 Task: Research Airbnb properties in ElefsÃÂ­na, Greece from 9th December, 2023 to 17th December, 2023 for 2 adults.1  bedroom having 2 beds and 1 bathroom. Property type can be flat. Amenities needed are: wifi, washing machine. Look for 5 properties as per requirement.
Action: Mouse moved to (577, 123)
Screenshot: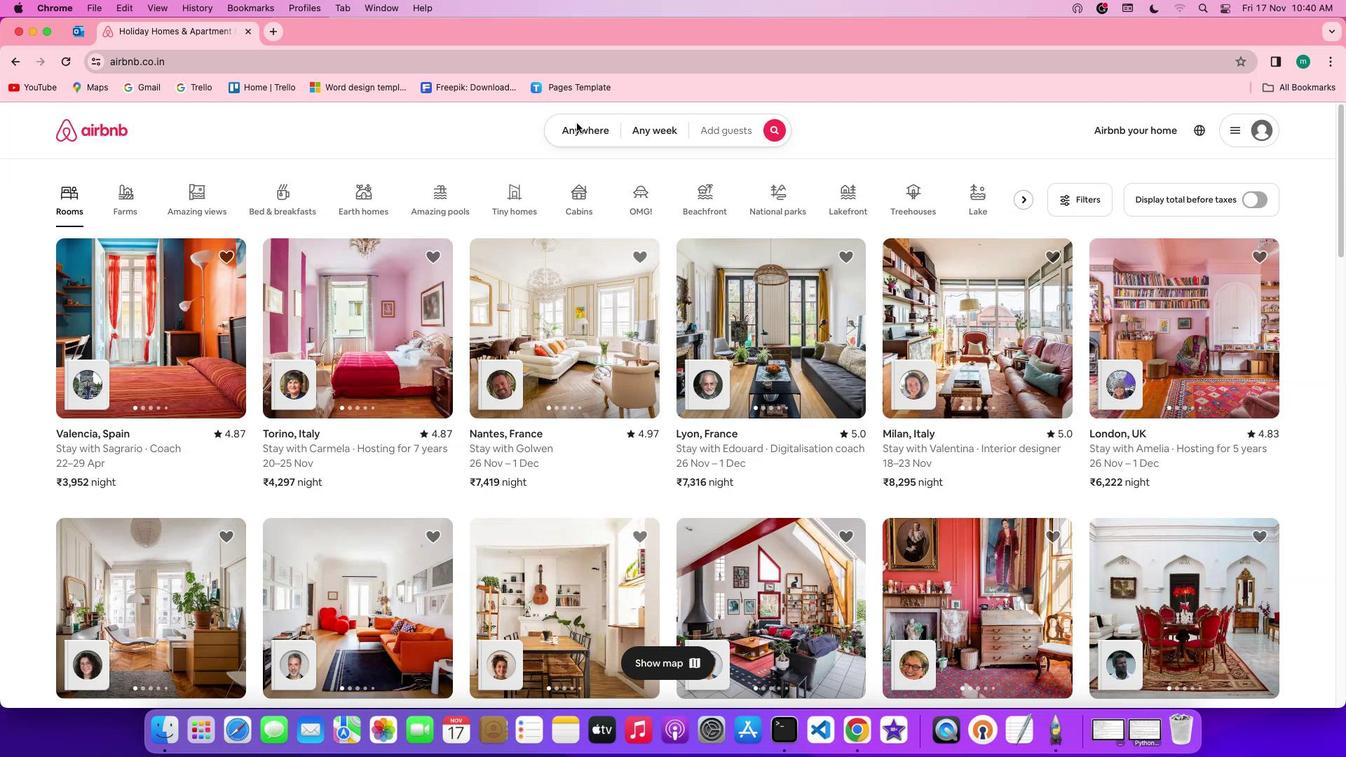 
Action: Mouse pressed left at (577, 123)
Screenshot: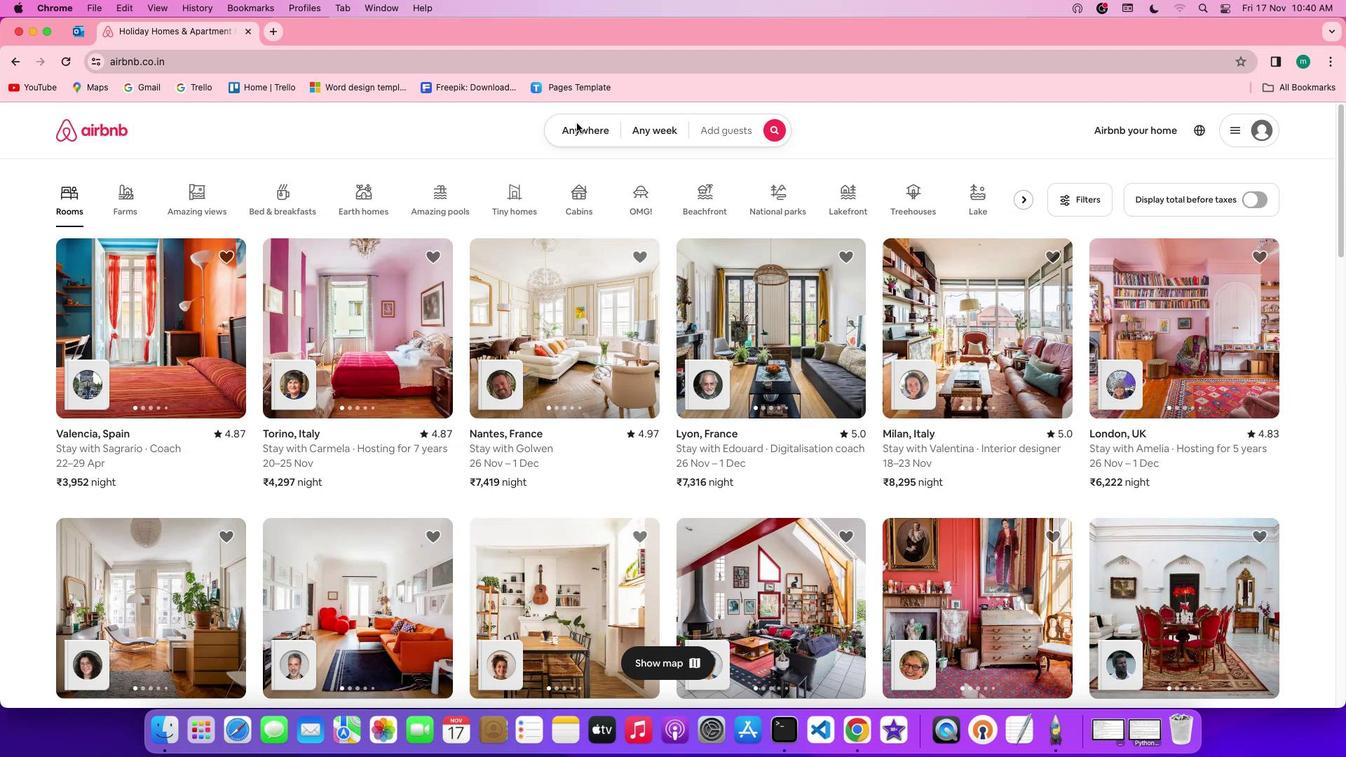
Action: Mouse pressed left at (577, 123)
Screenshot: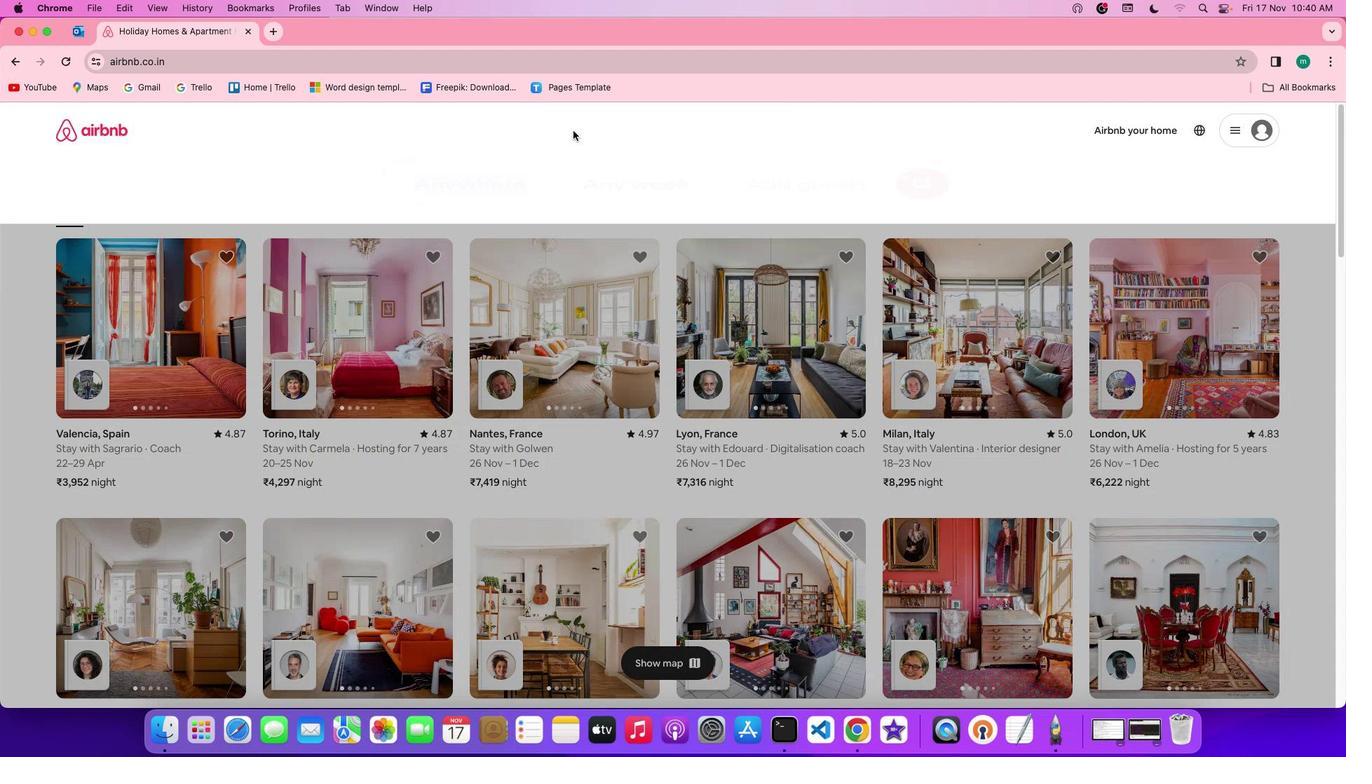 
Action: Mouse moved to (495, 187)
Screenshot: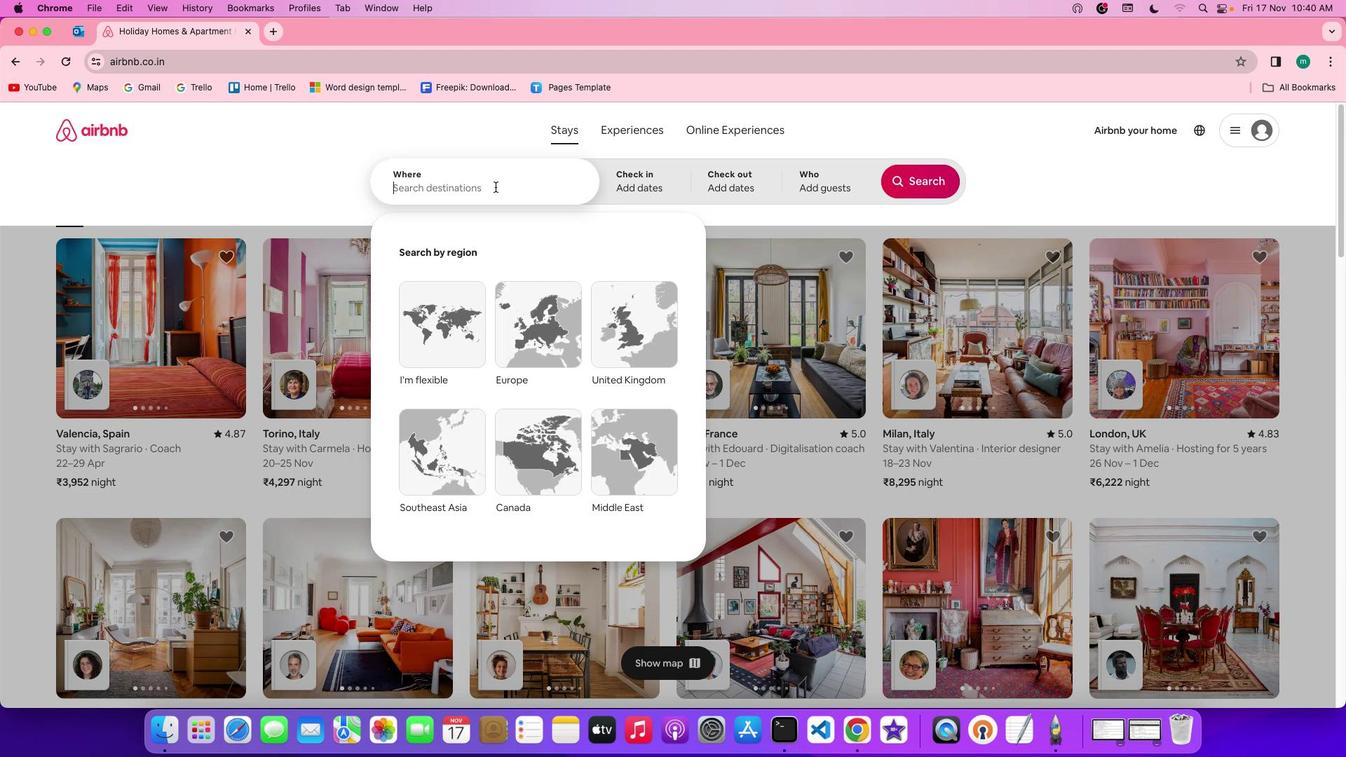 
Action: Mouse pressed left at (495, 187)
Screenshot: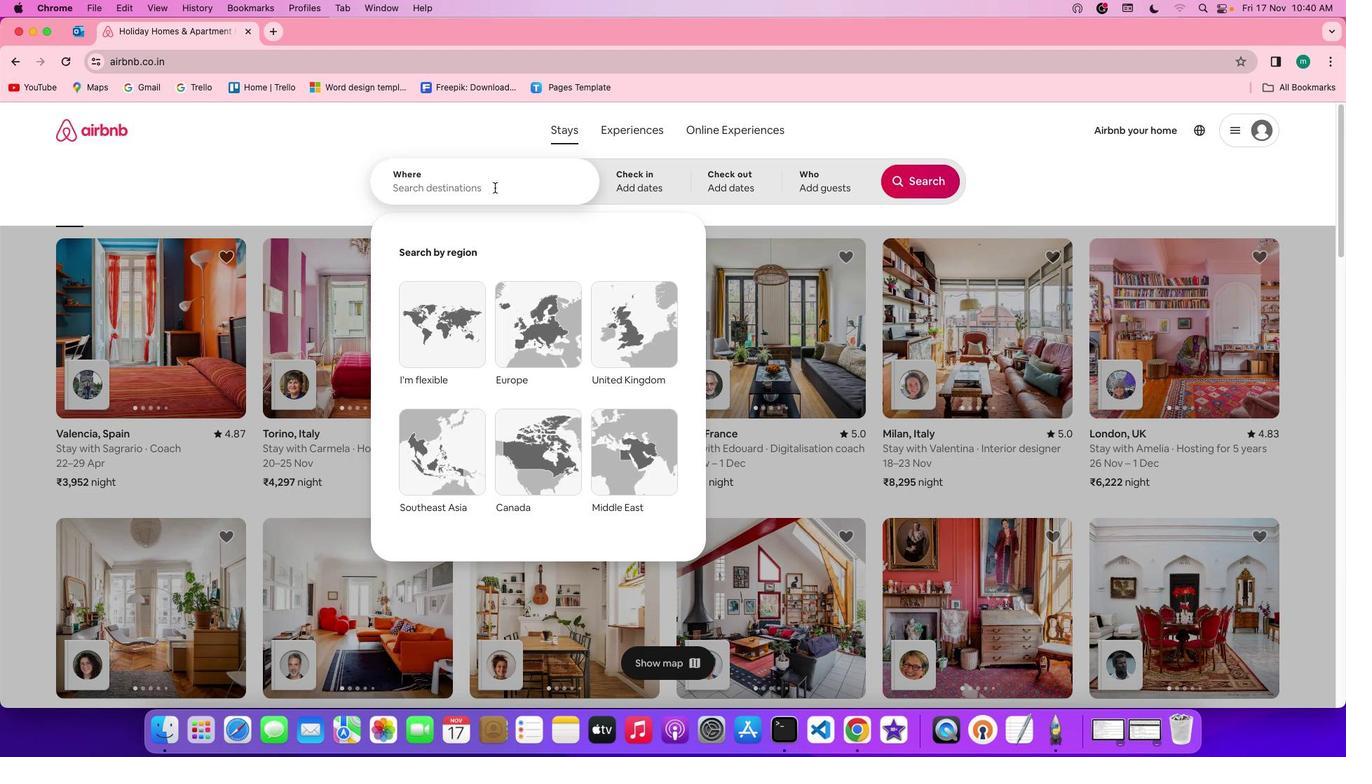 
Action: Mouse moved to (428, 189)
Screenshot: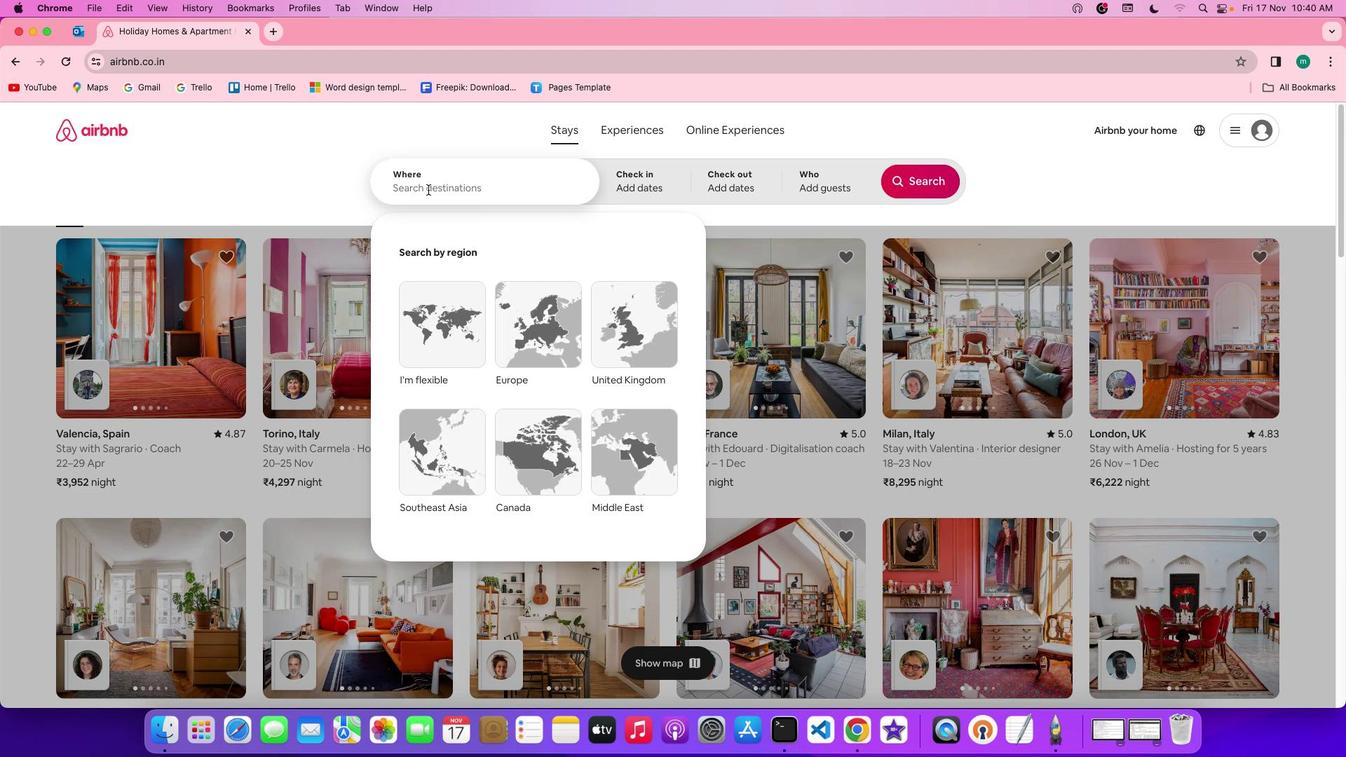 
Action: Mouse pressed left at (428, 189)
Screenshot: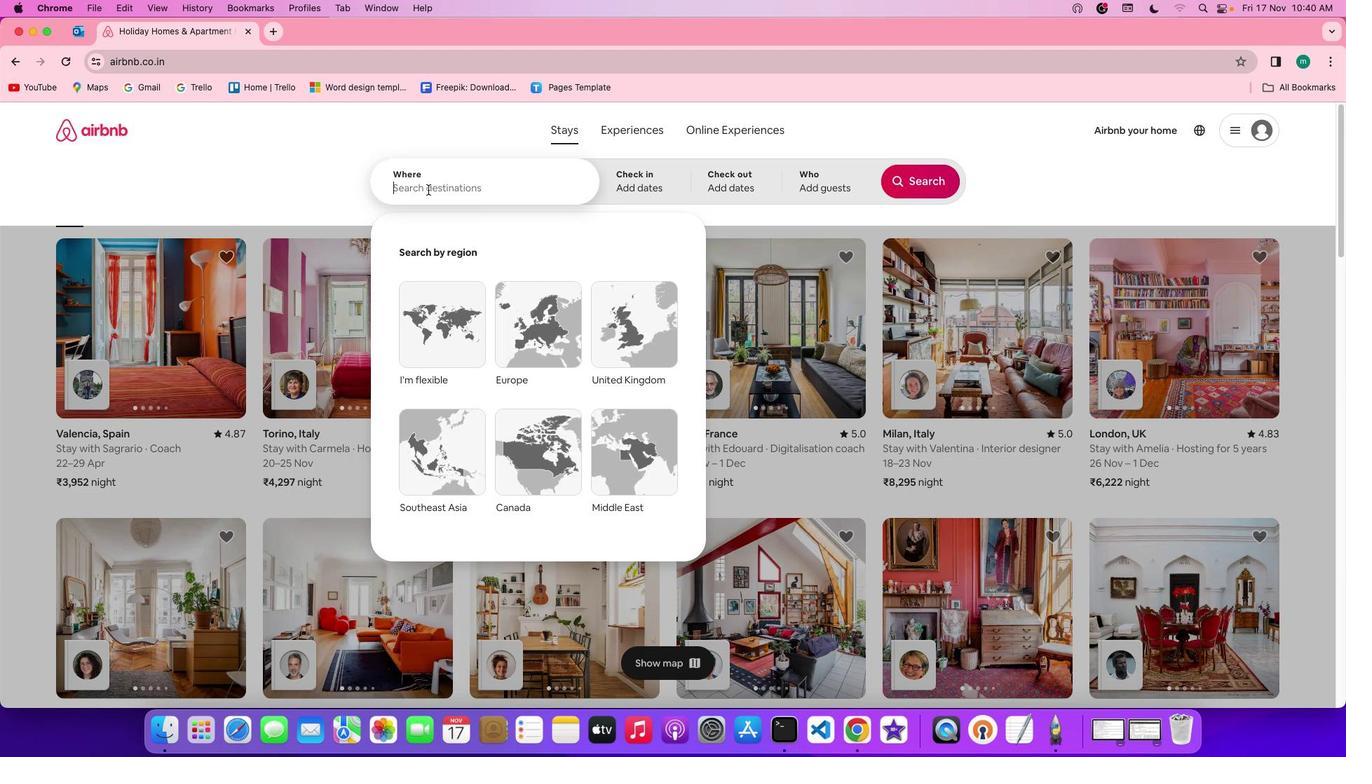 
Action: Key pressed Key.spaceKey.shift'E''l''e''f''s''a''n''a'','Key.spaceKey.shift'G''r''e''e''c''e'
Screenshot: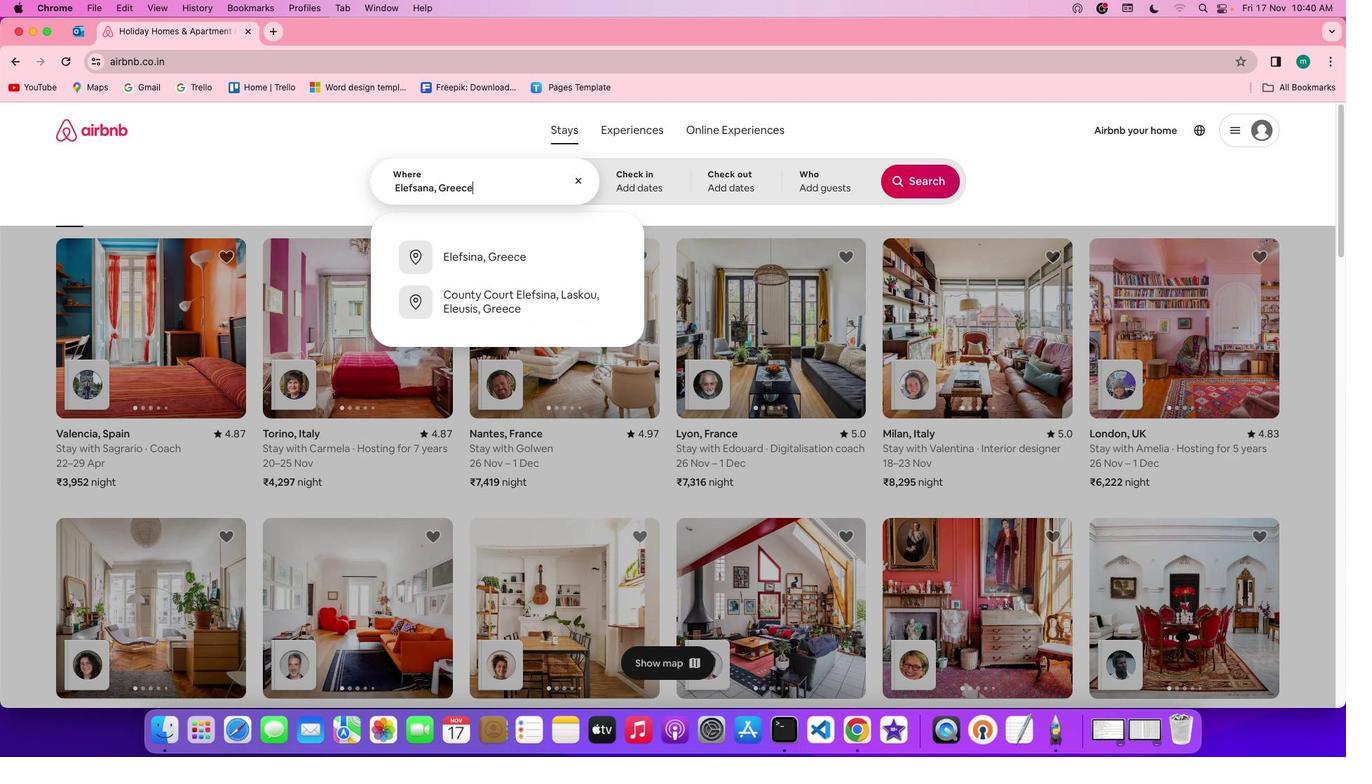
Action: Mouse moved to (648, 183)
Screenshot: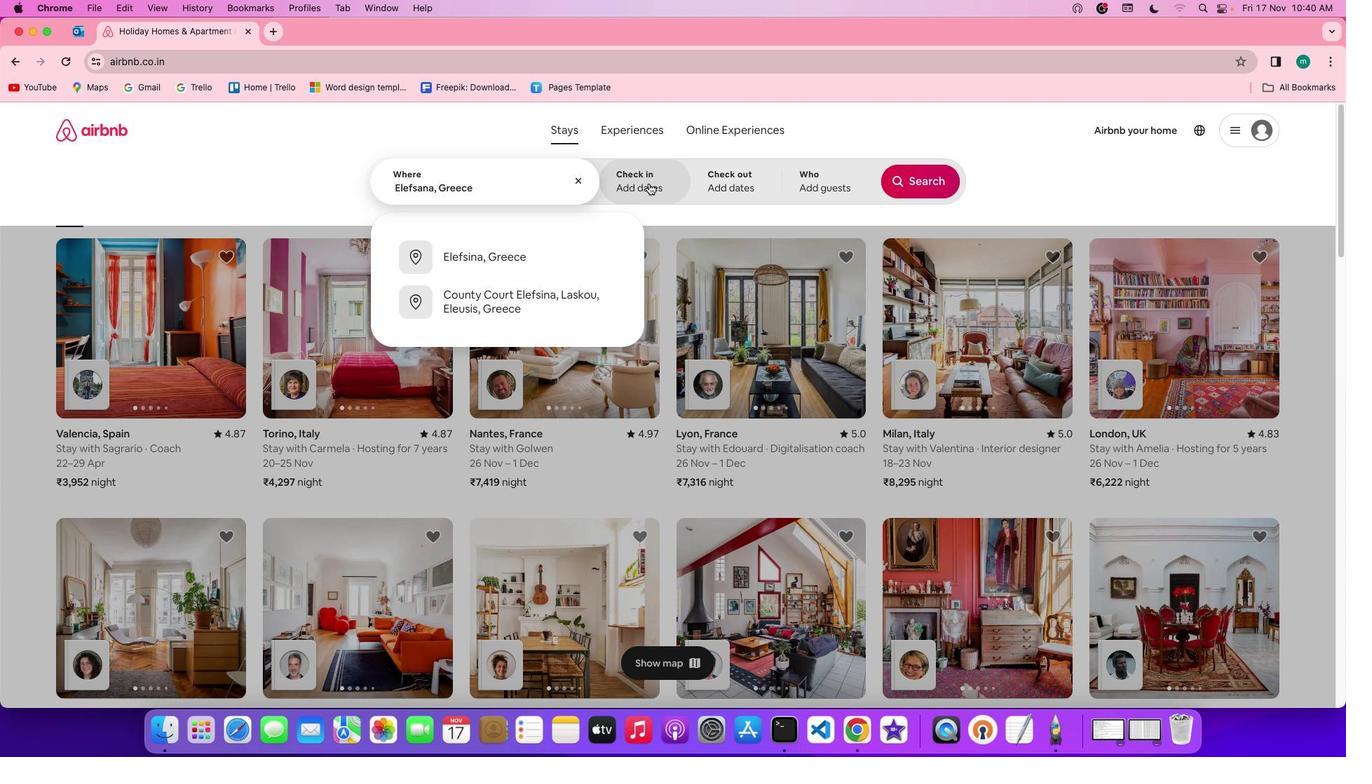
Action: Mouse pressed left at (648, 183)
Screenshot: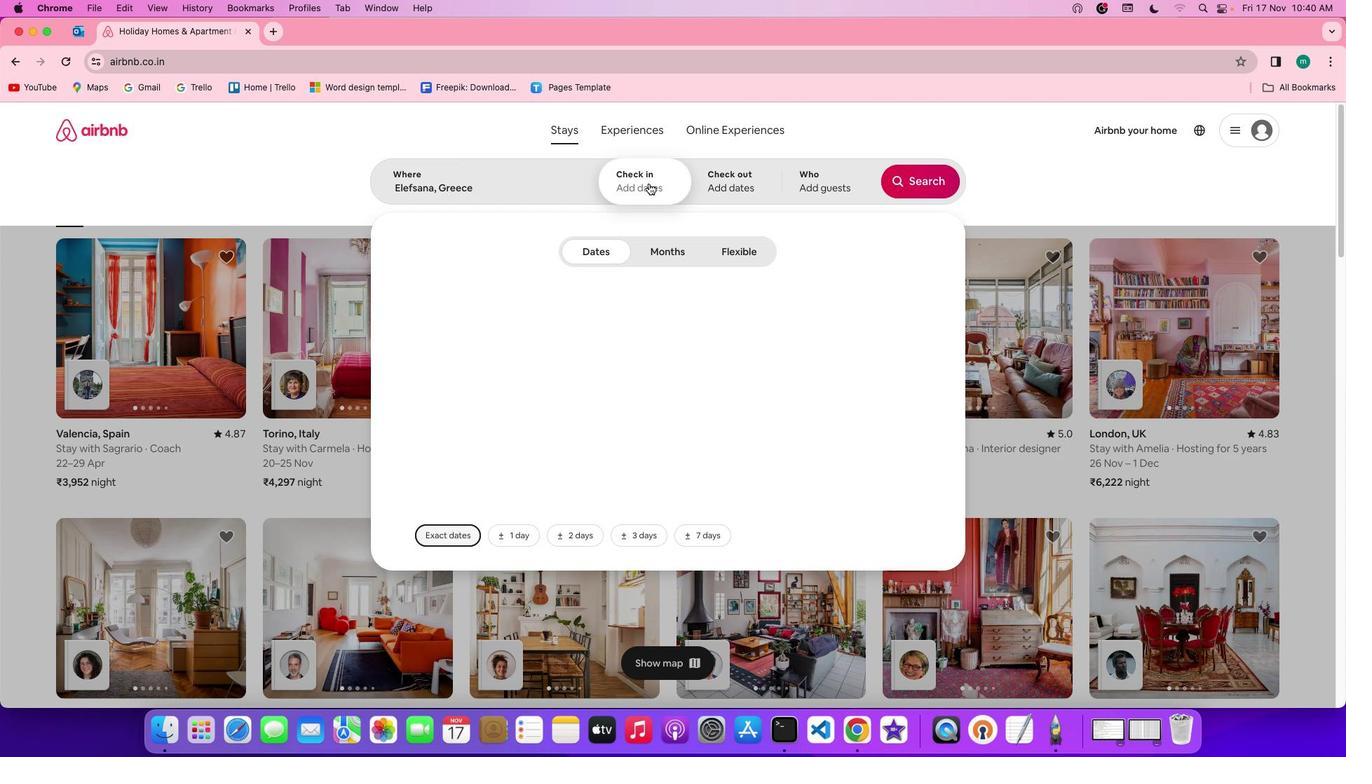 
Action: Mouse moved to (900, 386)
Screenshot: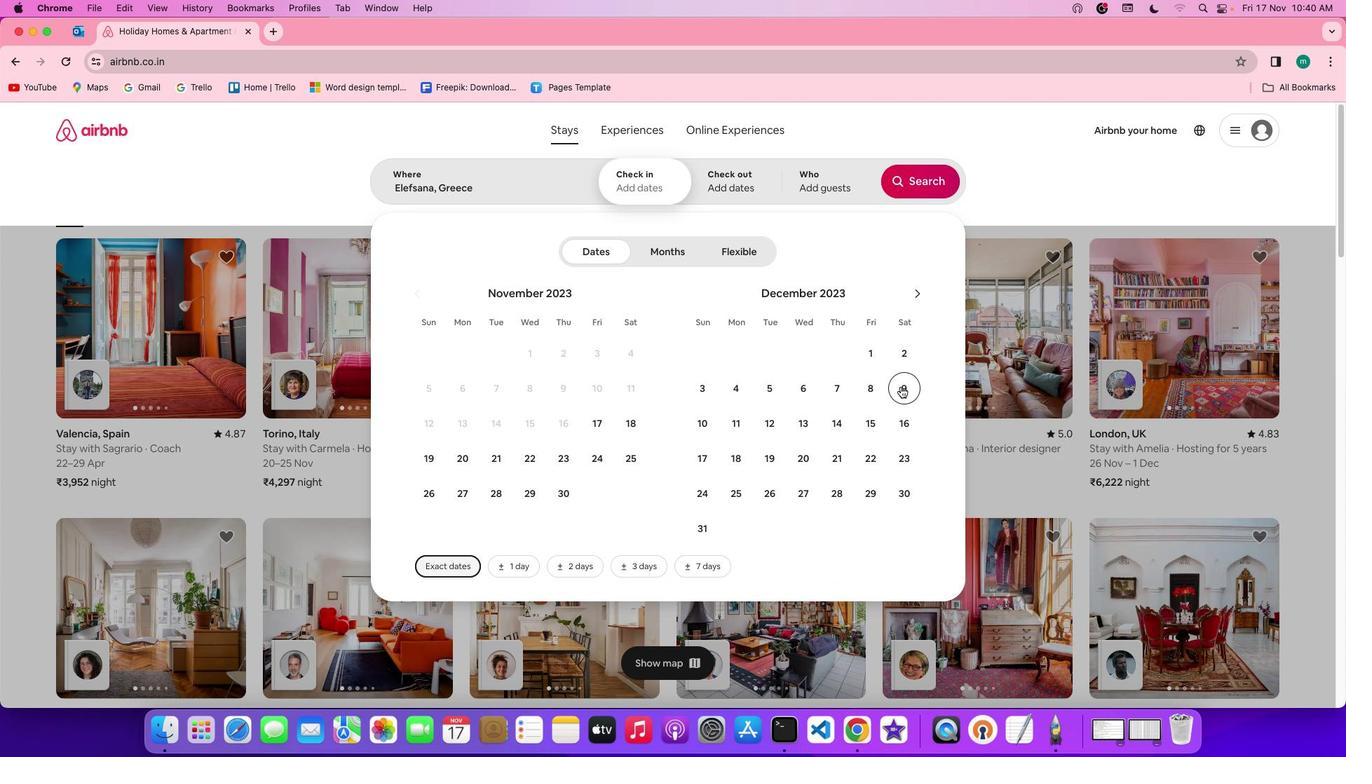 
Action: Mouse pressed left at (900, 386)
Screenshot: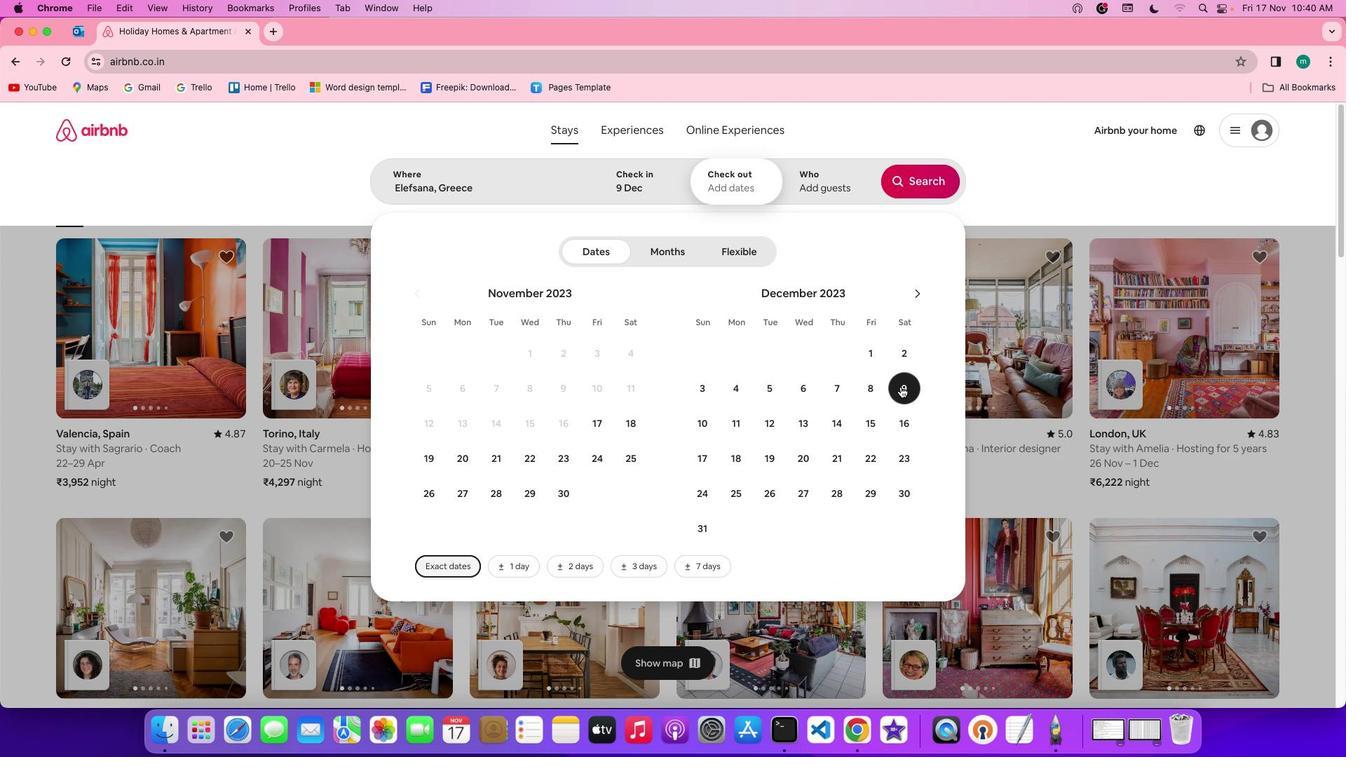 
Action: Mouse moved to (697, 468)
Screenshot: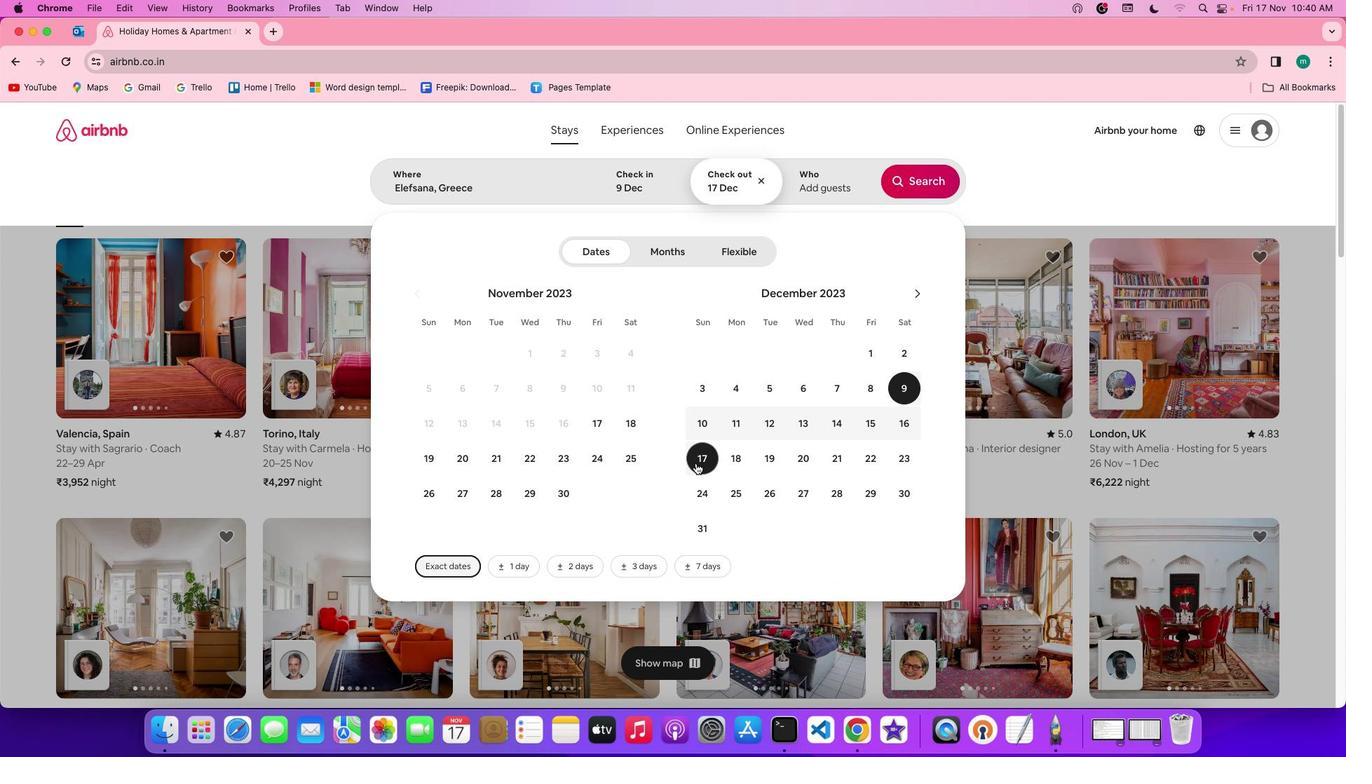 
Action: Mouse pressed left at (697, 468)
Screenshot: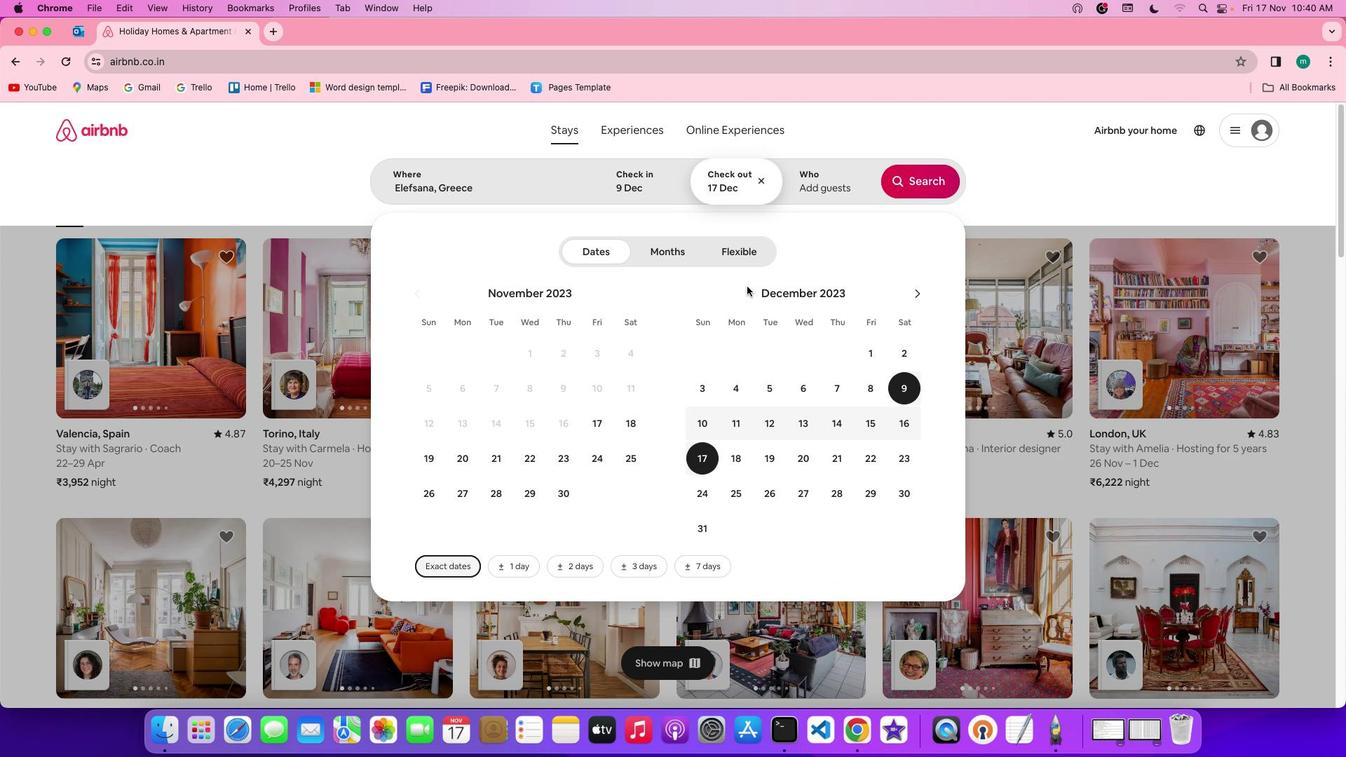 
Action: Mouse moved to (842, 178)
Screenshot: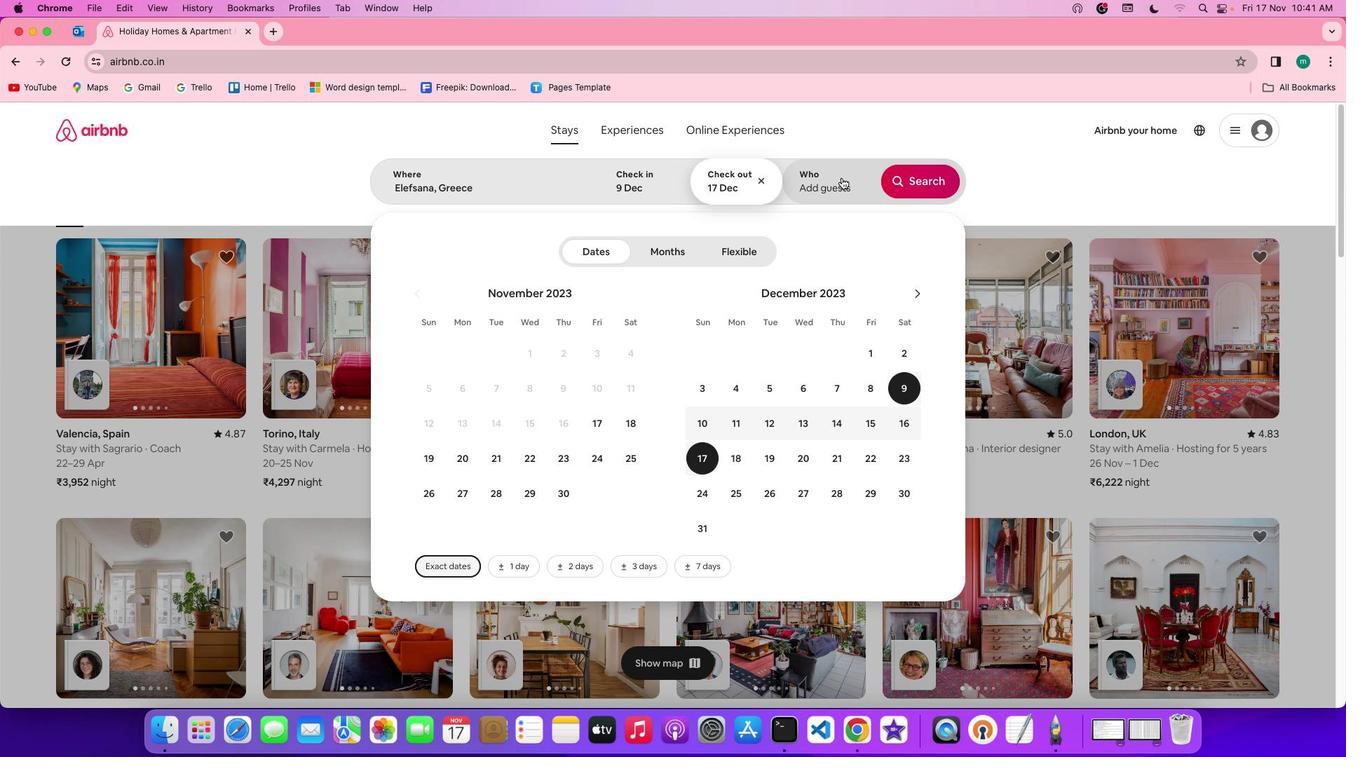 
Action: Mouse pressed left at (842, 178)
Screenshot: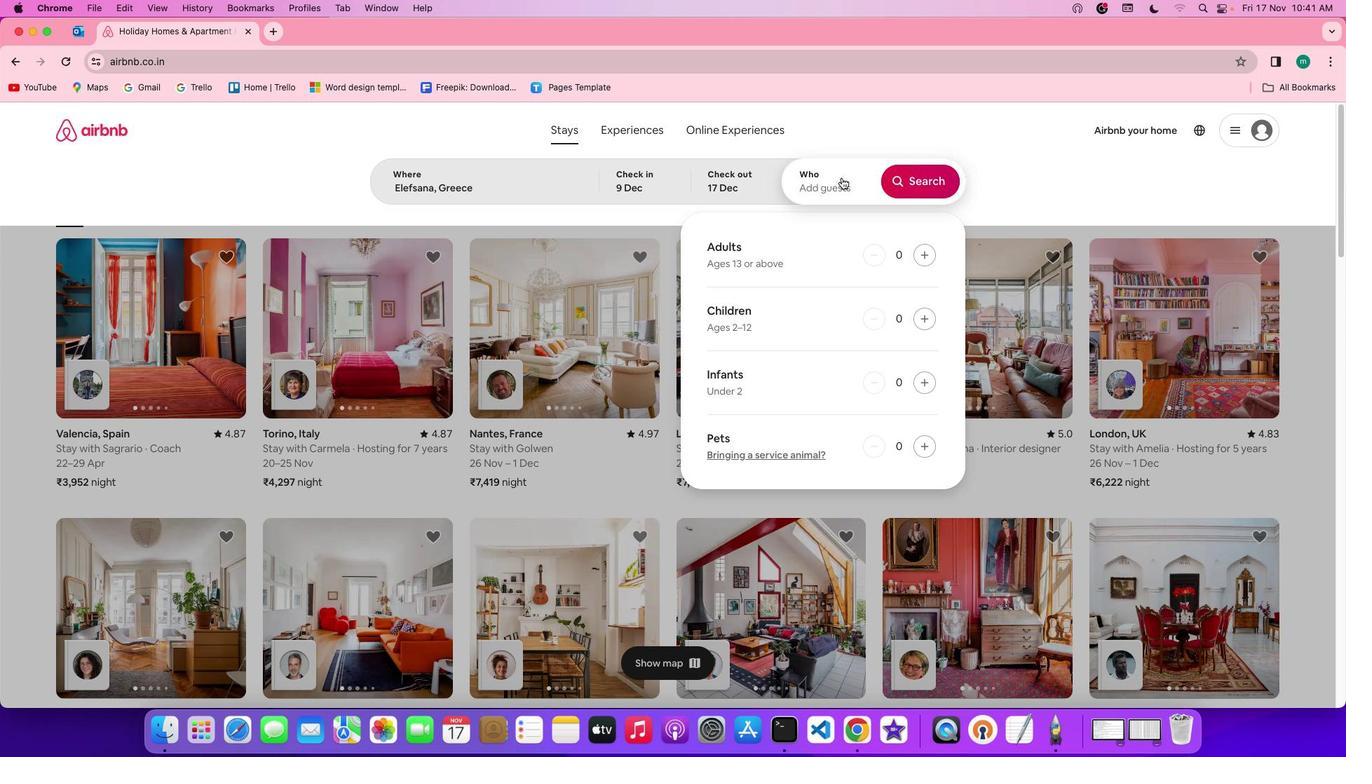 
Action: Mouse moved to (930, 256)
Screenshot: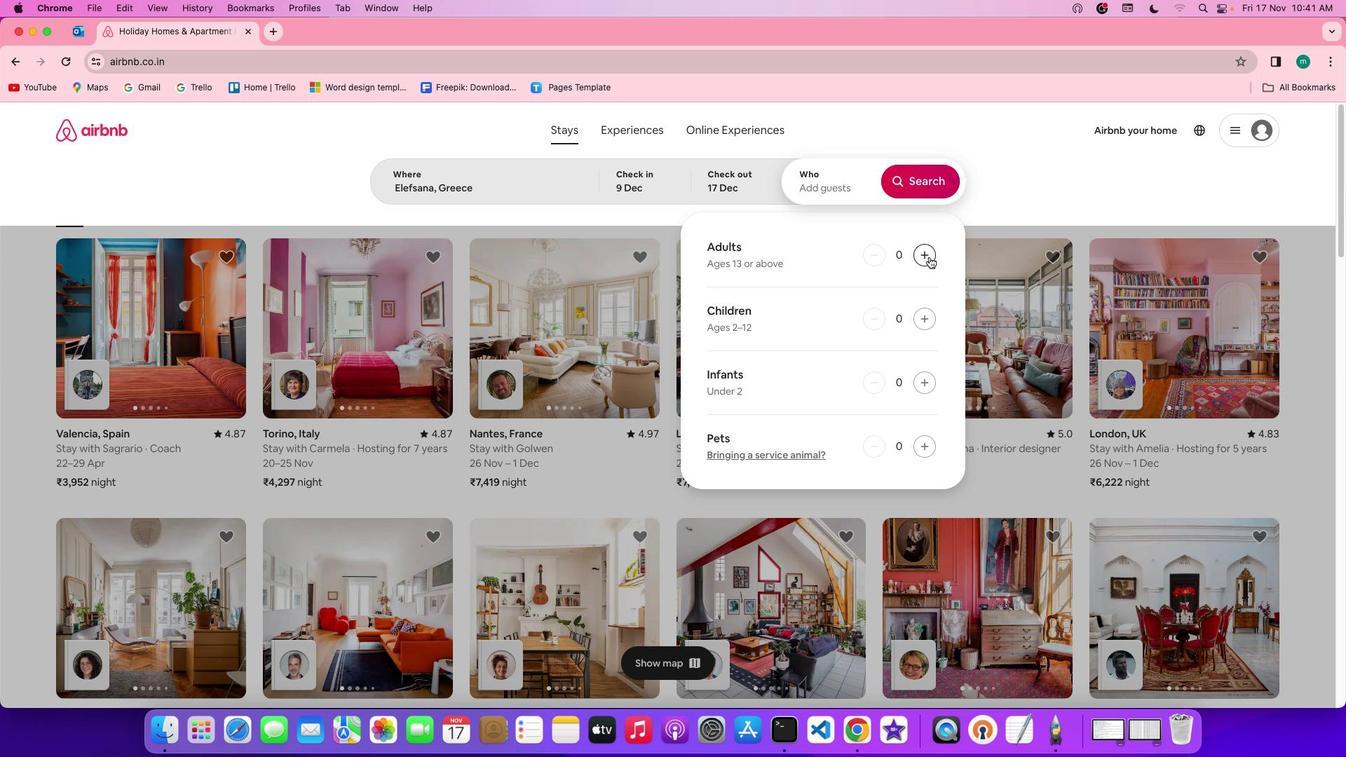 
Action: Mouse pressed left at (930, 256)
Screenshot: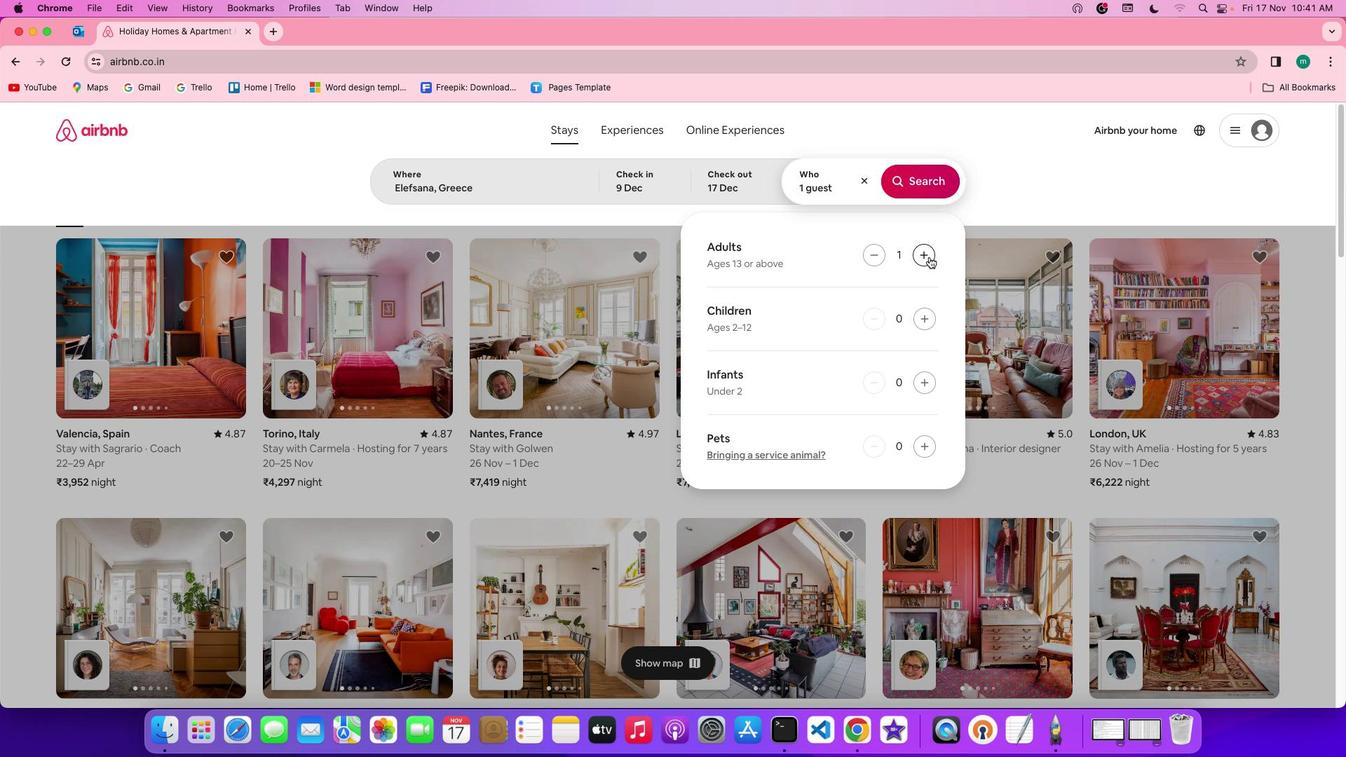 
Action: Mouse pressed left at (930, 256)
Screenshot: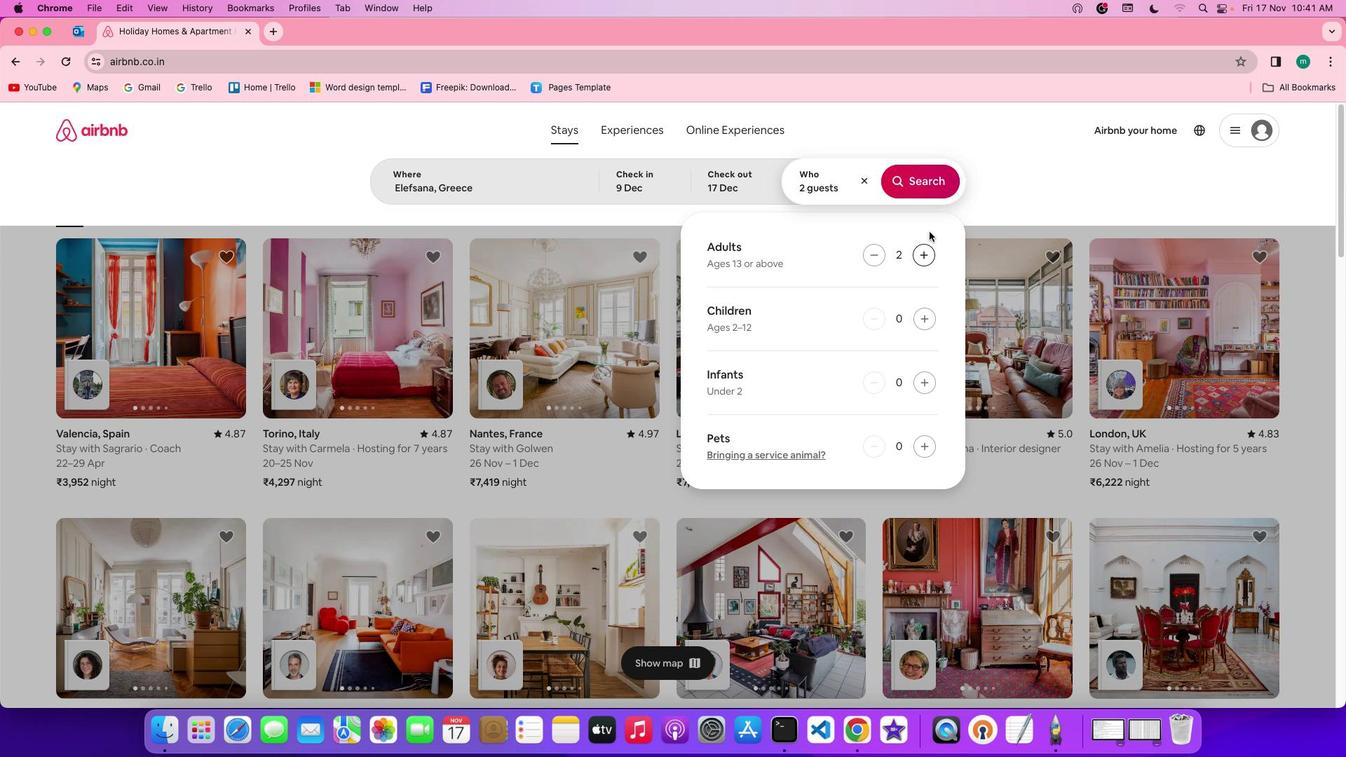 
Action: Mouse moved to (916, 178)
Screenshot: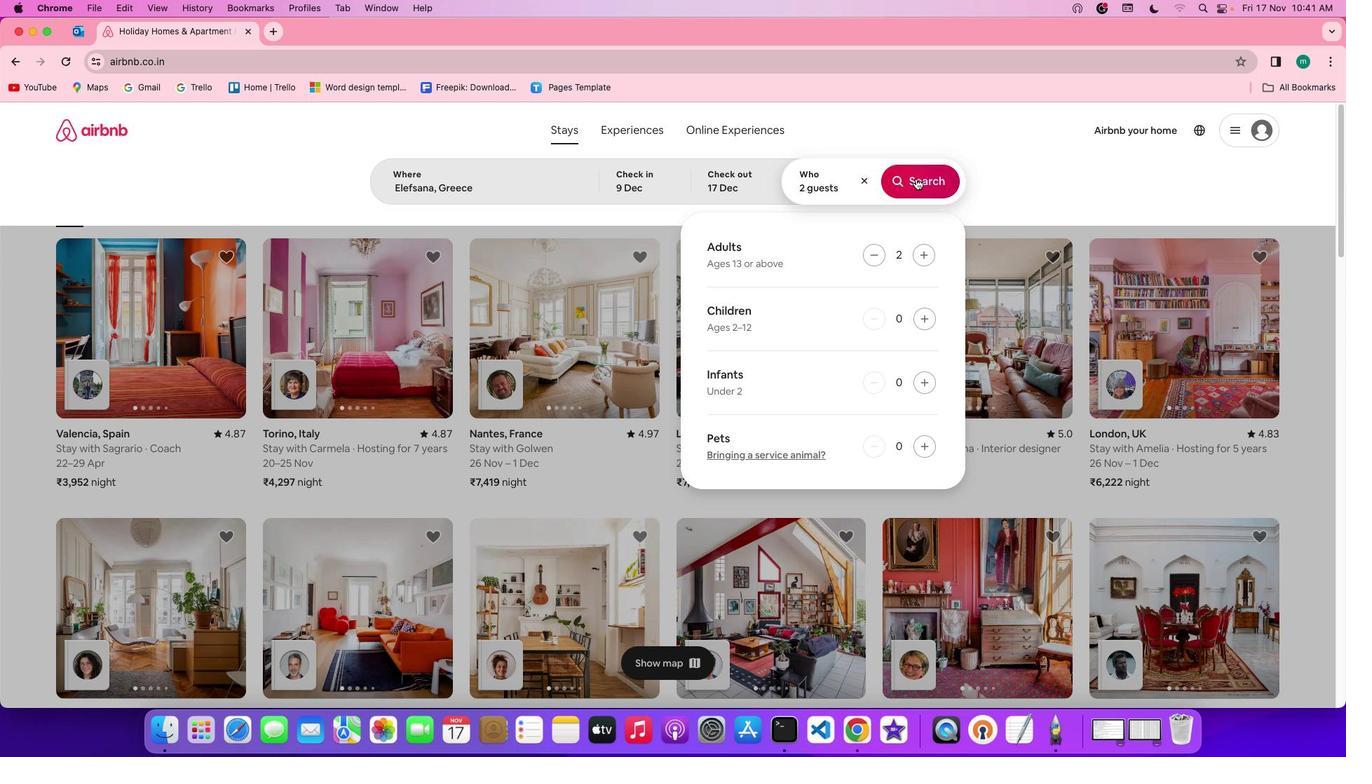 
Action: Mouse pressed left at (916, 178)
Screenshot: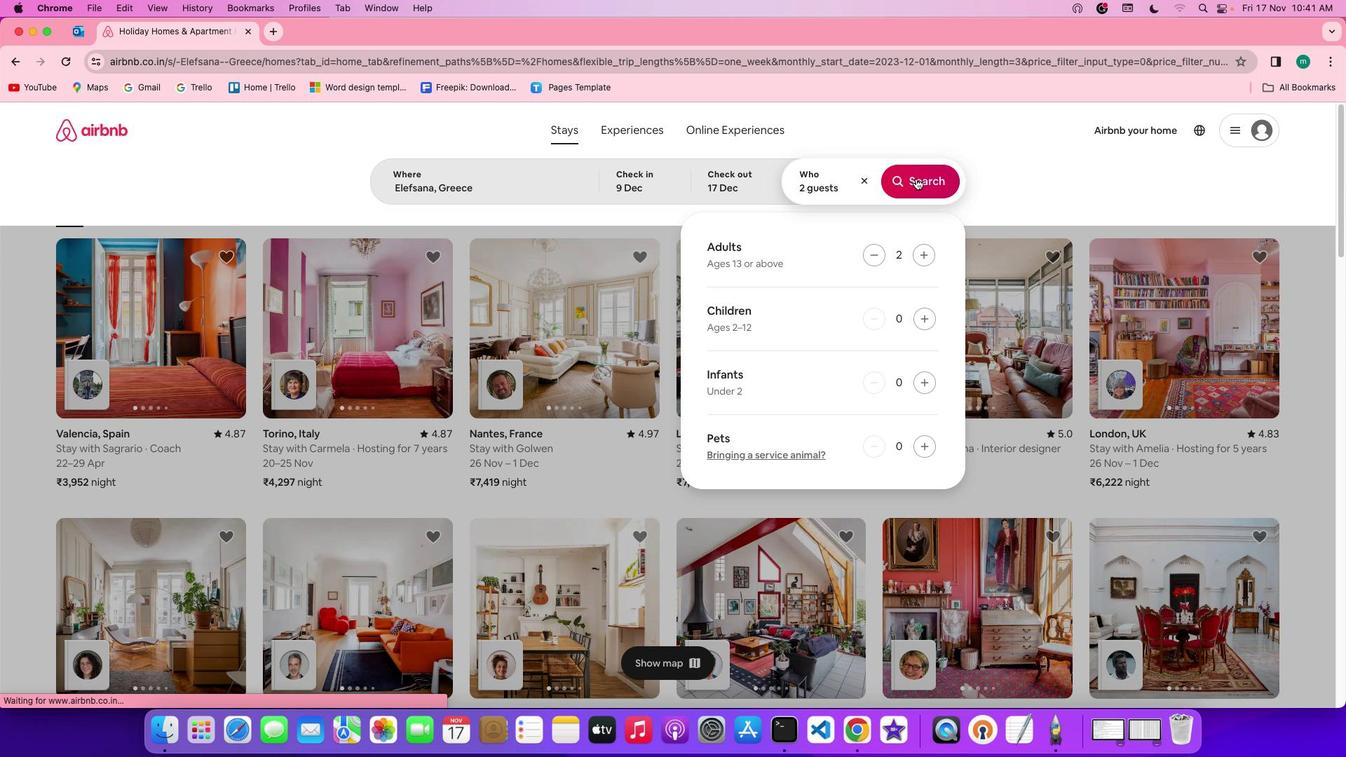 
Action: Mouse moved to (1111, 183)
Screenshot: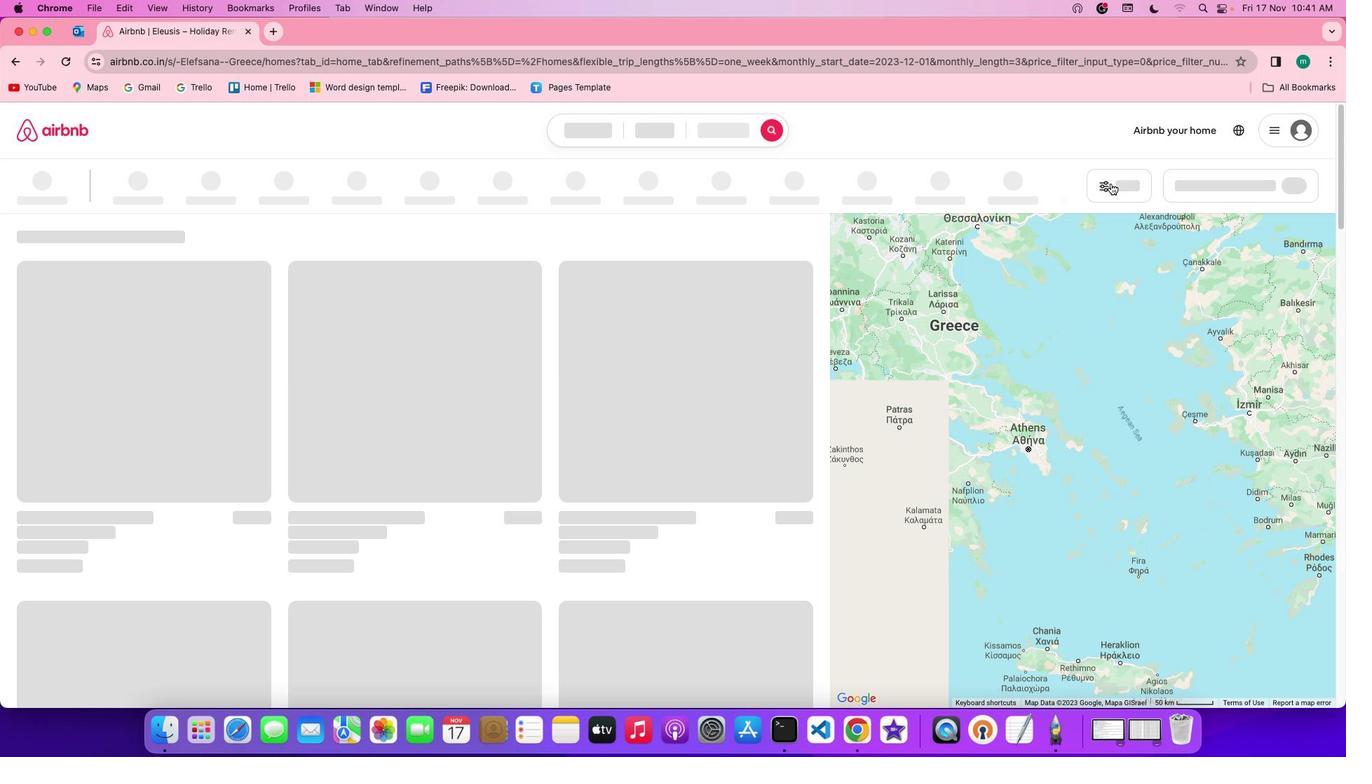 
Action: Mouse pressed left at (1111, 183)
Screenshot: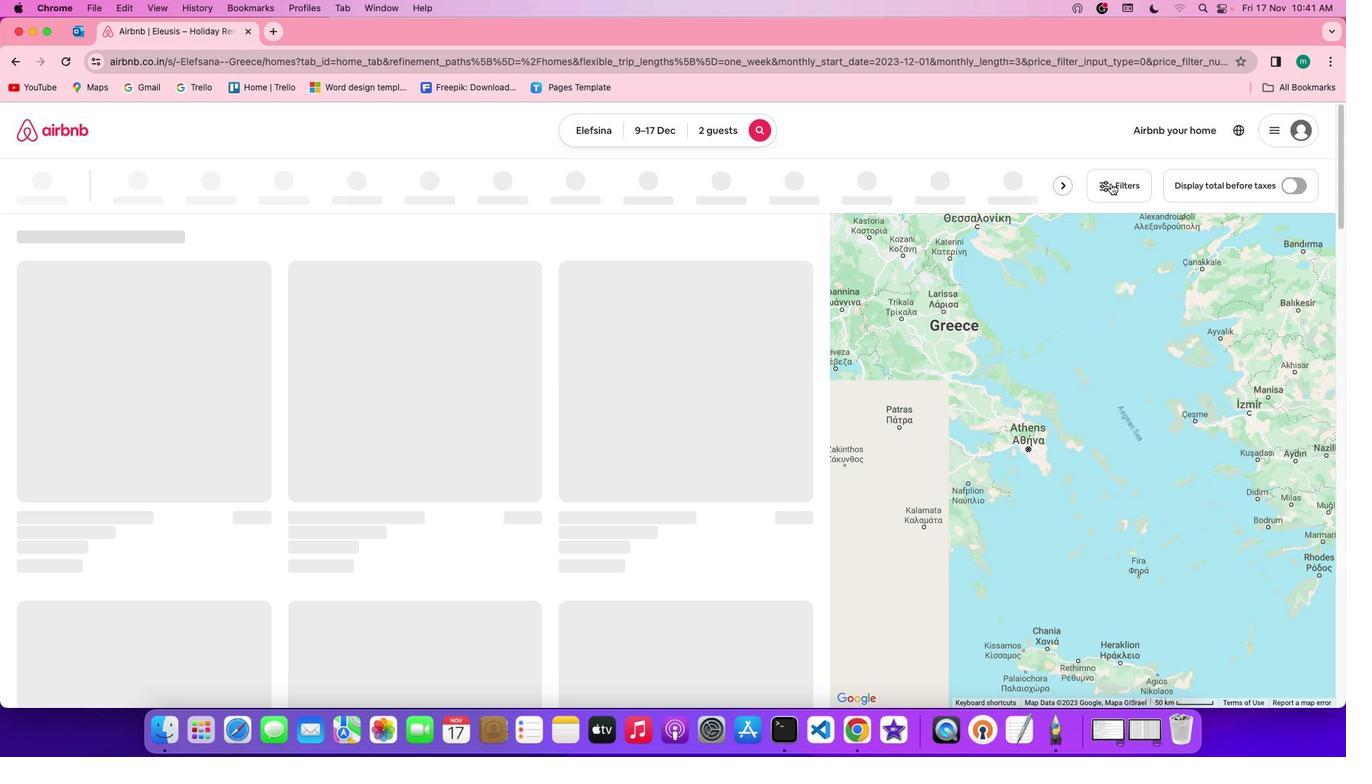 
Action: Mouse moved to (763, 338)
Screenshot: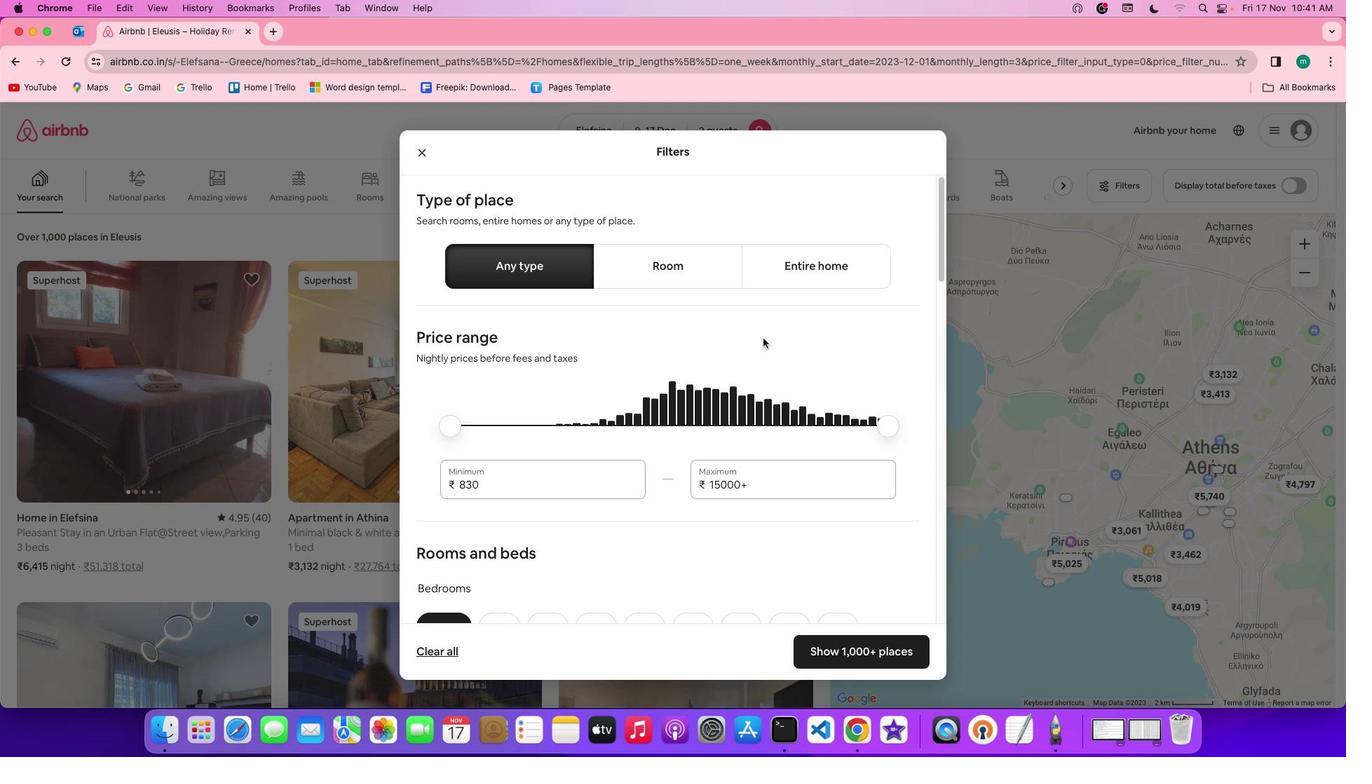 
Action: Mouse scrolled (763, 338) with delta (0, 0)
Screenshot: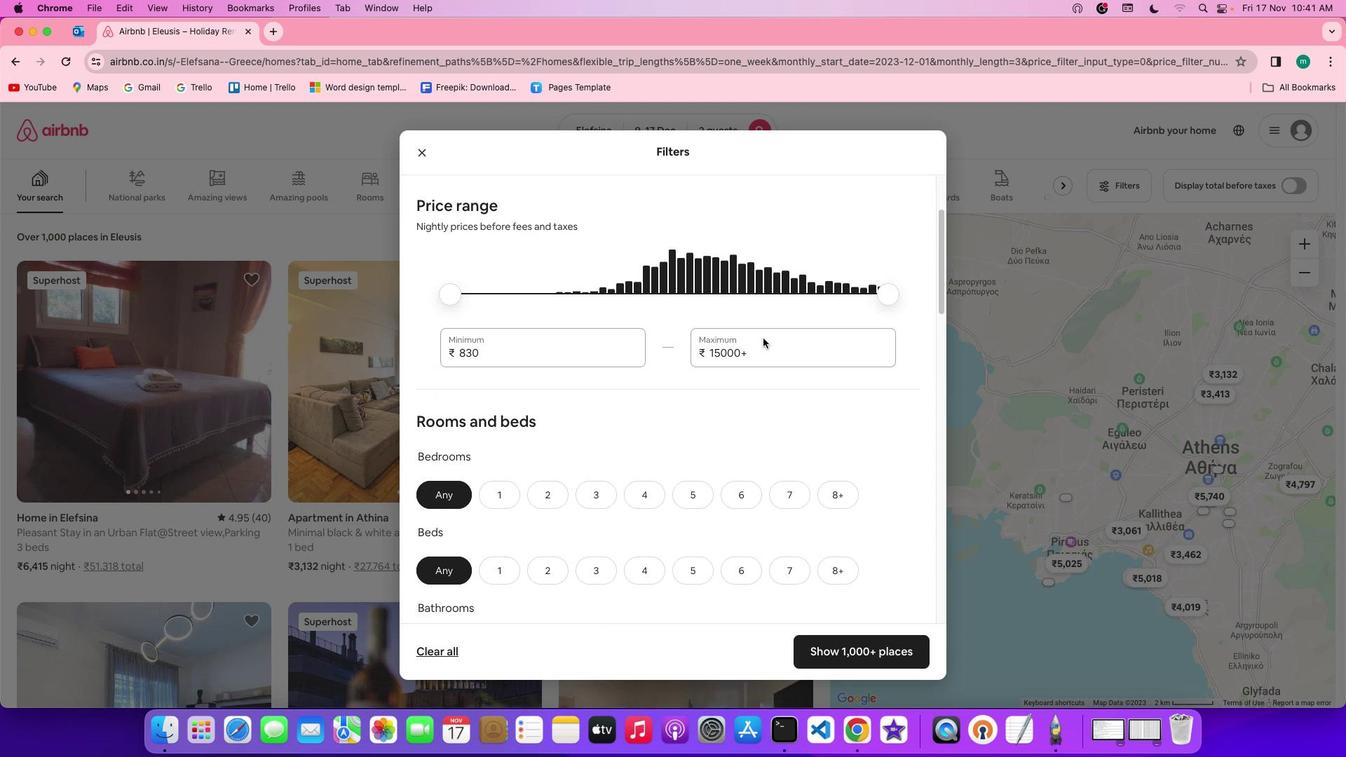 
Action: Mouse scrolled (763, 338) with delta (0, 0)
Screenshot: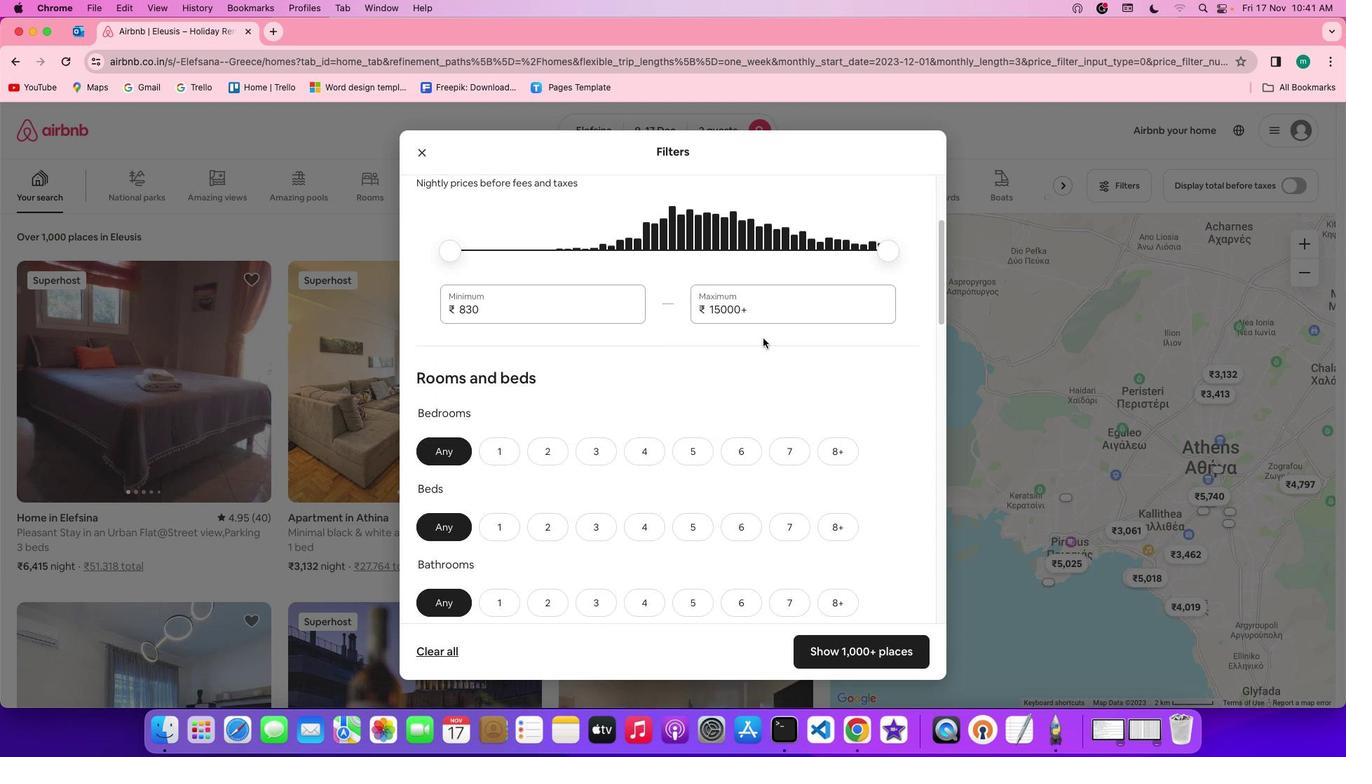 
Action: Mouse scrolled (763, 338) with delta (0, -2)
Screenshot: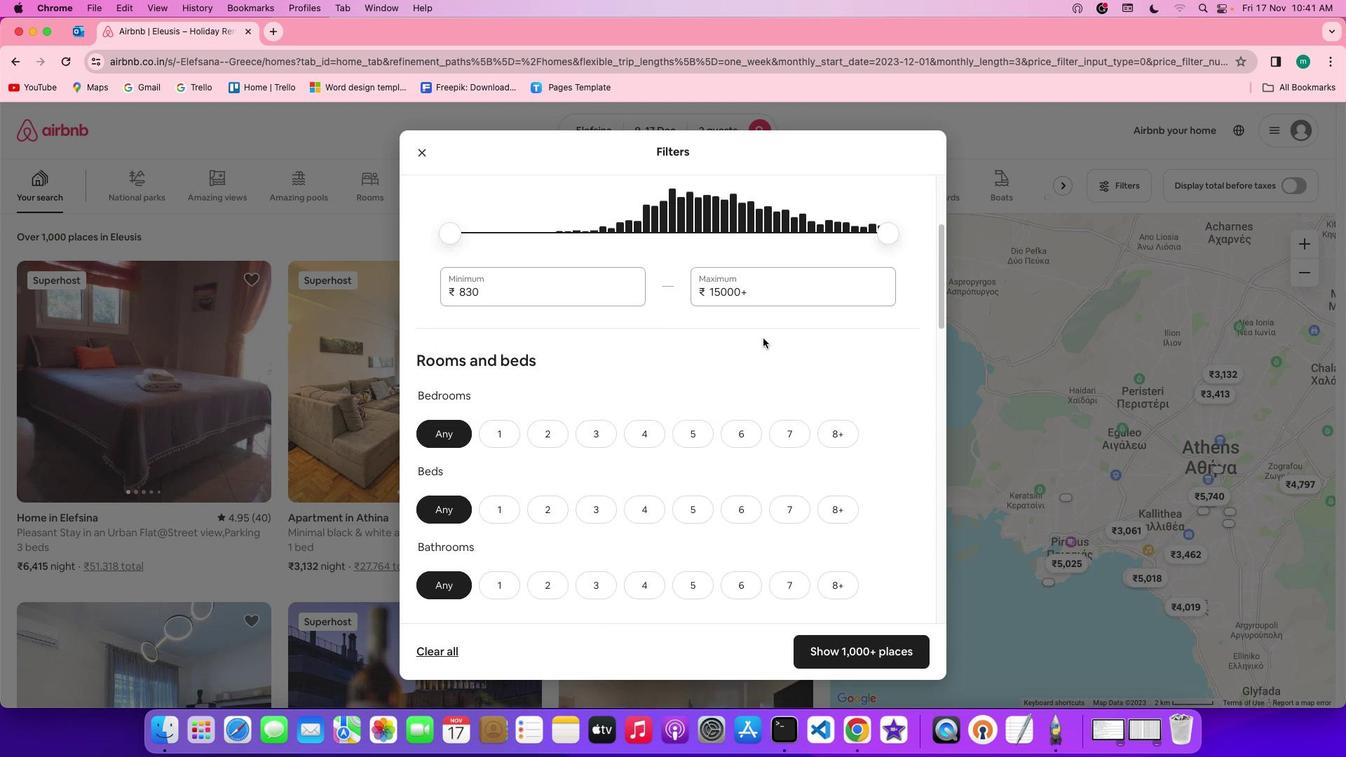 
Action: Mouse moved to (763, 338)
Screenshot: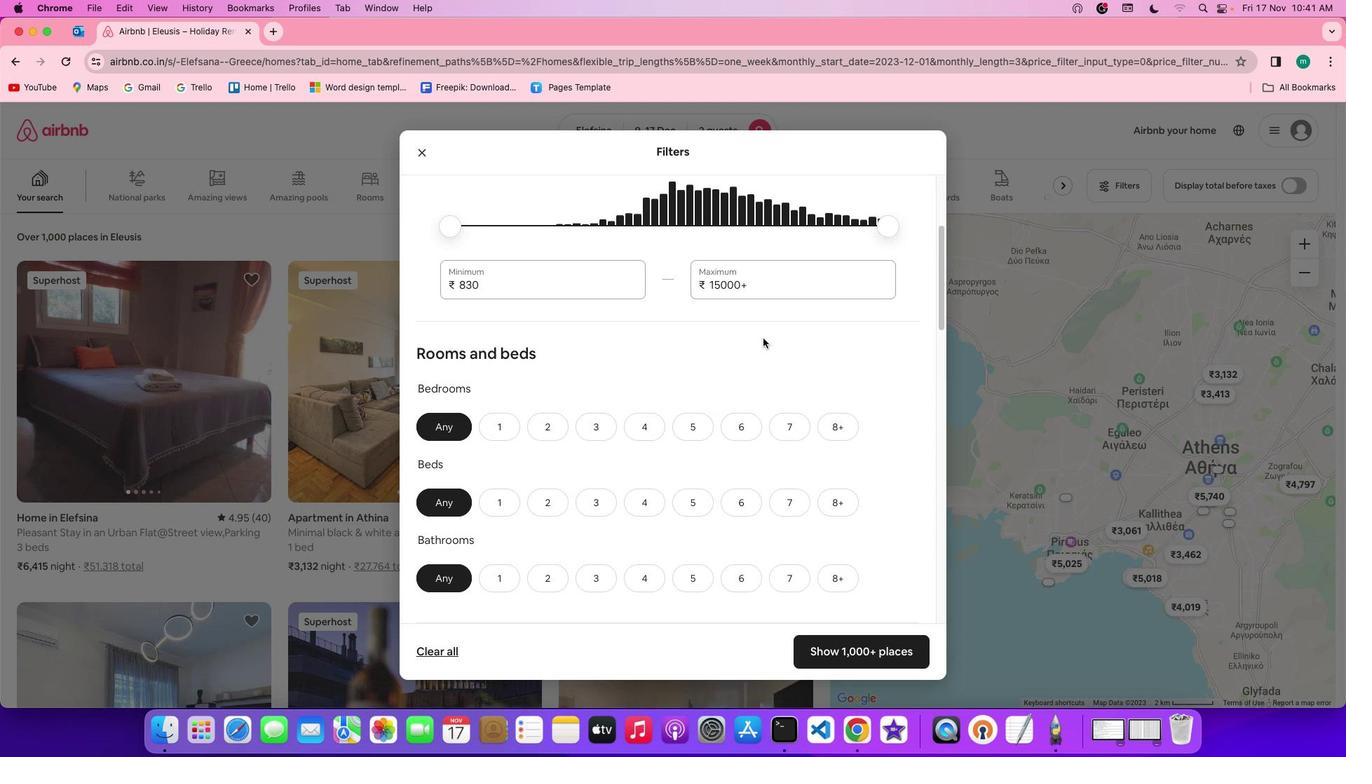 
Action: Mouse scrolled (763, 338) with delta (0, -2)
Screenshot: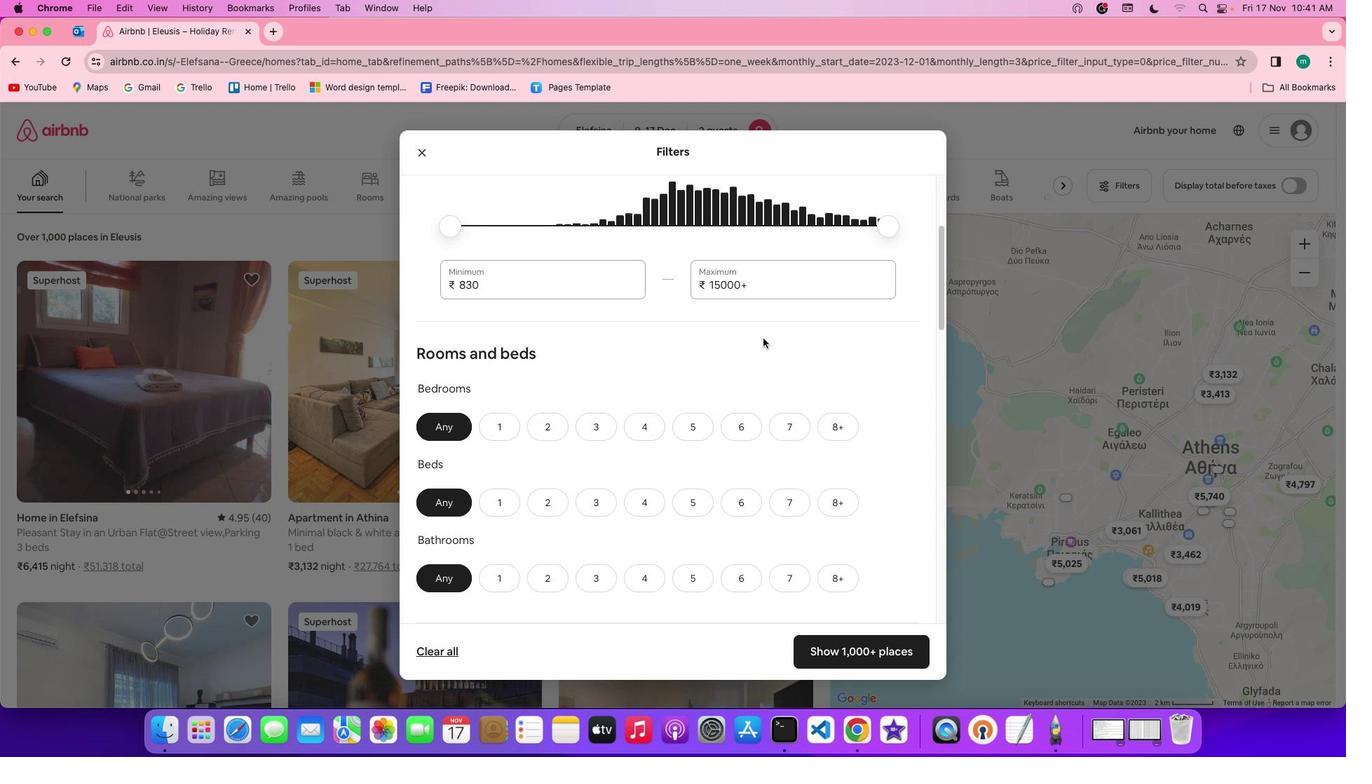 
Action: Mouse scrolled (763, 338) with delta (0, 0)
Screenshot: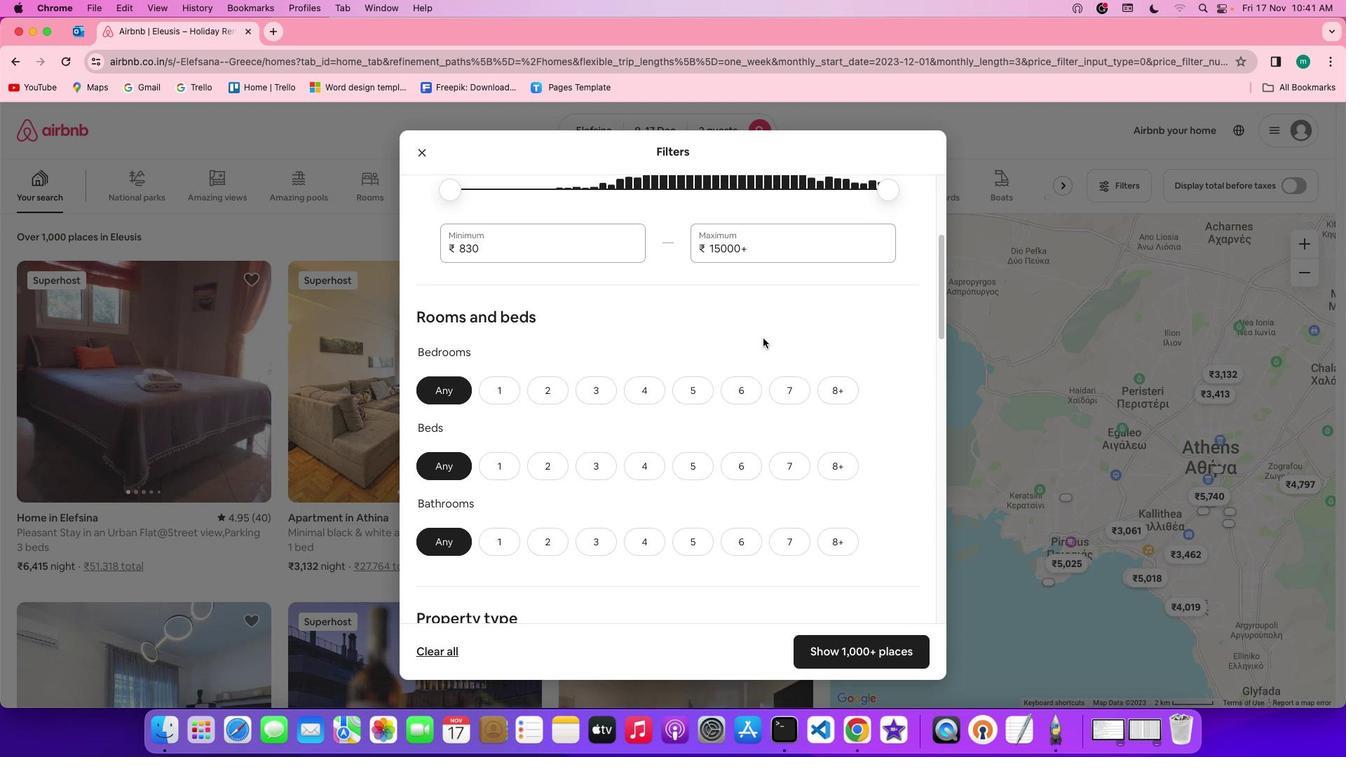 
Action: Mouse scrolled (763, 338) with delta (0, 0)
Screenshot: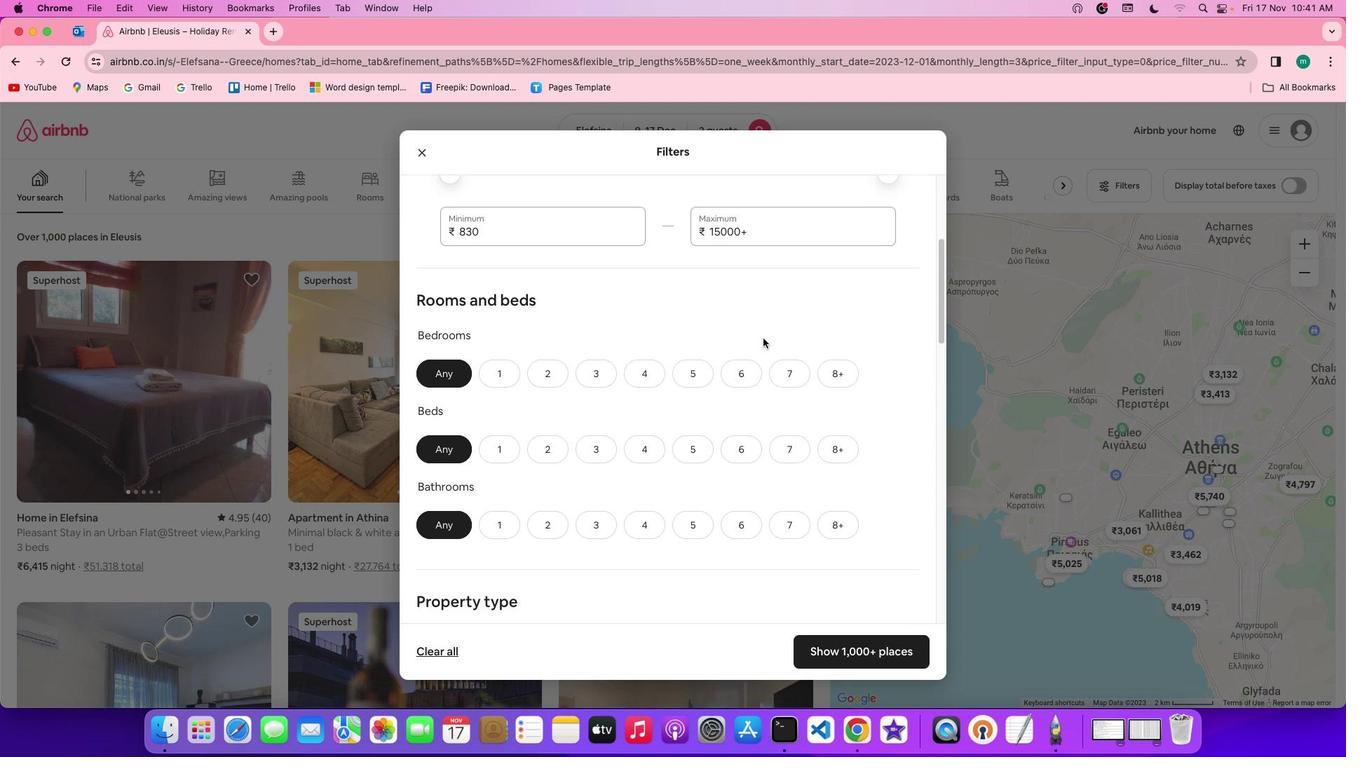 
Action: Mouse moved to (763, 338)
Screenshot: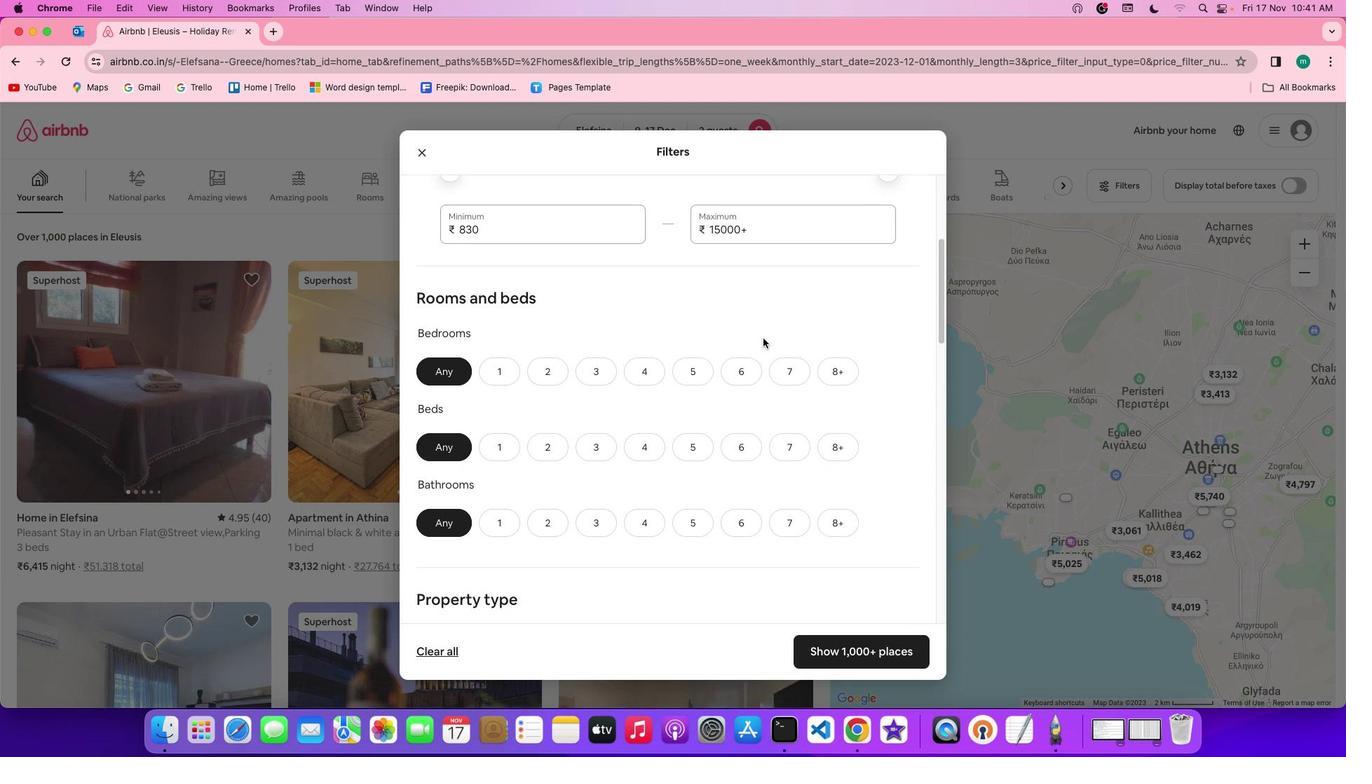 
Action: Mouse scrolled (763, 338) with delta (0, 0)
Screenshot: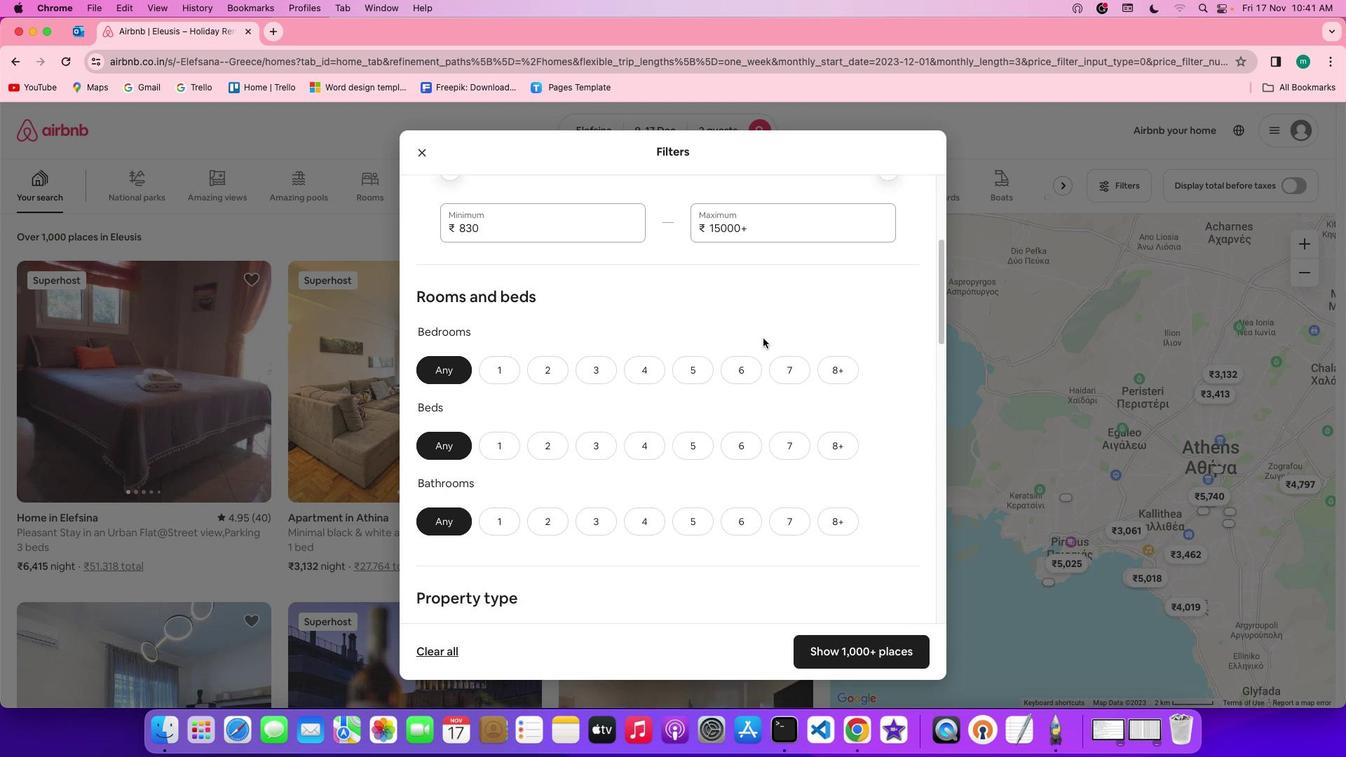 
Action: Mouse moved to (492, 360)
Screenshot: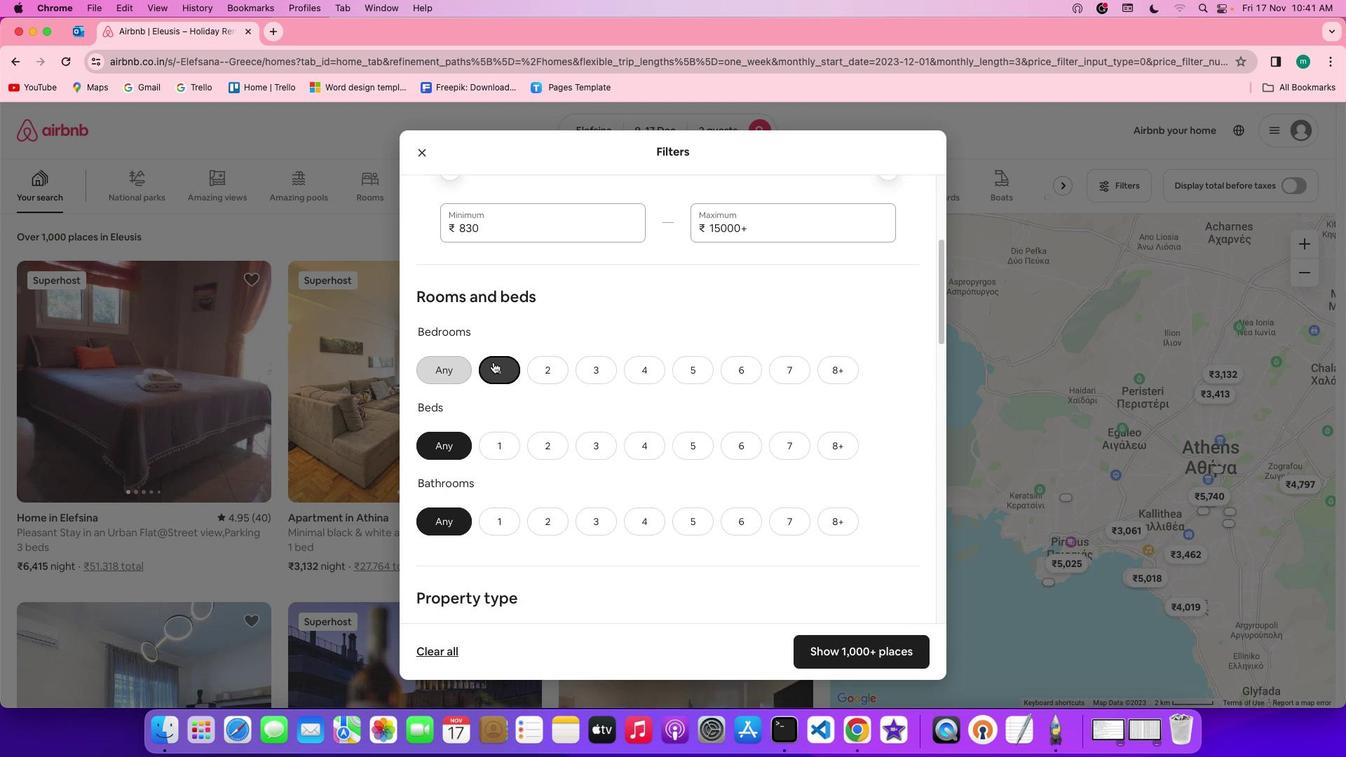 
Action: Mouse pressed left at (492, 360)
Screenshot: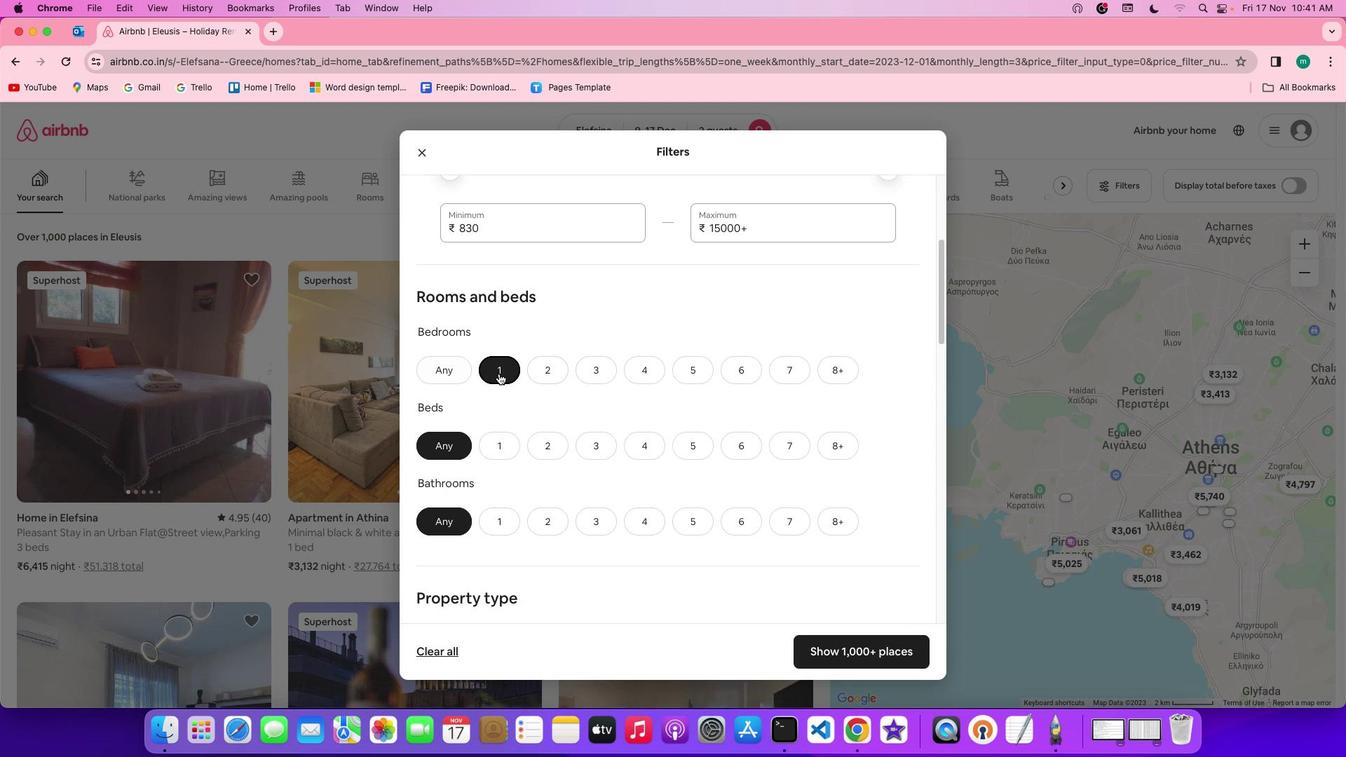 
Action: Mouse moved to (547, 444)
Screenshot: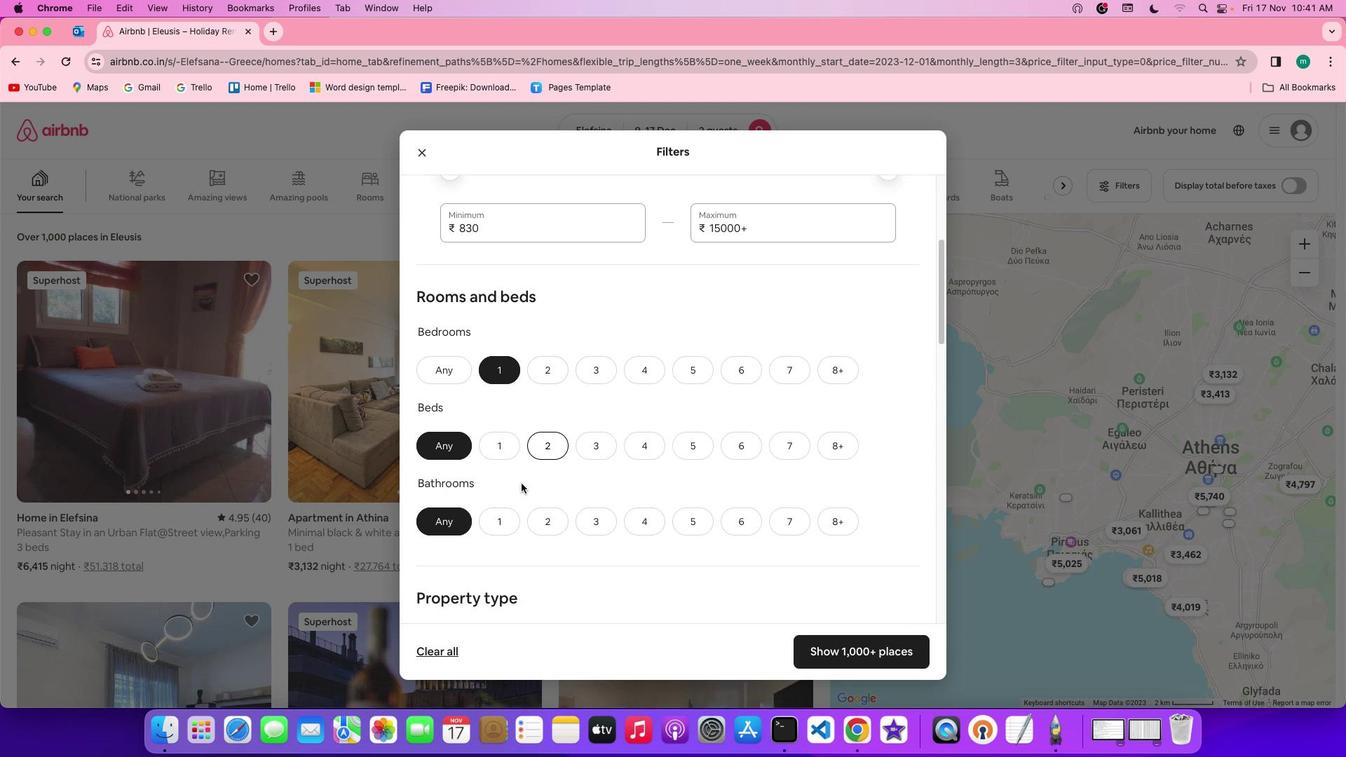 
Action: Mouse pressed left at (547, 444)
Screenshot: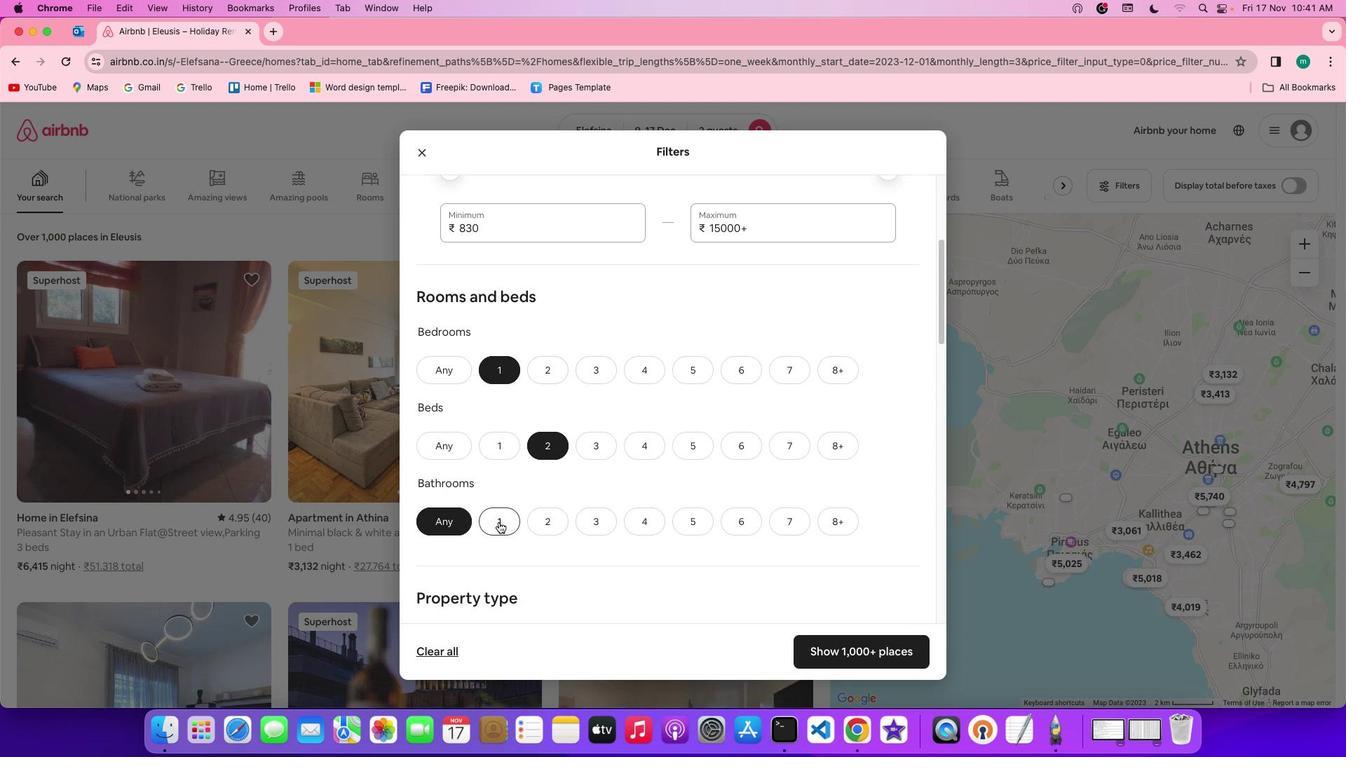 
Action: Mouse moved to (499, 521)
Screenshot: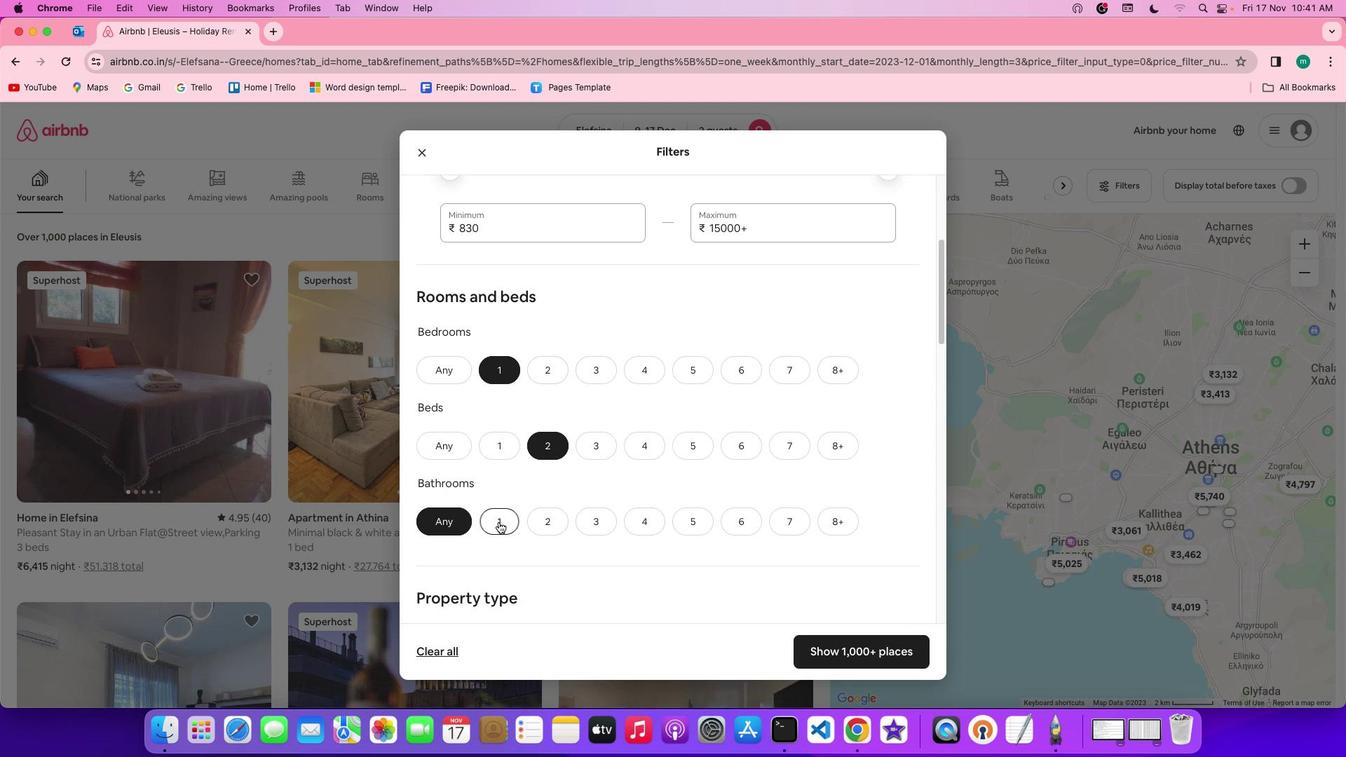 
Action: Mouse pressed left at (499, 521)
Screenshot: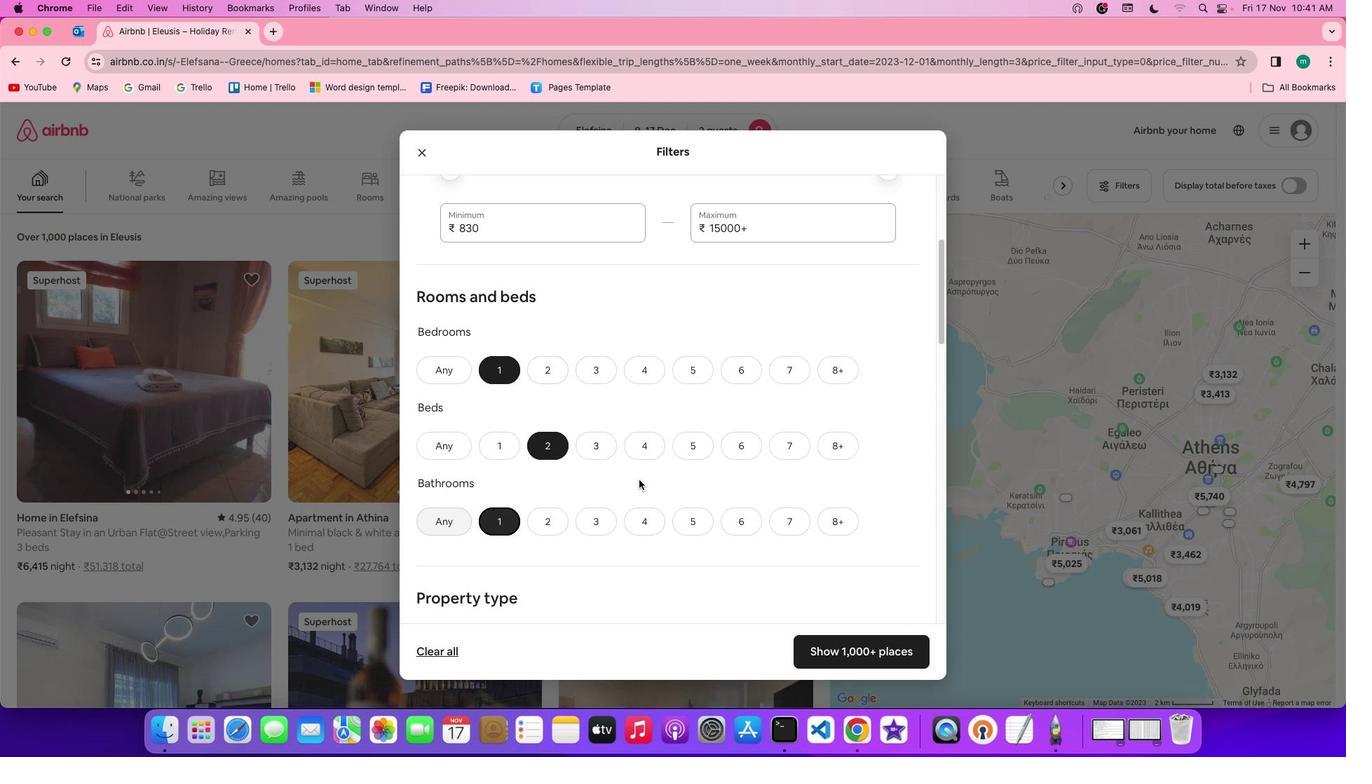 
Action: Mouse moved to (681, 478)
Screenshot: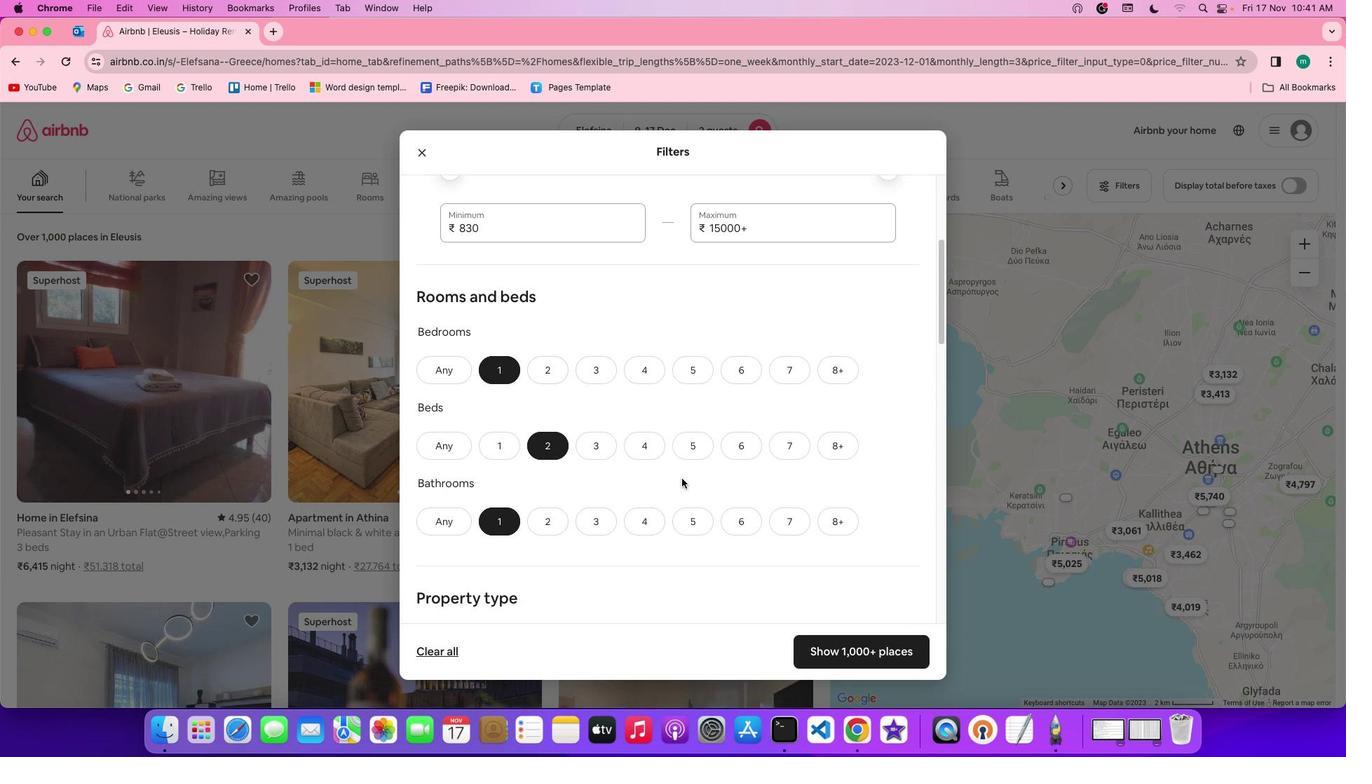 
Action: Mouse scrolled (681, 478) with delta (0, 0)
Screenshot: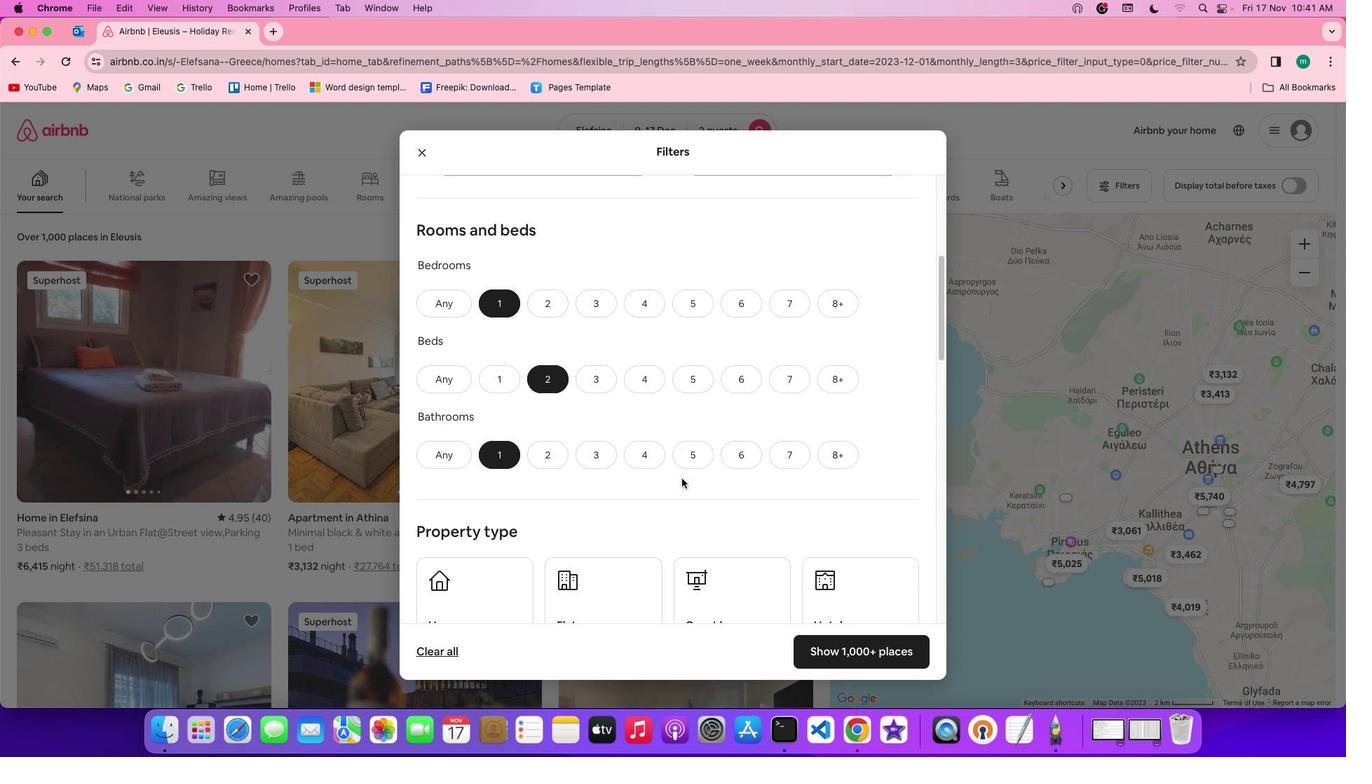 
Action: Mouse scrolled (681, 478) with delta (0, 0)
Screenshot: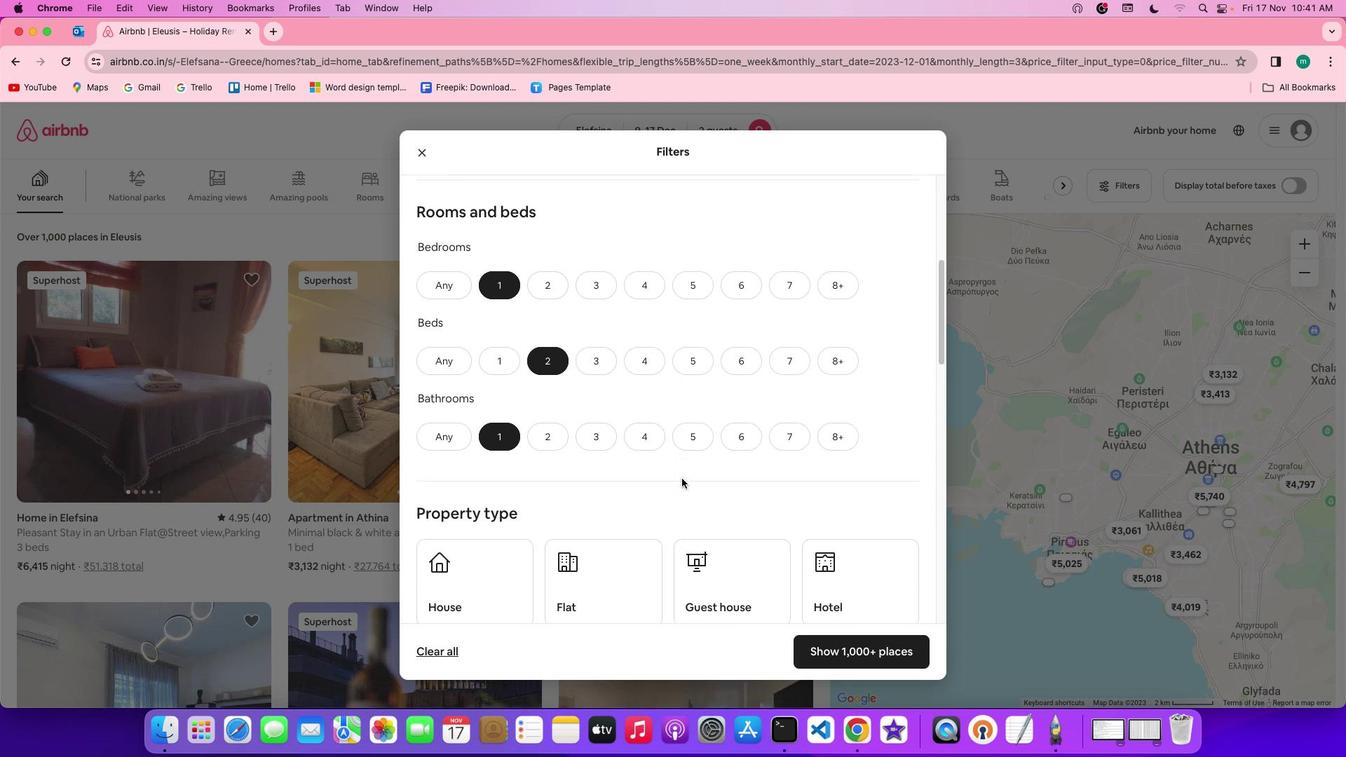 
Action: Mouse scrolled (681, 478) with delta (0, -1)
Screenshot: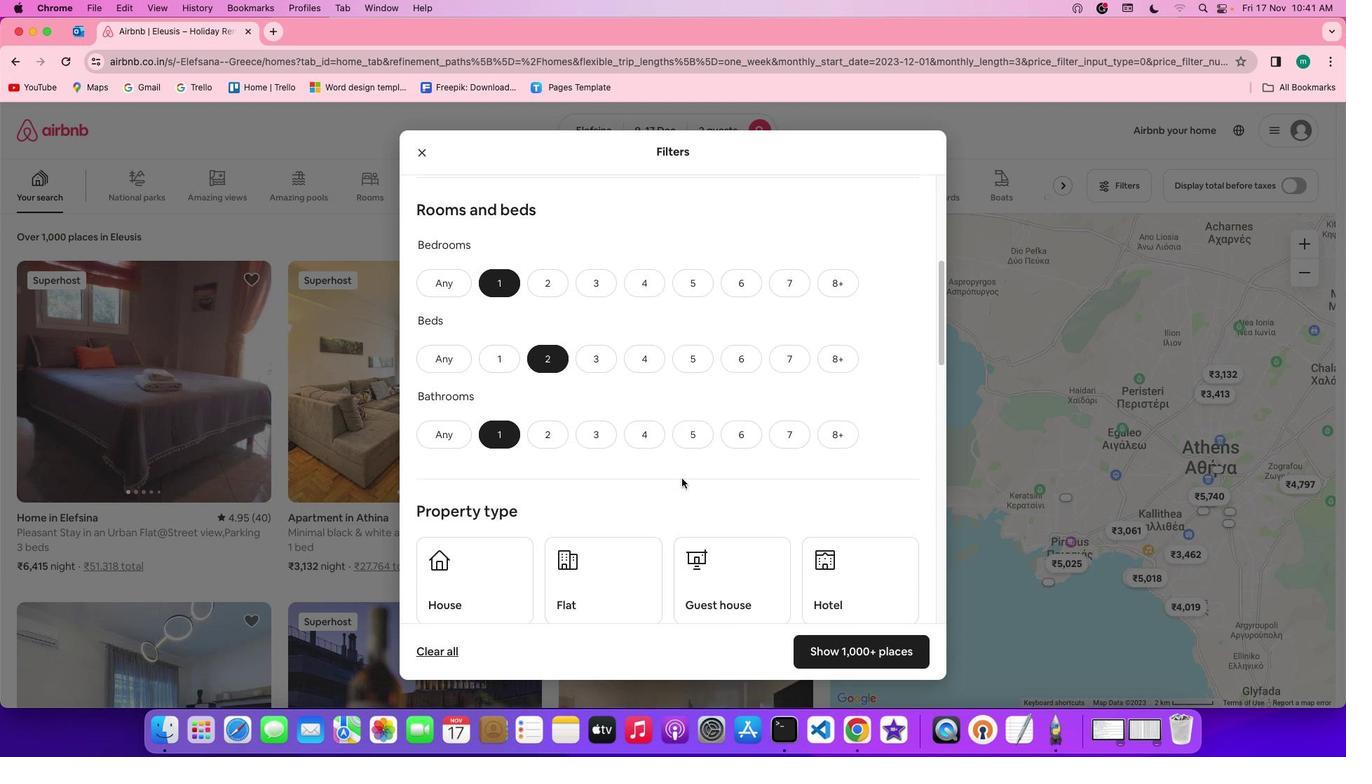 
Action: Mouse scrolled (681, 478) with delta (0, 0)
Screenshot: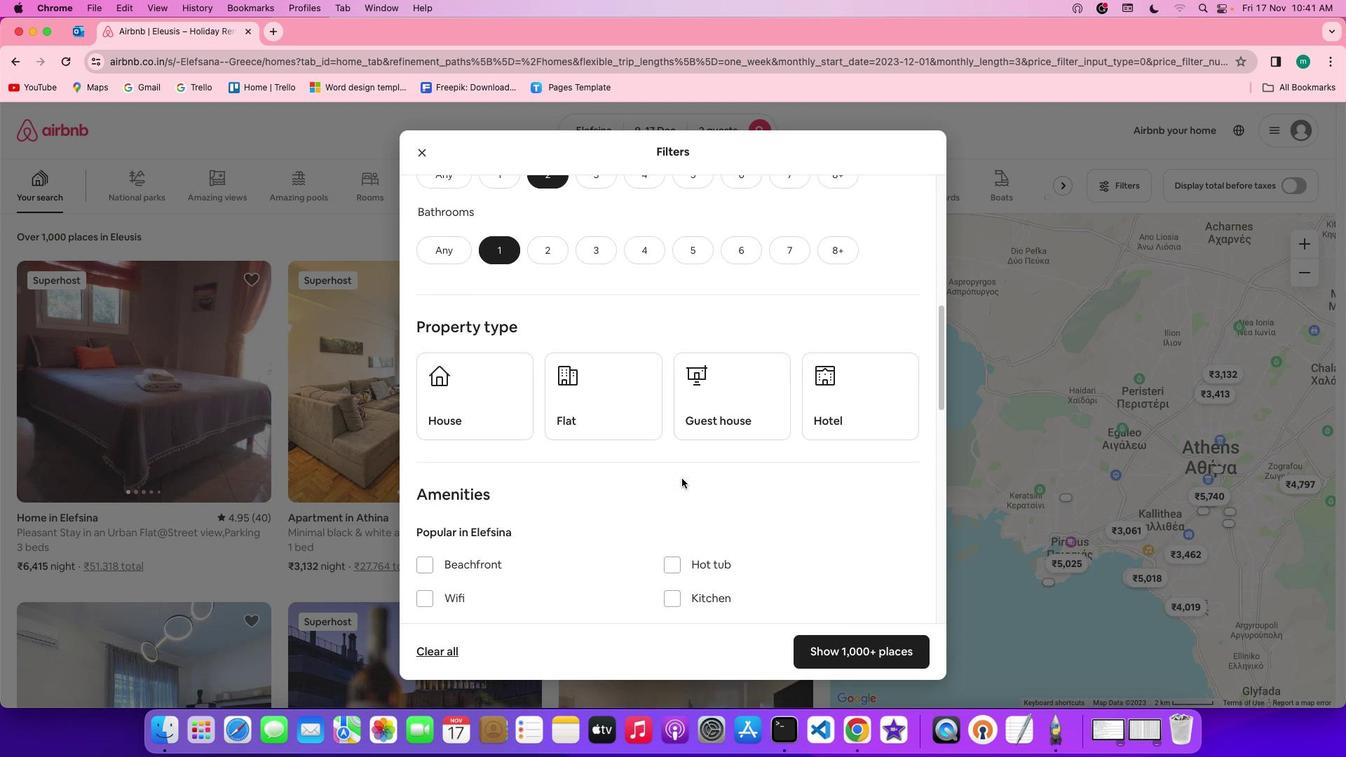 
Action: Mouse scrolled (681, 478) with delta (0, 0)
Screenshot: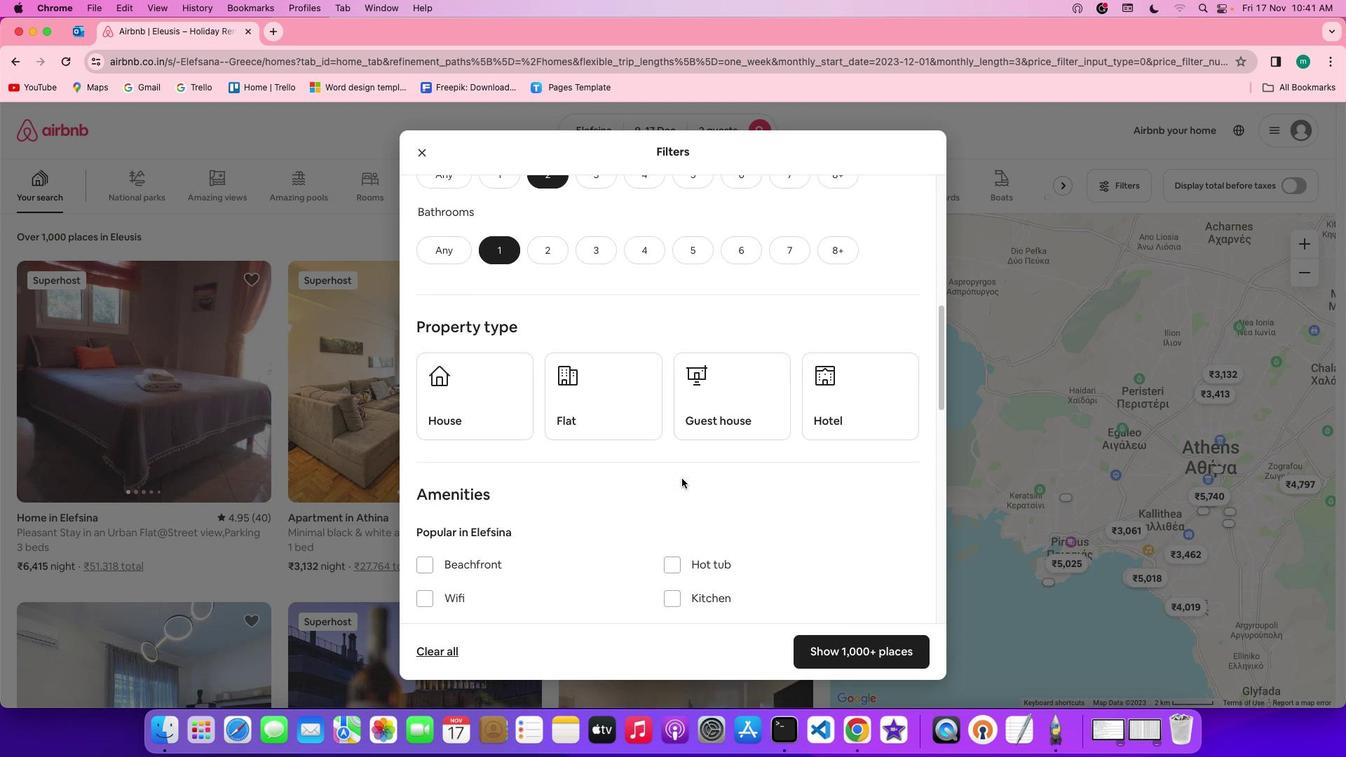 
Action: Mouse scrolled (681, 478) with delta (0, -2)
Screenshot: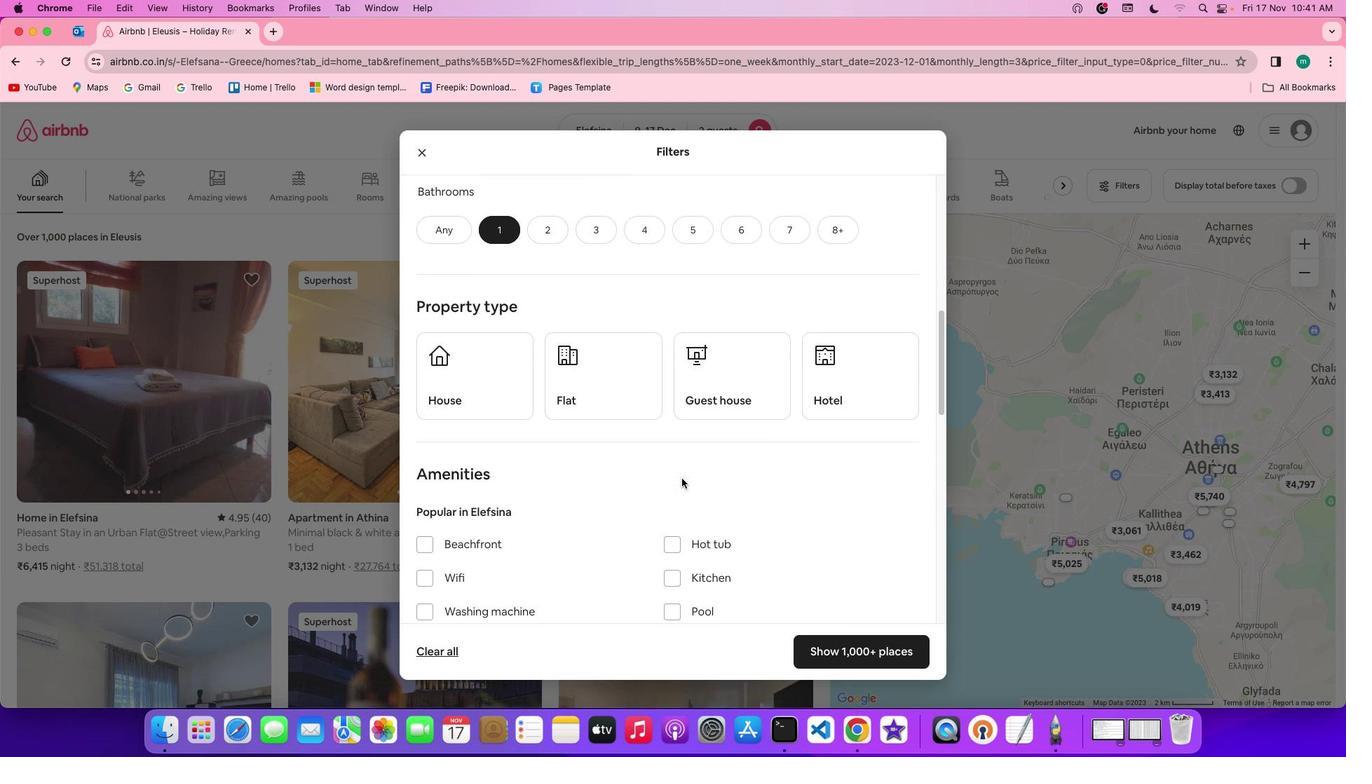 
Action: Mouse scrolled (681, 478) with delta (0, -2)
Screenshot: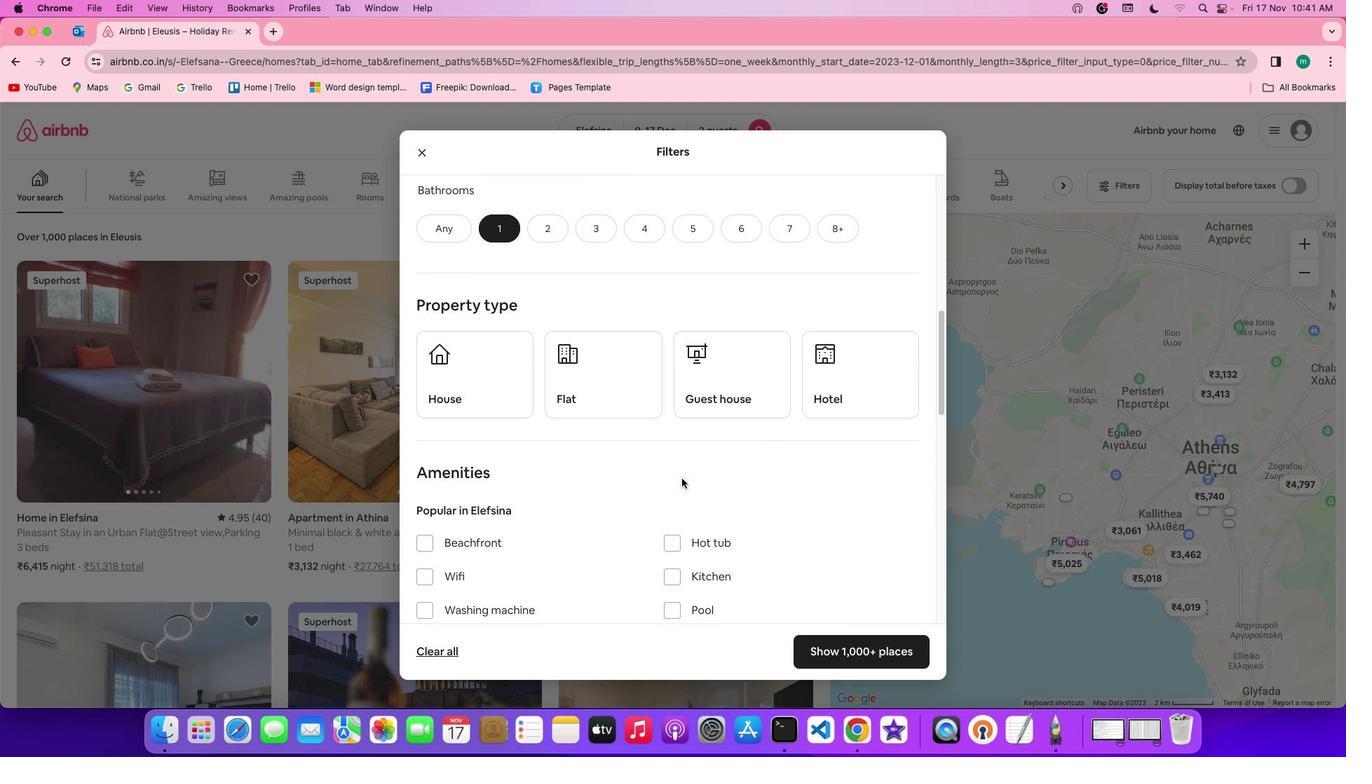 
Action: Mouse scrolled (681, 478) with delta (0, 0)
Screenshot: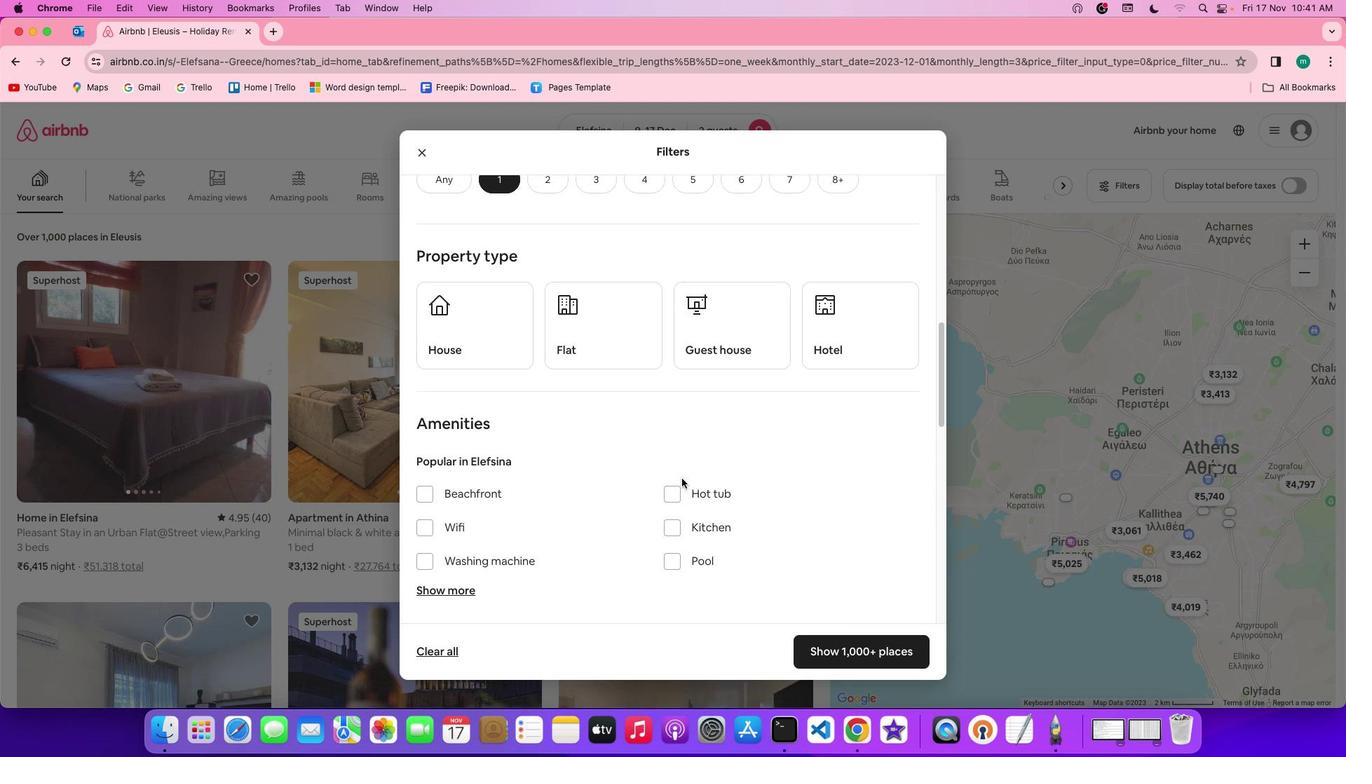 
Action: Mouse scrolled (681, 478) with delta (0, 0)
Screenshot: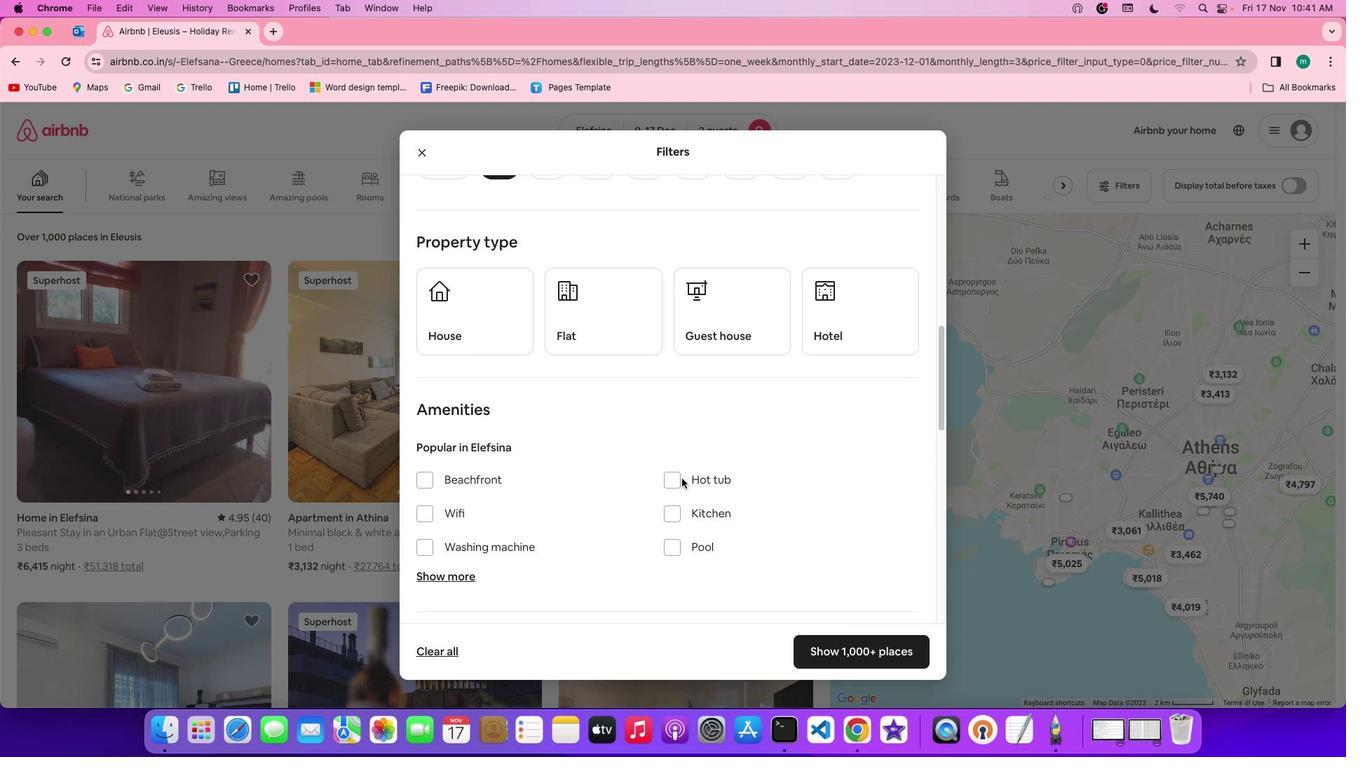 
Action: Mouse scrolled (681, 478) with delta (0, 0)
Screenshot: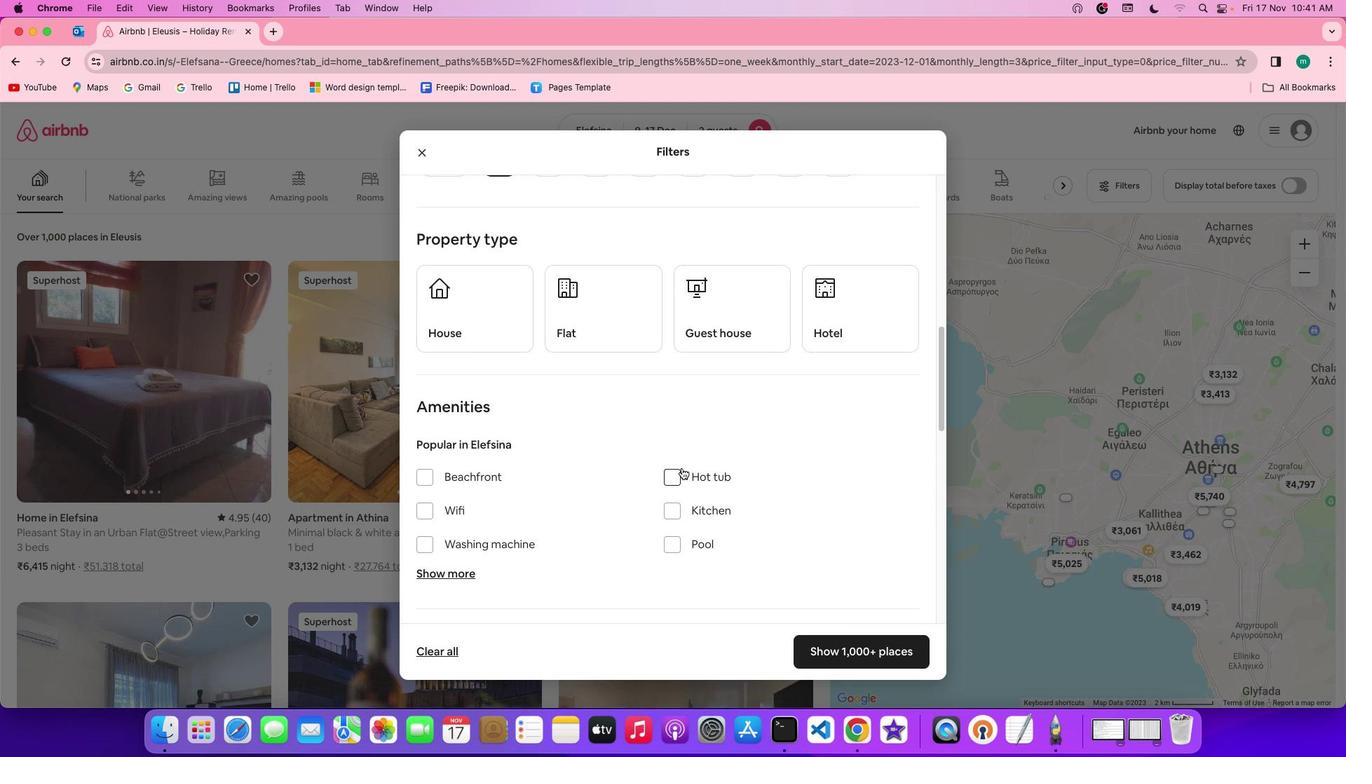 
Action: Mouse moved to (606, 324)
Screenshot: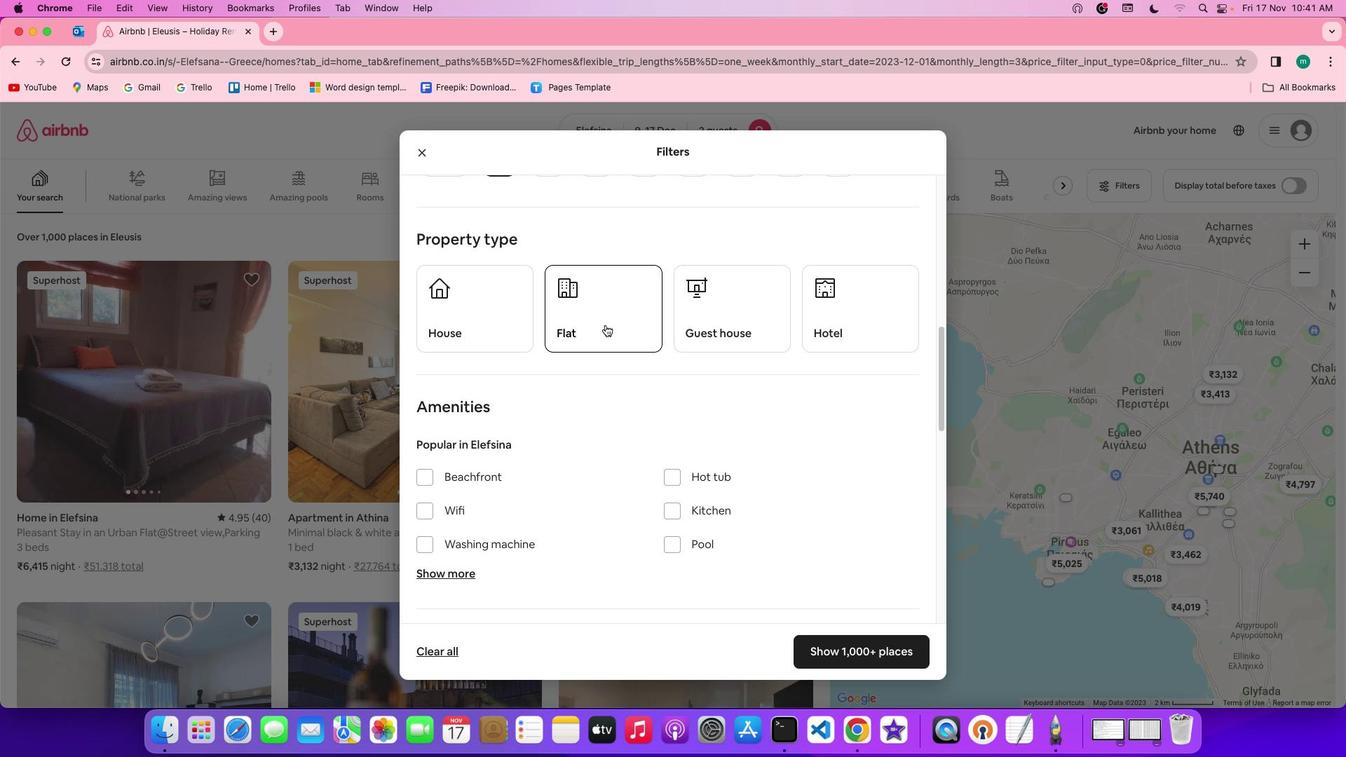 
Action: Mouse pressed left at (606, 324)
Screenshot: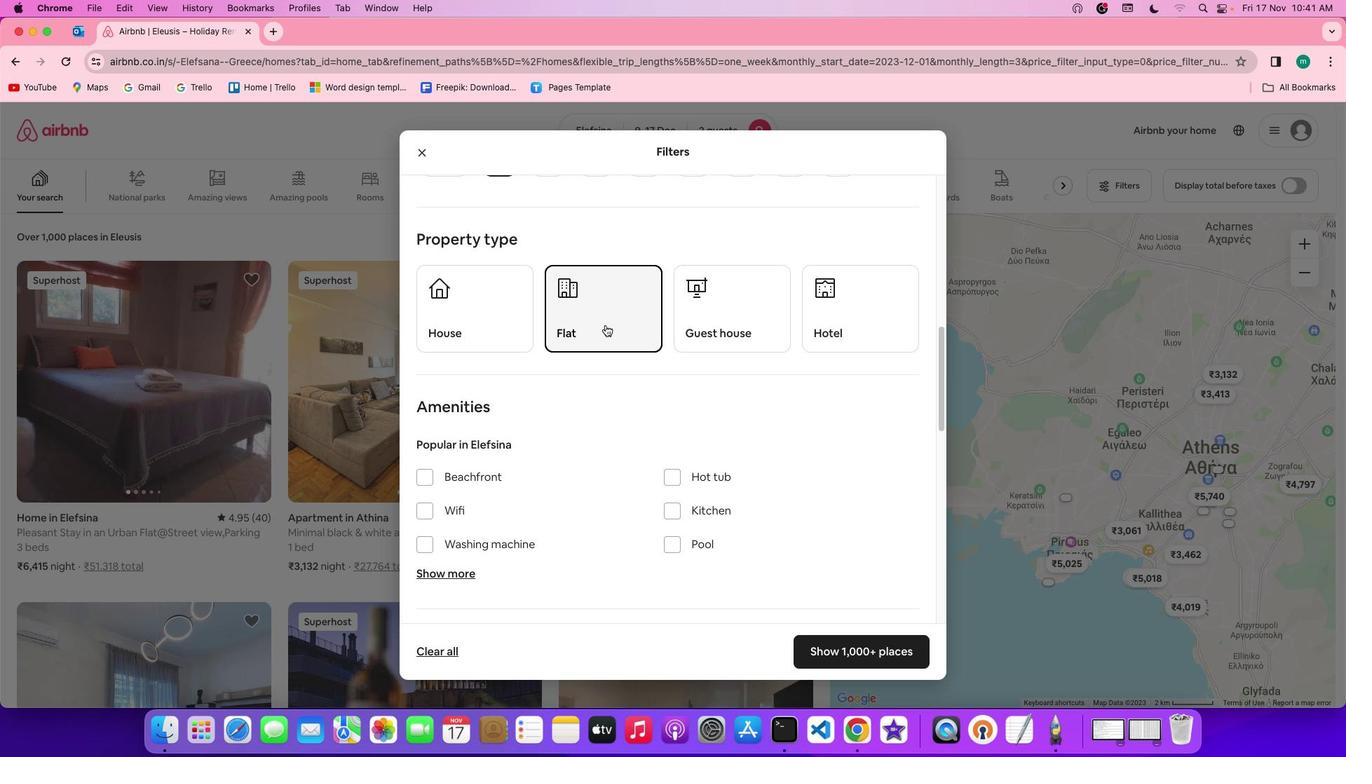 
Action: Mouse moved to (719, 427)
Screenshot: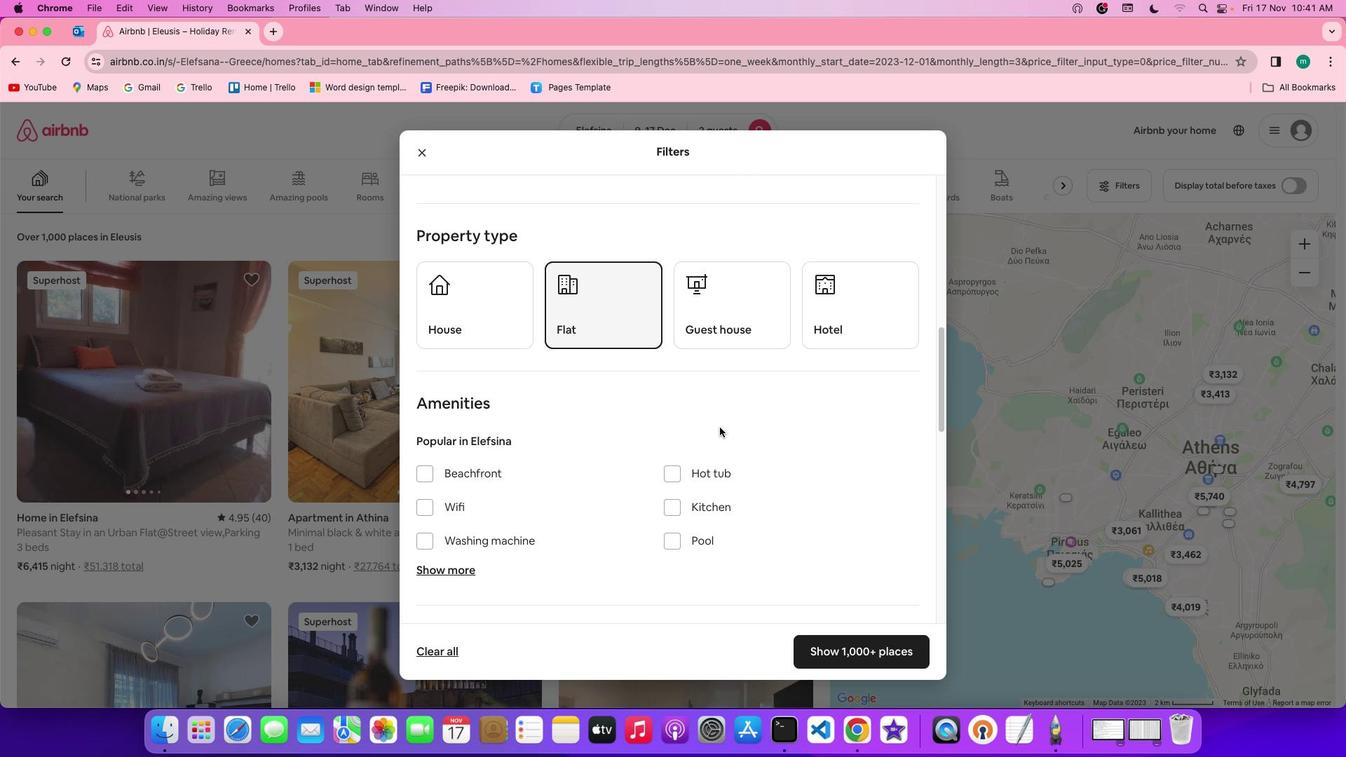 
Action: Mouse scrolled (719, 427) with delta (0, 0)
Screenshot: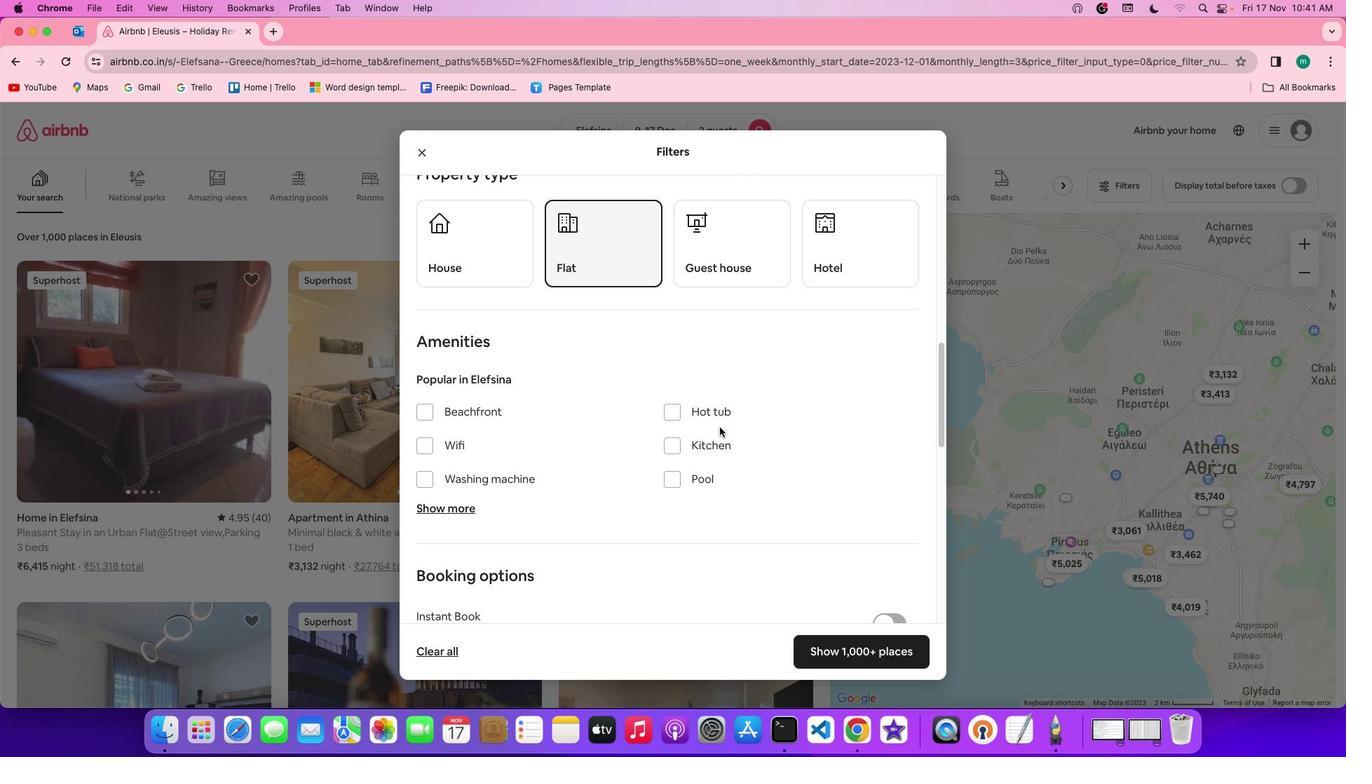 
Action: Mouse scrolled (719, 427) with delta (0, 0)
Screenshot: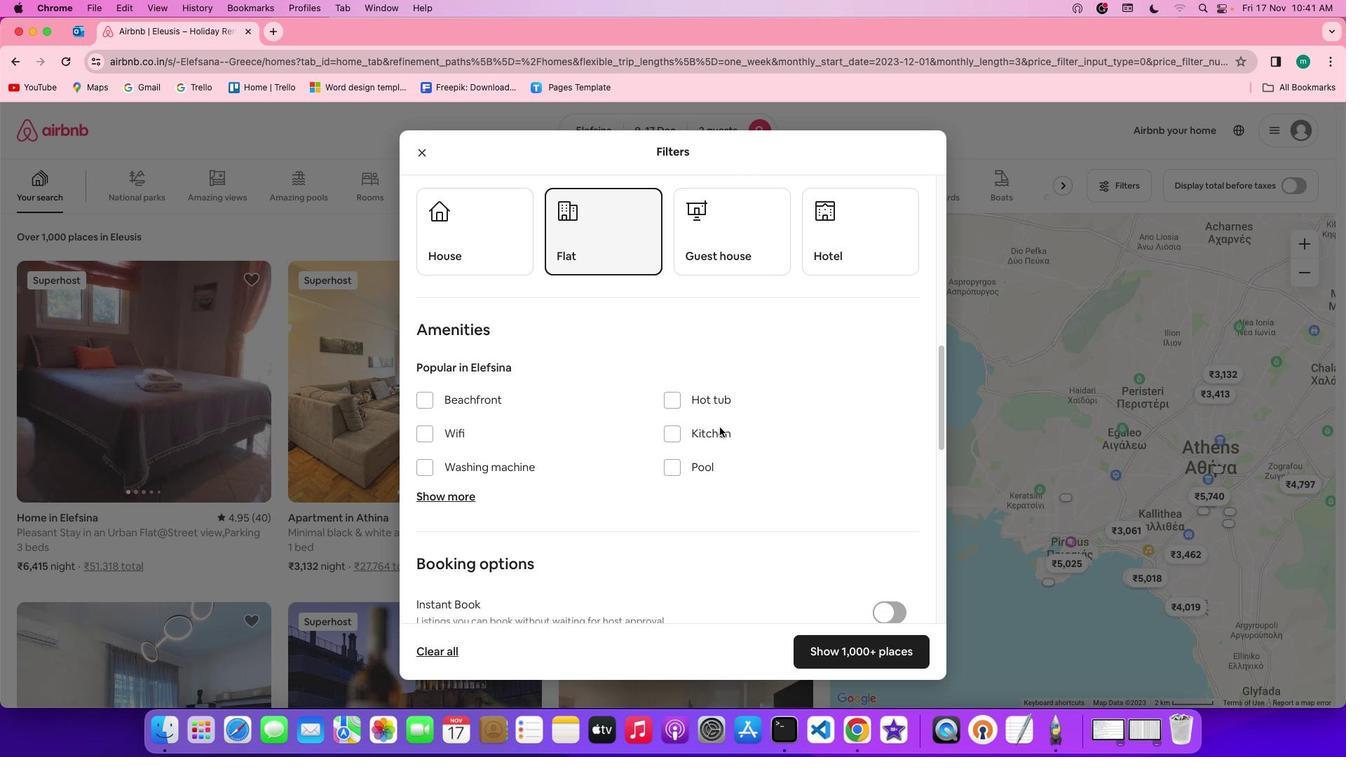 
Action: Mouse scrolled (719, 427) with delta (0, 0)
Screenshot: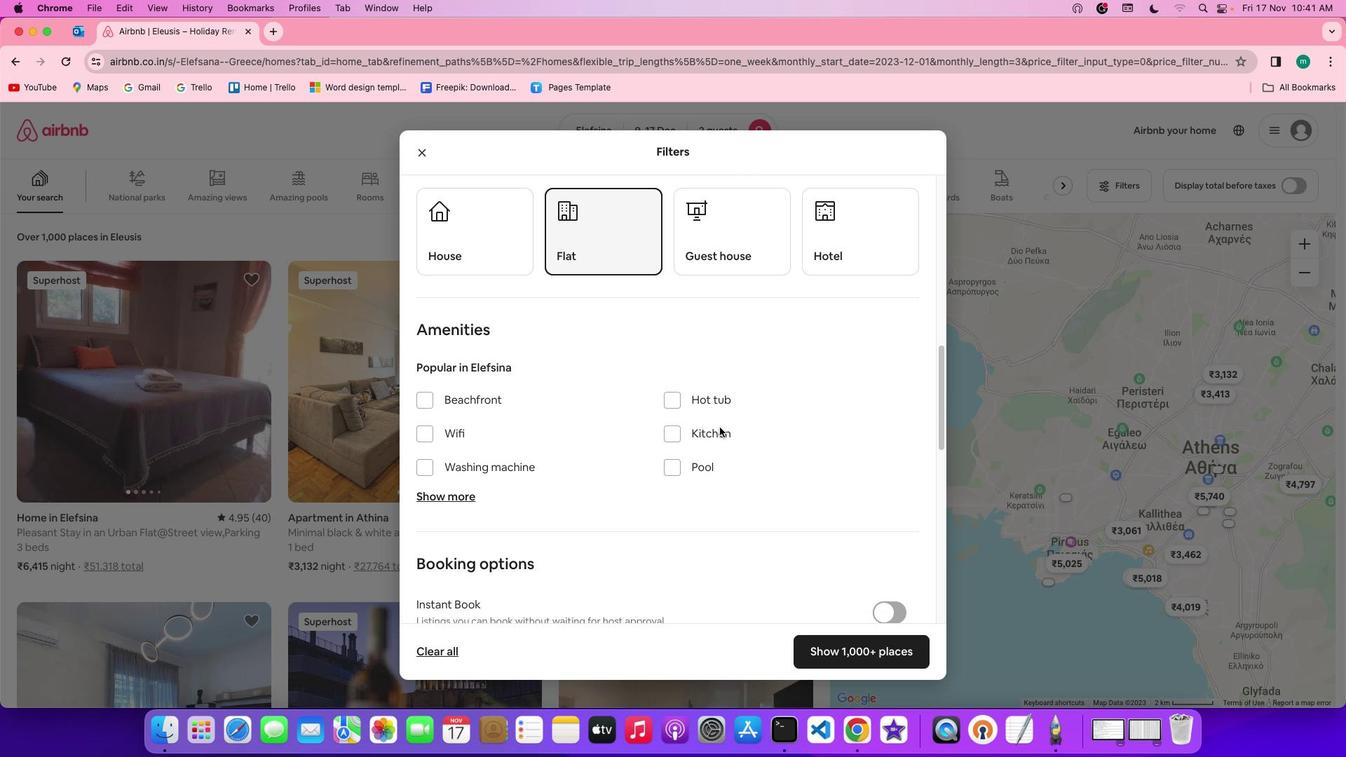 
Action: Mouse scrolled (719, 427) with delta (0, 0)
Screenshot: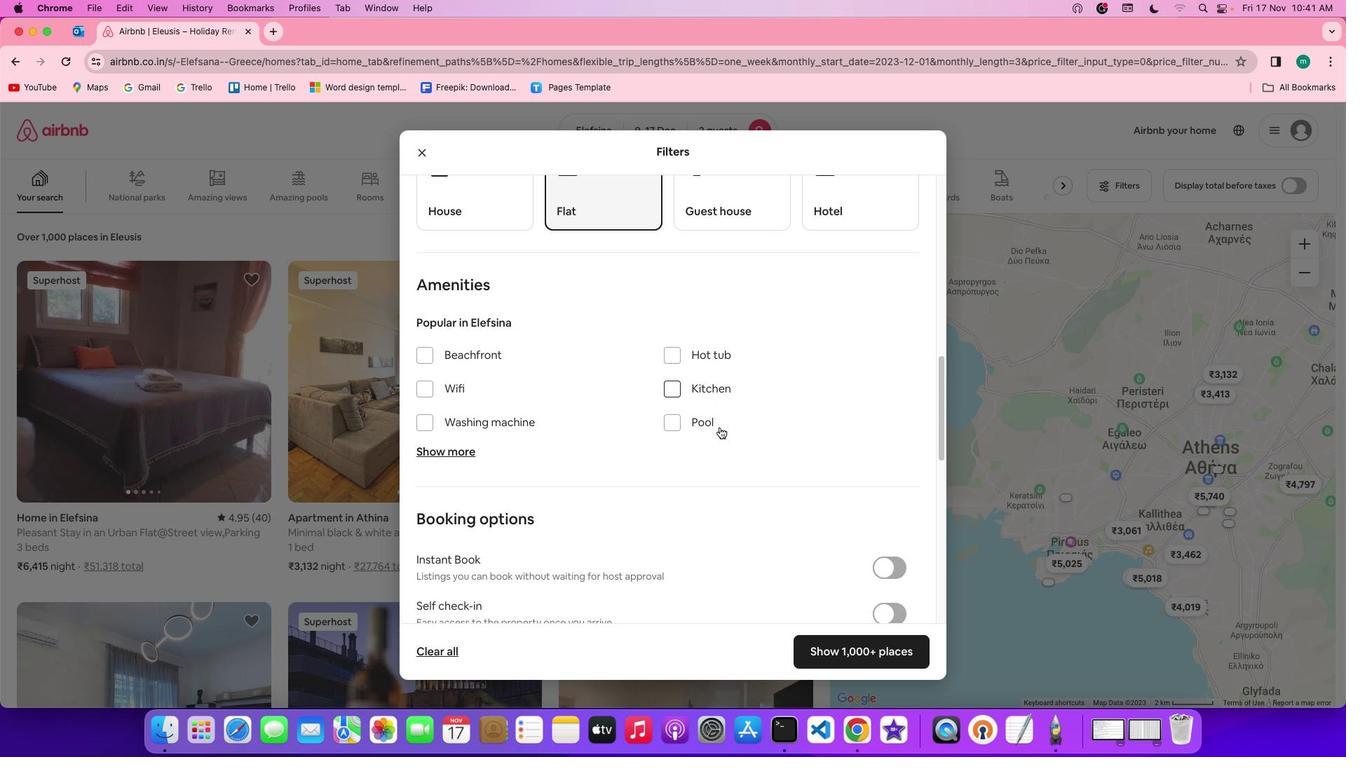 
Action: Mouse scrolled (719, 427) with delta (0, 0)
Screenshot: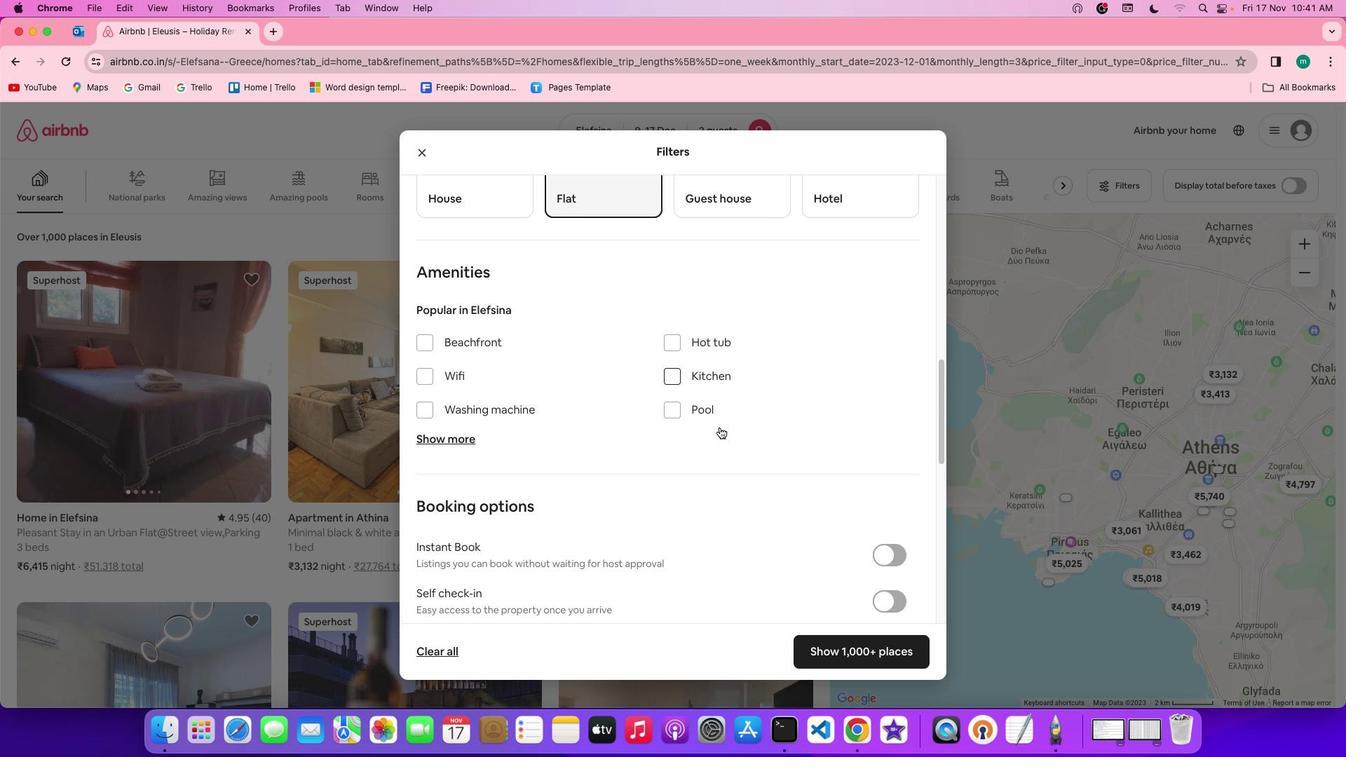 
Action: Mouse scrolled (719, 427) with delta (0, 0)
Screenshot: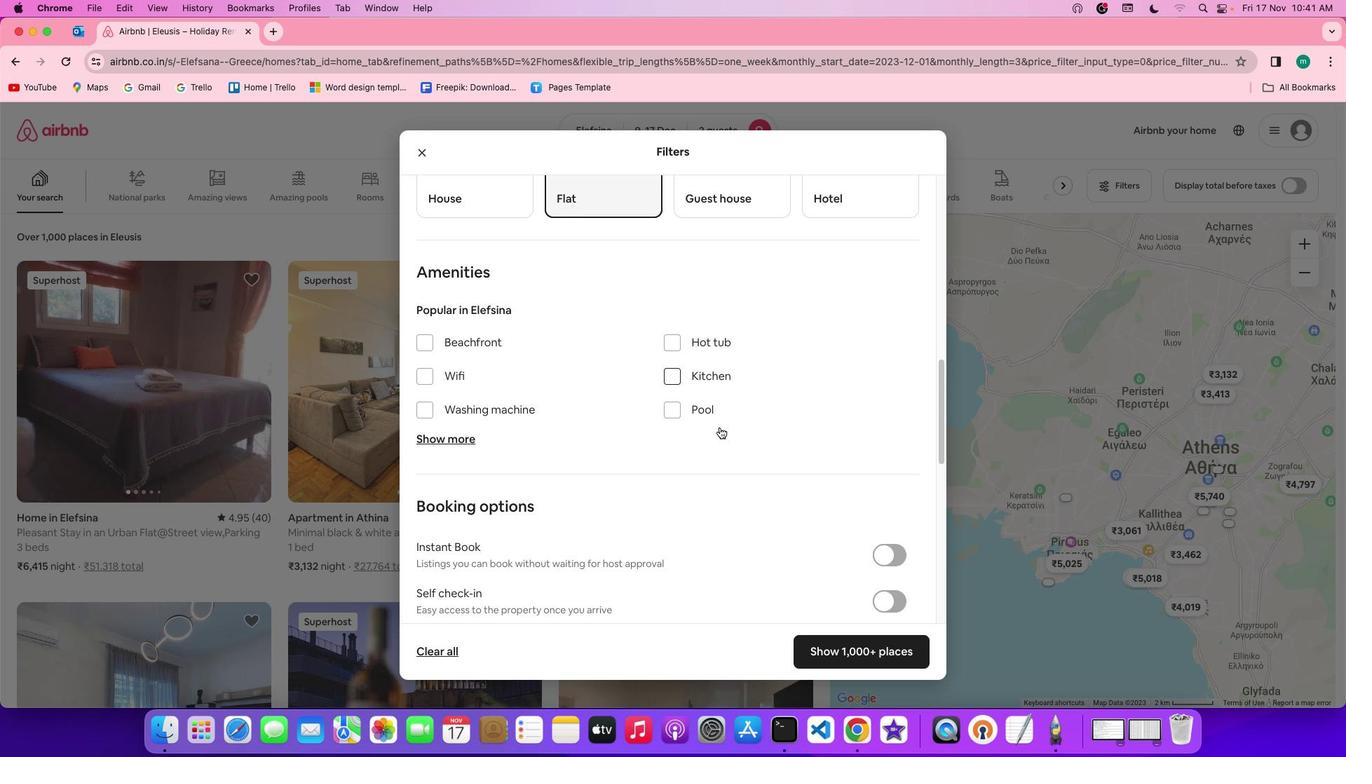 
Action: Mouse scrolled (719, 427) with delta (0, 0)
Screenshot: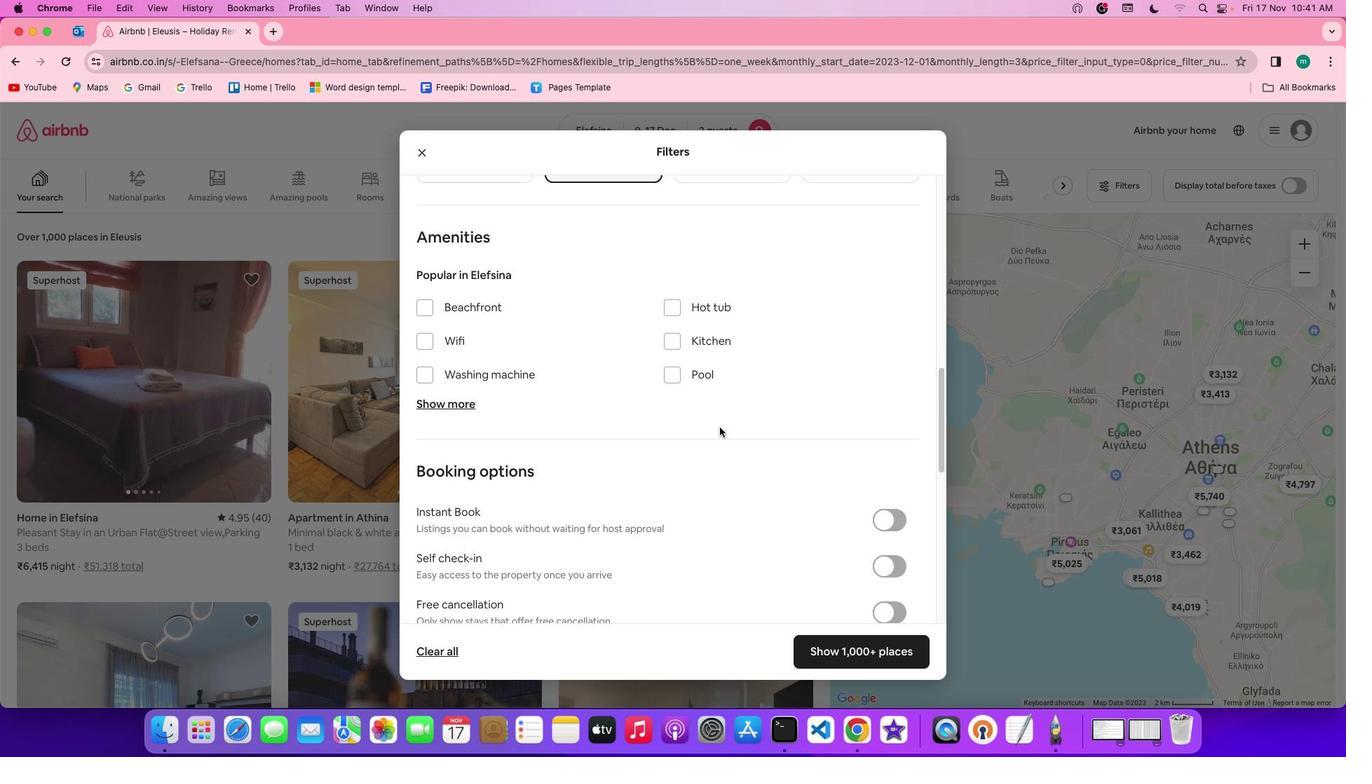 
Action: Mouse scrolled (719, 427) with delta (0, 0)
Screenshot: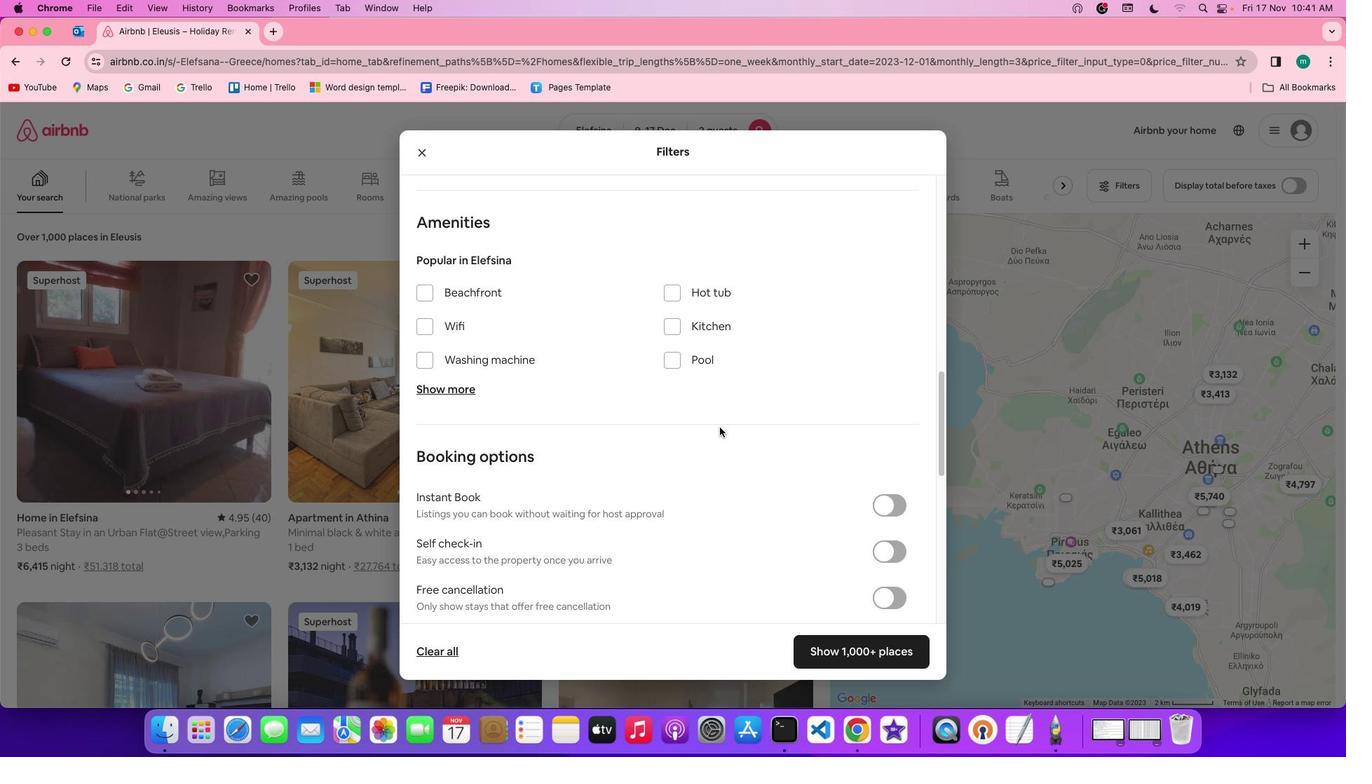
Action: Mouse scrolled (719, 427) with delta (0, 0)
Screenshot: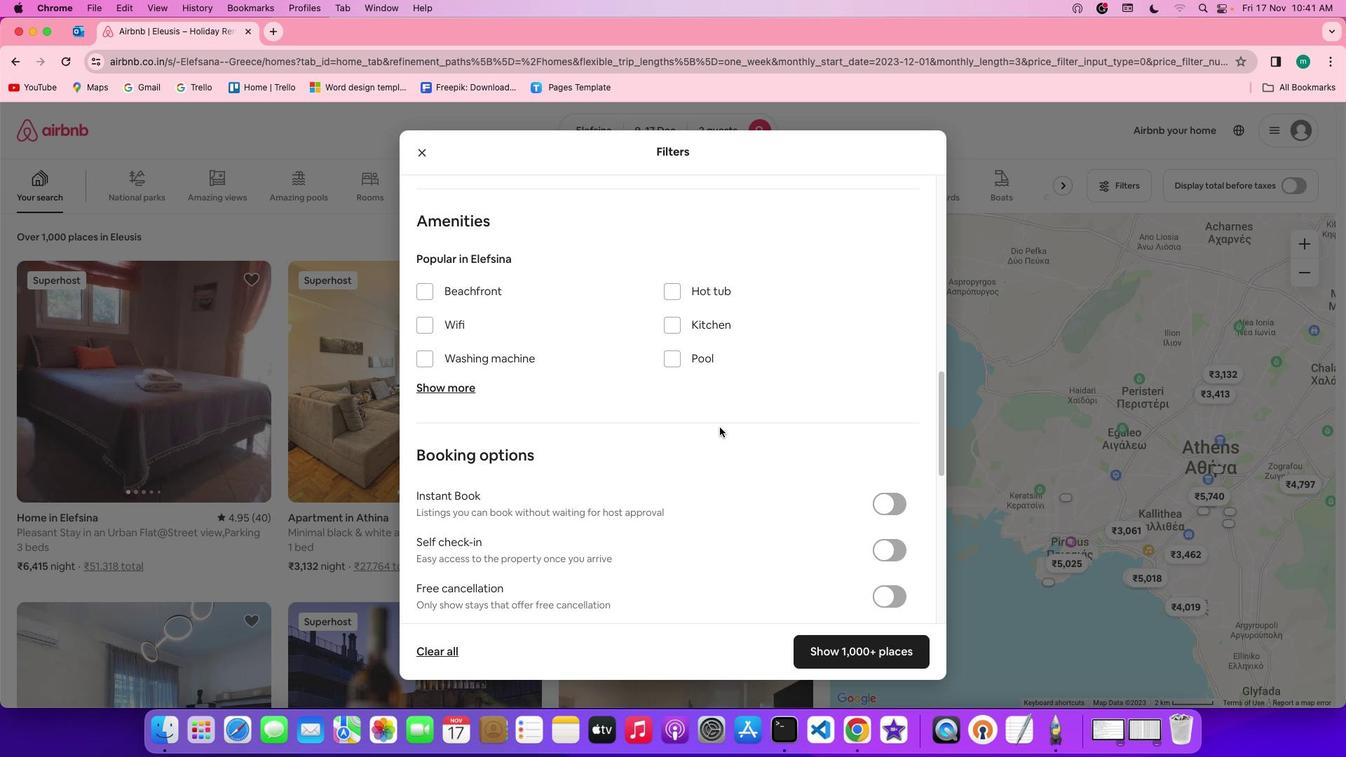 
Action: Mouse moved to (425, 323)
Screenshot: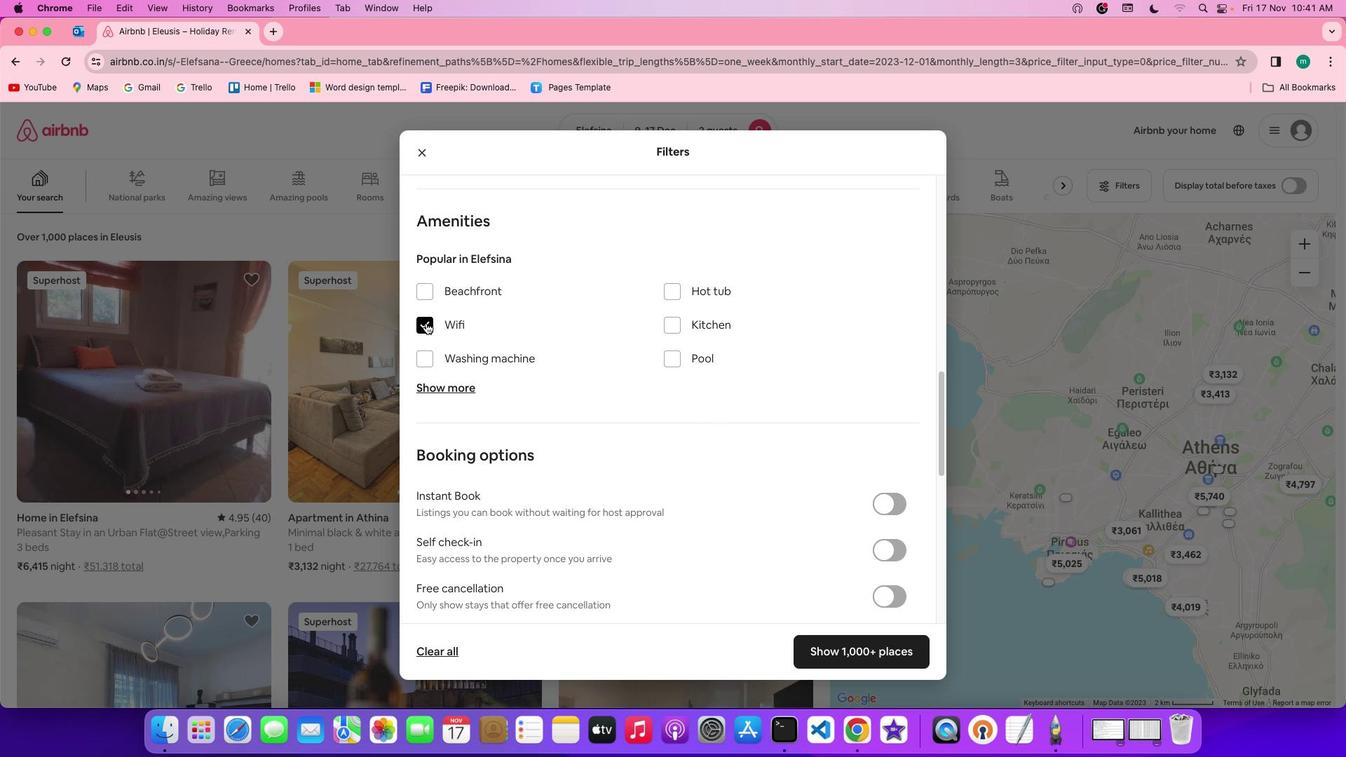 
Action: Mouse pressed left at (425, 323)
Screenshot: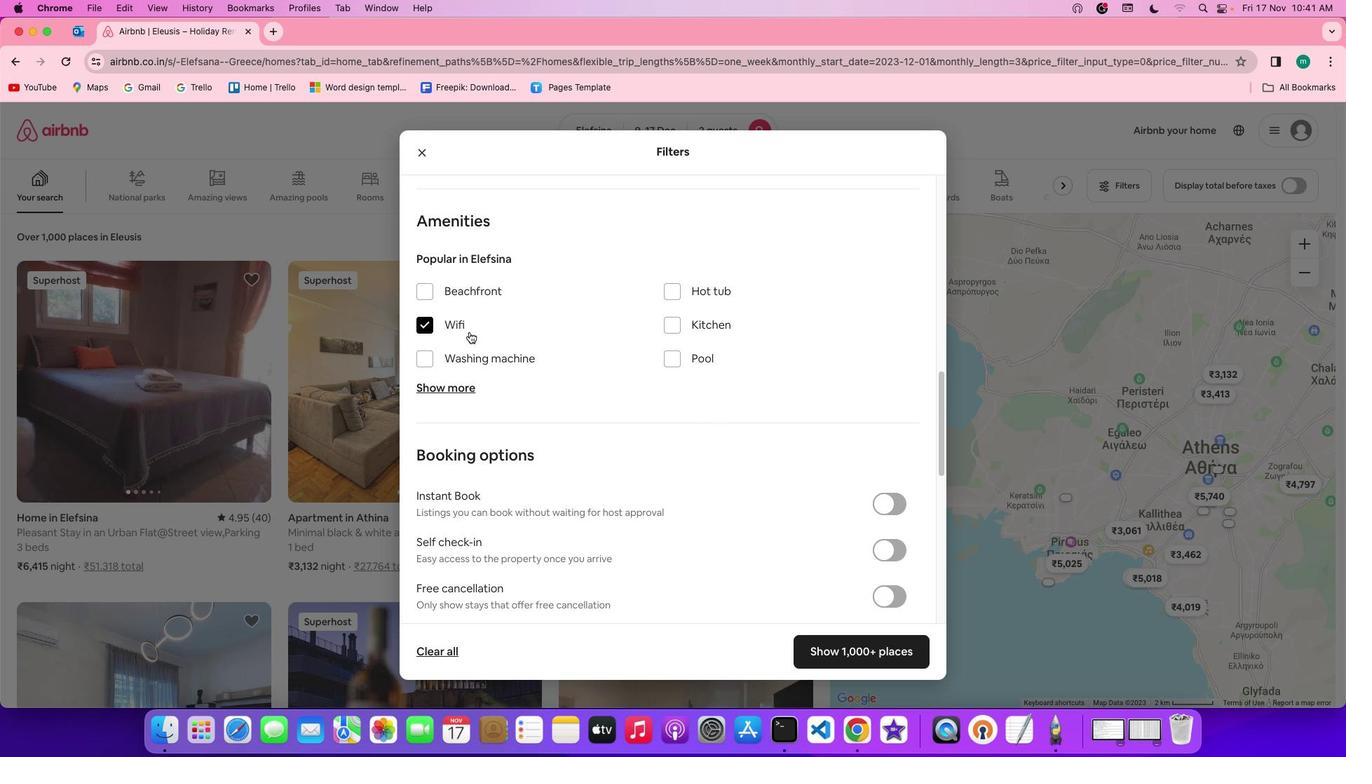 
Action: Mouse moved to (639, 406)
Screenshot: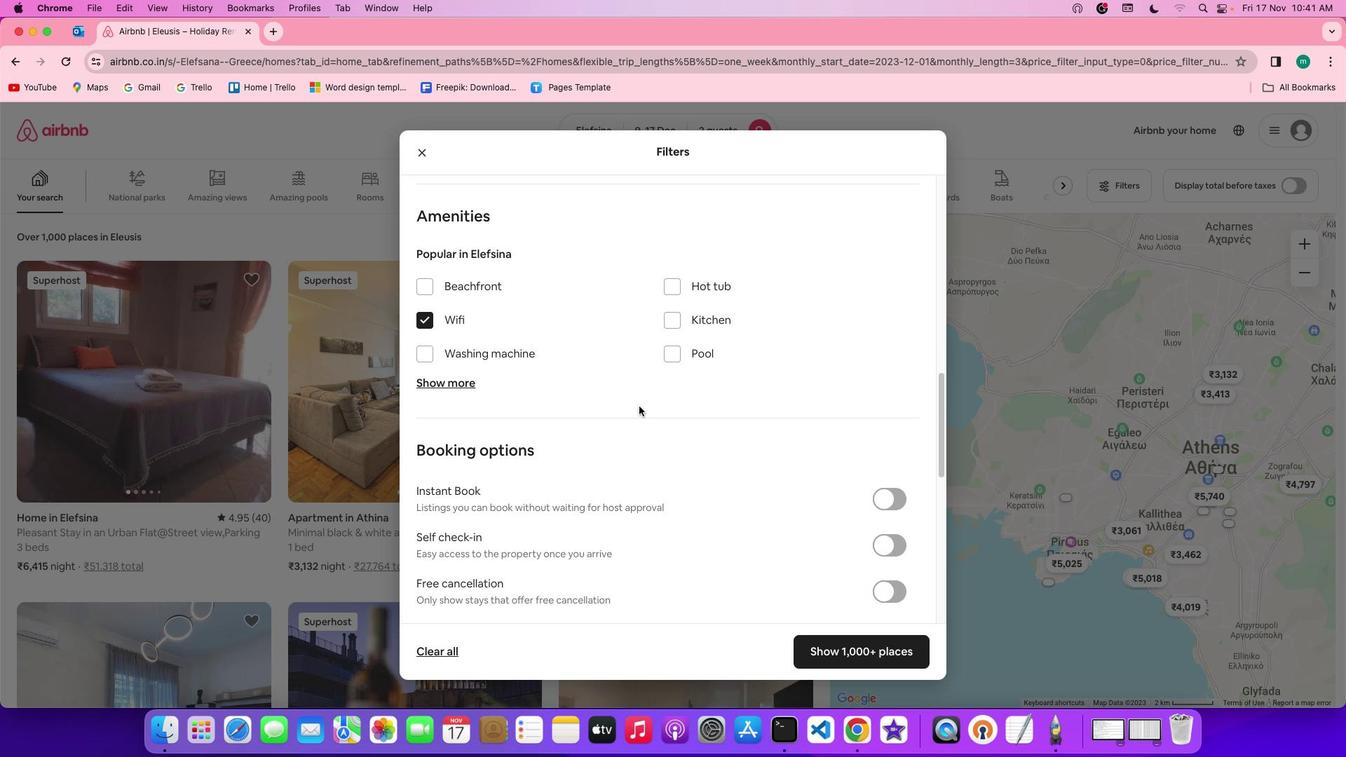 
Action: Mouse scrolled (639, 406) with delta (0, 0)
Screenshot: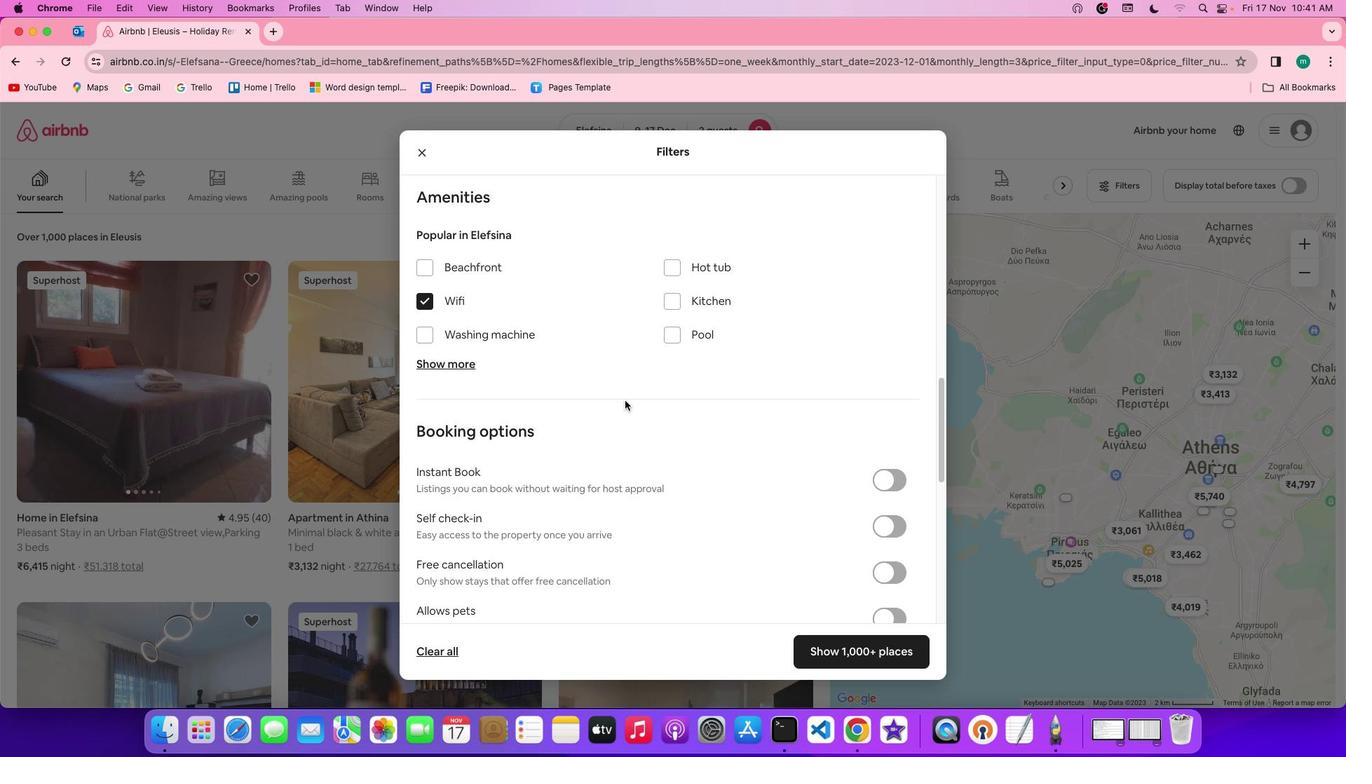 
Action: Mouse scrolled (639, 406) with delta (0, 0)
Screenshot: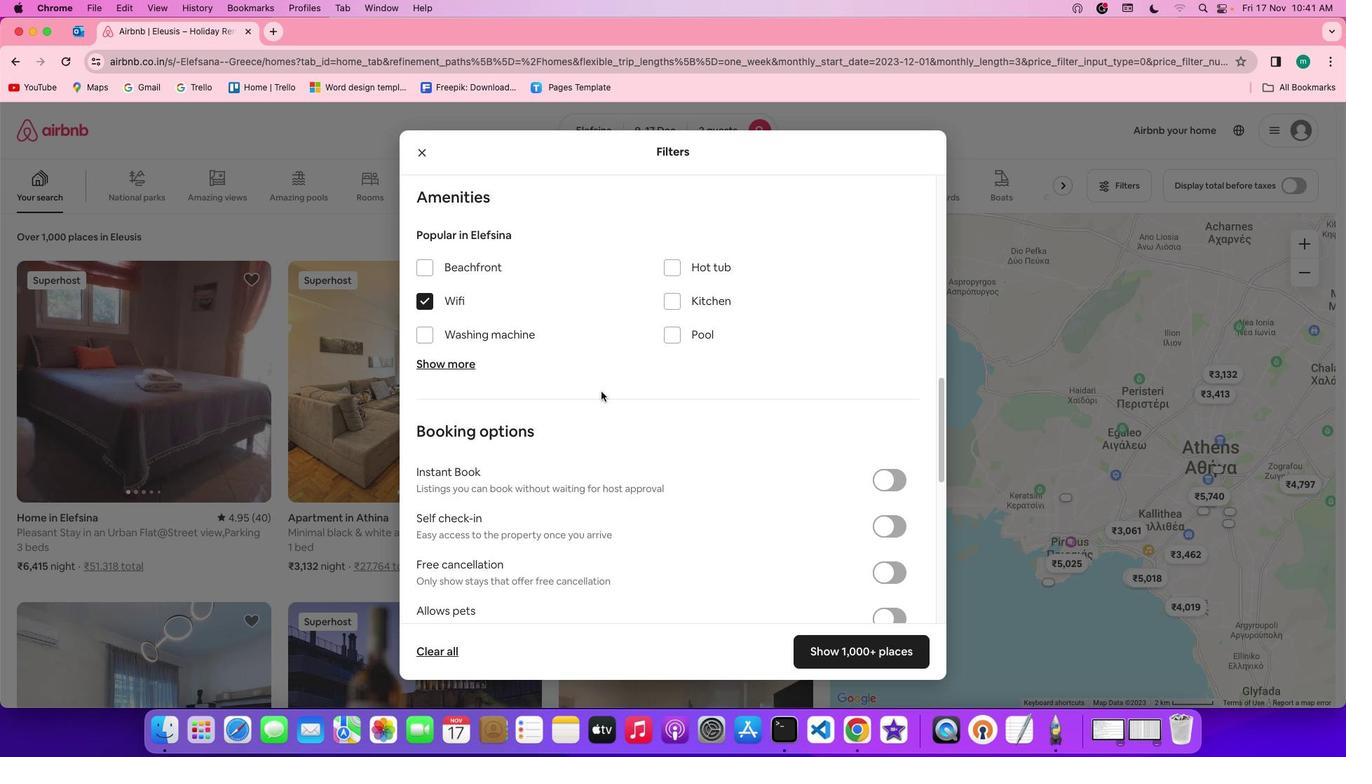 
Action: Mouse moved to (458, 362)
Screenshot: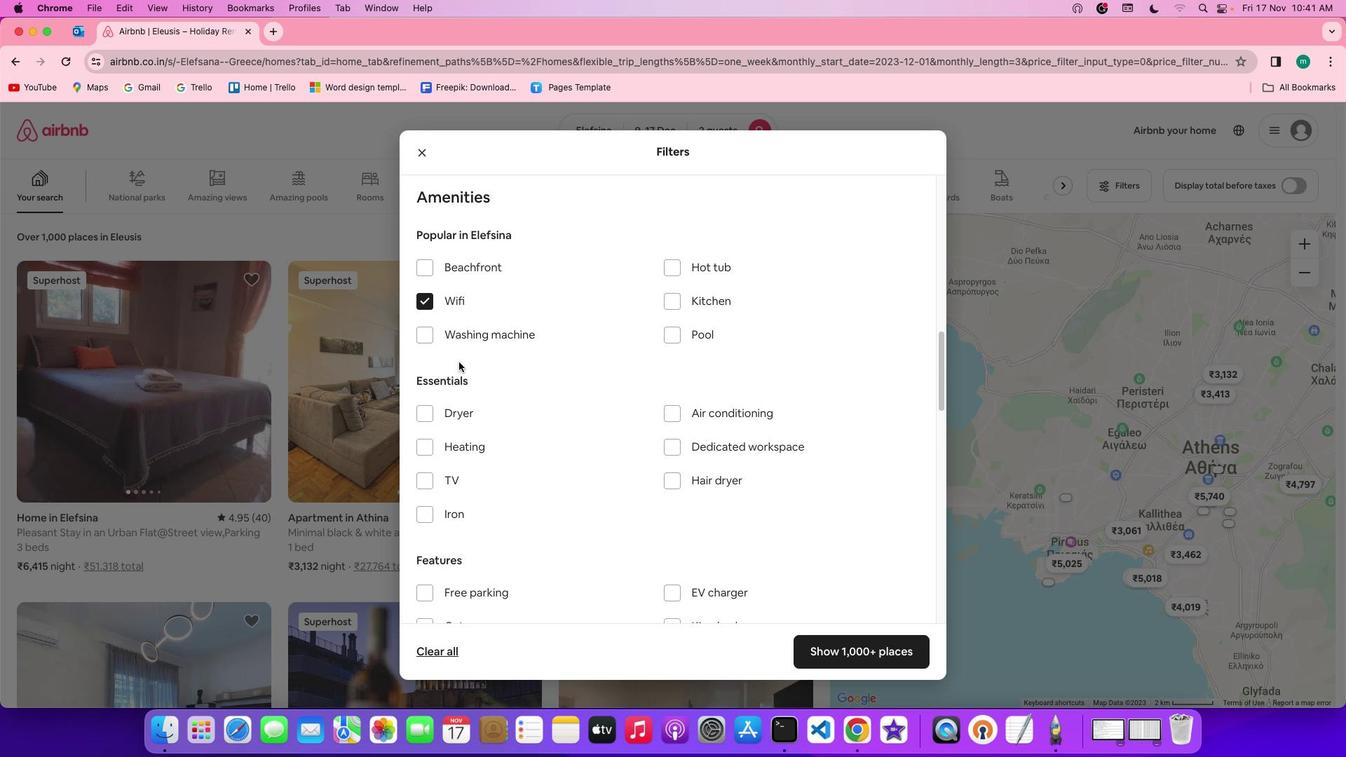 
Action: Mouse pressed left at (458, 362)
Screenshot: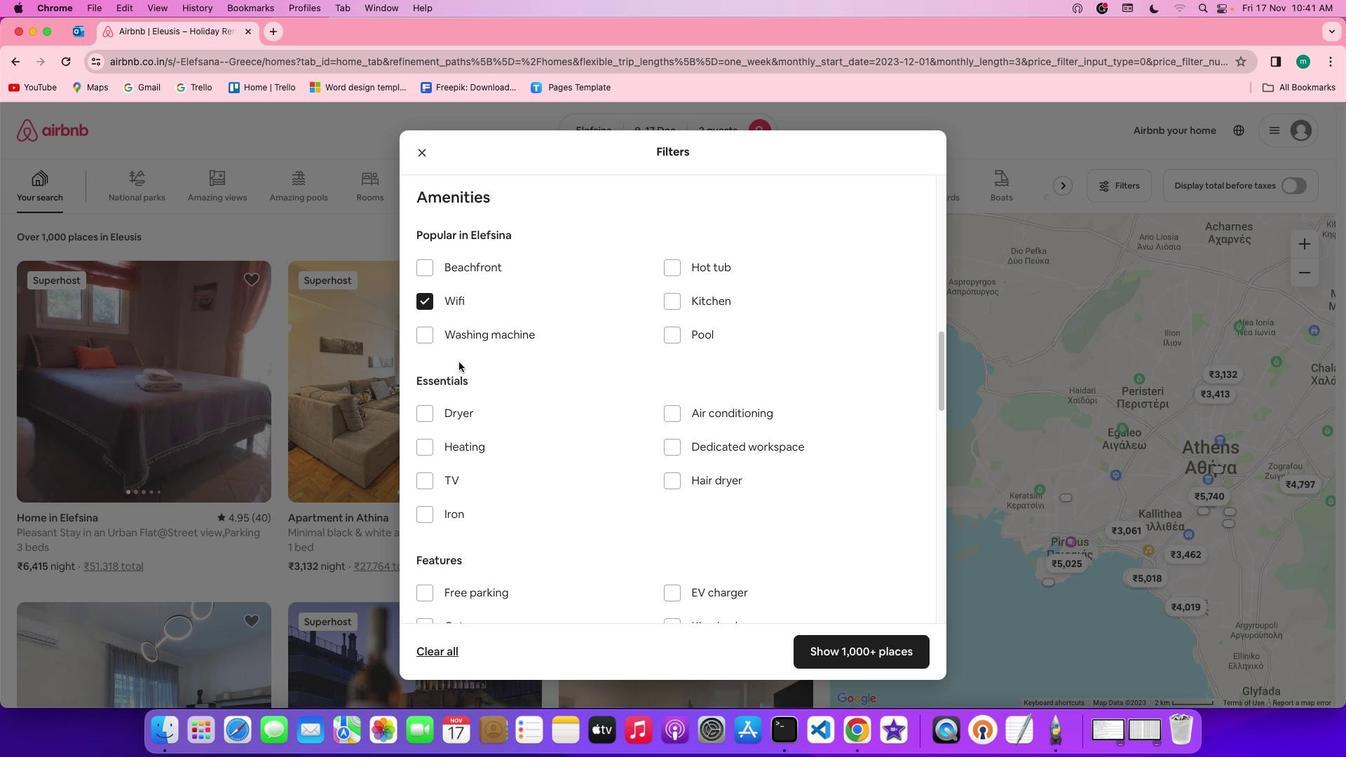
Action: Mouse moved to (674, 390)
Screenshot: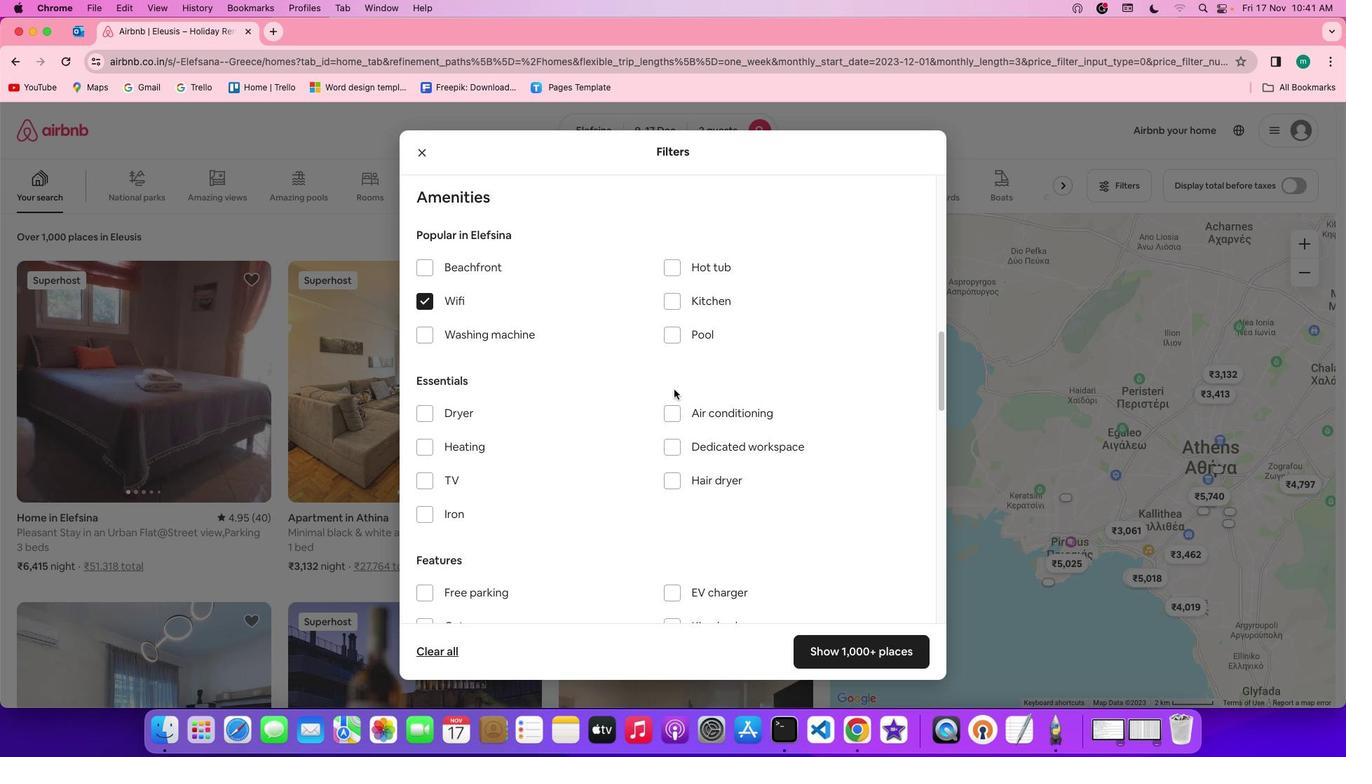 
Action: Mouse scrolled (674, 390) with delta (0, 0)
Screenshot: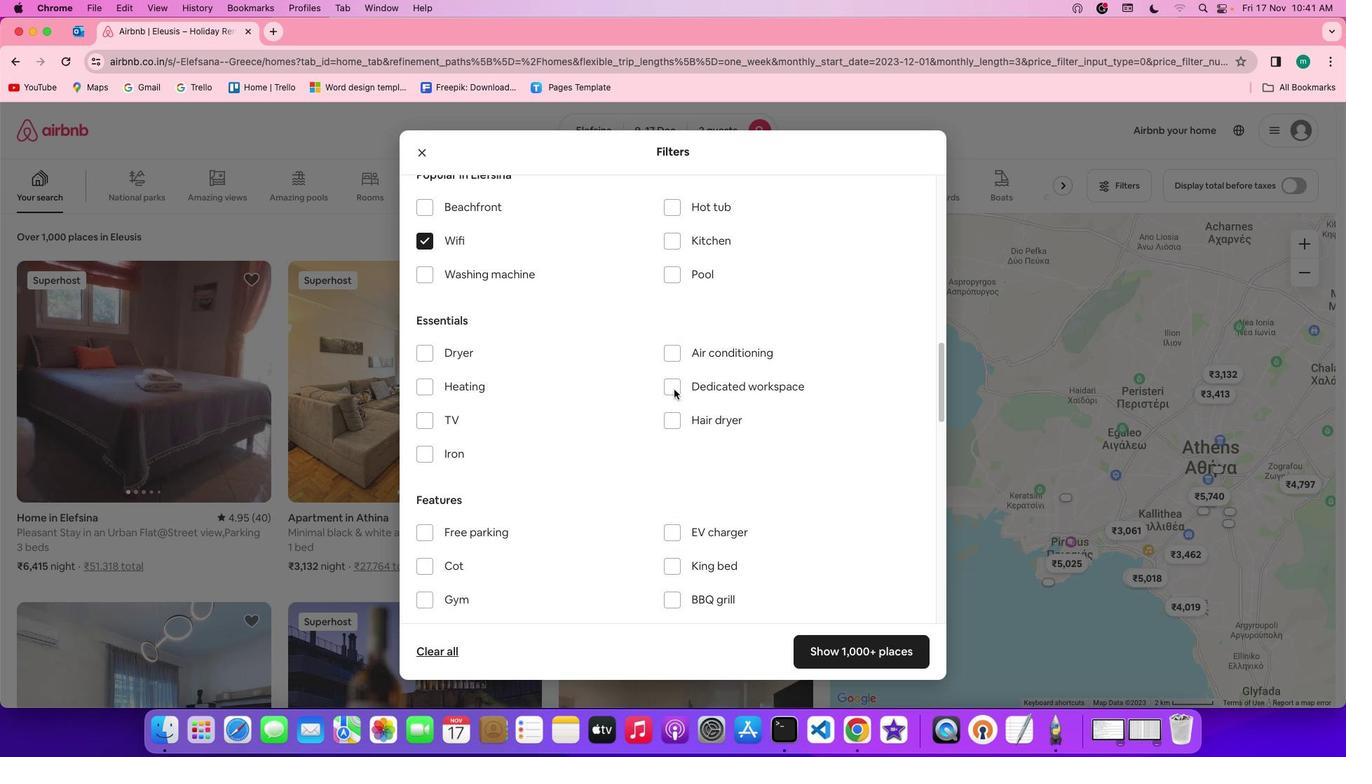 
Action: Mouse scrolled (674, 390) with delta (0, 0)
Screenshot: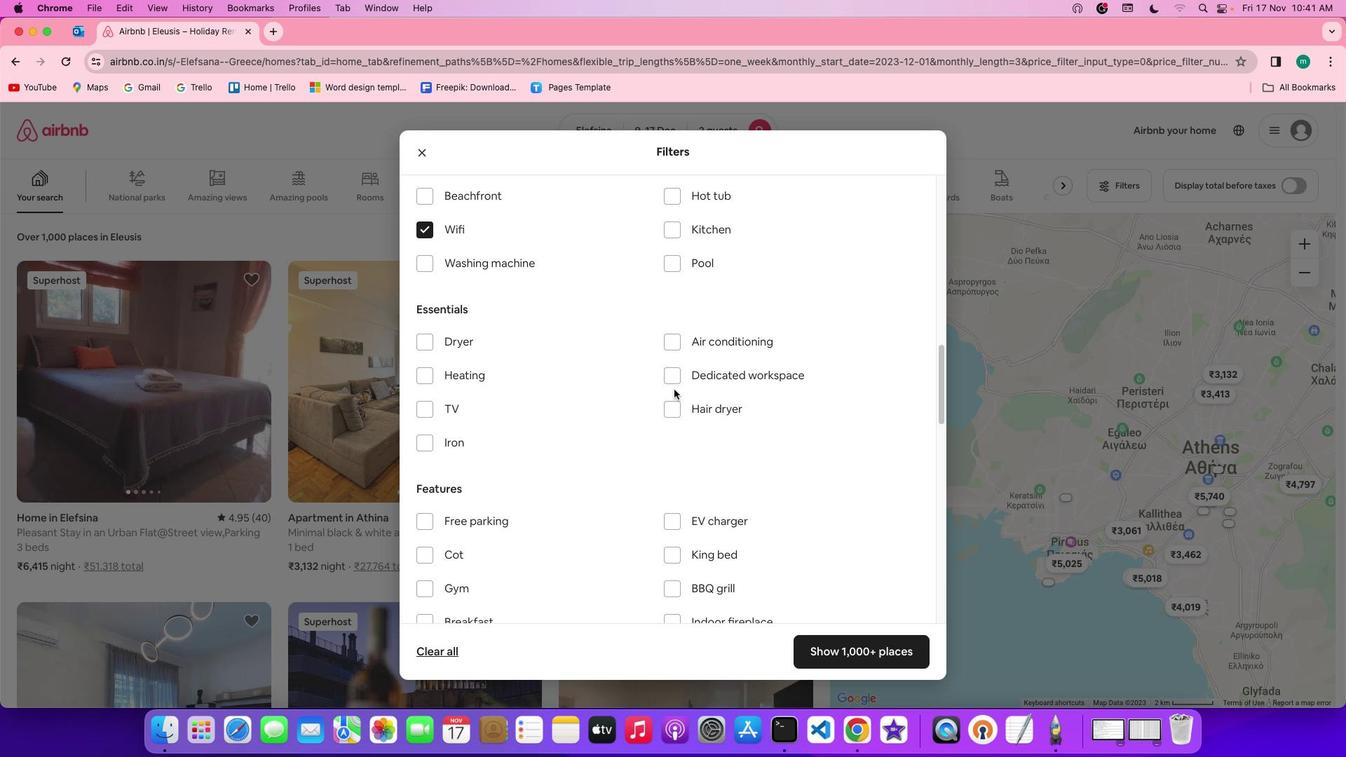 
Action: Mouse scrolled (674, 390) with delta (0, 0)
Screenshot: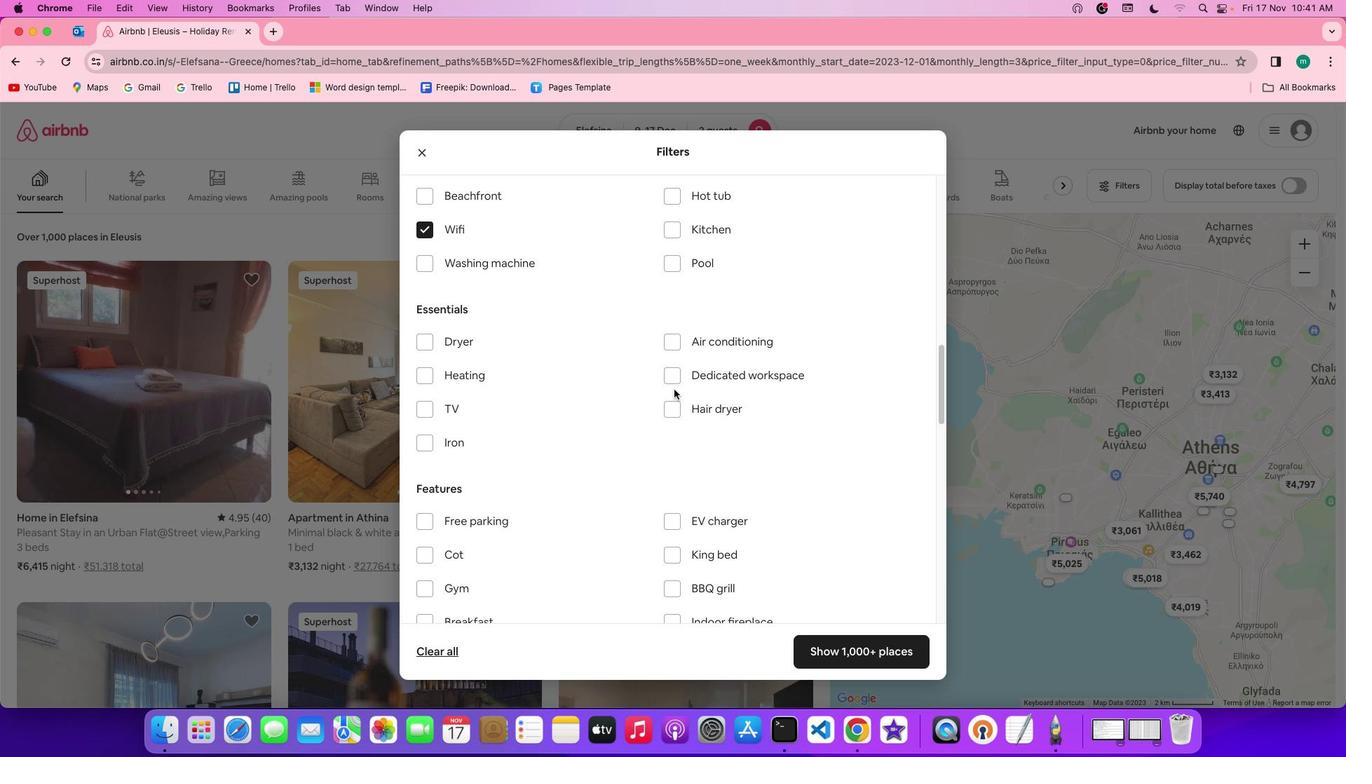 
Action: Mouse moved to (513, 262)
Screenshot: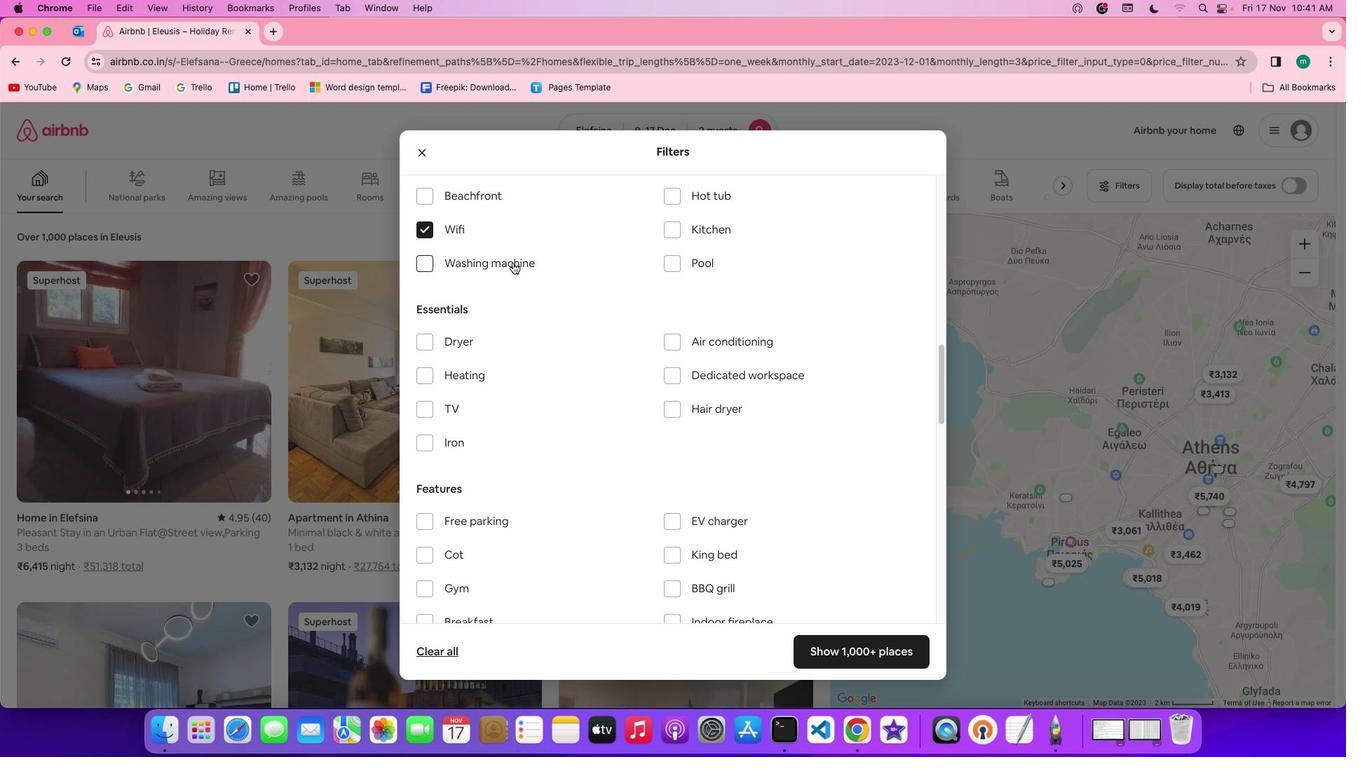 
Action: Mouse pressed left at (513, 262)
Screenshot: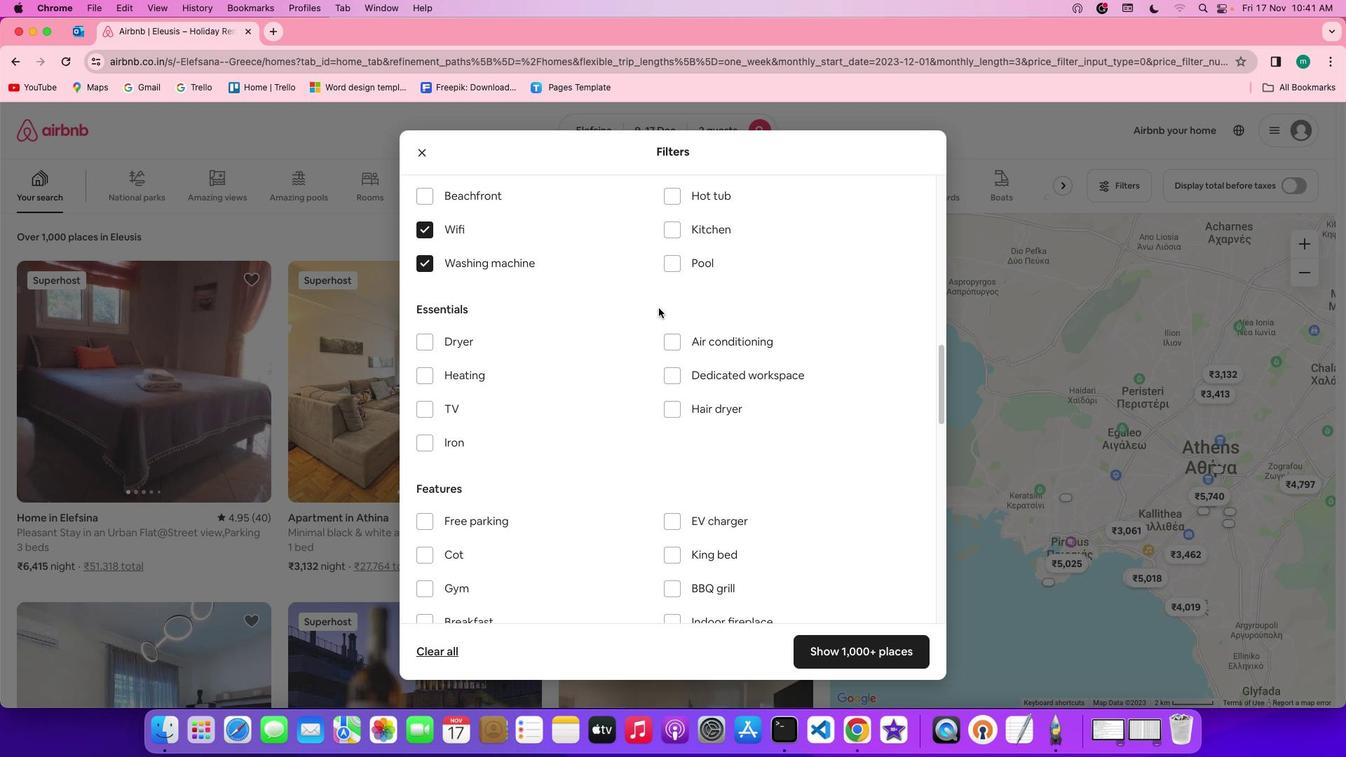 
Action: Mouse moved to (735, 369)
Screenshot: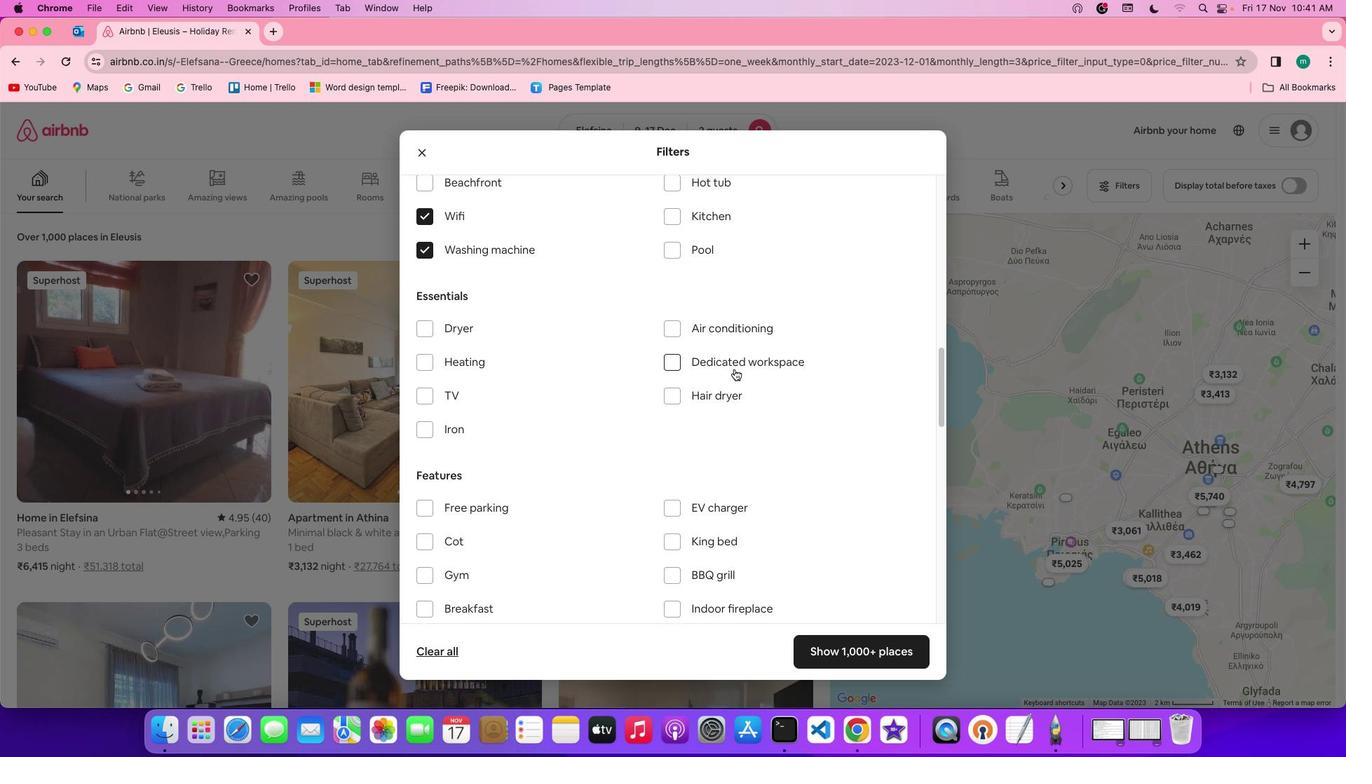 
Action: Mouse scrolled (735, 369) with delta (0, 0)
Screenshot: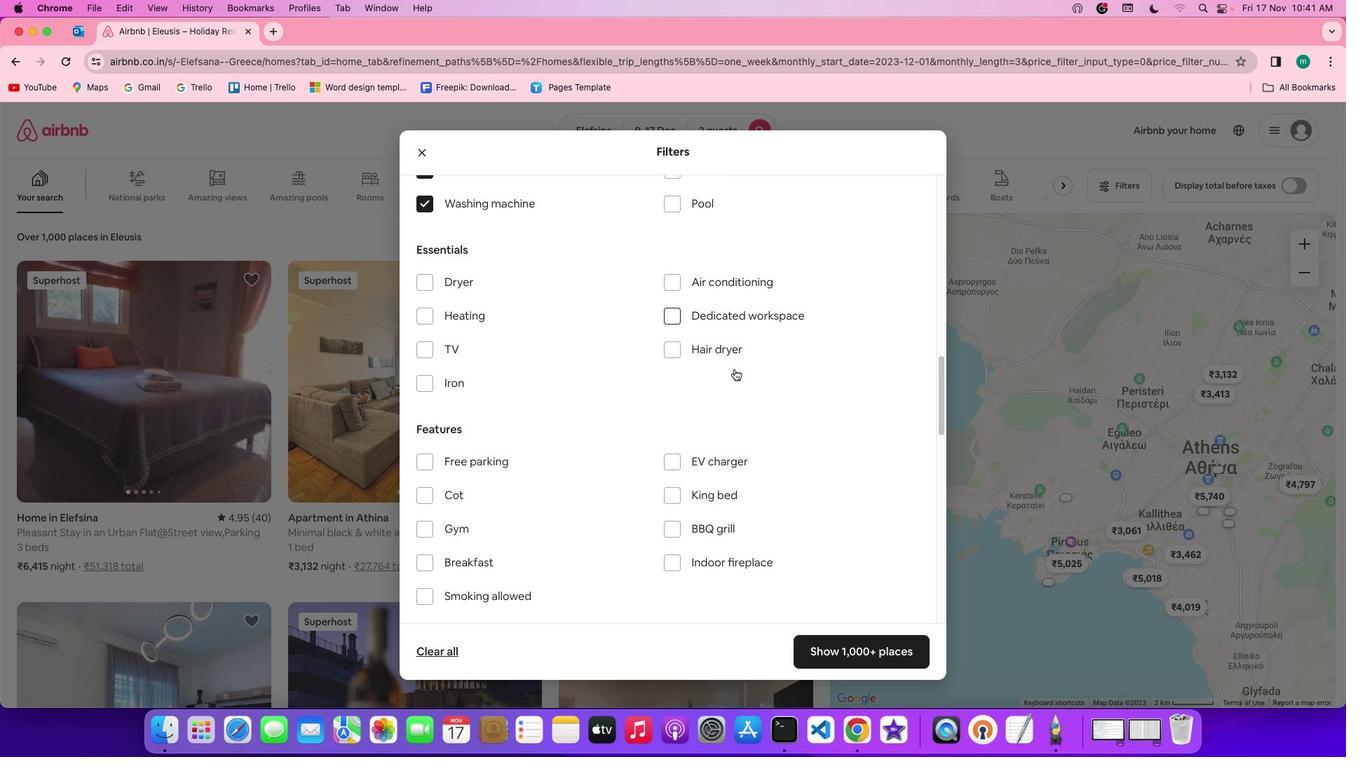 
Action: Mouse scrolled (735, 369) with delta (0, 0)
Screenshot: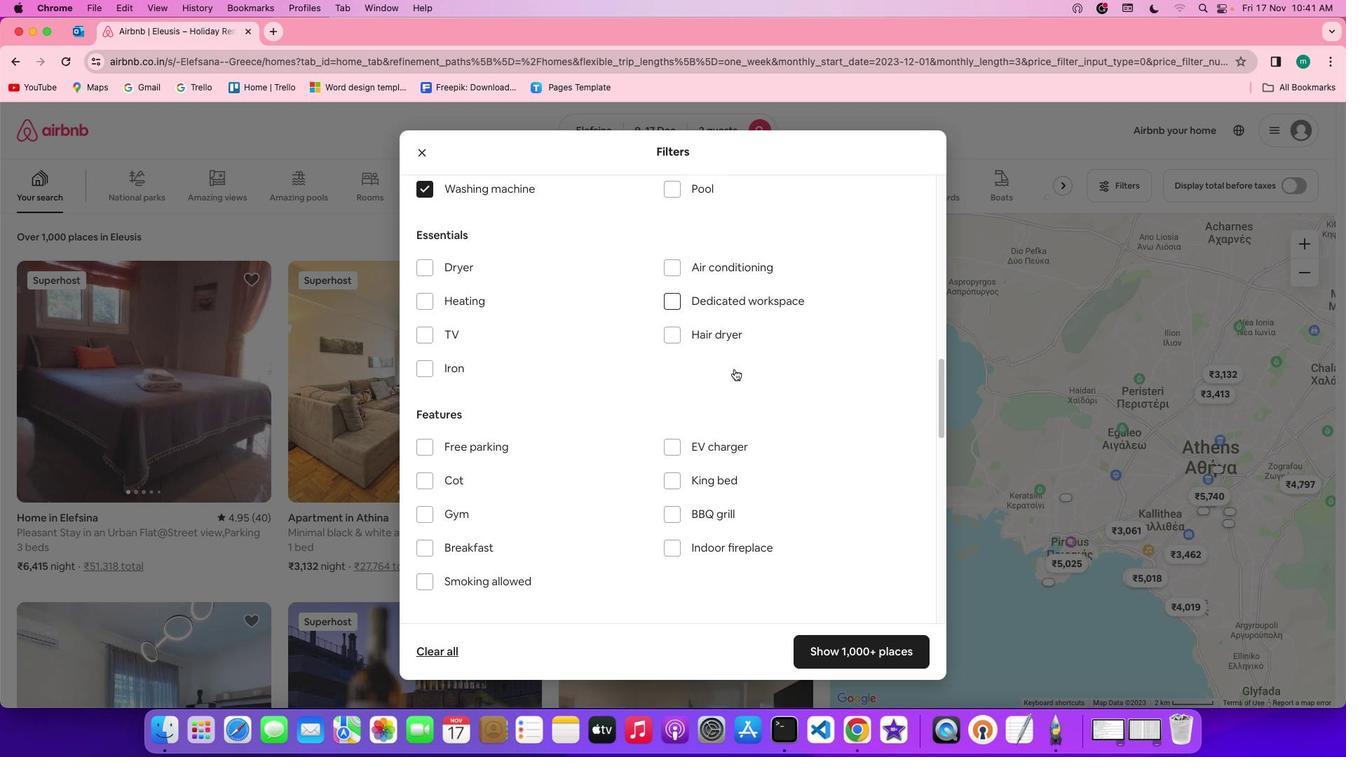 
Action: Mouse scrolled (735, 369) with delta (0, 0)
Screenshot: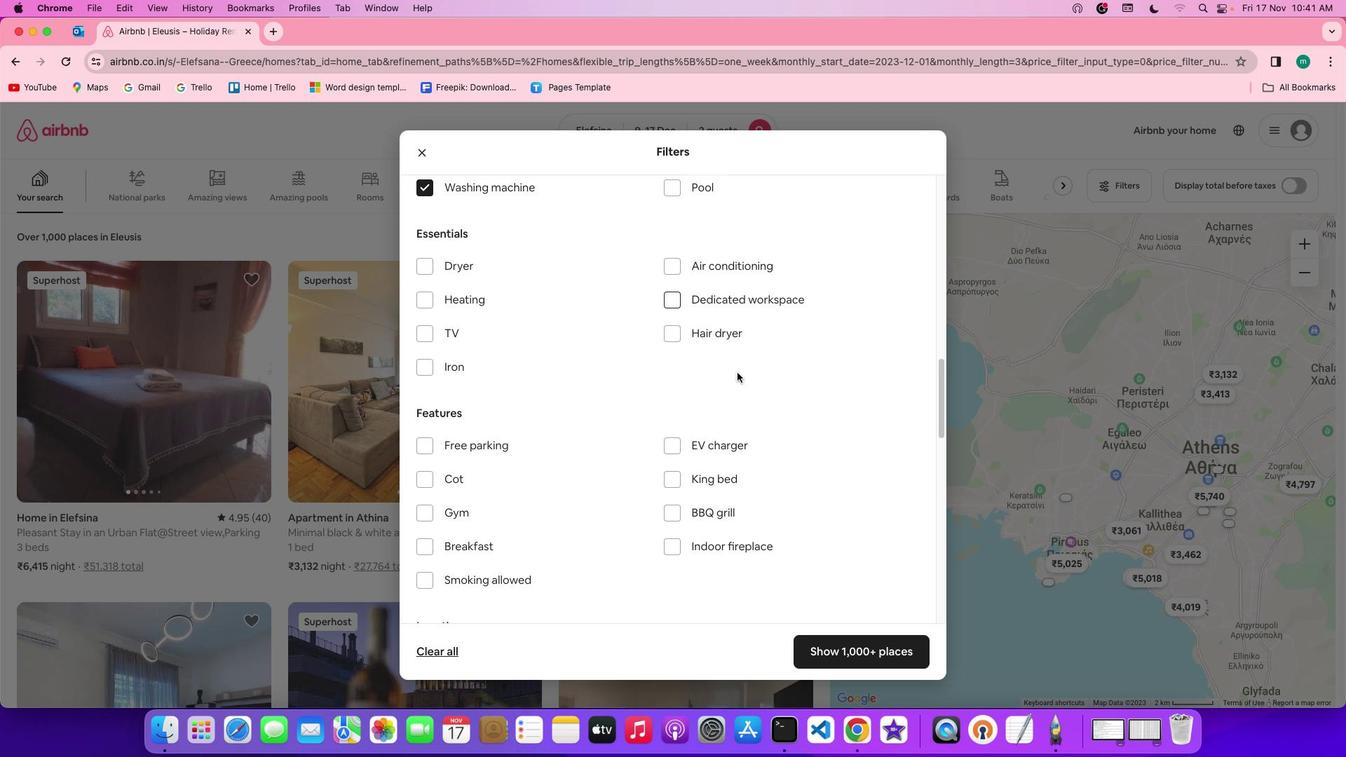 
Action: Mouse moved to (751, 394)
Screenshot: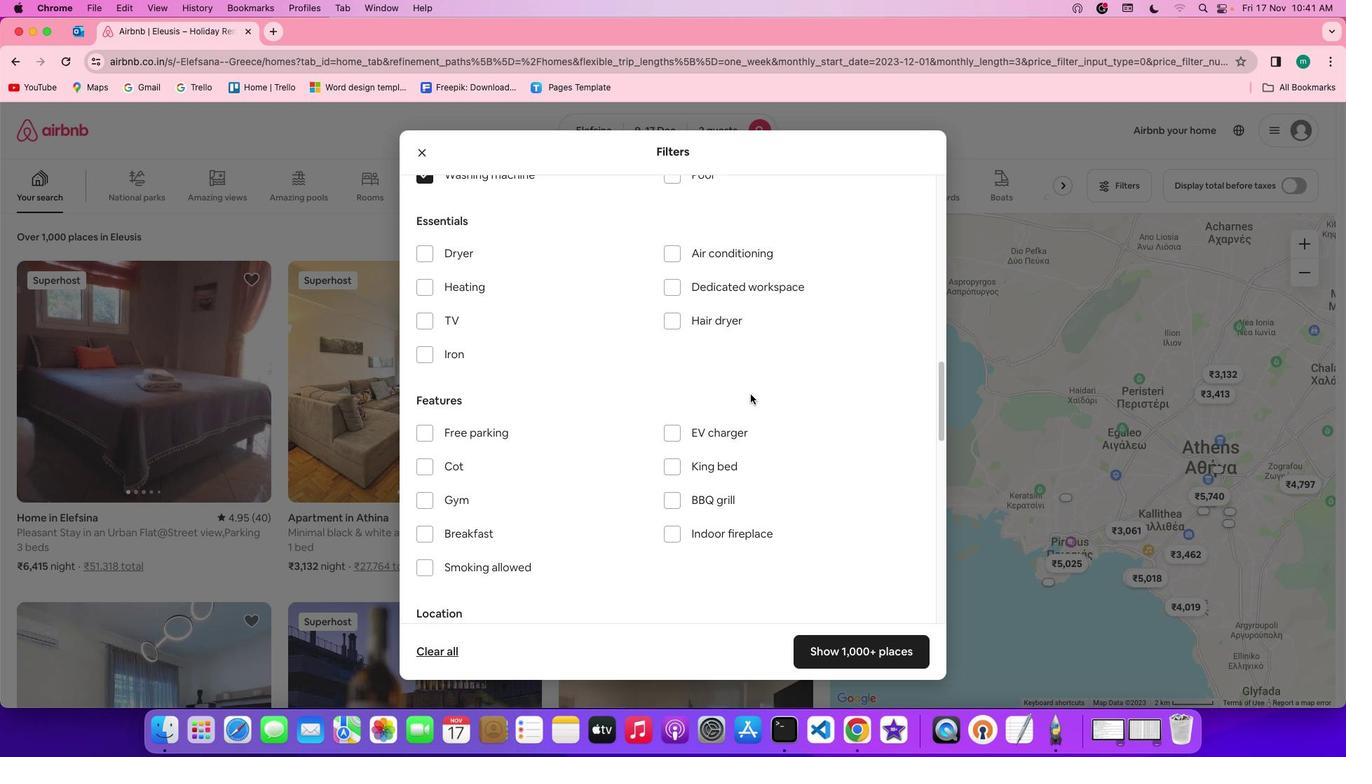 
Action: Mouse scrolled (751, 394) with delta (0, 0)
Screenshot: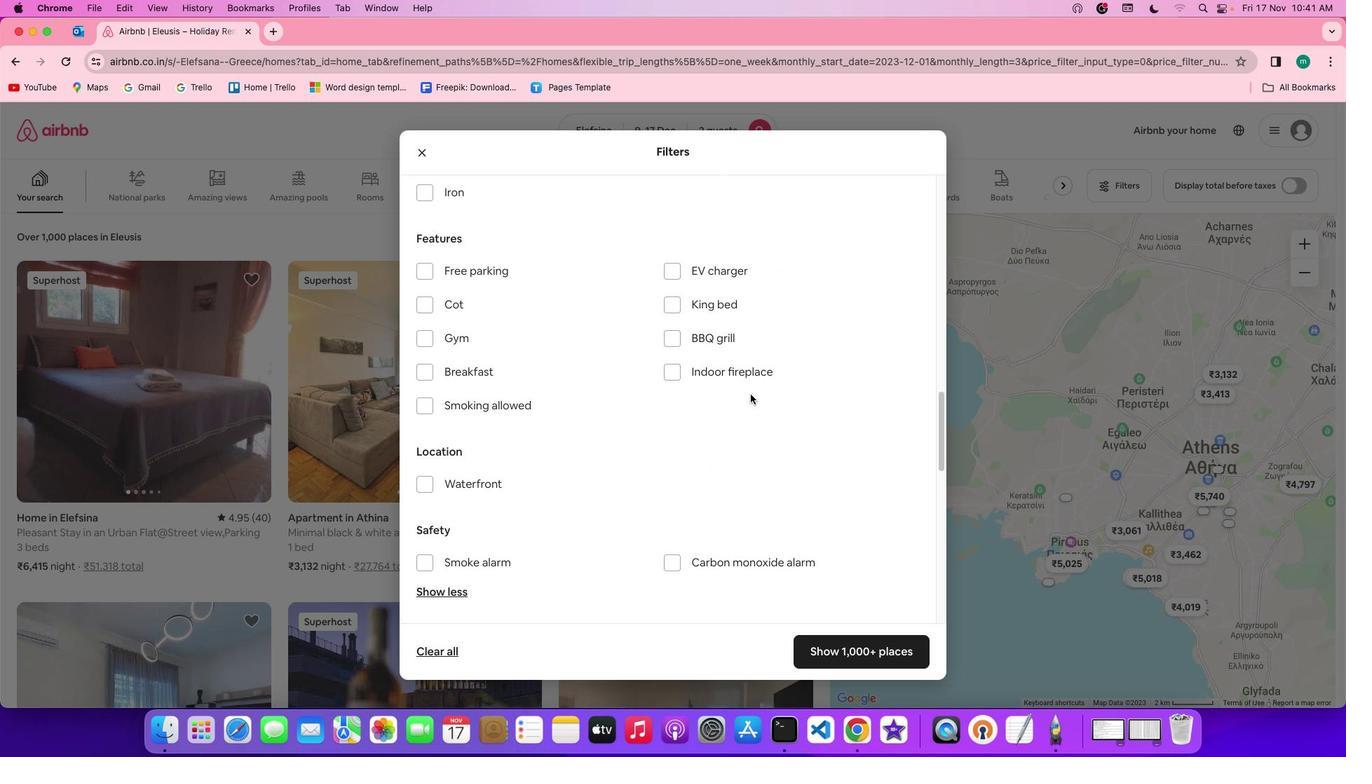 
Action: Mouse scrolled (751, 394) with delta (0, 0)
Screenshot: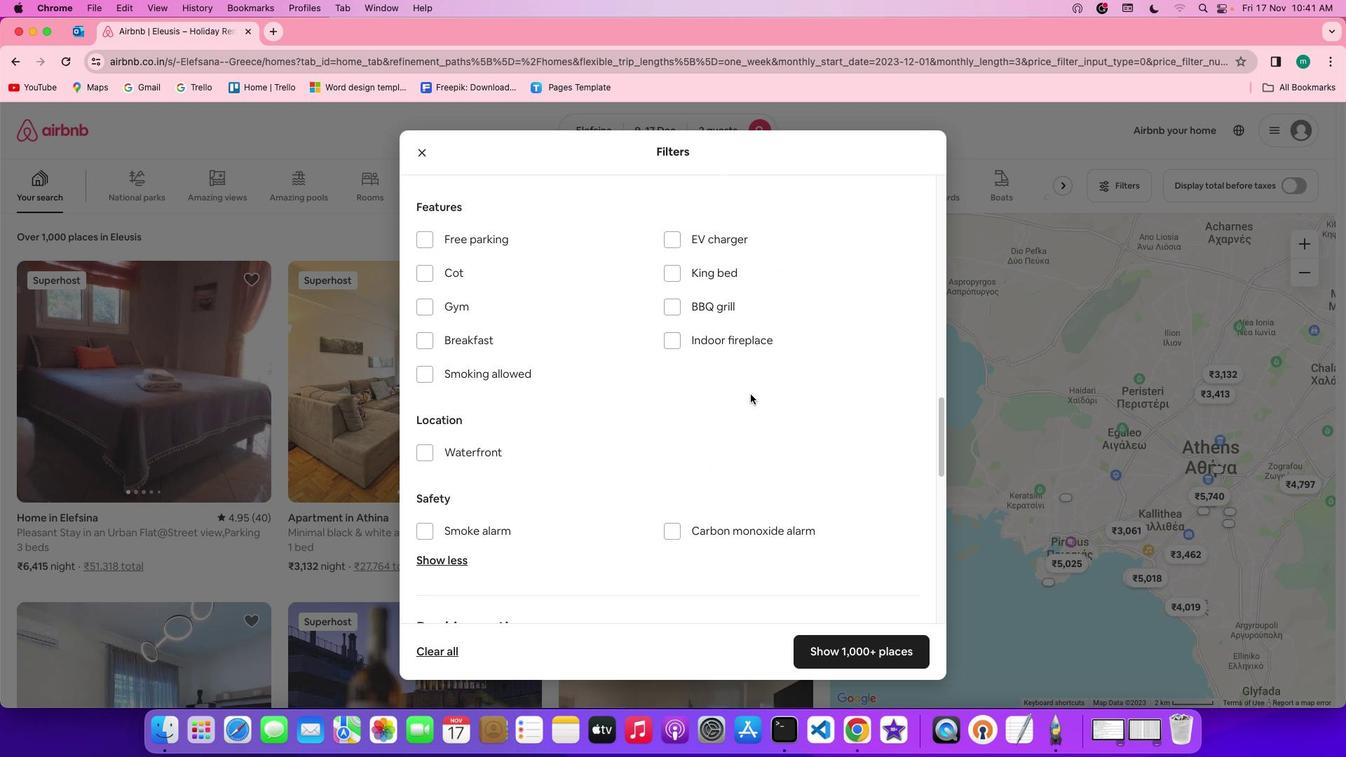 
Action: Mouse scrolled (751, 394) with delta (0, -1)
Screenshot: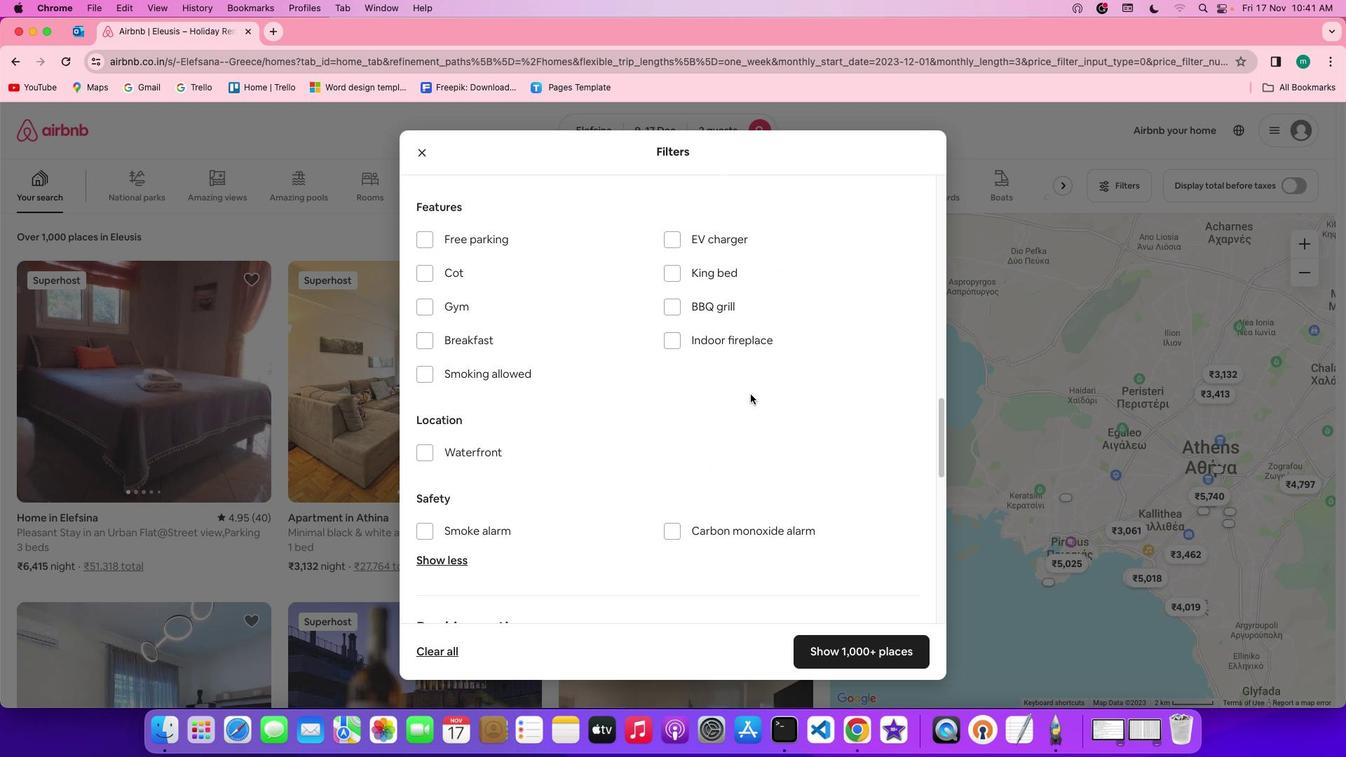
Action: Mouse scrolled (751, 394) with delta (0, -2)
Screenshot: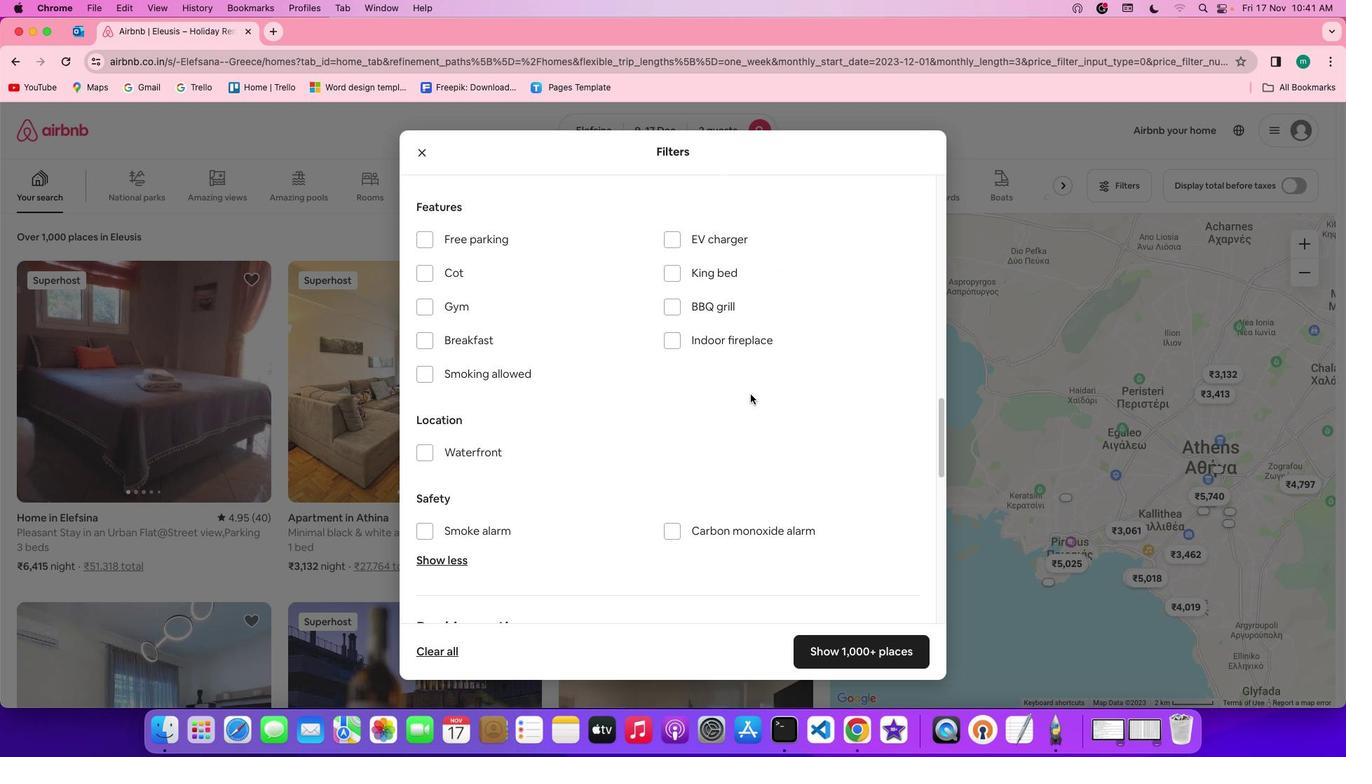 
Action: Mouse scrolled (751, 394) with delta (0, 0)
Screenshot: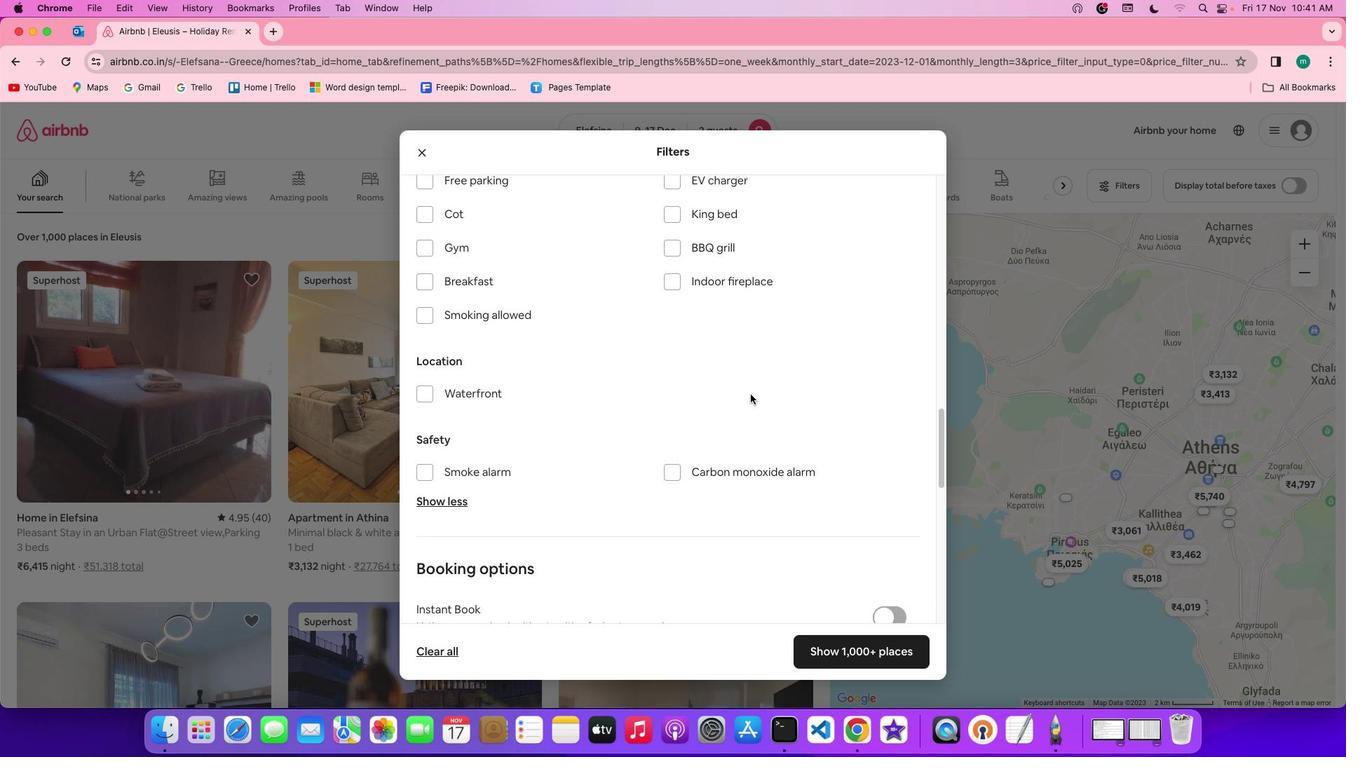
Action: Mouse scrolled (751, 394) with delta (0, 0)
Screenshot: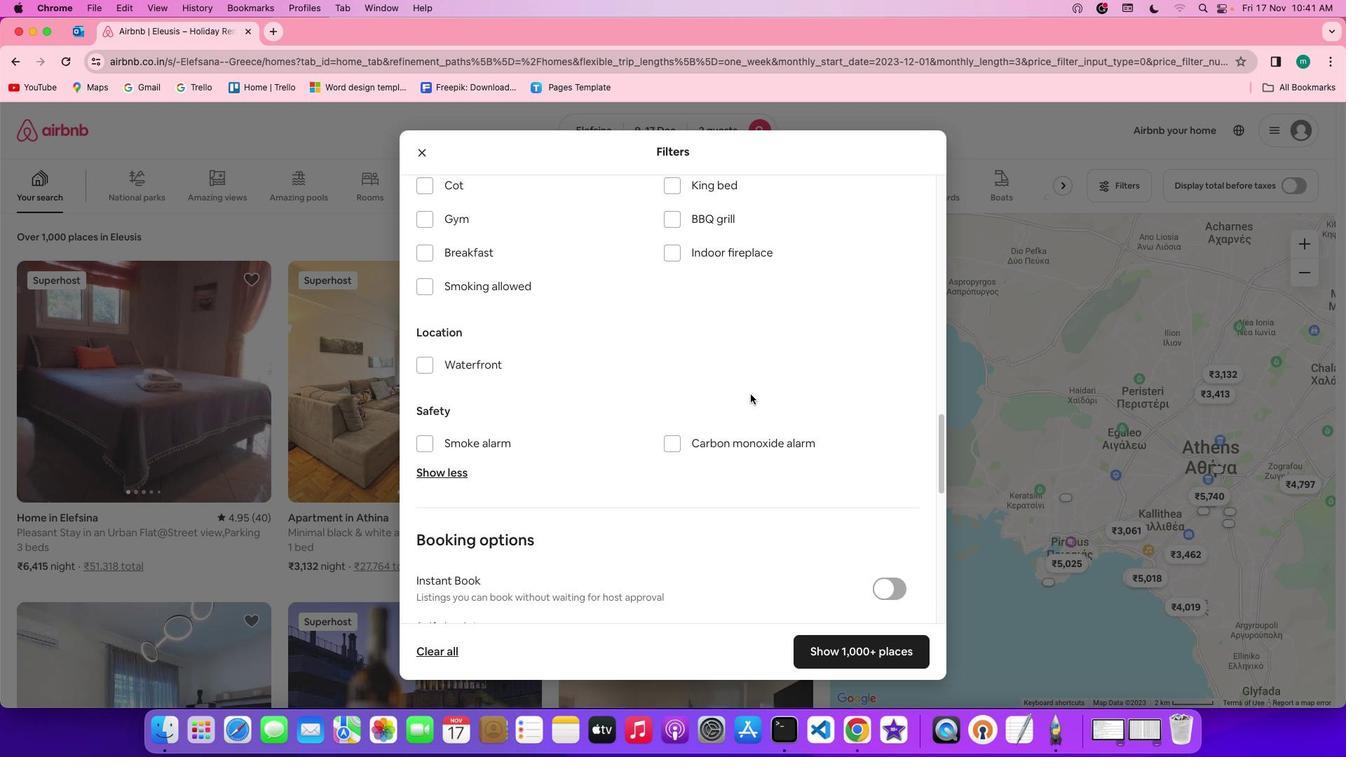 
Action: Mouse scrolled (751, 394) with delta (0, 0)
Screenshot: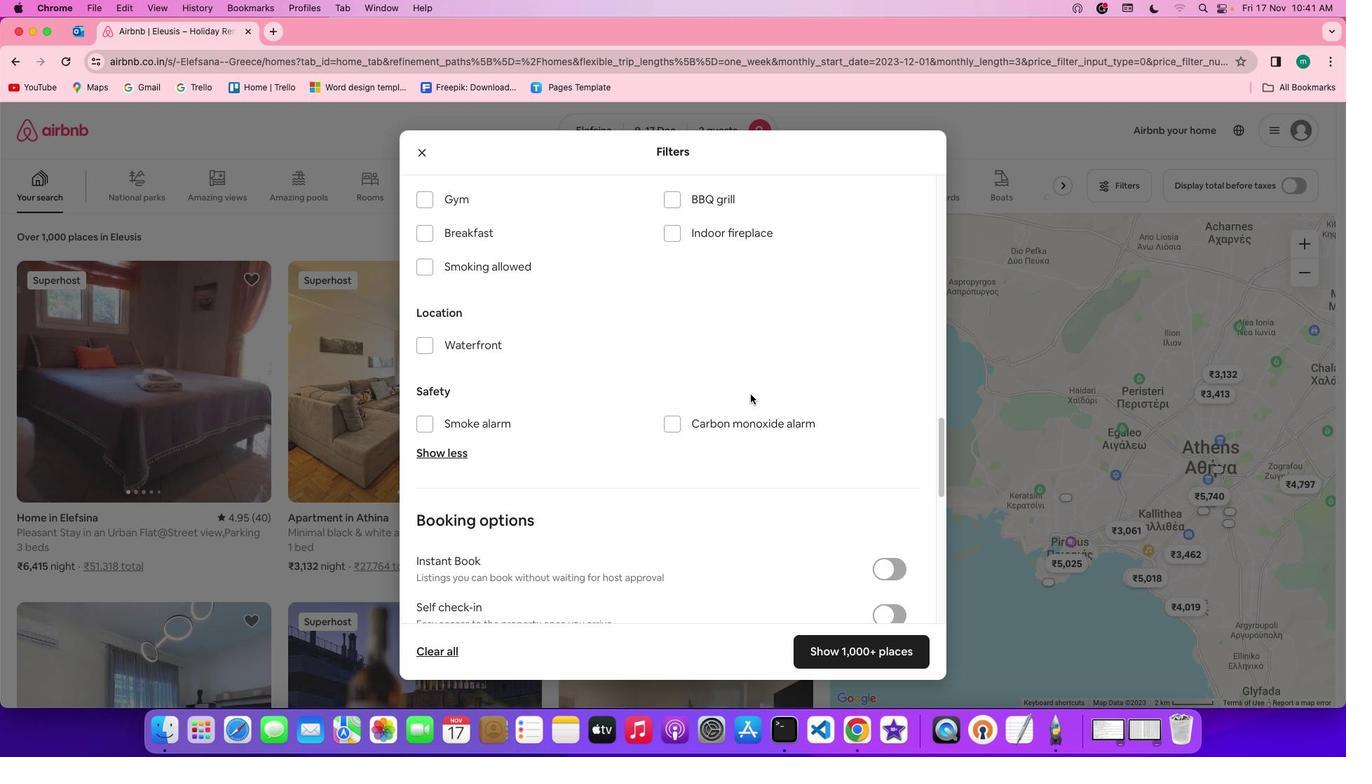 
Action: Mouse scrolled (751, 394) with delta (0, 0)
Screenshot: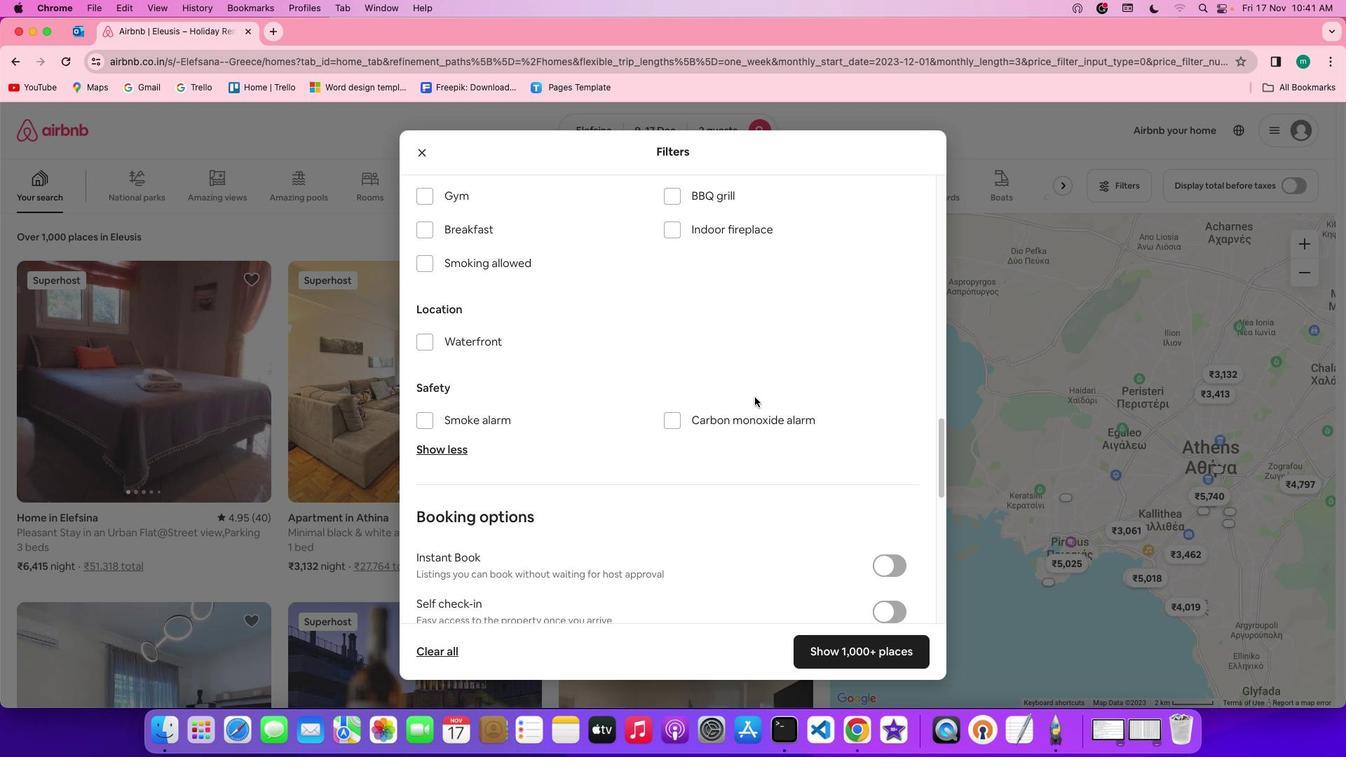 
Action: Mouse moved to (755, 397)
Screenshot: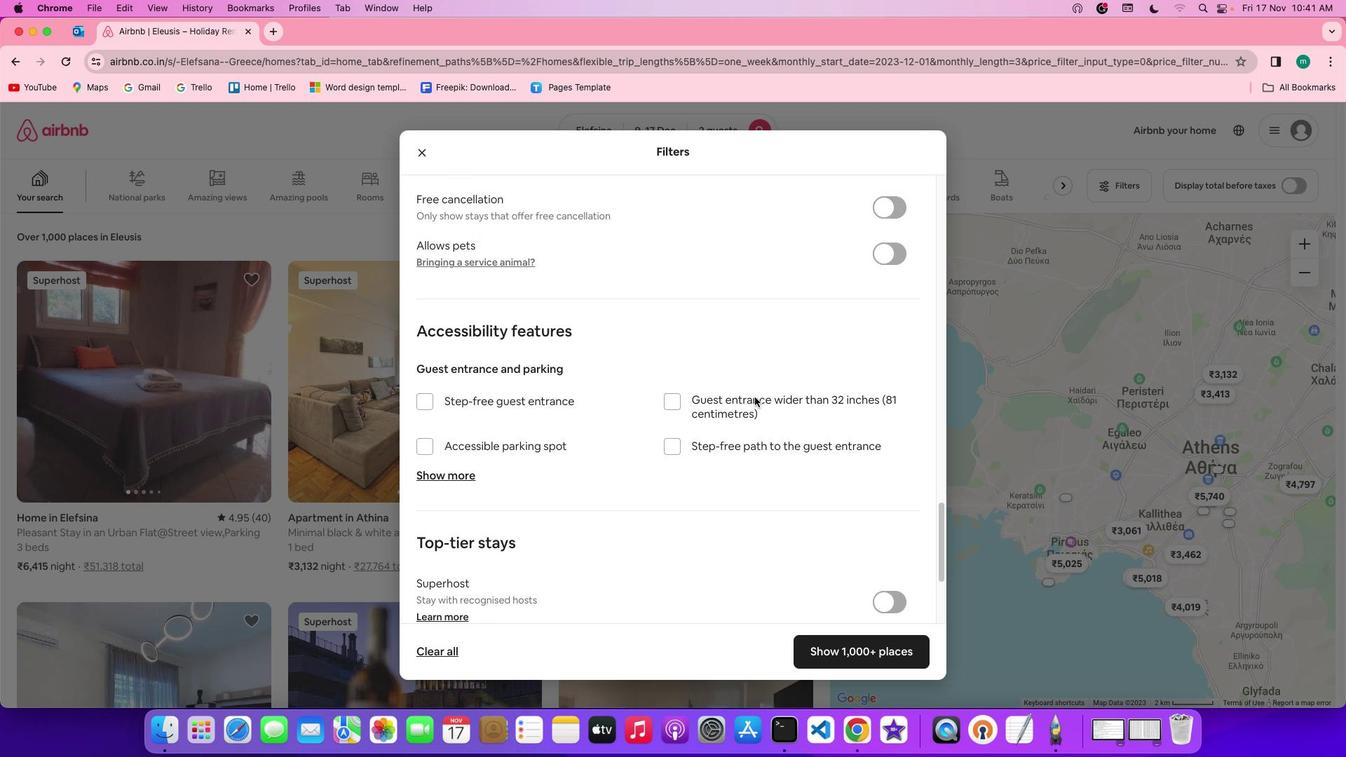 
Action: Mouse scrolled (755, 397) with delta (0, 0)
Screenshot: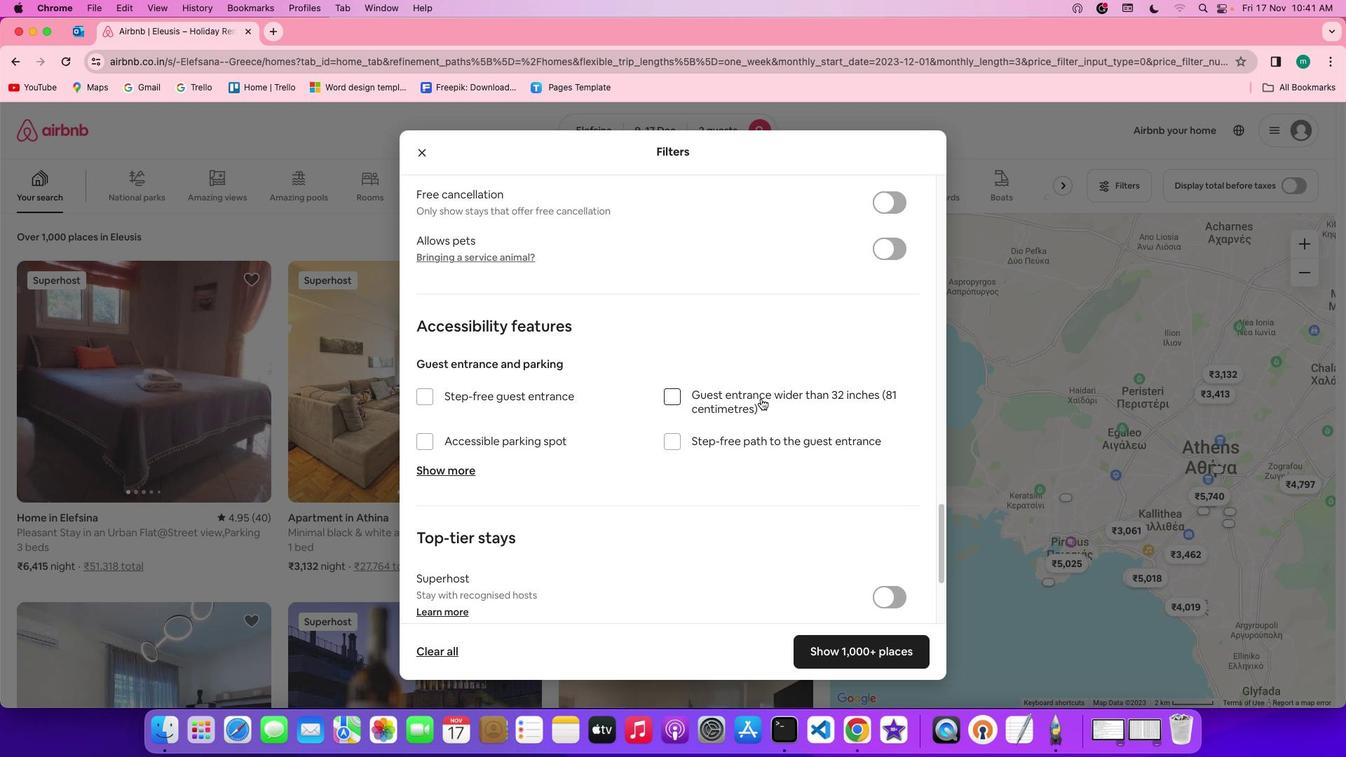 
Action: Mouse scrolled (755, 397) with delta (0, 0)
Screenshot: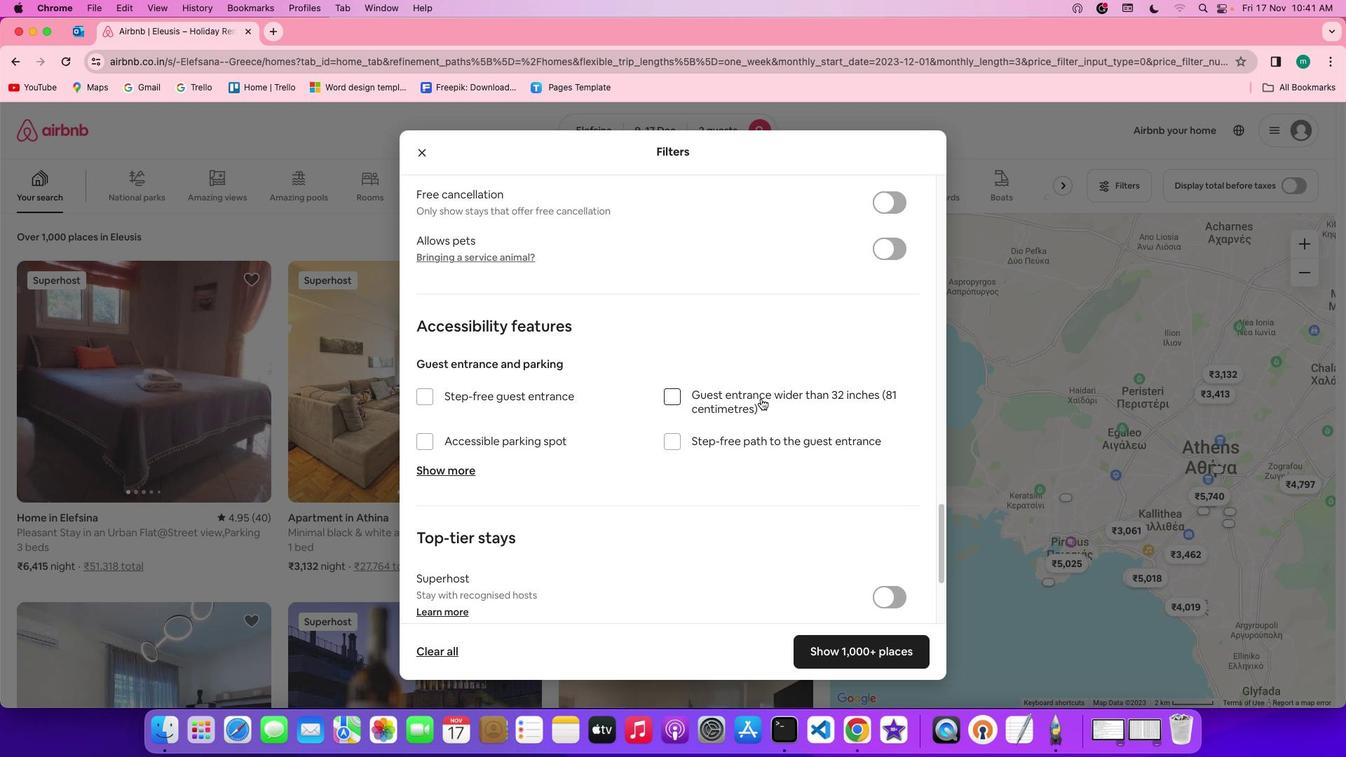 
Action: Mouse scrolled (755, 397) with delta (0, -2)
Screenshot: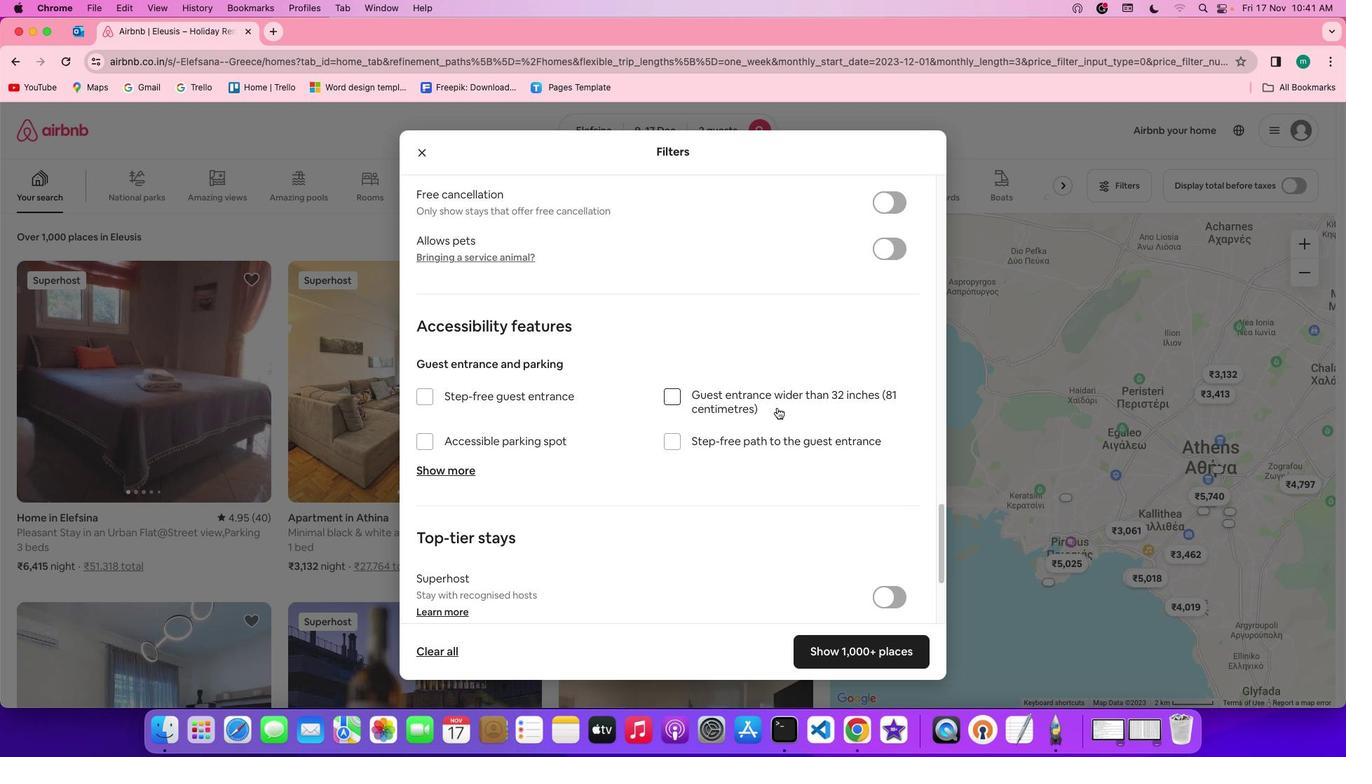 
Action: Mouse scrolled (755, 397) with delta (0, -3)
Screenshot: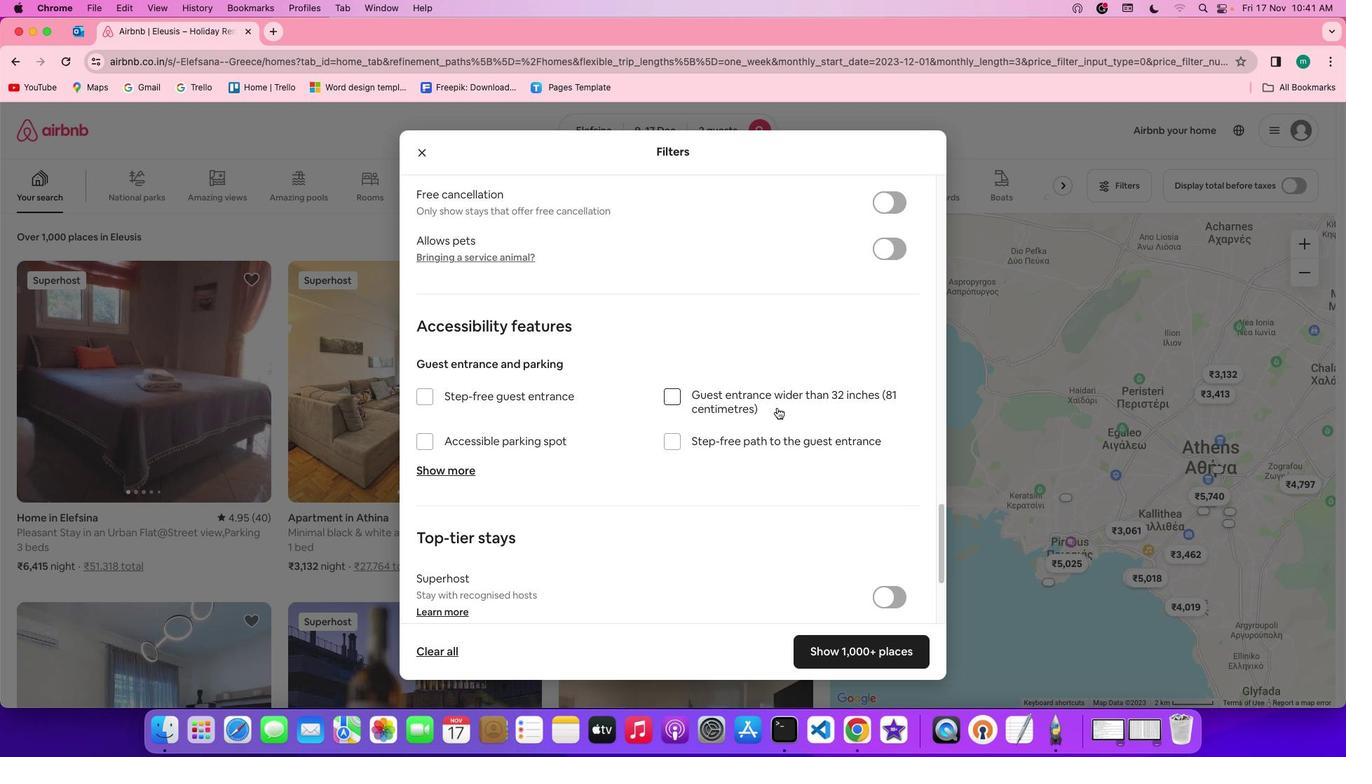 
Action: Mouse scrolled (755, 397) with delta (0, -3)
Screenshot: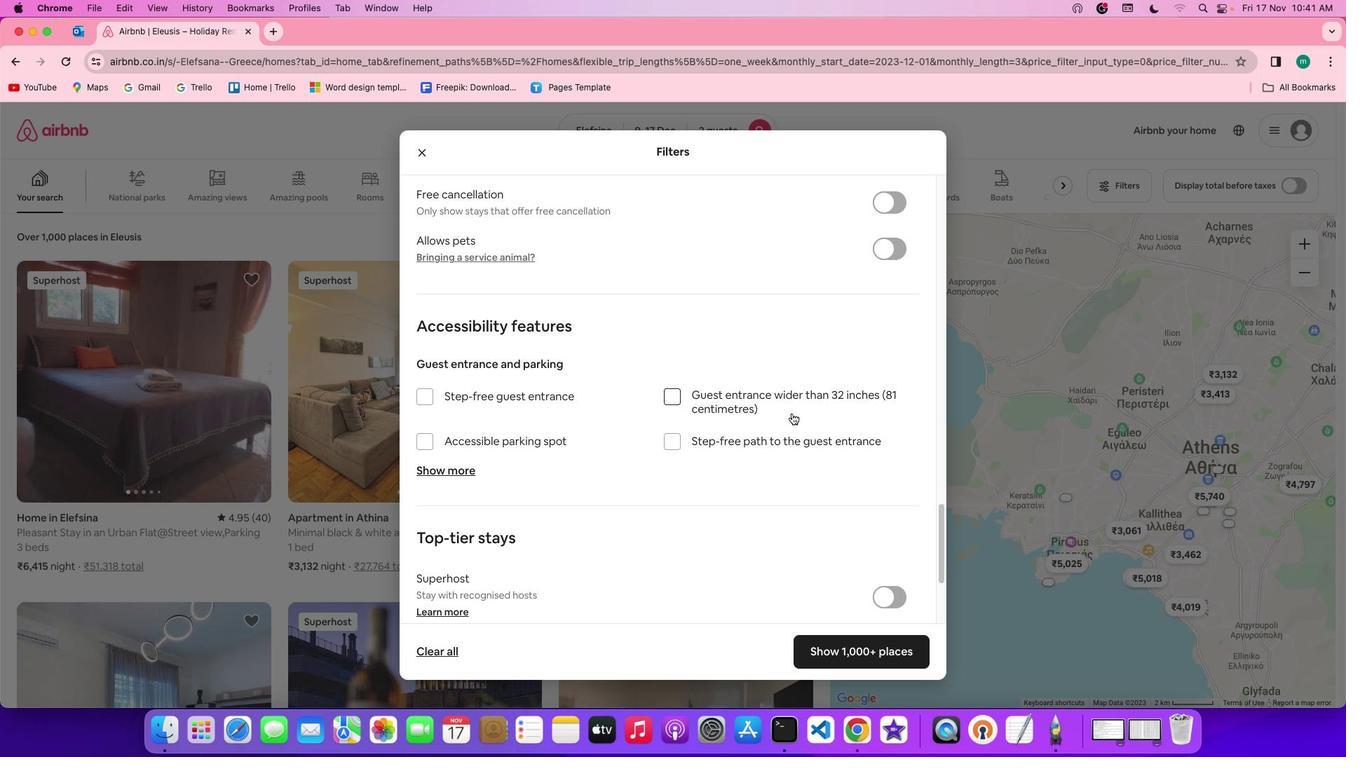 
Action: Mouse moved to (791, 413)
Screenshot: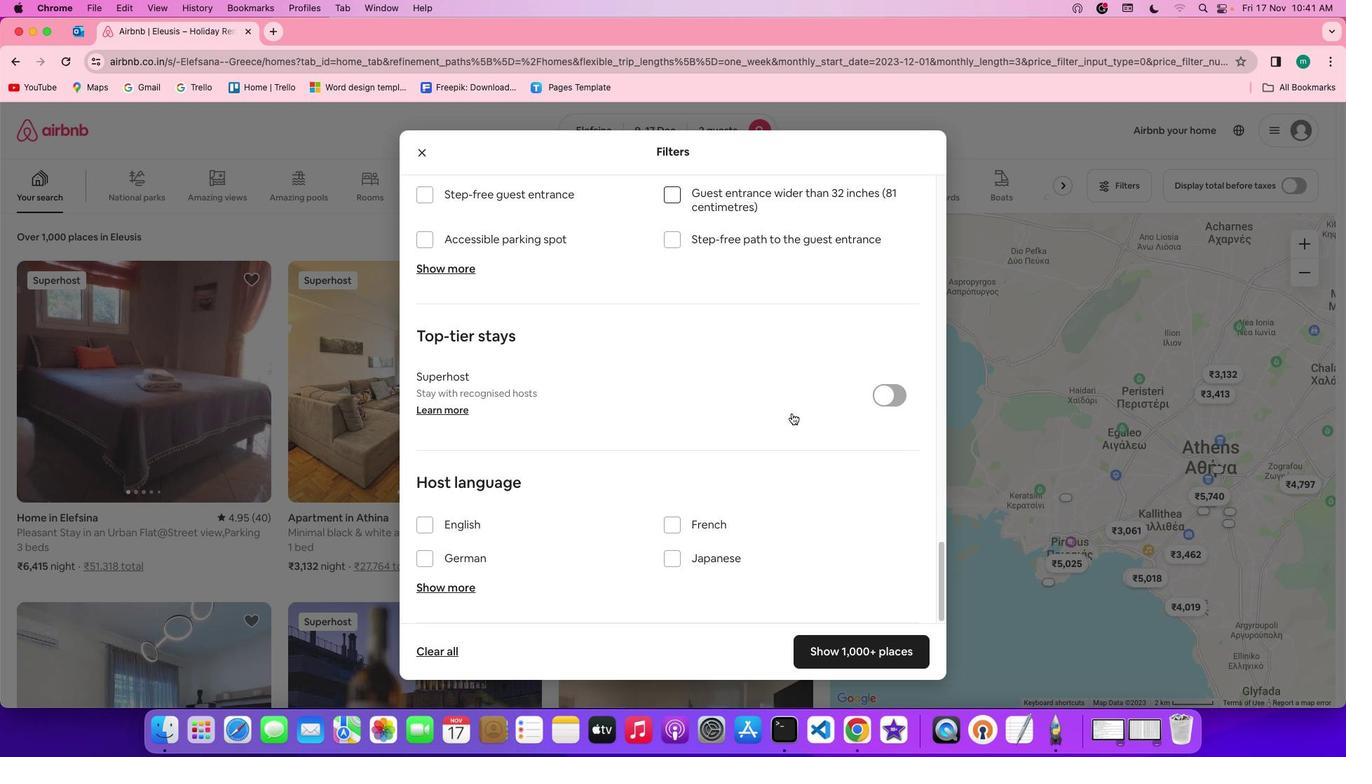 
Action: Mouse scrolled (791, 413) with delta (0, 0)
Screenshot: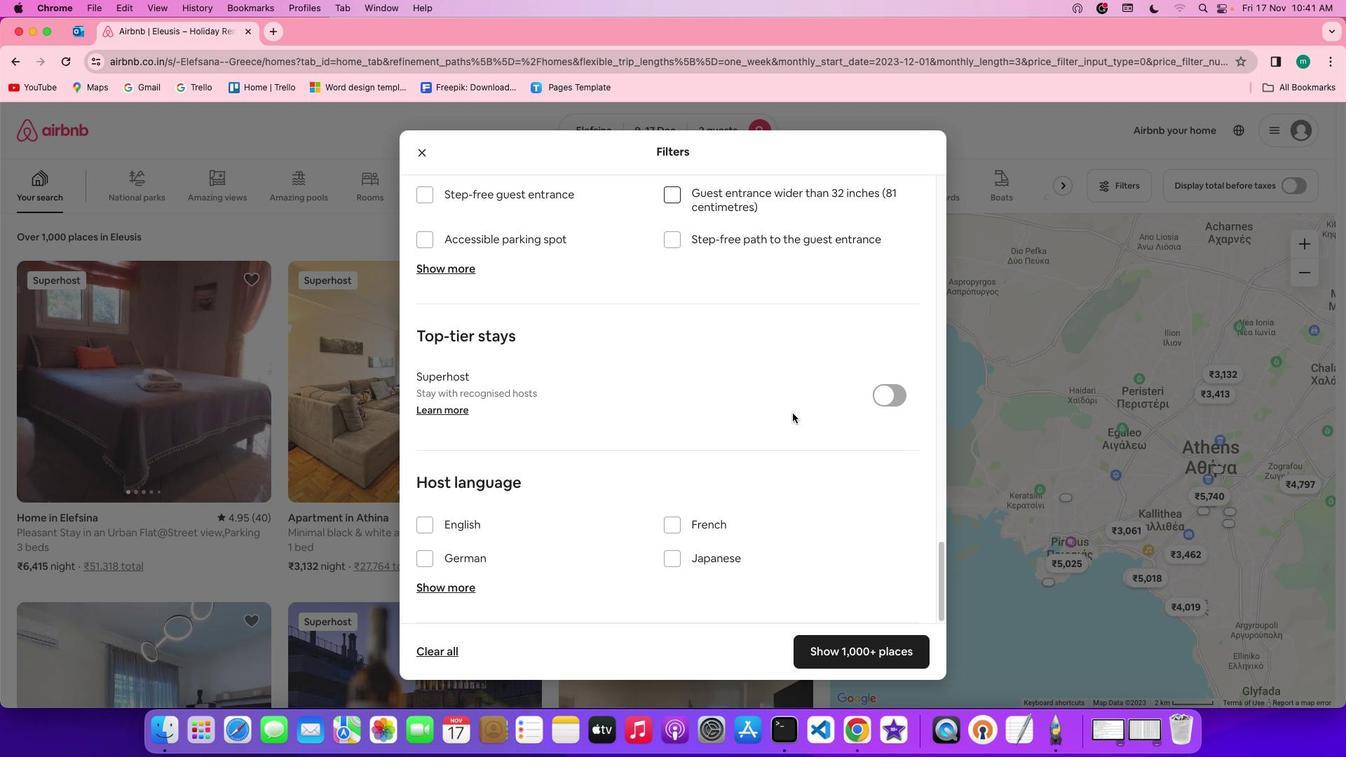 
Action: Mouse scrolled (791, 413) with delta (0, 0)
Screenshot: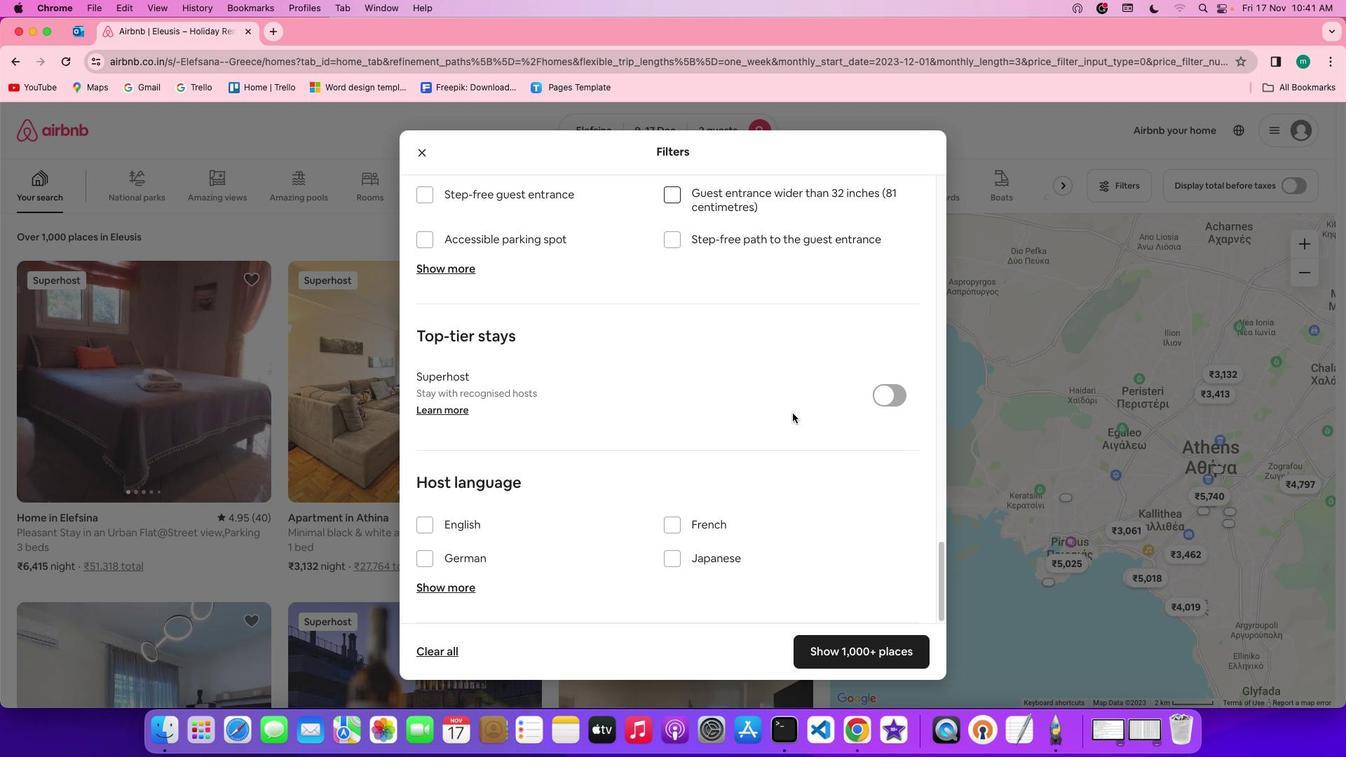 
Action: Mouse scrolled (791, 413) with delta (0, -2)
Screenshot: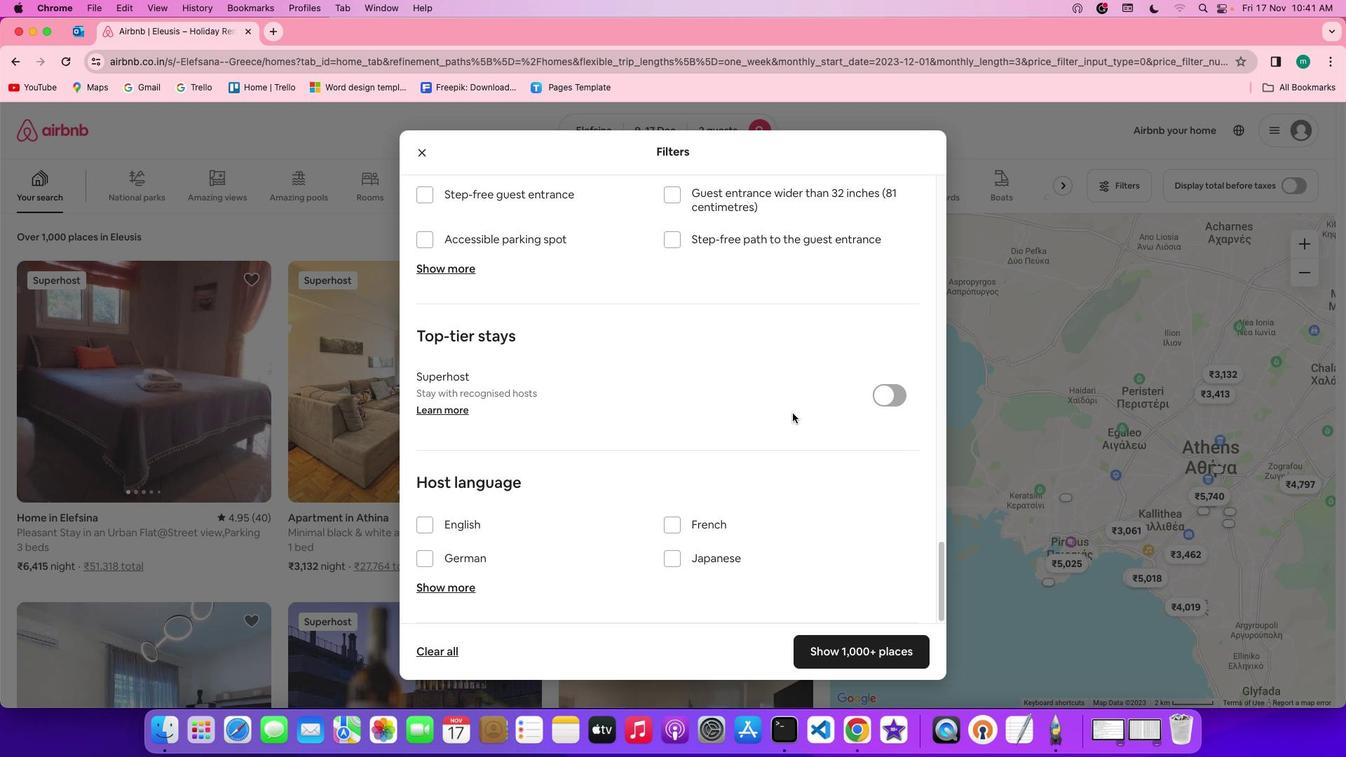 
Action: Mouse scrolled (791, 413) with delta (0, -3)
Screenshot: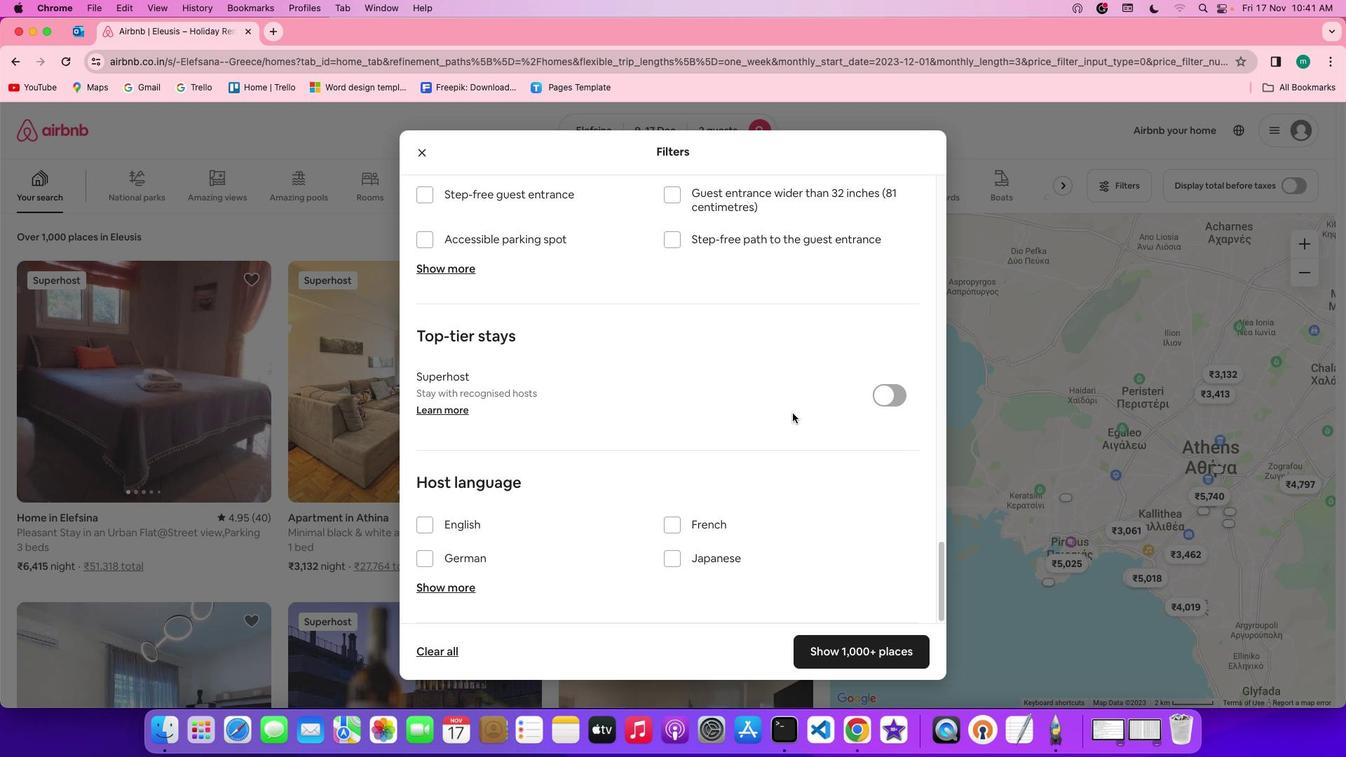 
Action: Mouse scrolled (791, 413) with delta (0, -4)
Screenshot: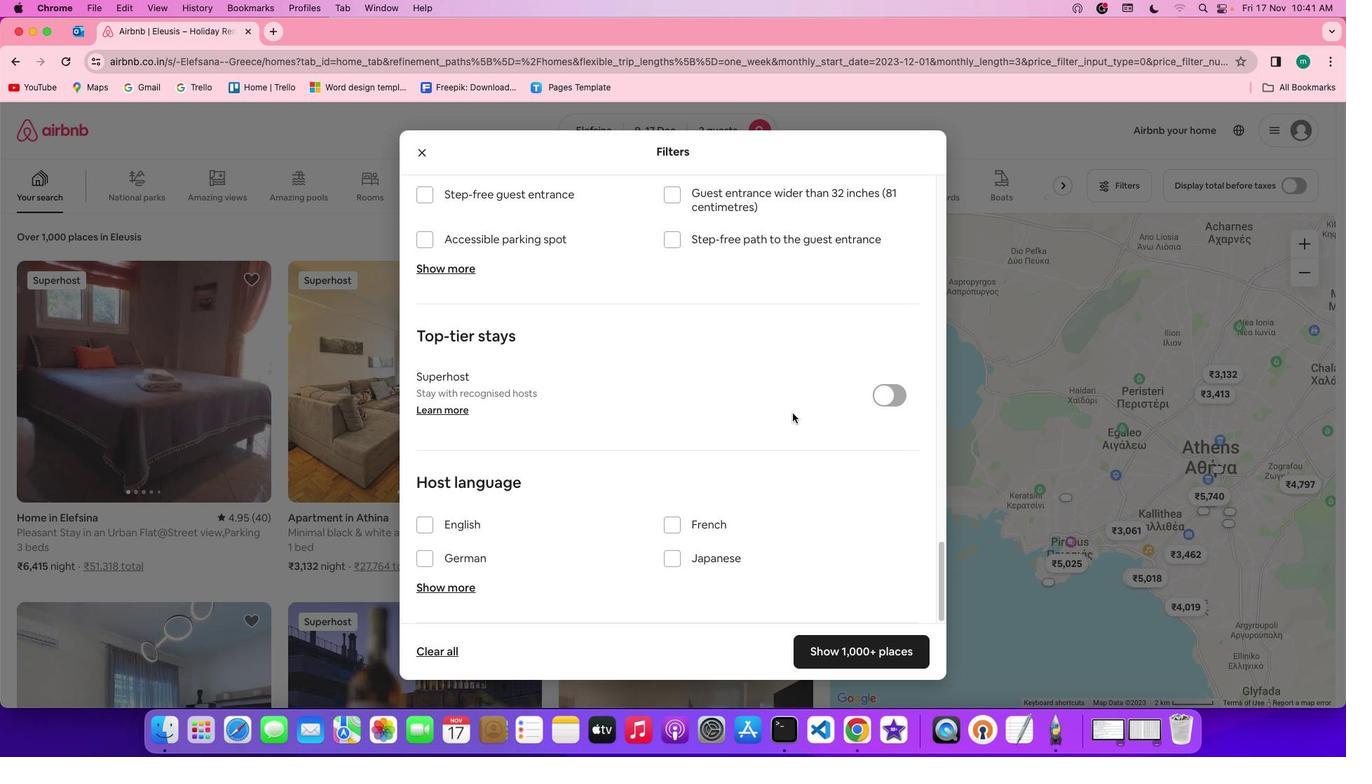 
Action: Mouse scrolled (791, 413) with delta (0, -4)
Screenshot: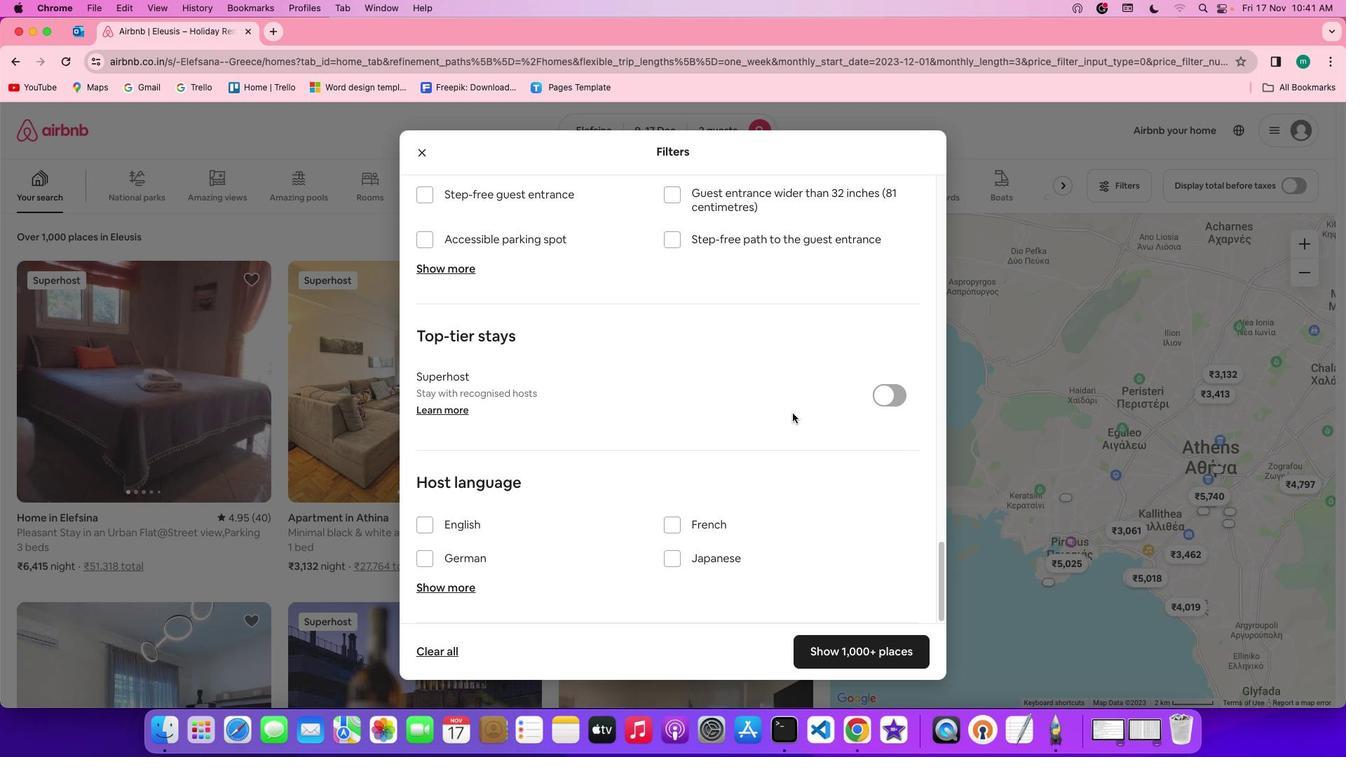
Action: Mouse moved to (792, 413)
Screenshot: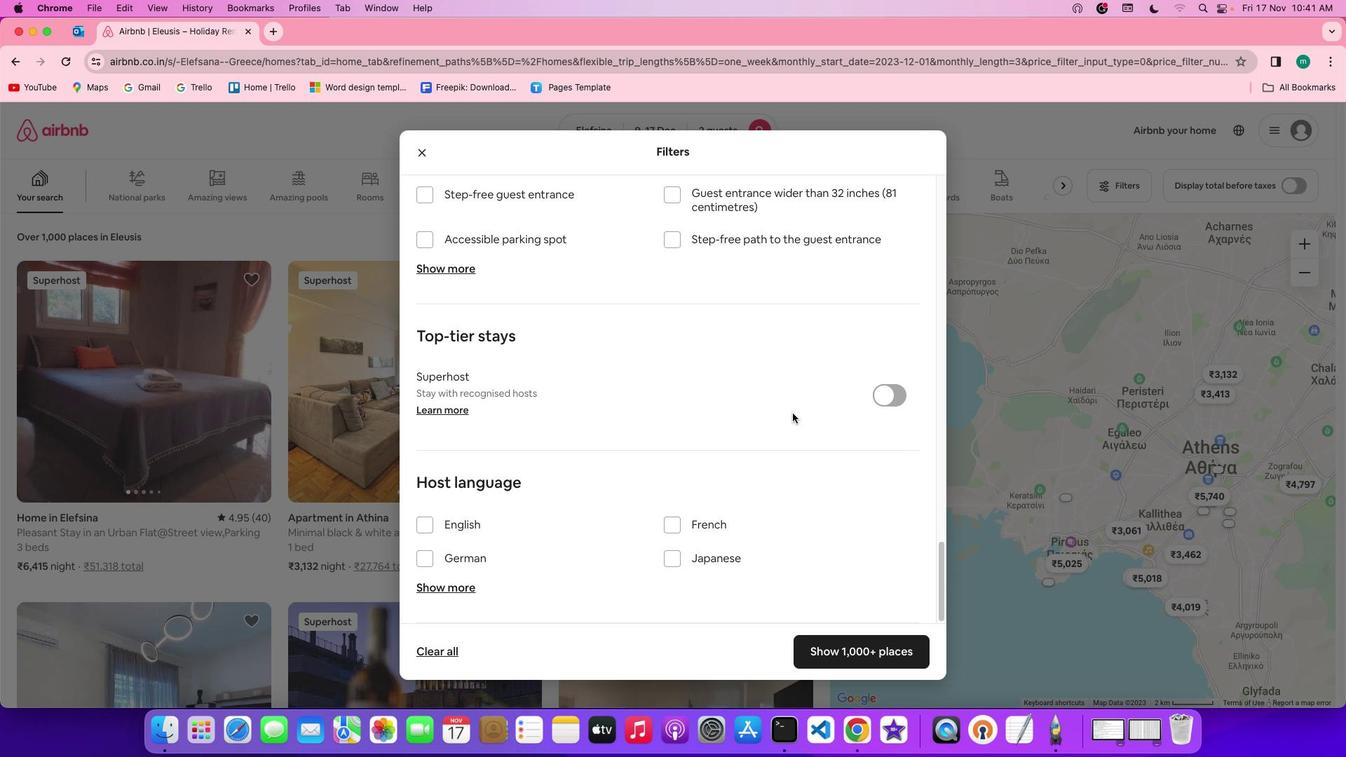 
Action: Mouse scrolled (792, 413) with delta (0, 0)
Screenshot: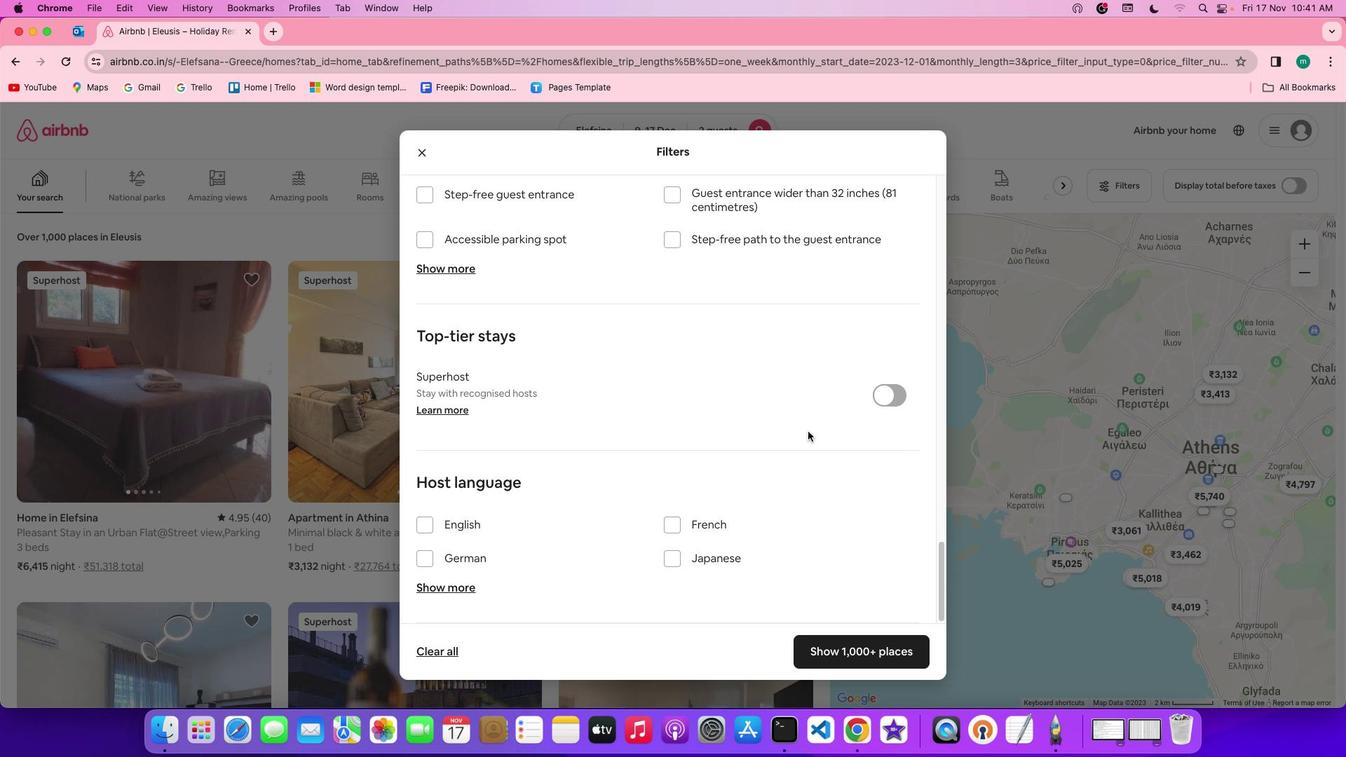 
Action: Mouse scrolled (792, 413) with delta (0, 0)
Screenshot: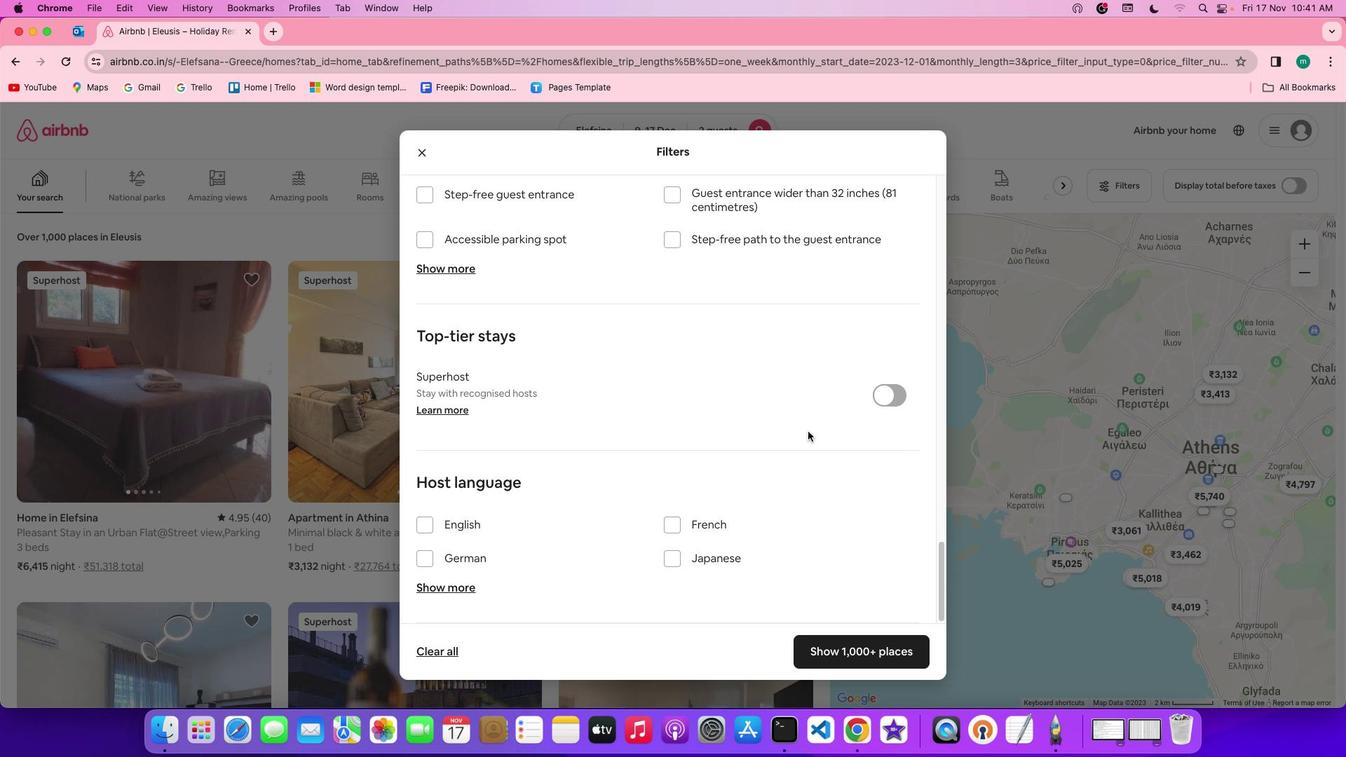 
Action: Mouse scrolled (792, 413) with delta (0, -2)
Screenshot: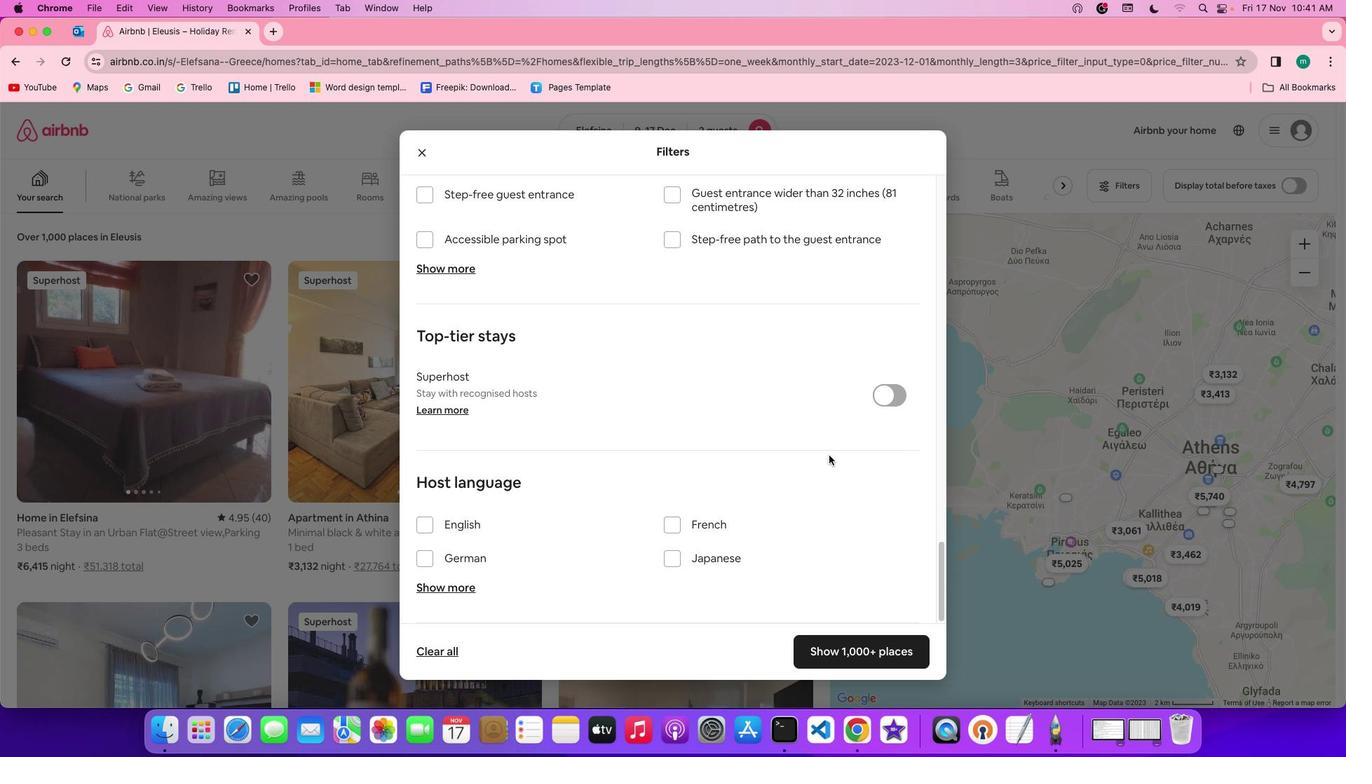 
Action: Mouse scrolled (792, 413) with delta (0, -3)
Screenshot: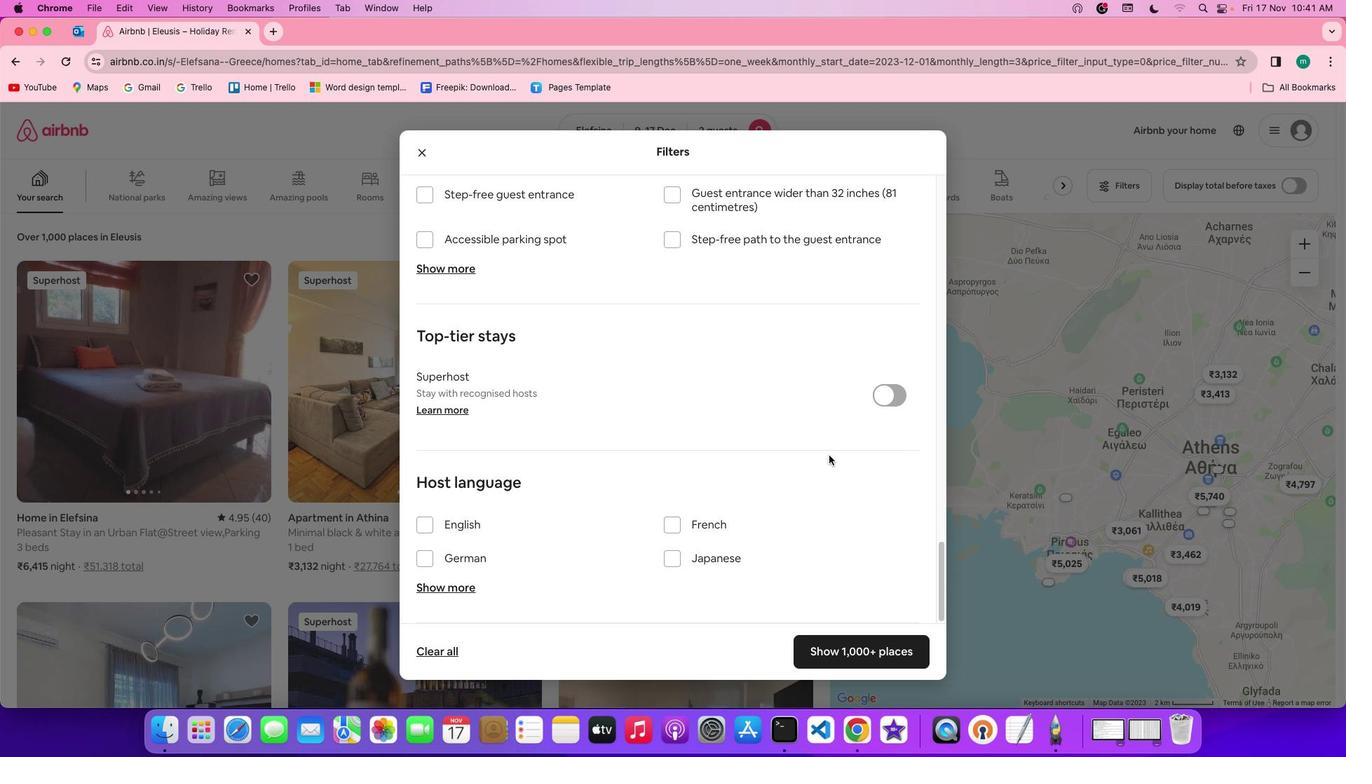 
Action: Mouse scrolled (792, 413) with delta (0, -4)
Screenshot: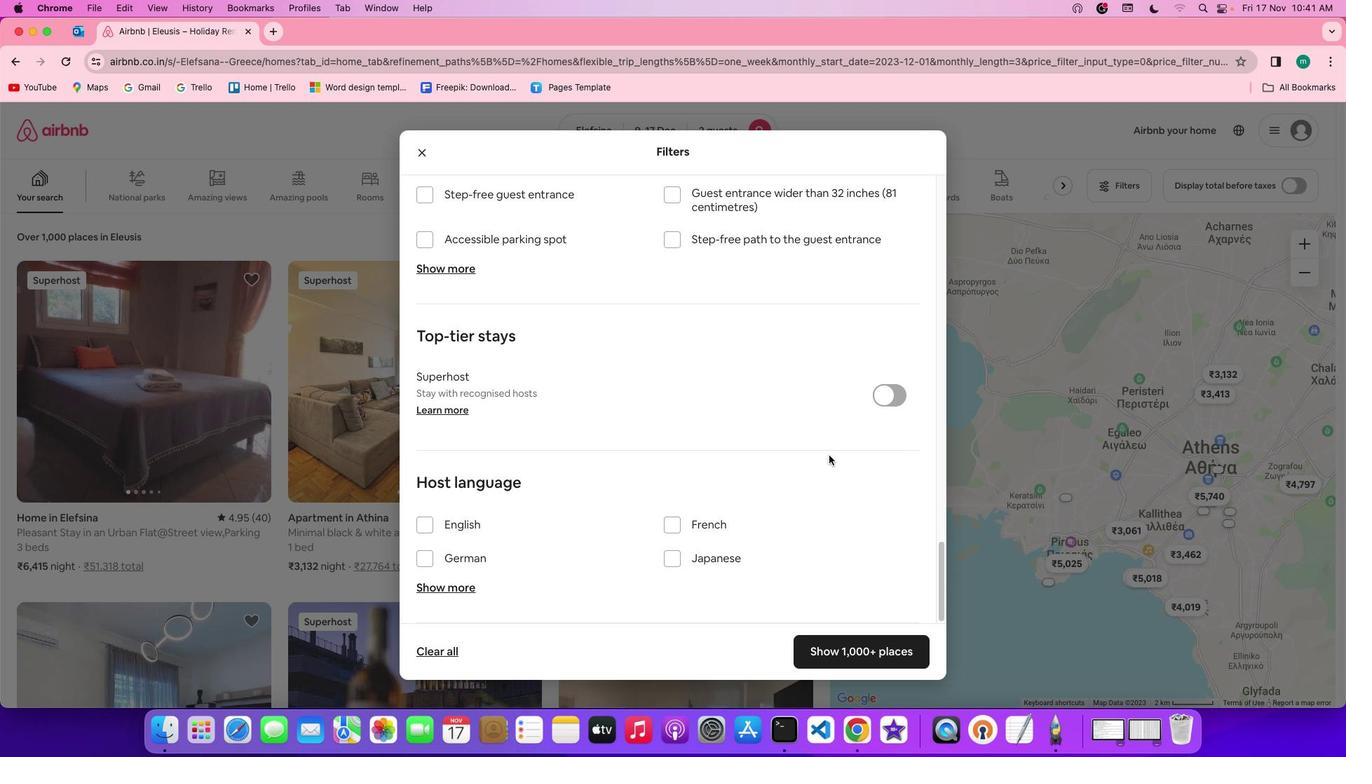 
Action: Mouse scrolled (792, 413) with delta (0, -4)
Screenshot: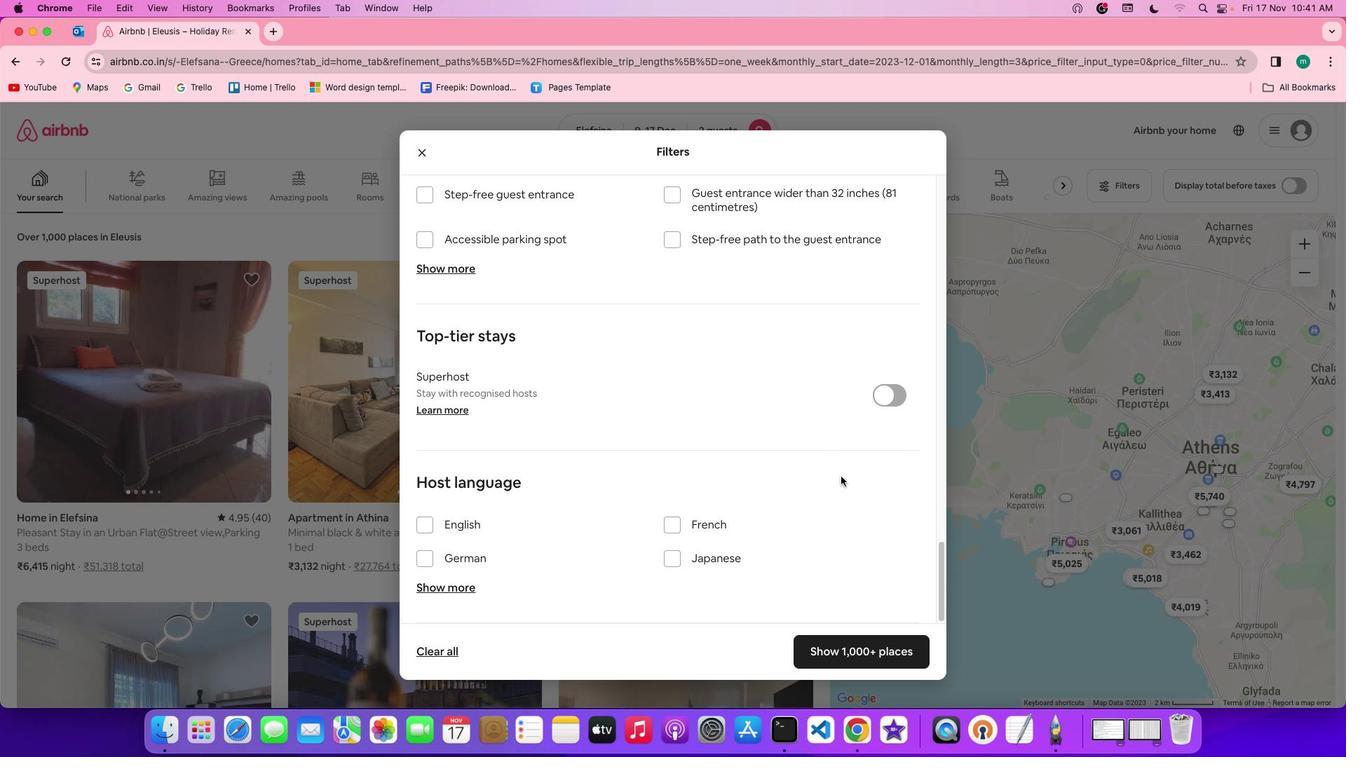 
Action: Mouse moved to (852, 640)
Screenshot: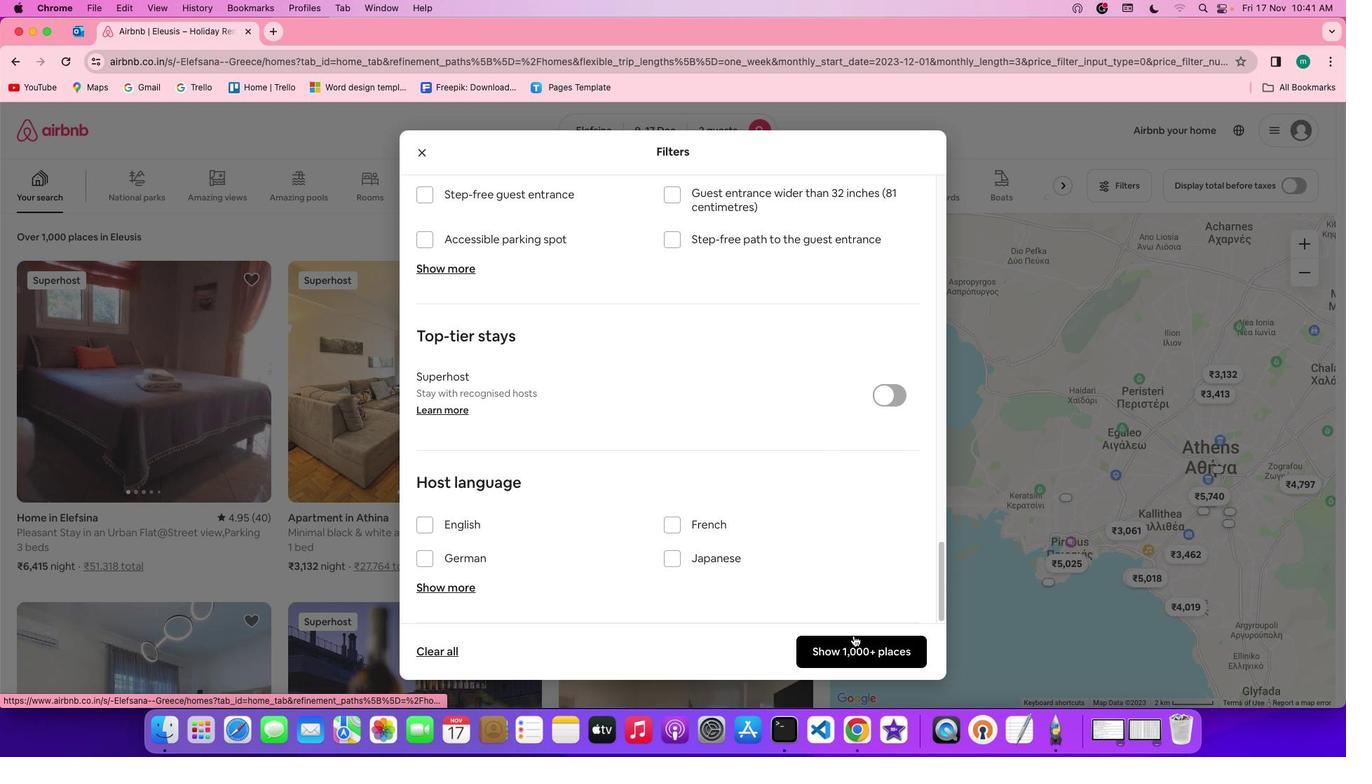 
Action: Mouse pressed left at (852, 640)
Screenshot: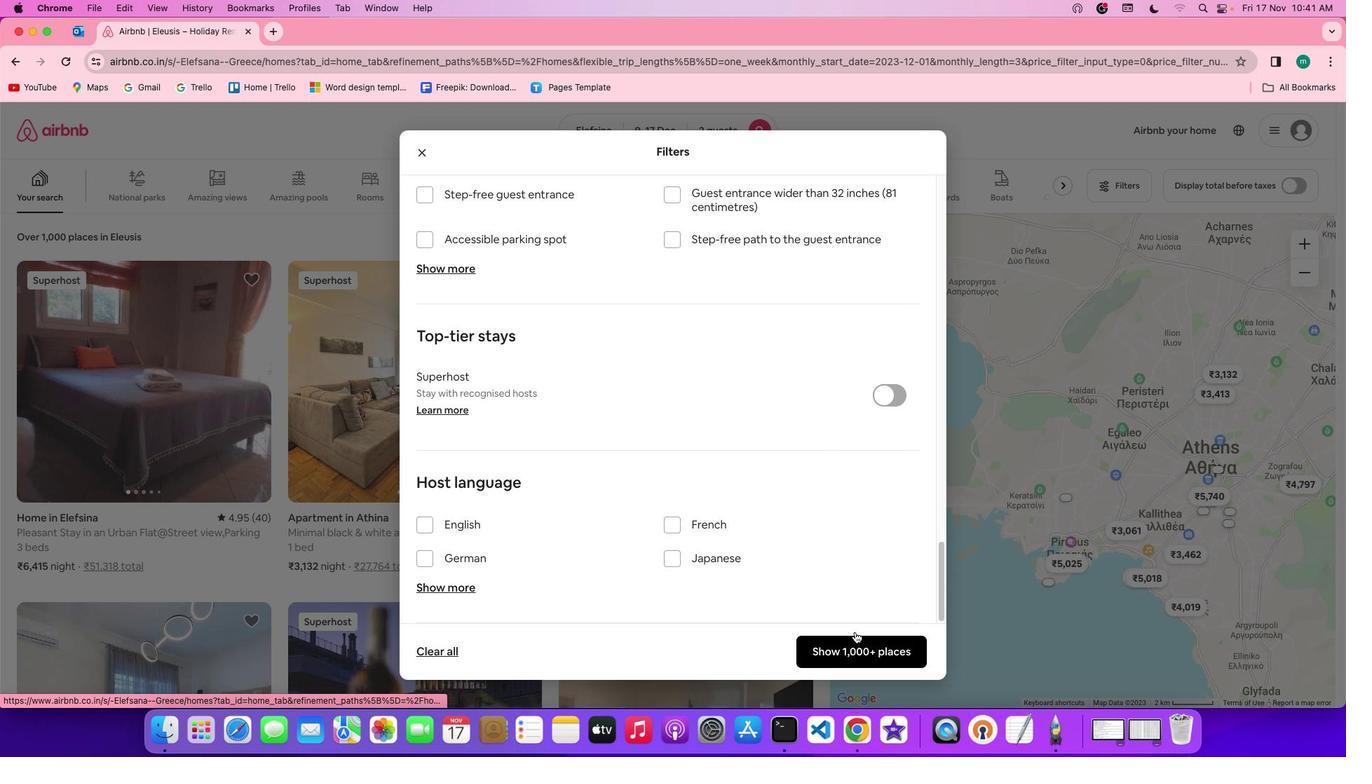 
Action: Mouse moved to (173, 418)
Screenshot: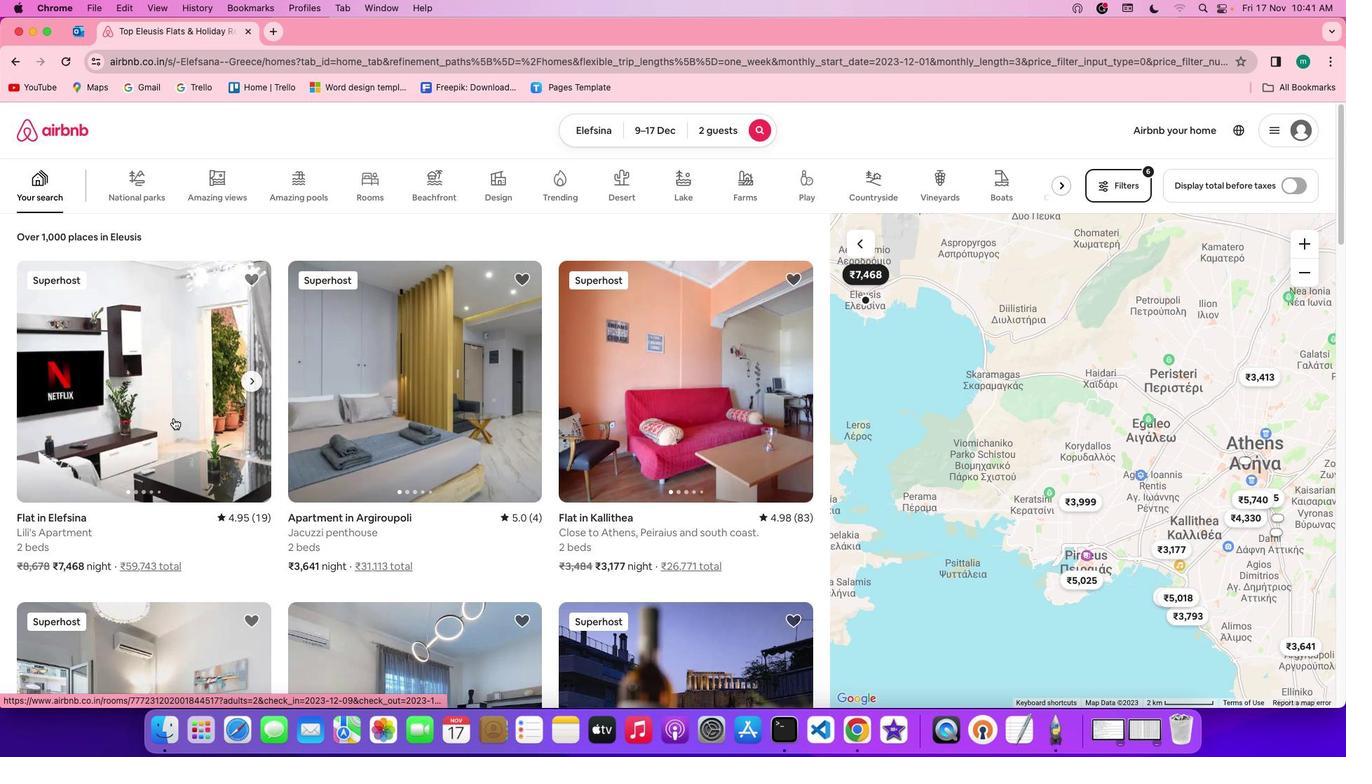 
Action: Mouse pressed left at (173, 418)
Screenshot: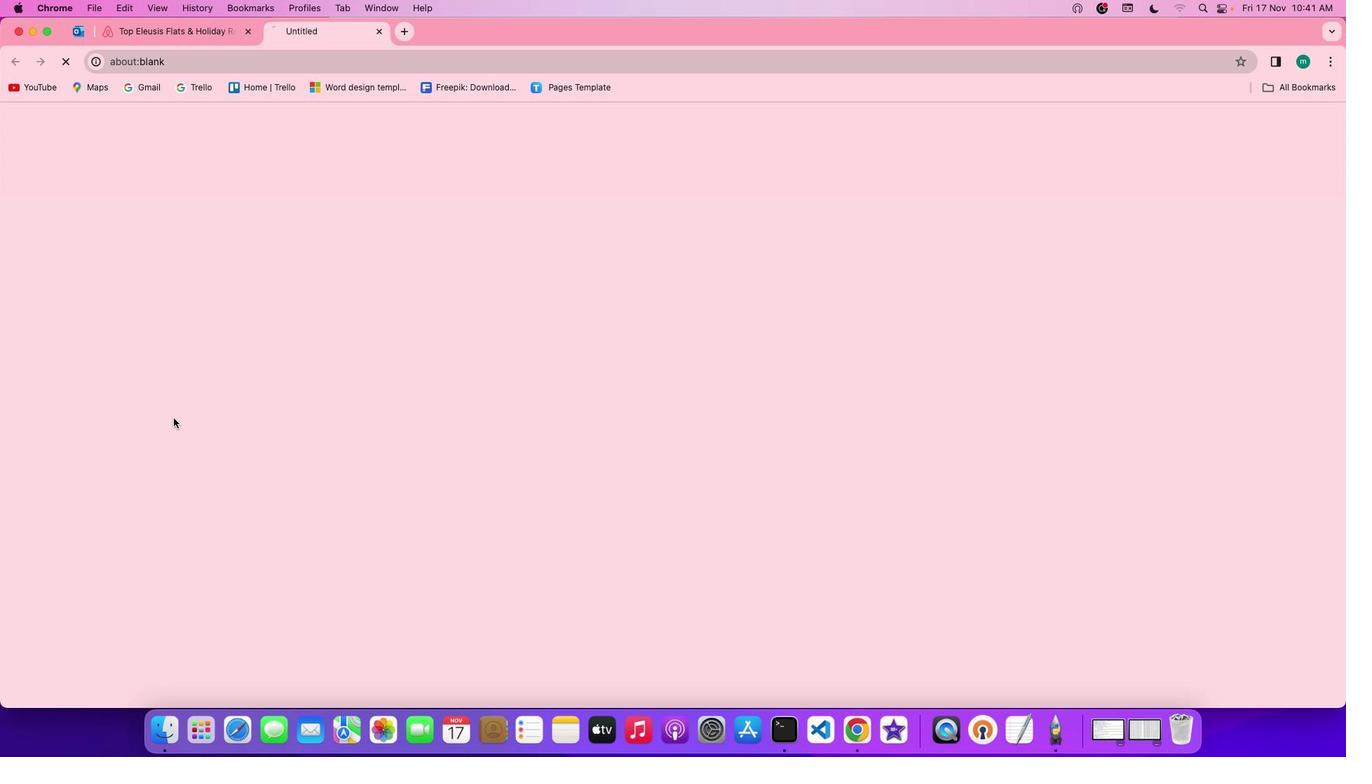 
Action: Mouse moved to (973, 518)
Screenshot: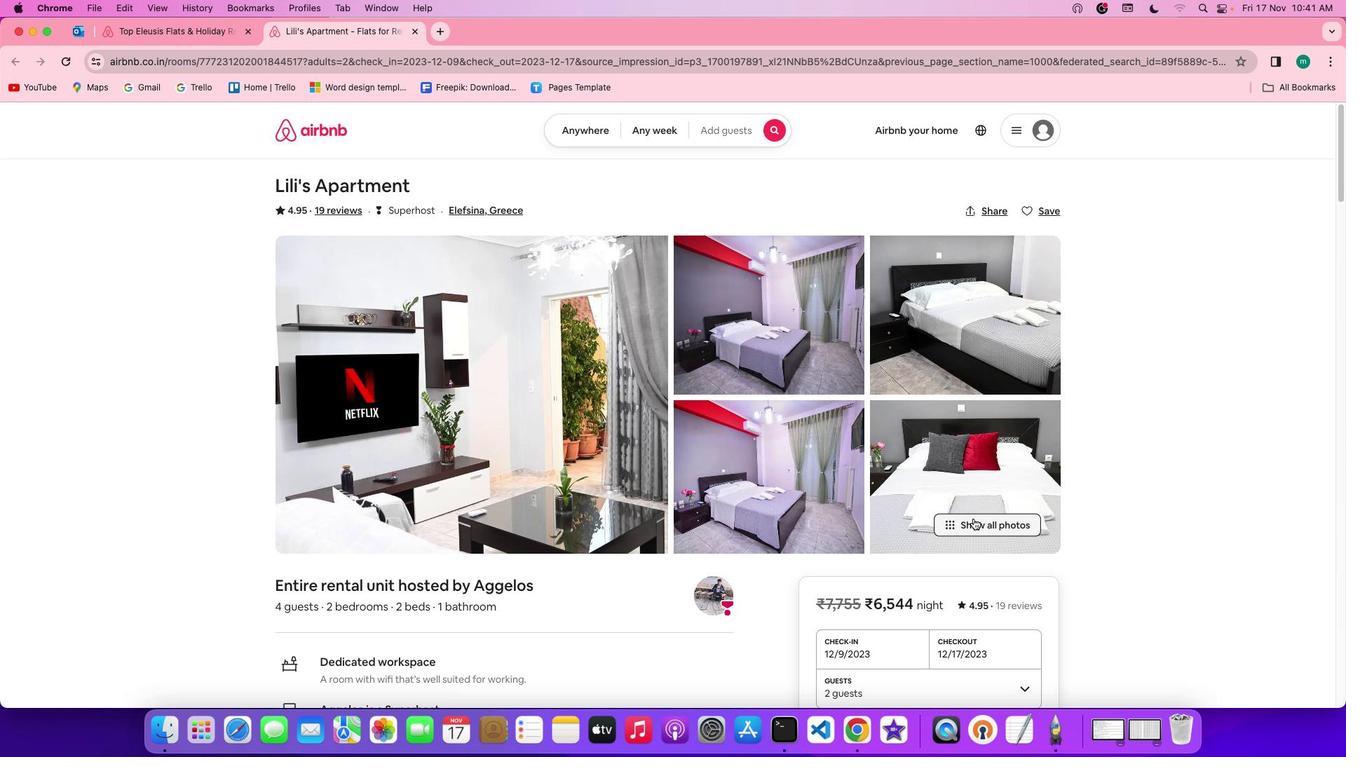 
Action: Mouse pressed left at (973, 518)
Screenshot: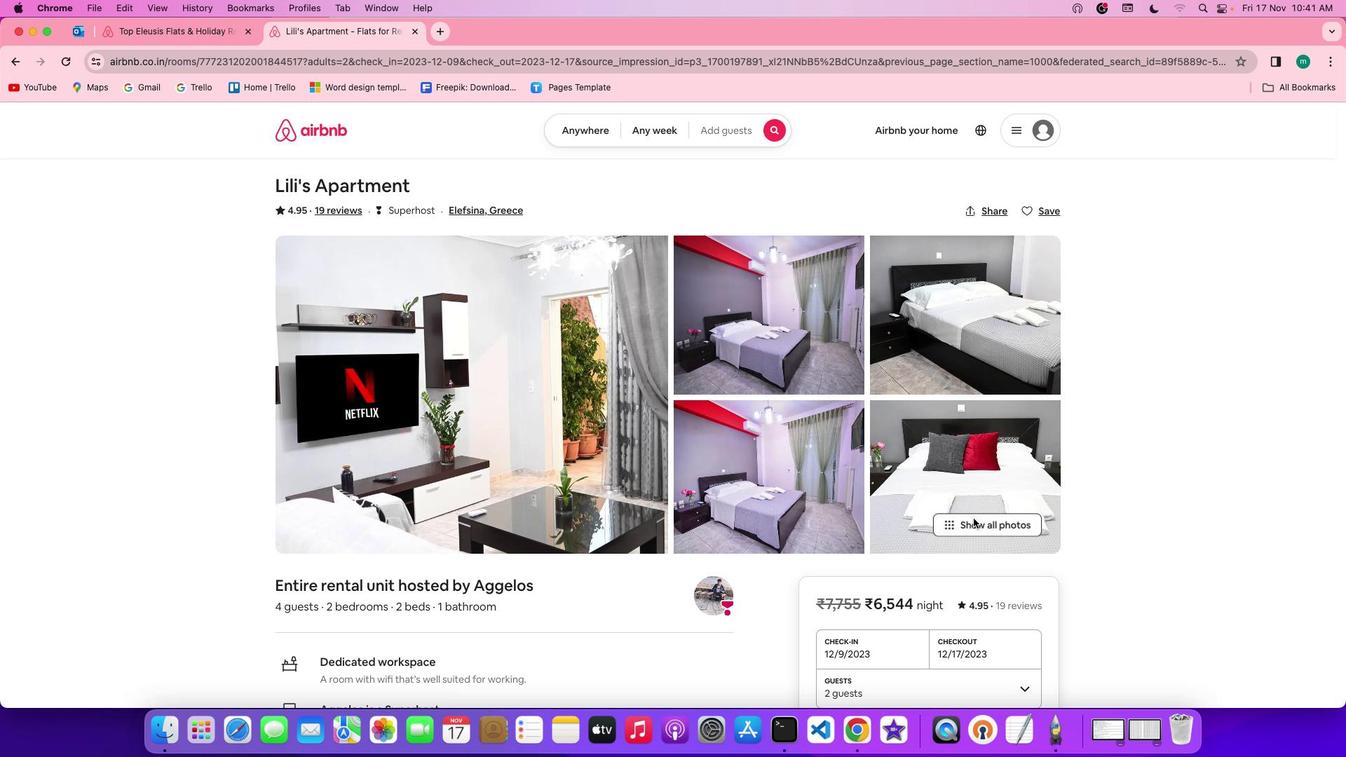 
Action: Mouse moved to (763, 537)
Screenshot: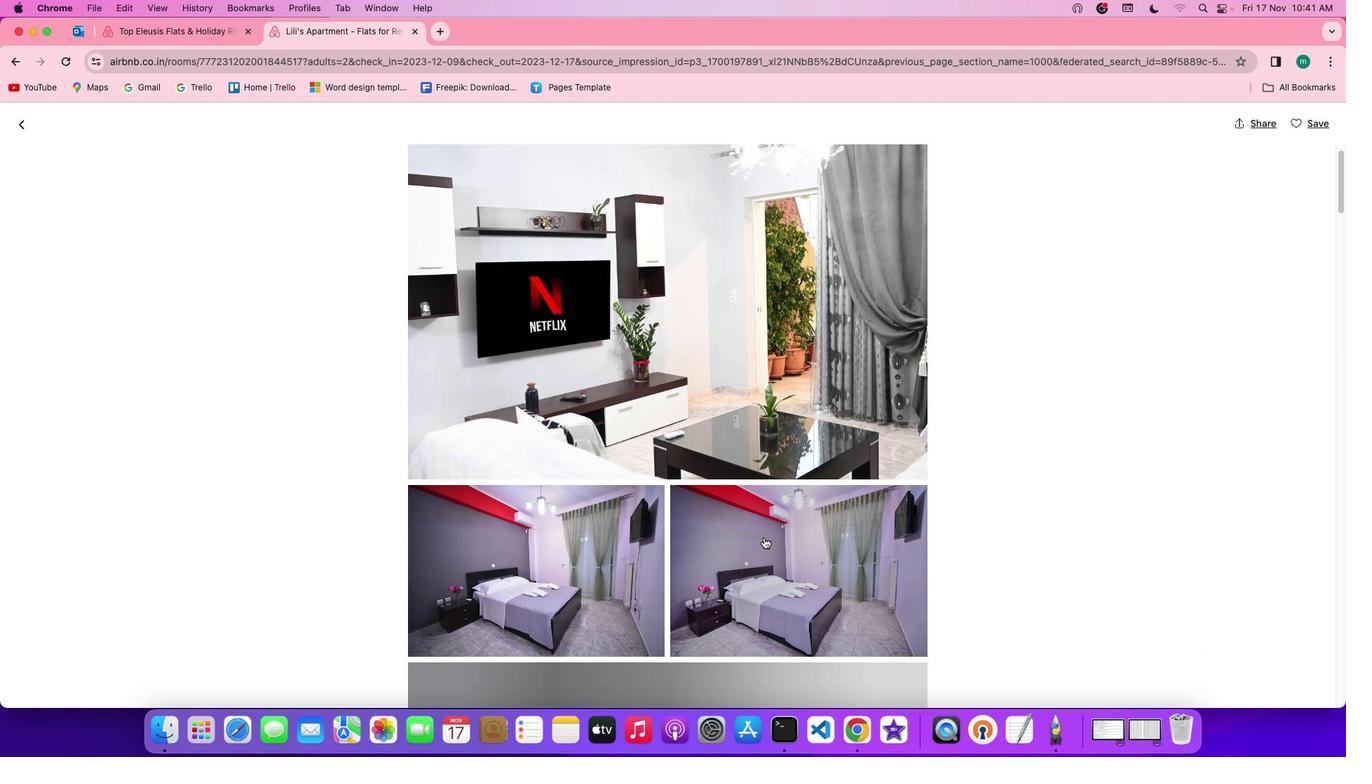 
Action: Mouse scrolled (763, 537) with delta (0, 0)
Screenshot: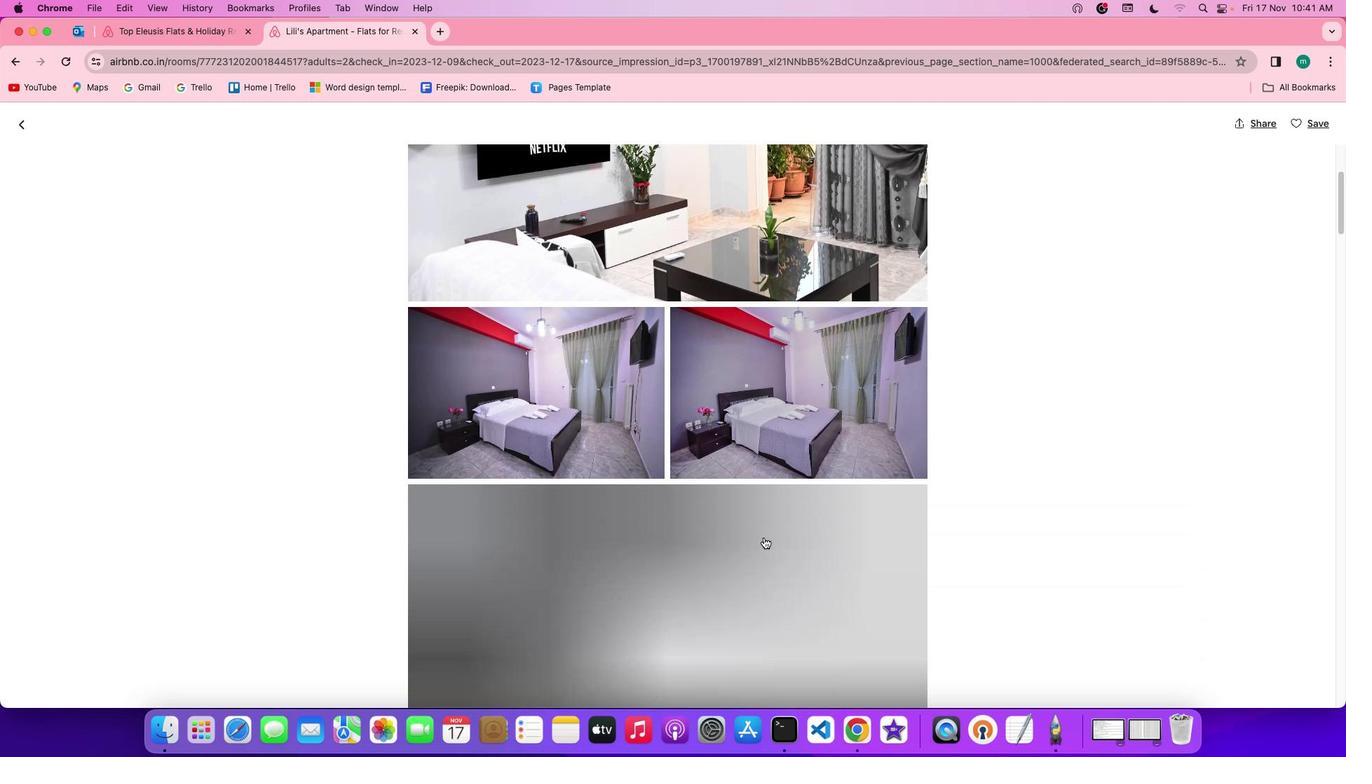 
Action: Mouse scrolled (763, 537) with delta (0, 0)
Screenshot: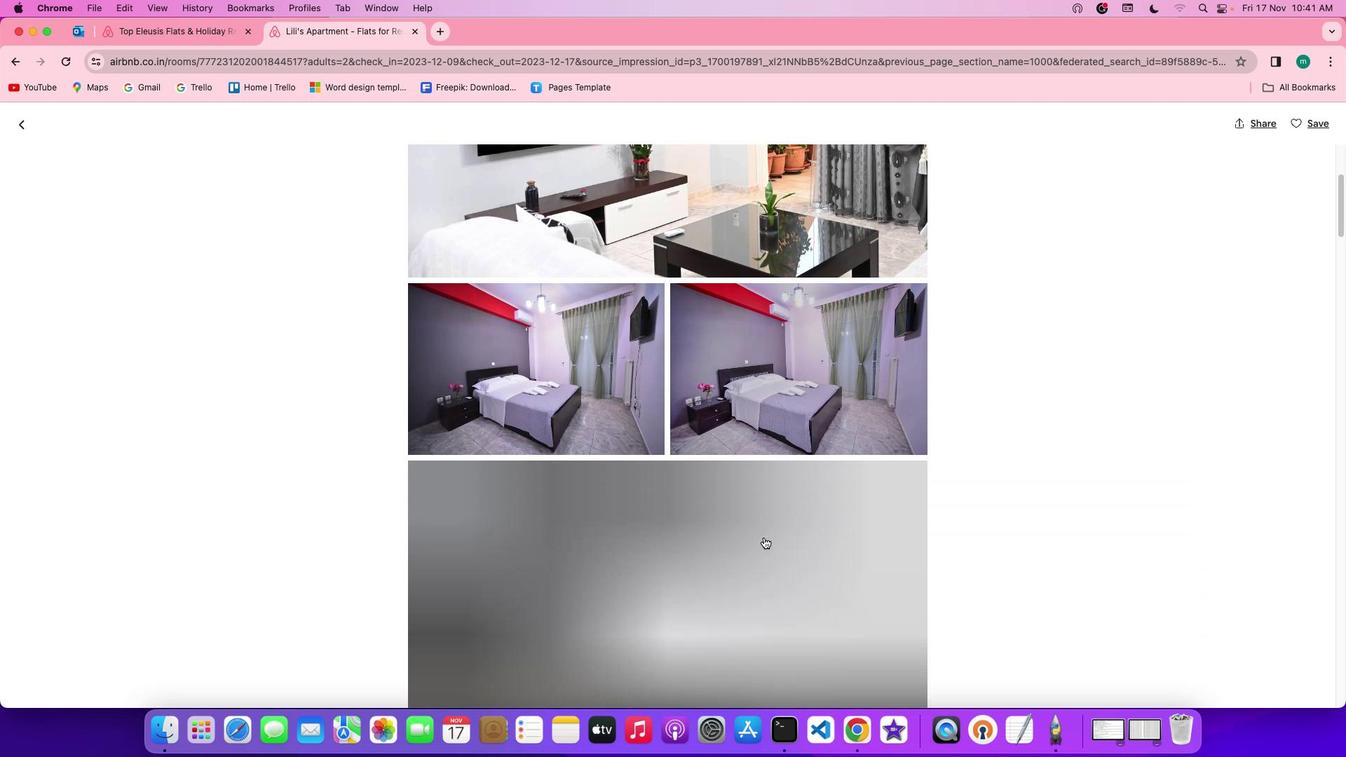 
Action: Mouse scrolled (763, 537) with delta (0, -2)
Screenshot: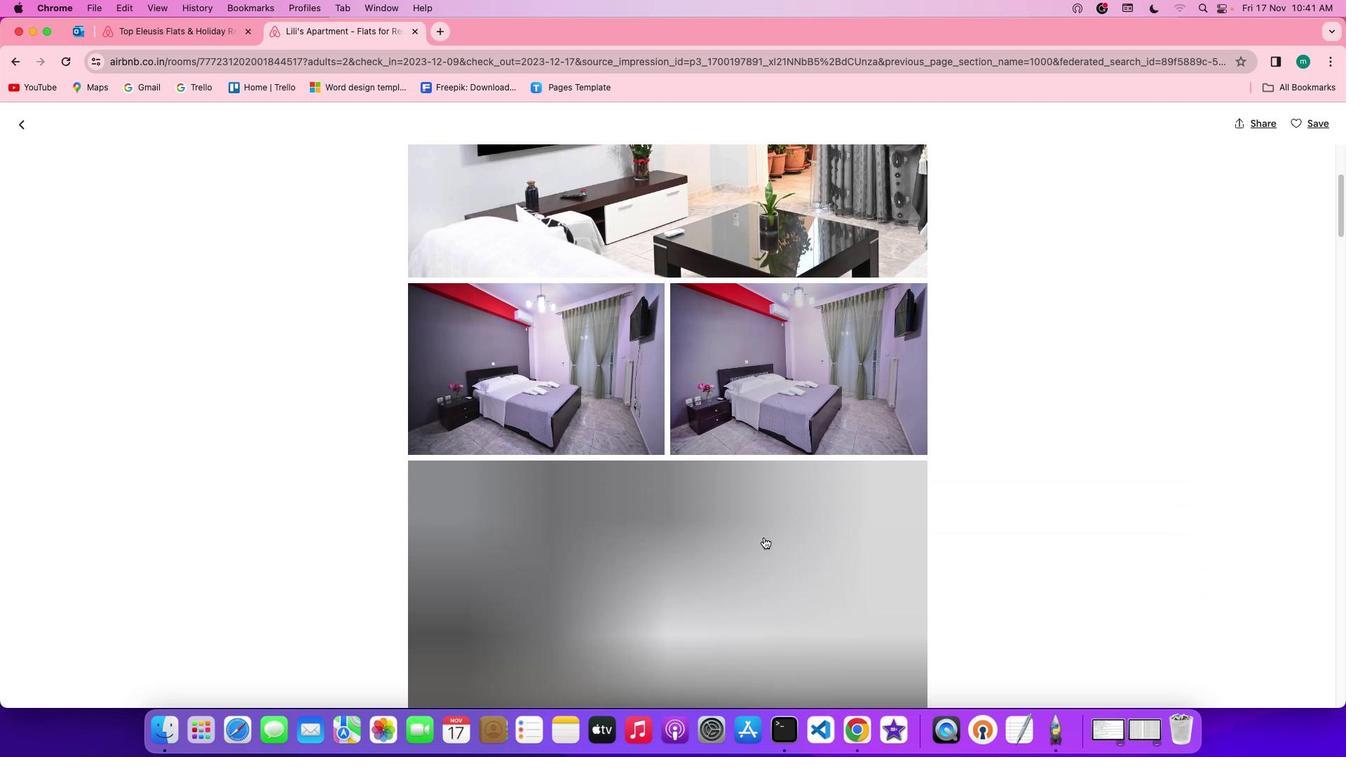 
Action: Mouse scrolled (763, 537) with delta (0, -2)
Screenshot: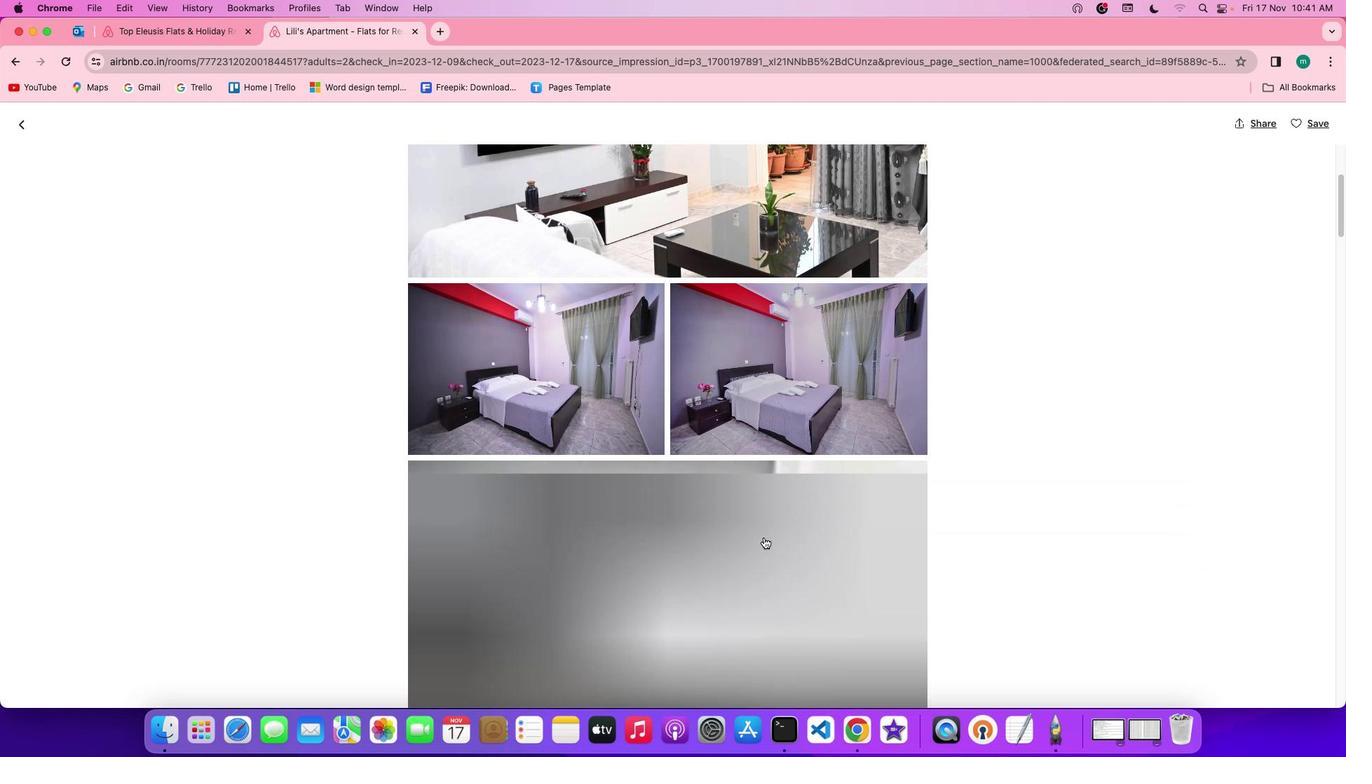 
Action: Mouse scrolled (763, 537) with delta (0, 0)
Screenshot: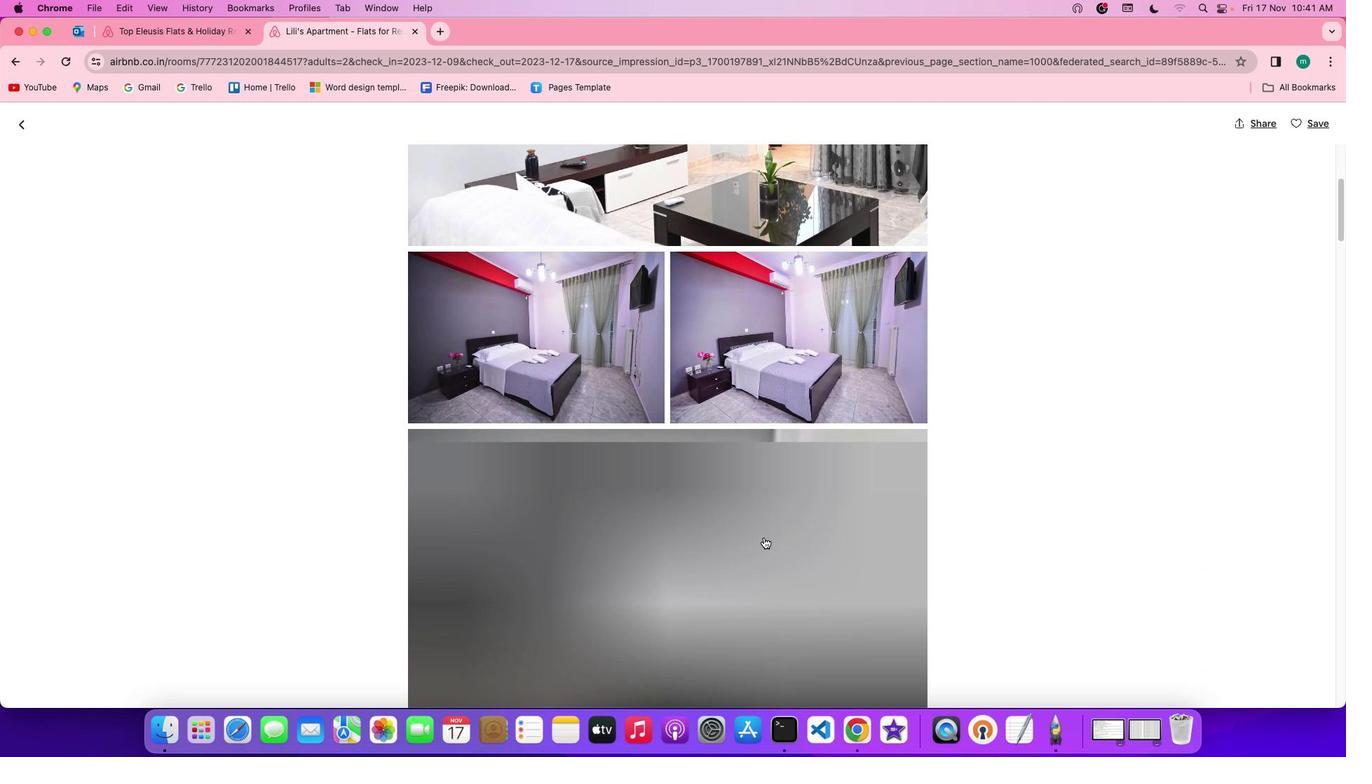 
Action: Mouse scrolled (763, 537) with delta (0, 0)
Screenshot: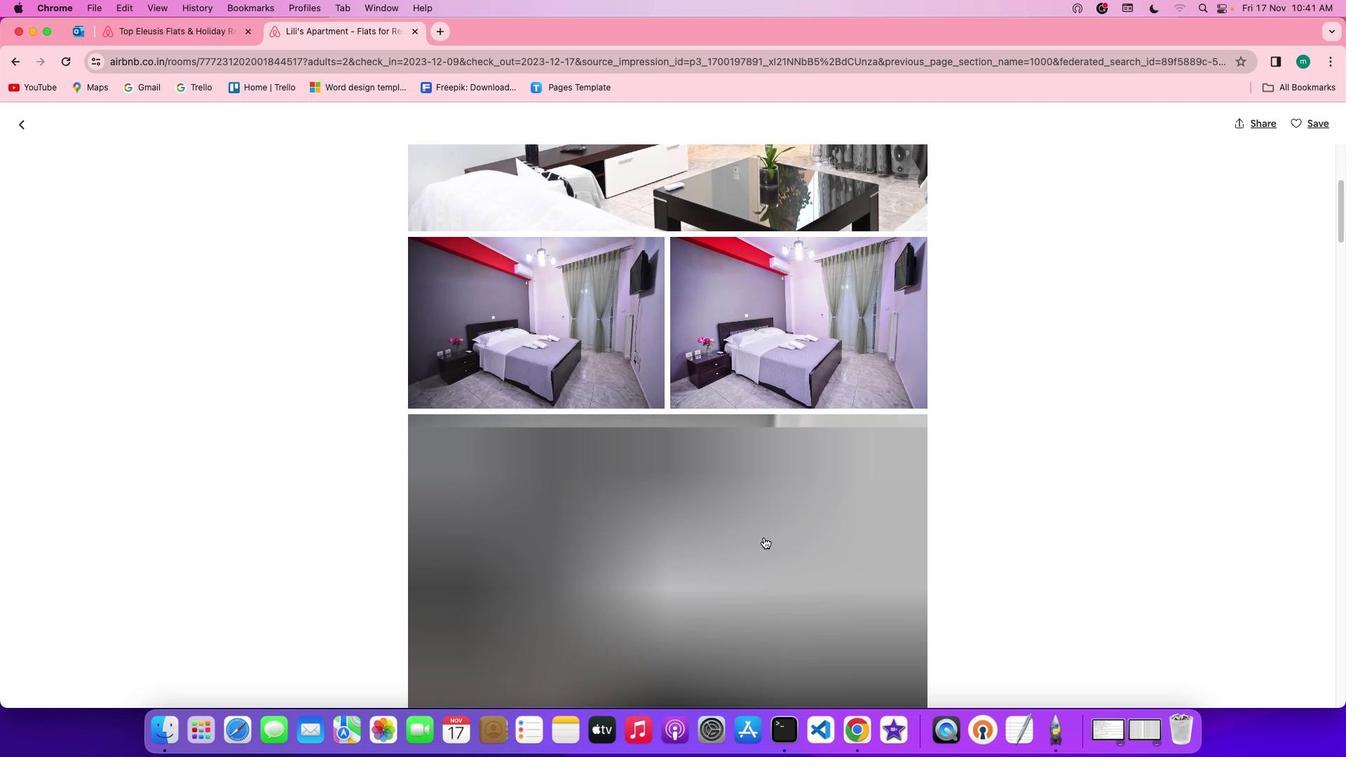 
Action: Mouse scrolled (763, 537) with delta (0, 0)
Screenshot: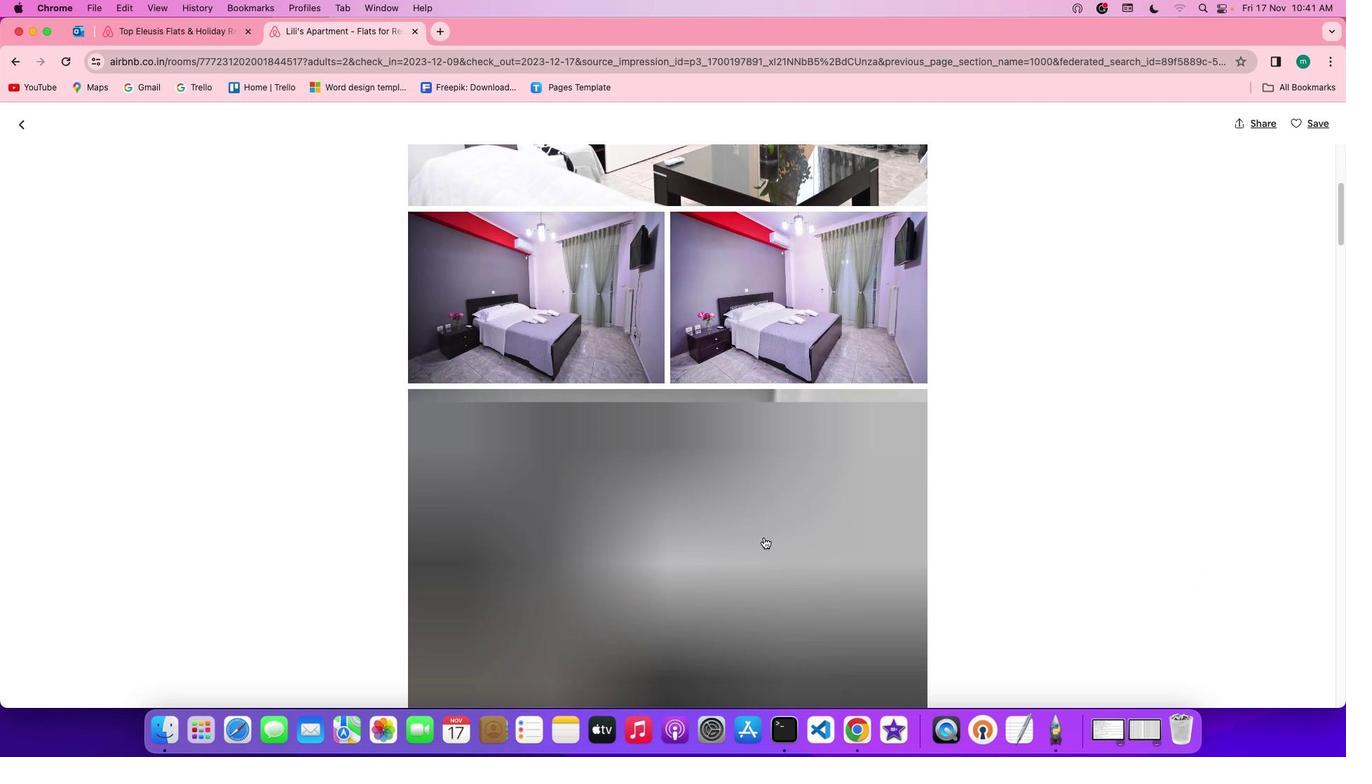 
Action: Mouse scrolled (763, 537) with delta (0, 0)
Screenshot: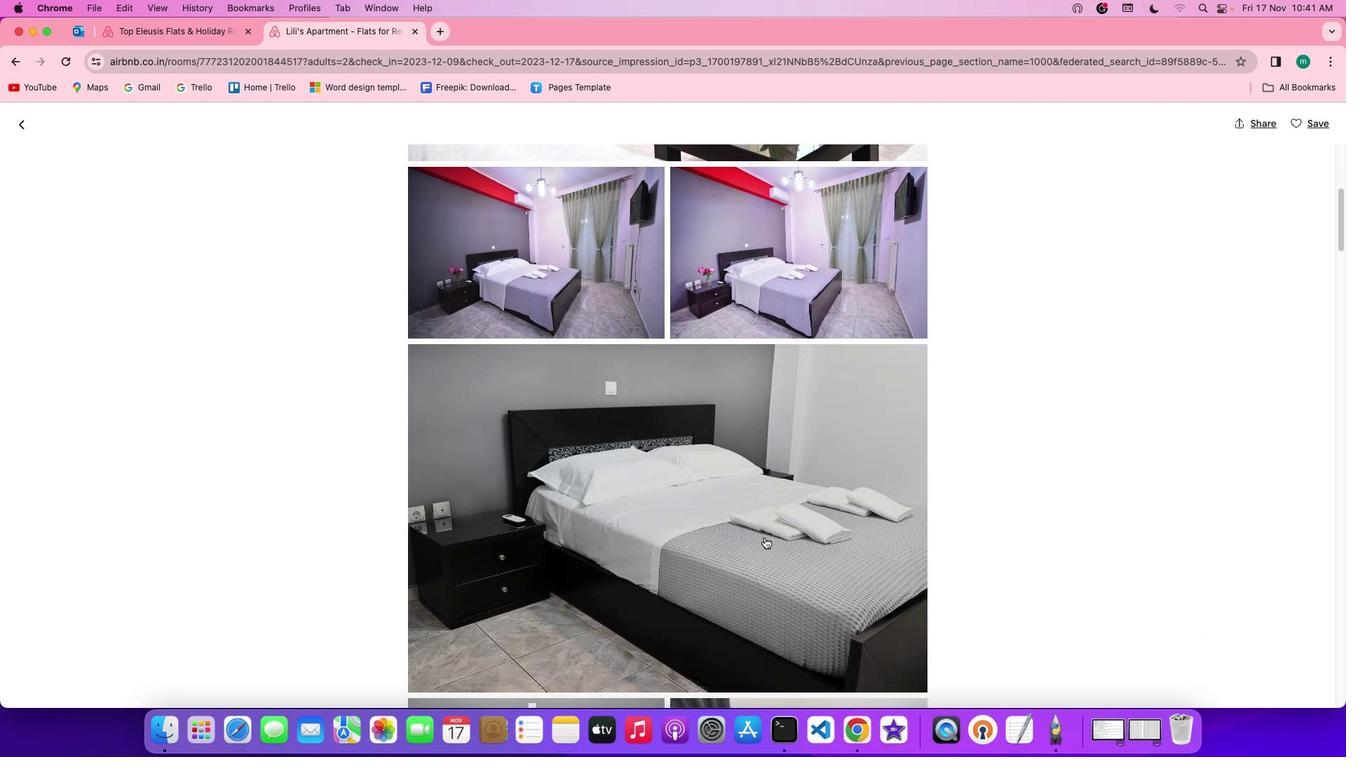 
Action: Mouse scrolled (763, 537) with delta (0, 0)
Screenshot: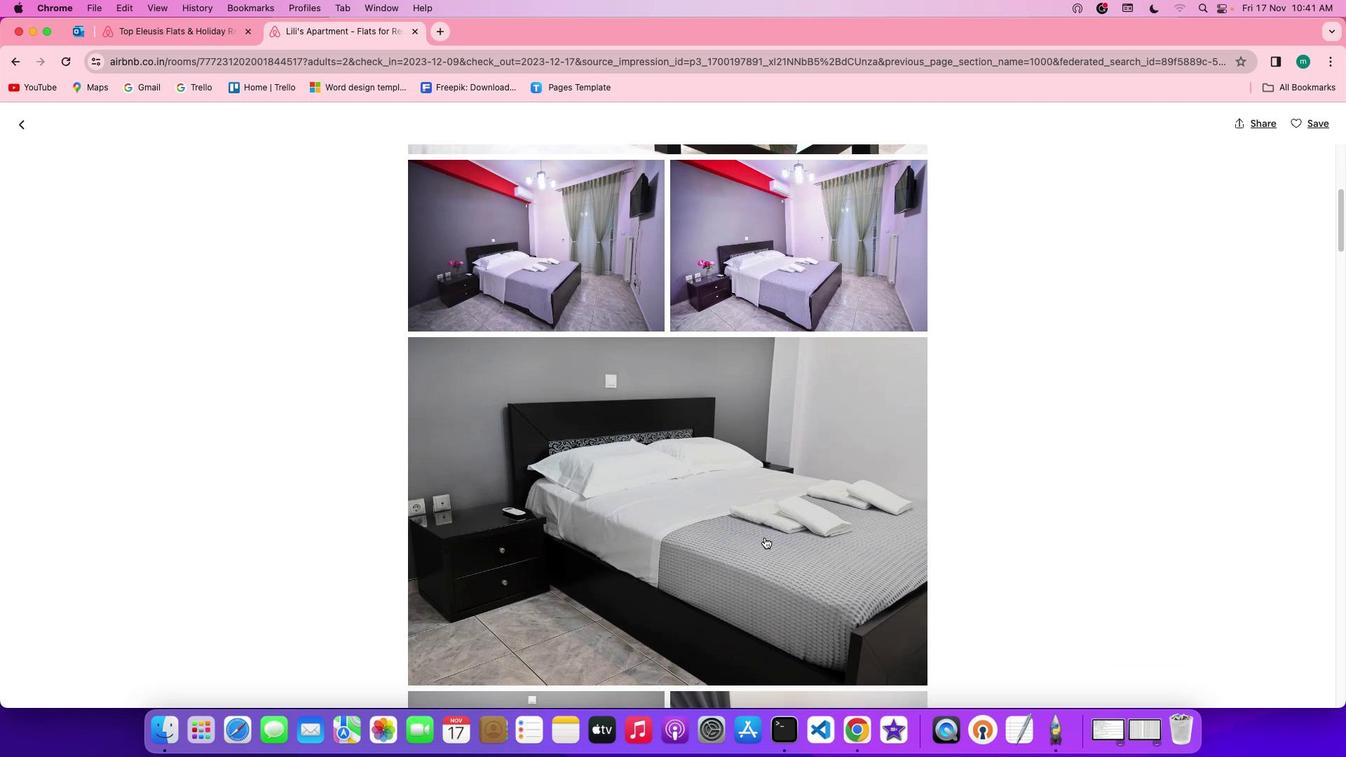 
Action: Mouse moved to (765, 538)
Screenshot: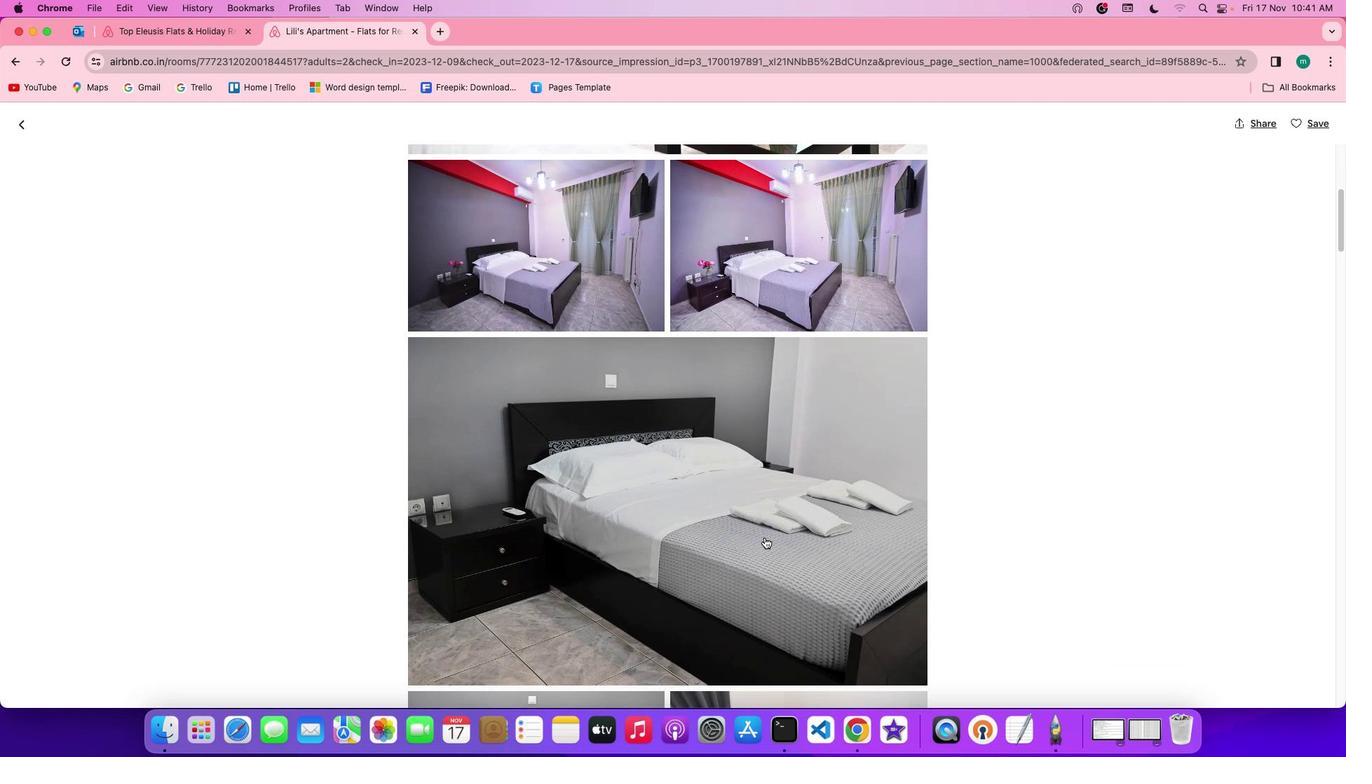 
Action: Mouse scrolled (765, 538) with delta (0, 0)
Screenshot: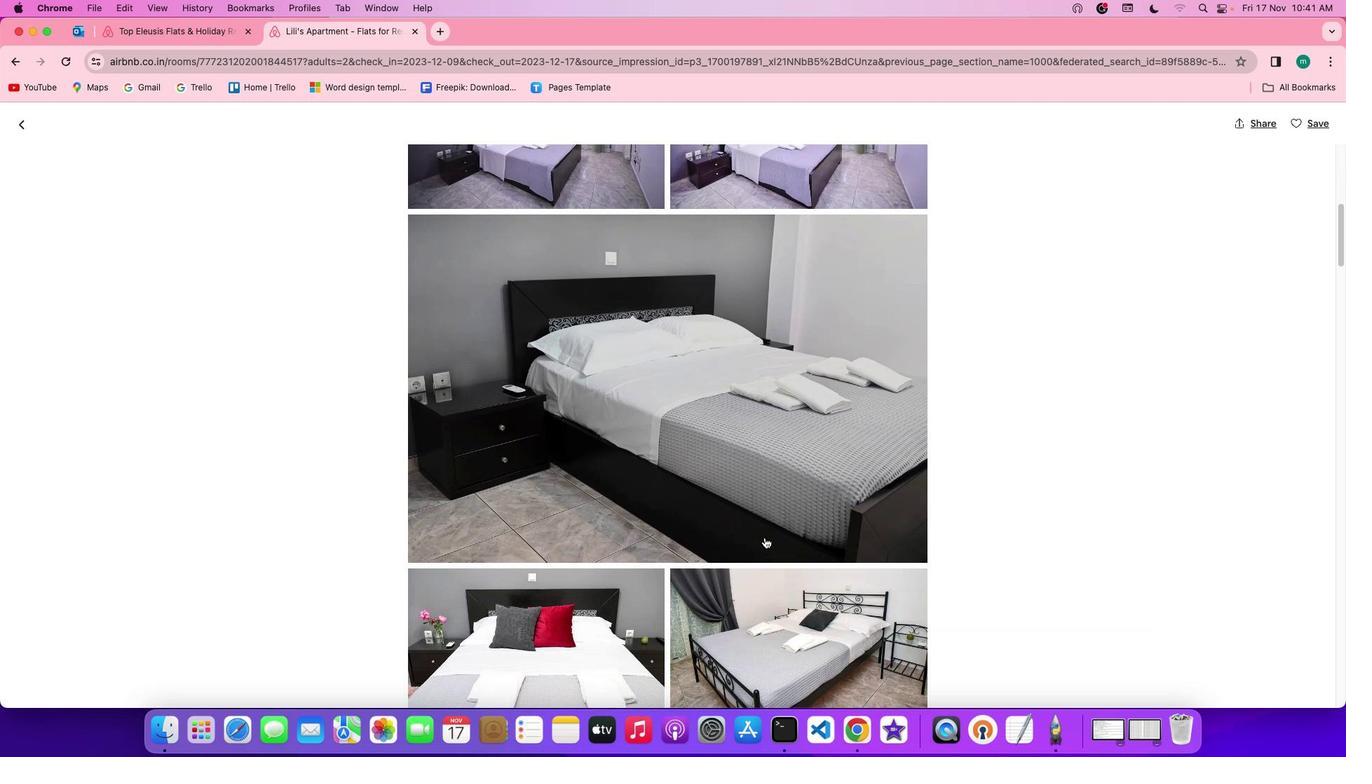 
Action: Mouse scrolled (765, 538) with delta (0, 0)
Screenshot: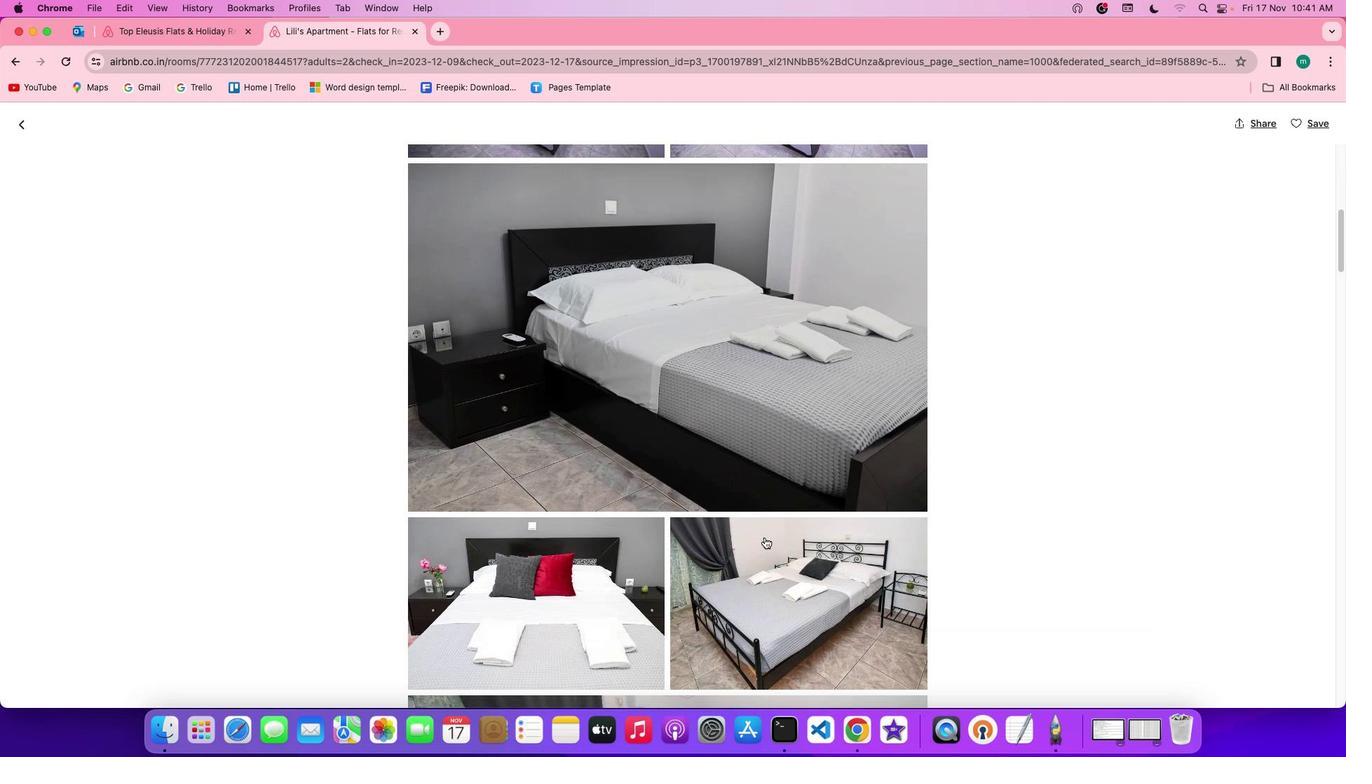 
Action: Mouse scrolled (765, 538) with delta (0, -1)
Screenshot: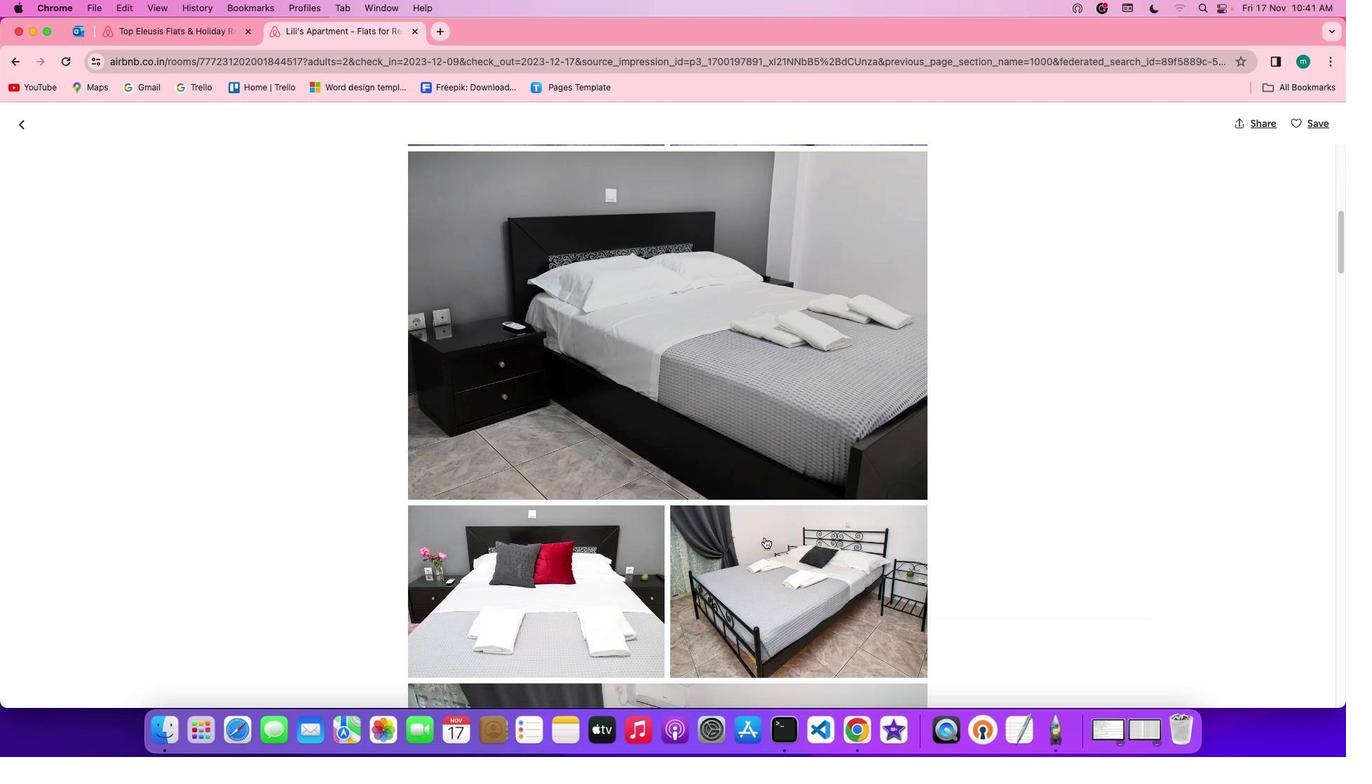 
Action: Mouse scrolled (765, 538) with delta (0, -2)
Screenshot: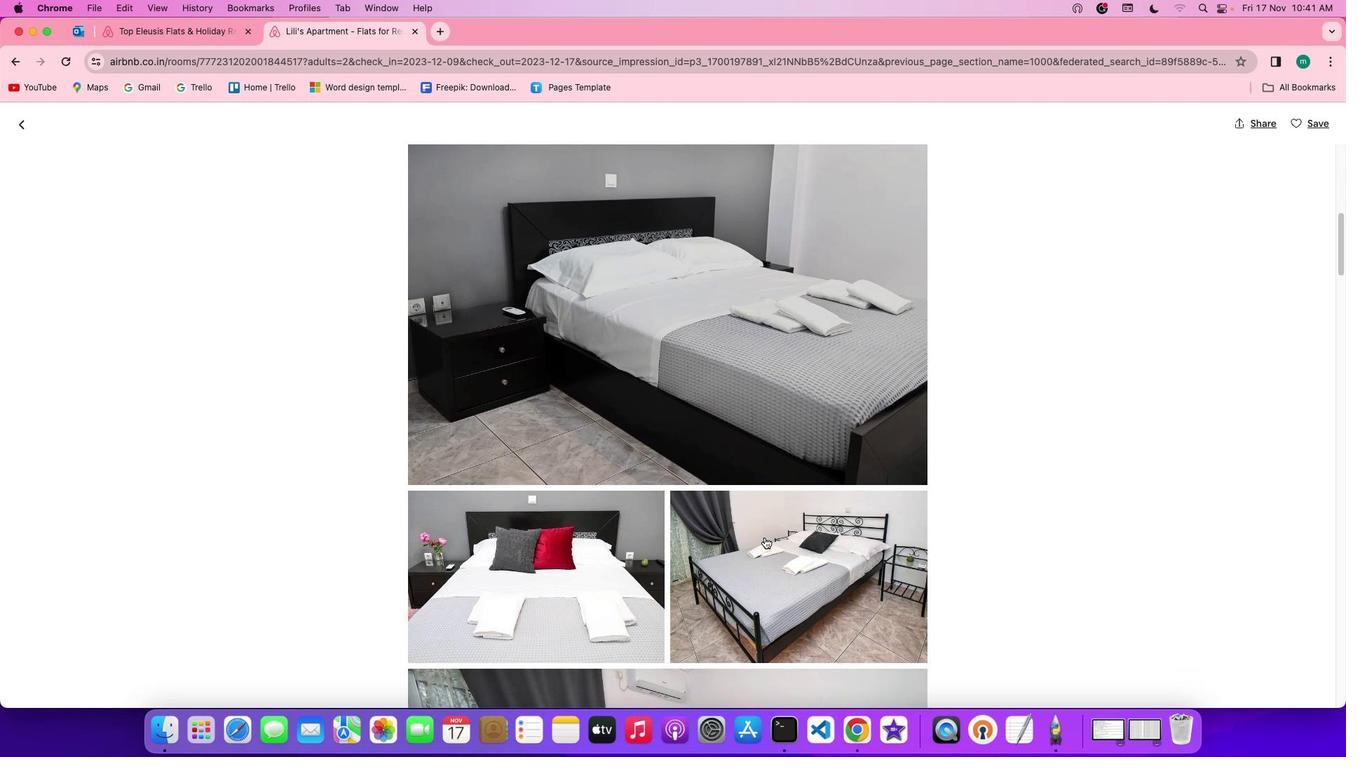 
Action: Mouse scrolled (765, 538) with delta (0, 0)
Screenshot: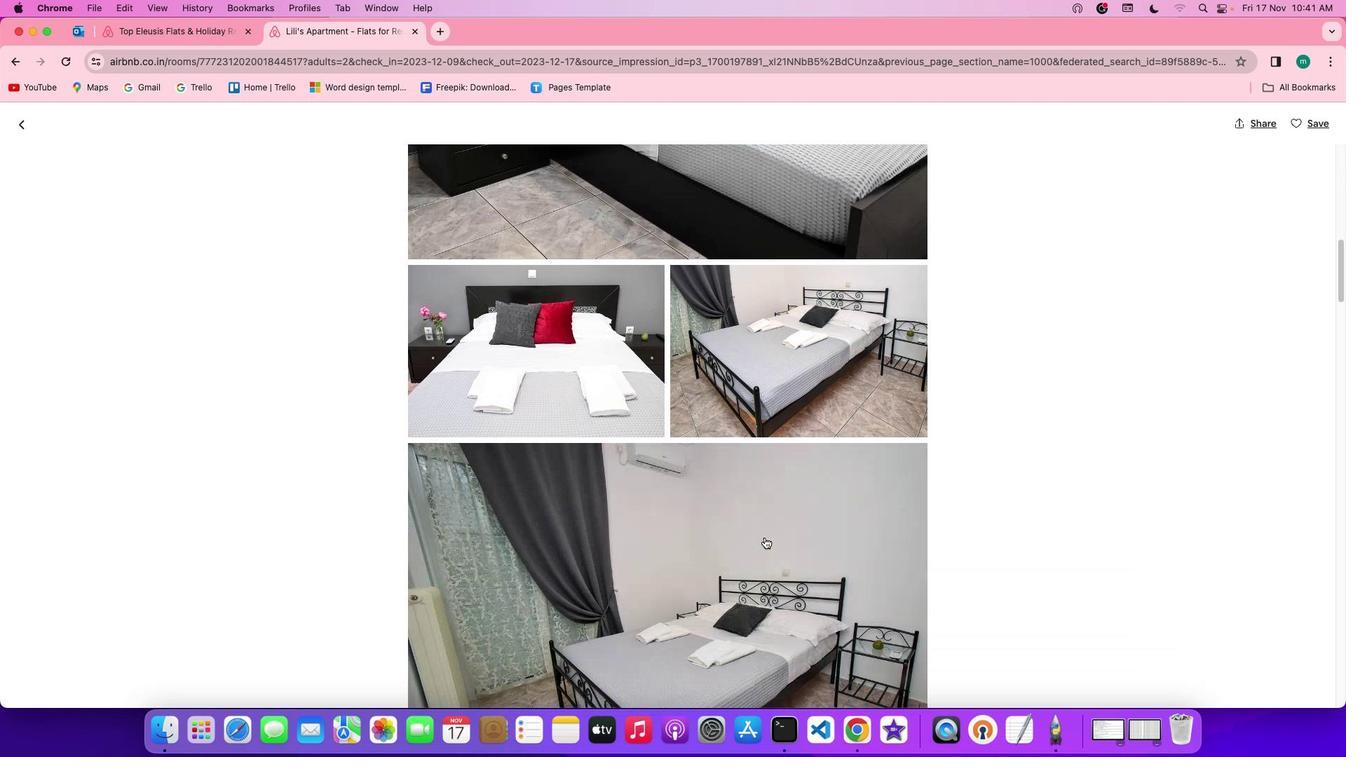 
Action: Mouse scrolled (765, 538) with delta (0, 0)
Screenshot: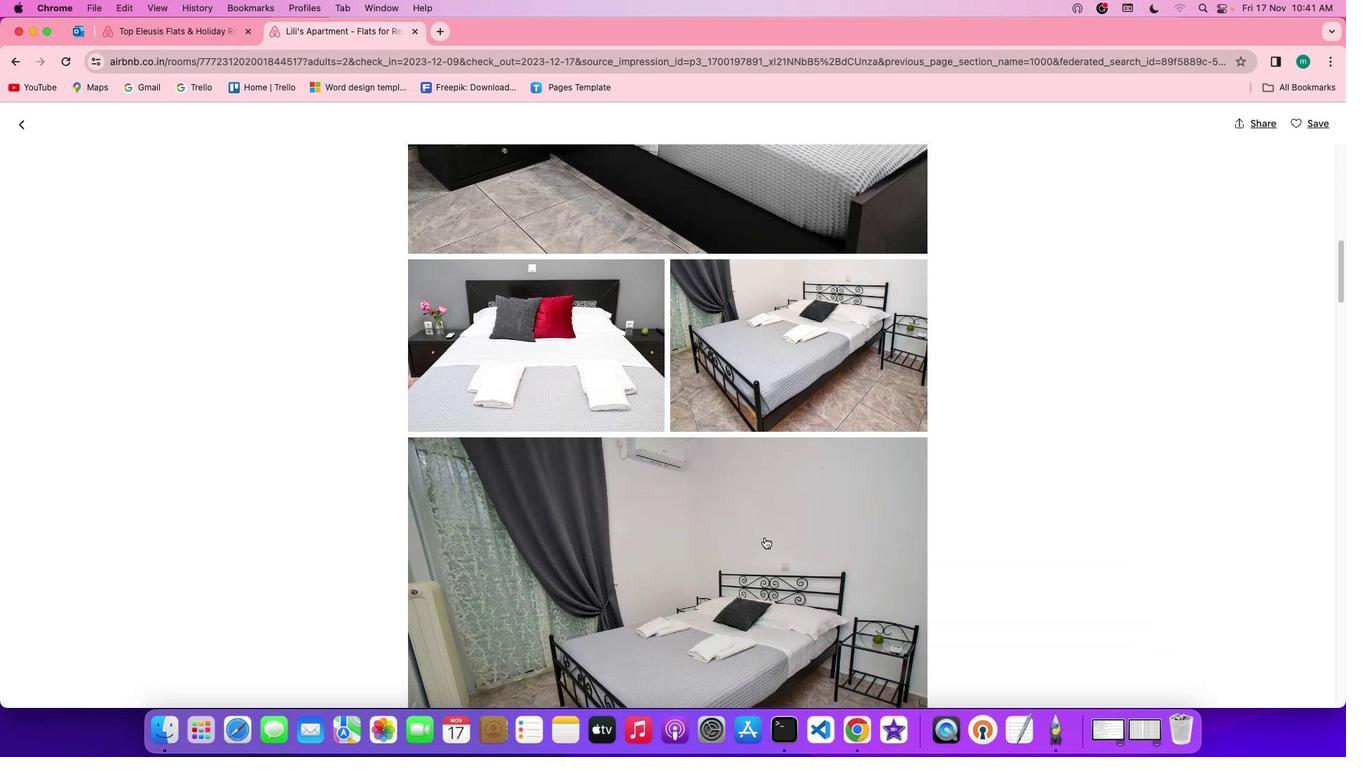 
Action: Mouse scrolled (765, 538) with delta (0, -2)
Screenshot: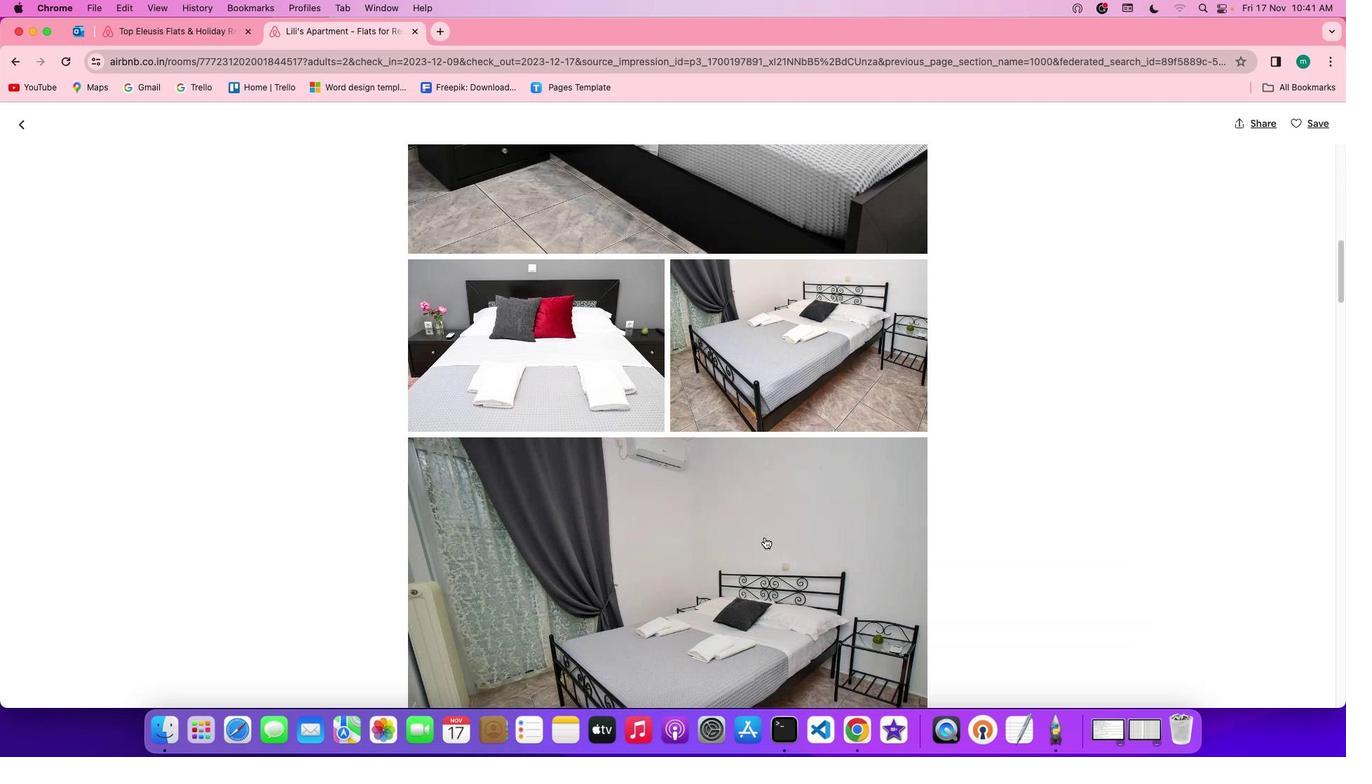 
Action: Mouse scrolled (765, 538) with delta (0, -2)
Screenshot: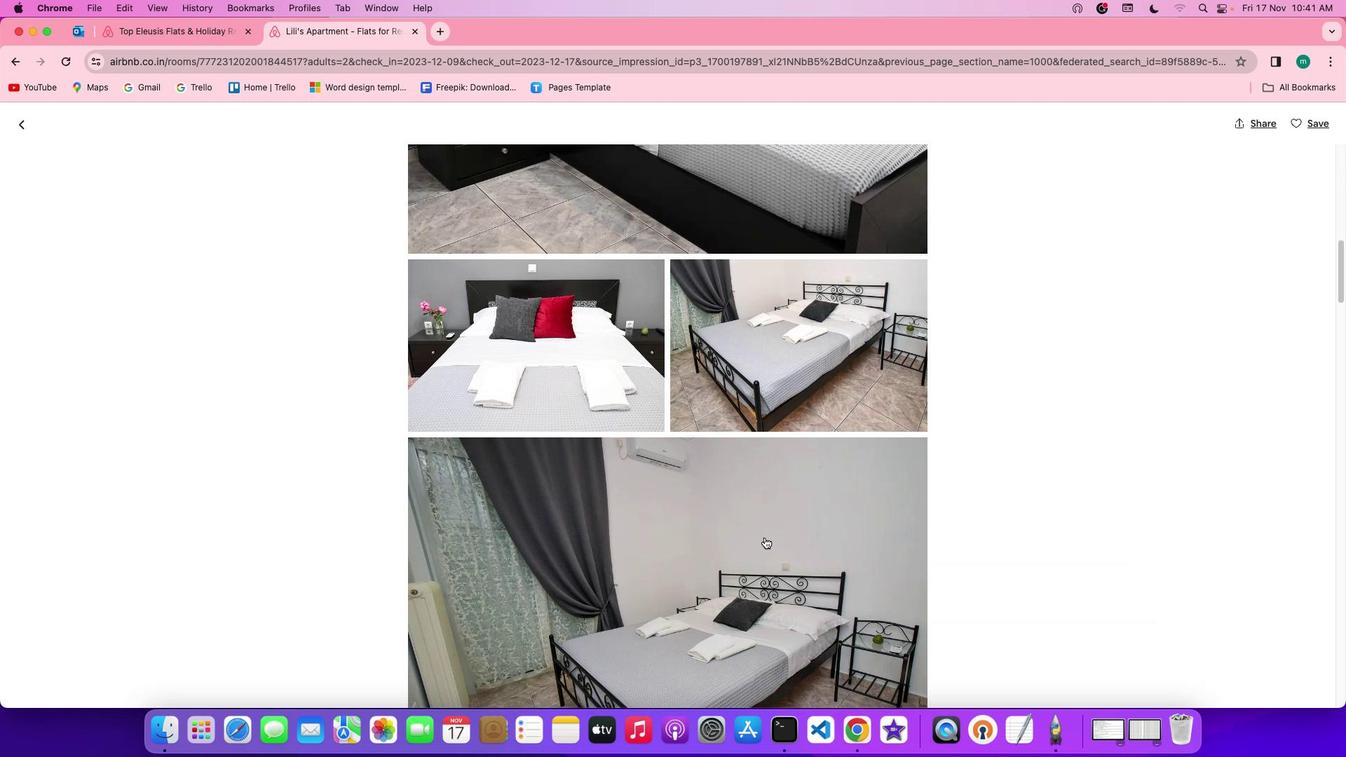 
Action: Mouse scrolled (765, 538) with delta (0, 0)
Screenshot: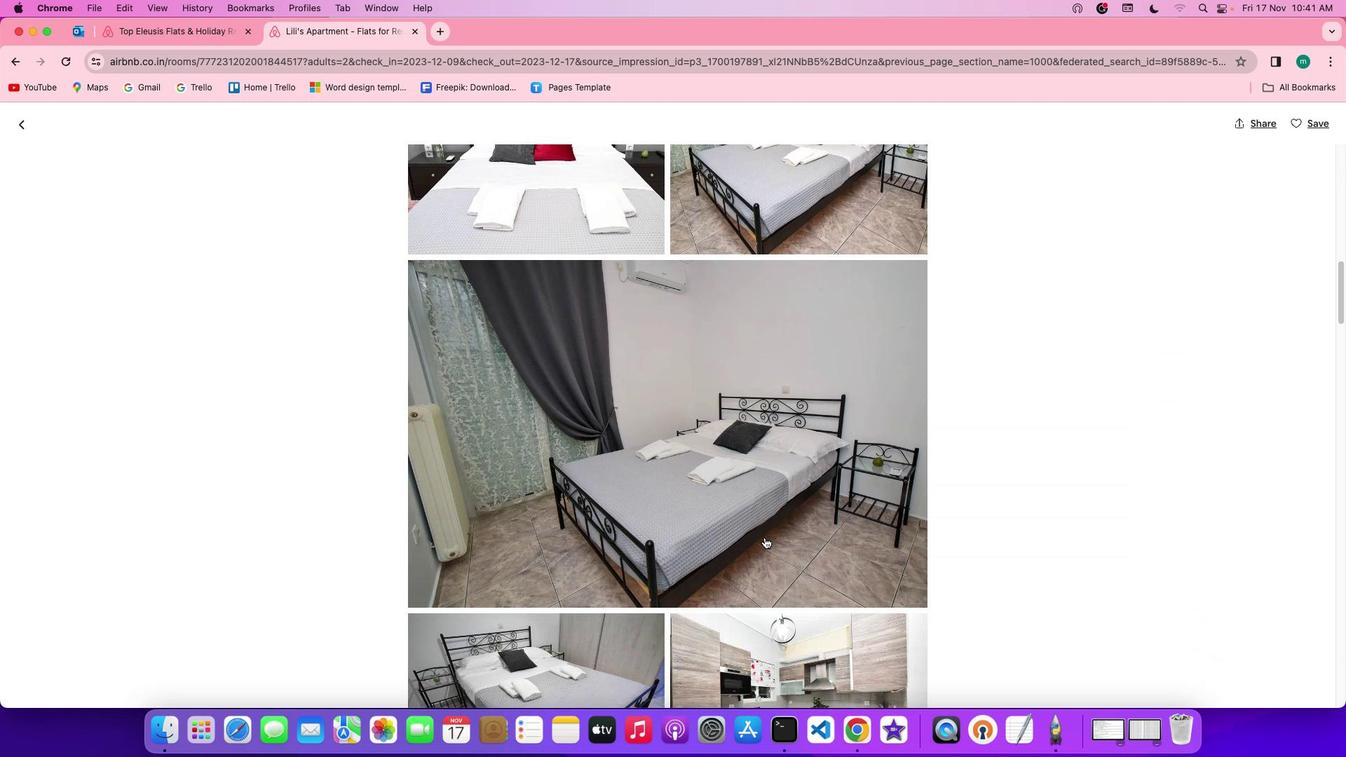 
Action: Mouse scrolled (765, 538) with delta (0, 0)
Screenshot: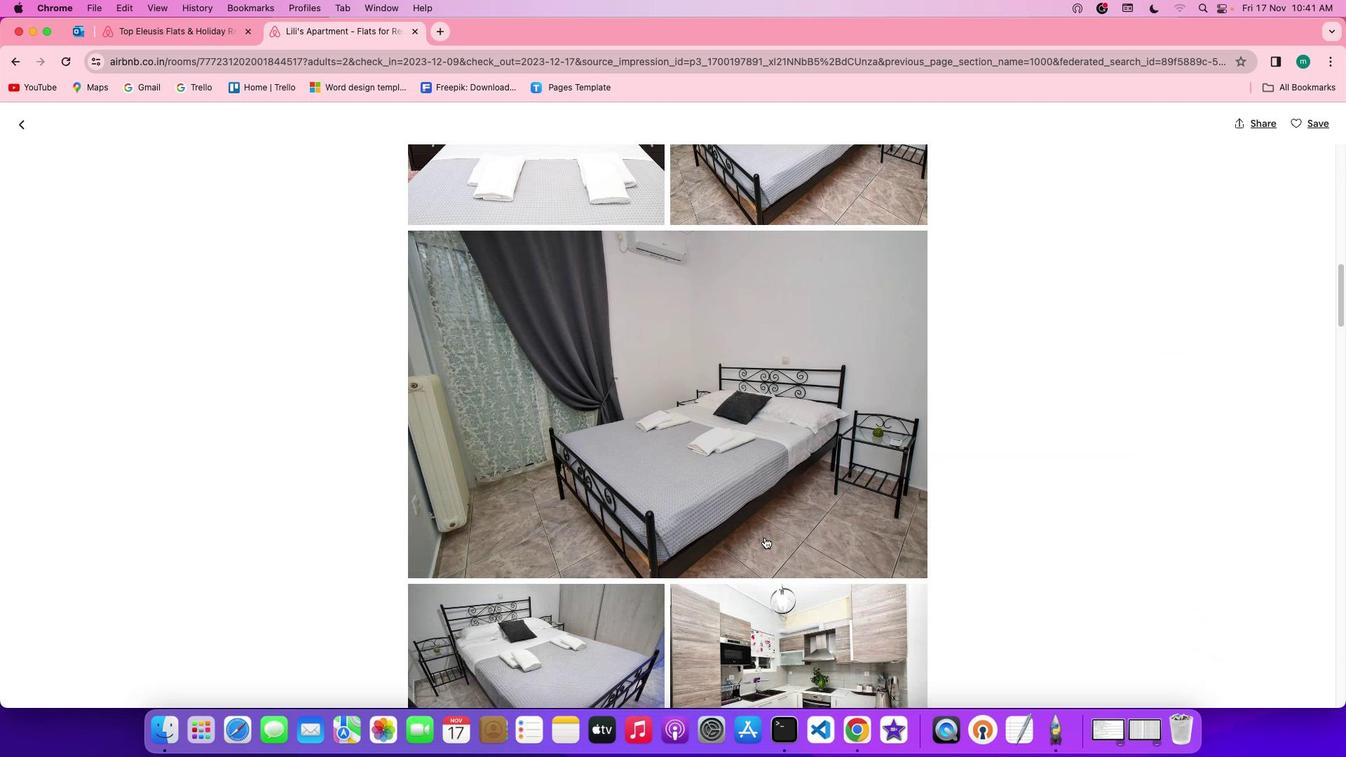 
Action: Mouse scrolled (765, 538) with delta (0, -2)
Screenshot: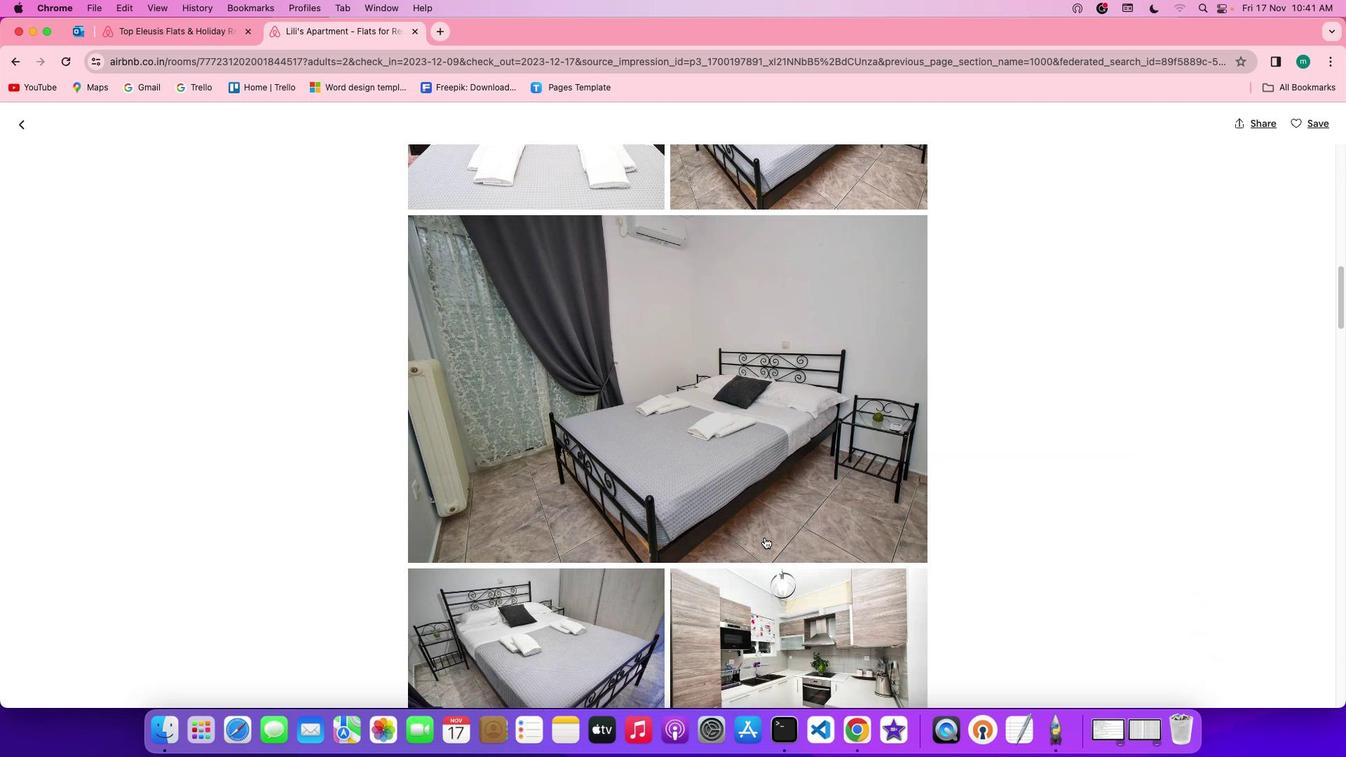 
Action: Mouse scrolled (765, 538) with delta (0, -2)
Screenshot: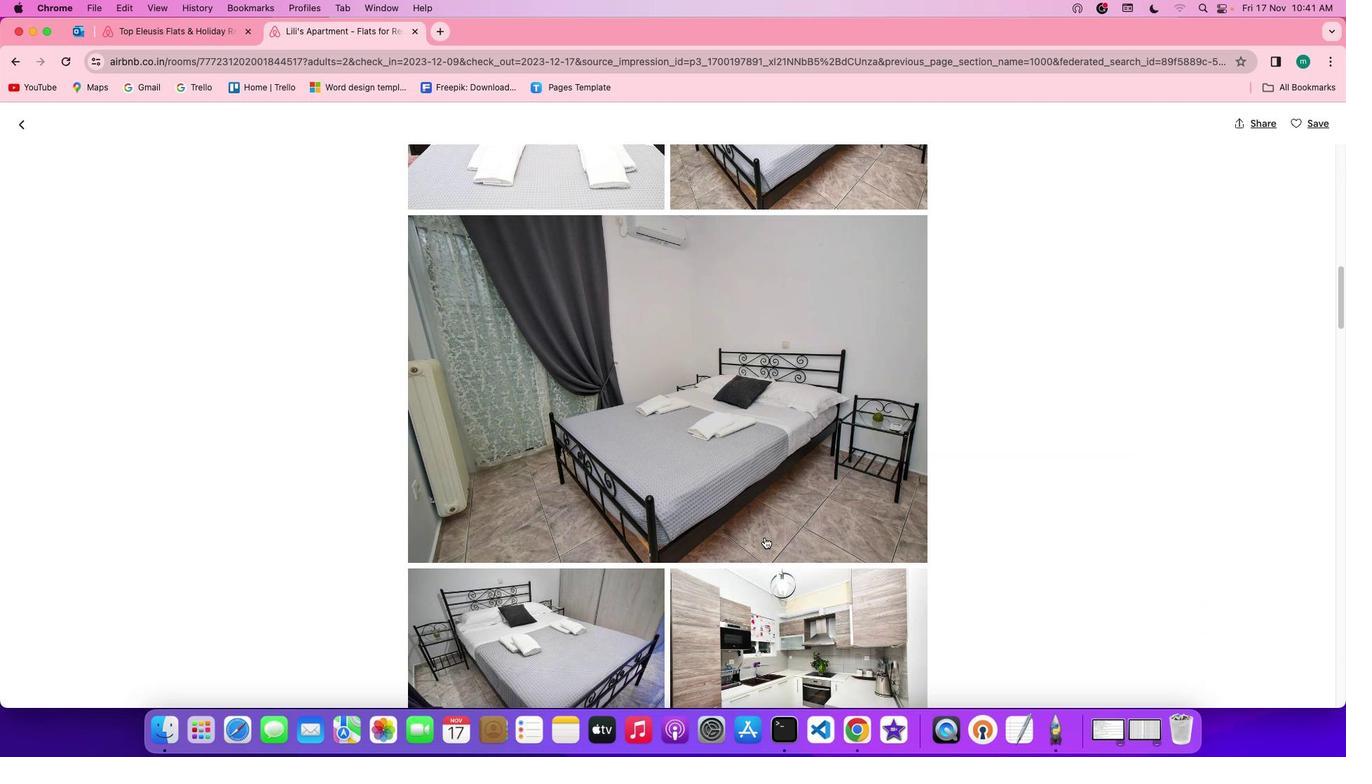 
Action: Mouse moved to (766, 537)
Screenshot: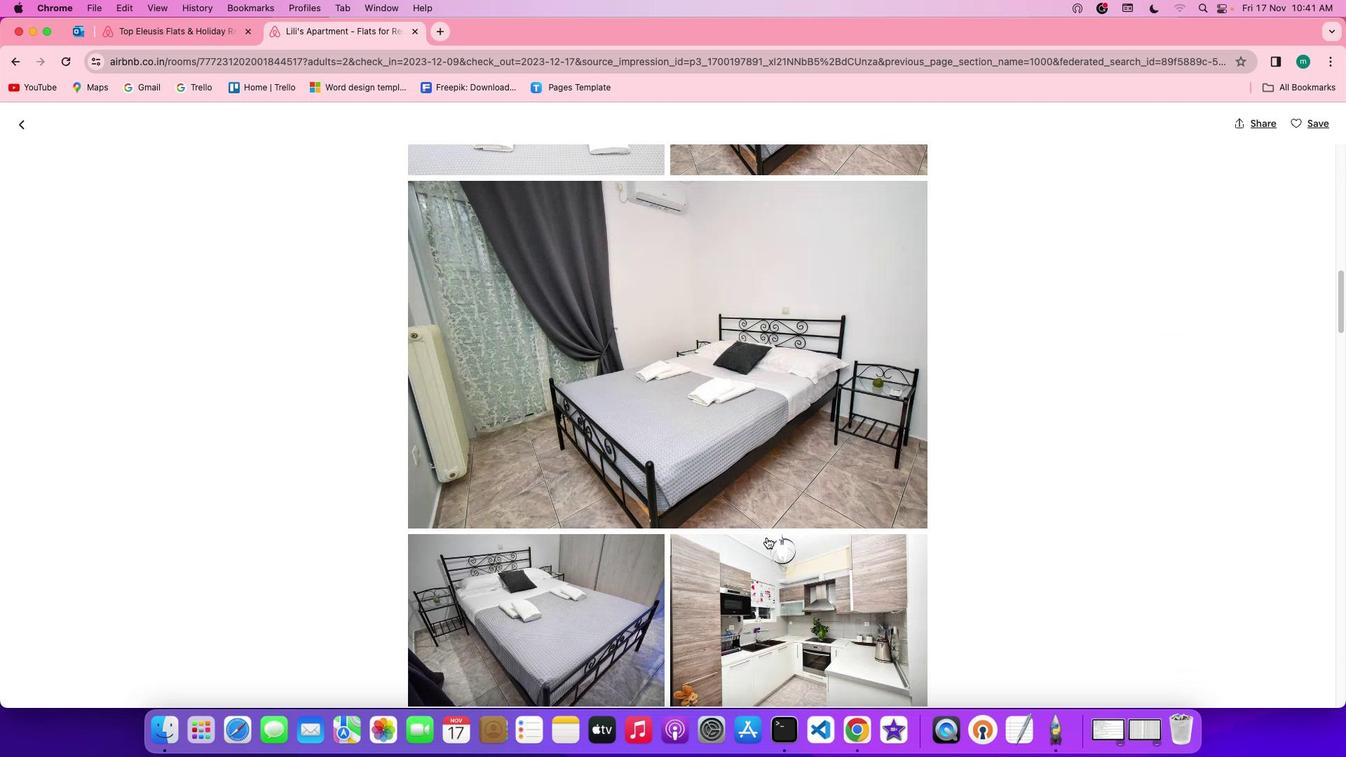 
Action: Mouse scrolled (766, 537) with delta (0, 0)
Screenshot: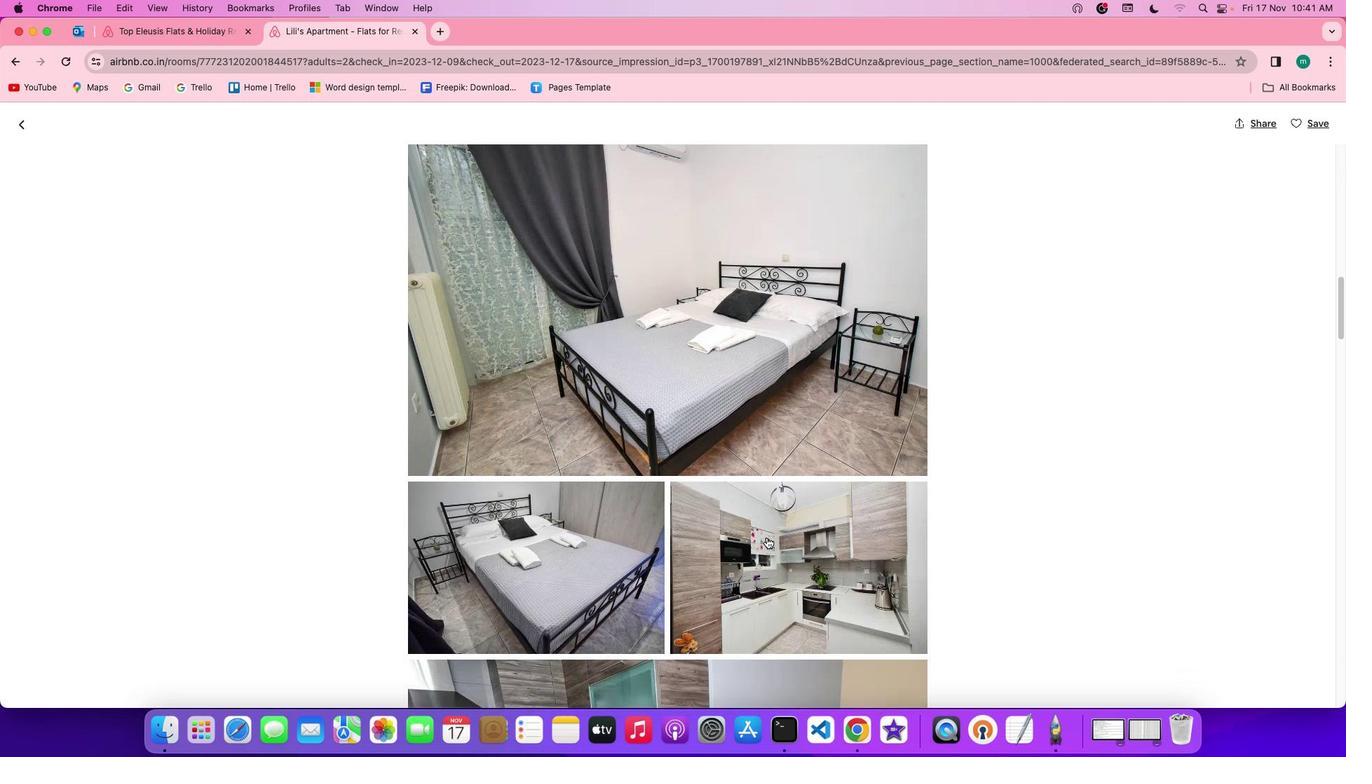 
Action: Mouse scrolled (766, 537) with delta (0, 0)
Screenshot: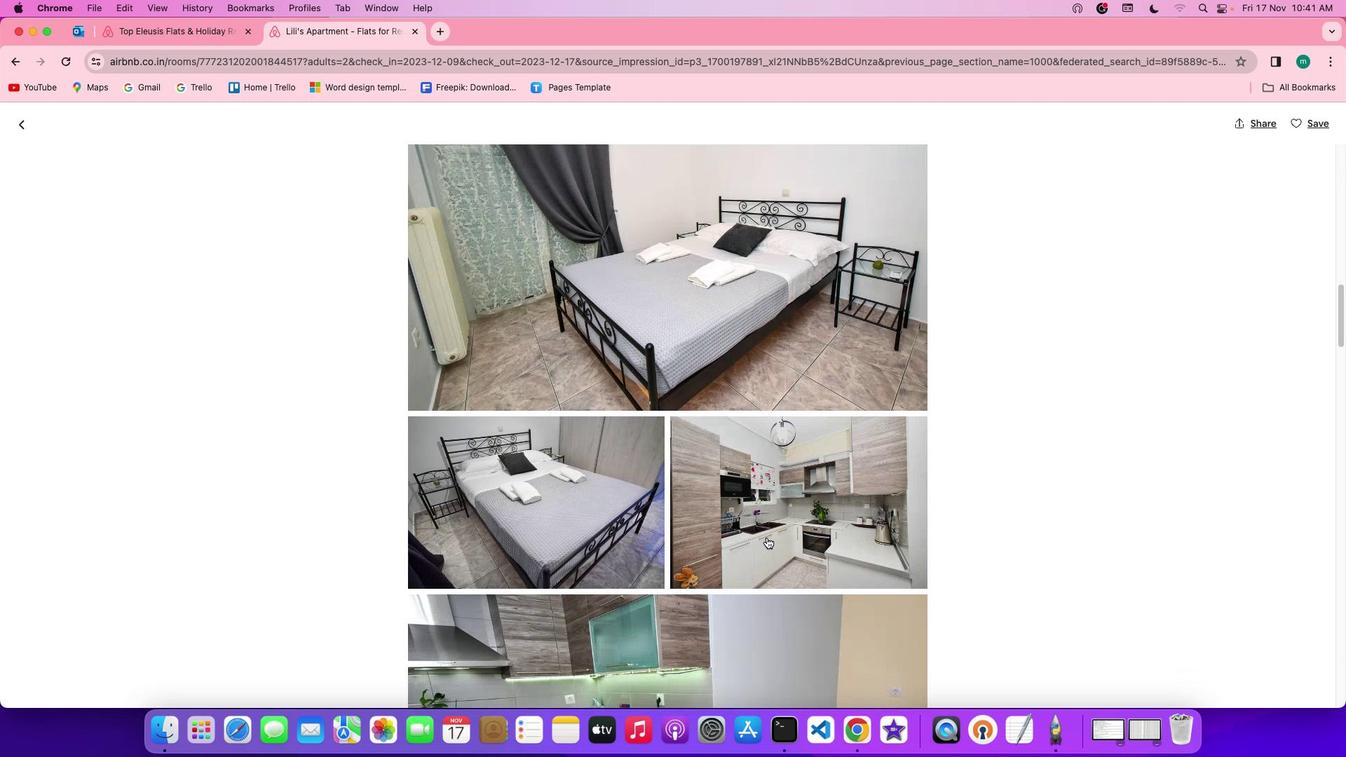 
Action: Mouse moved to (766, 537)
Screenshot: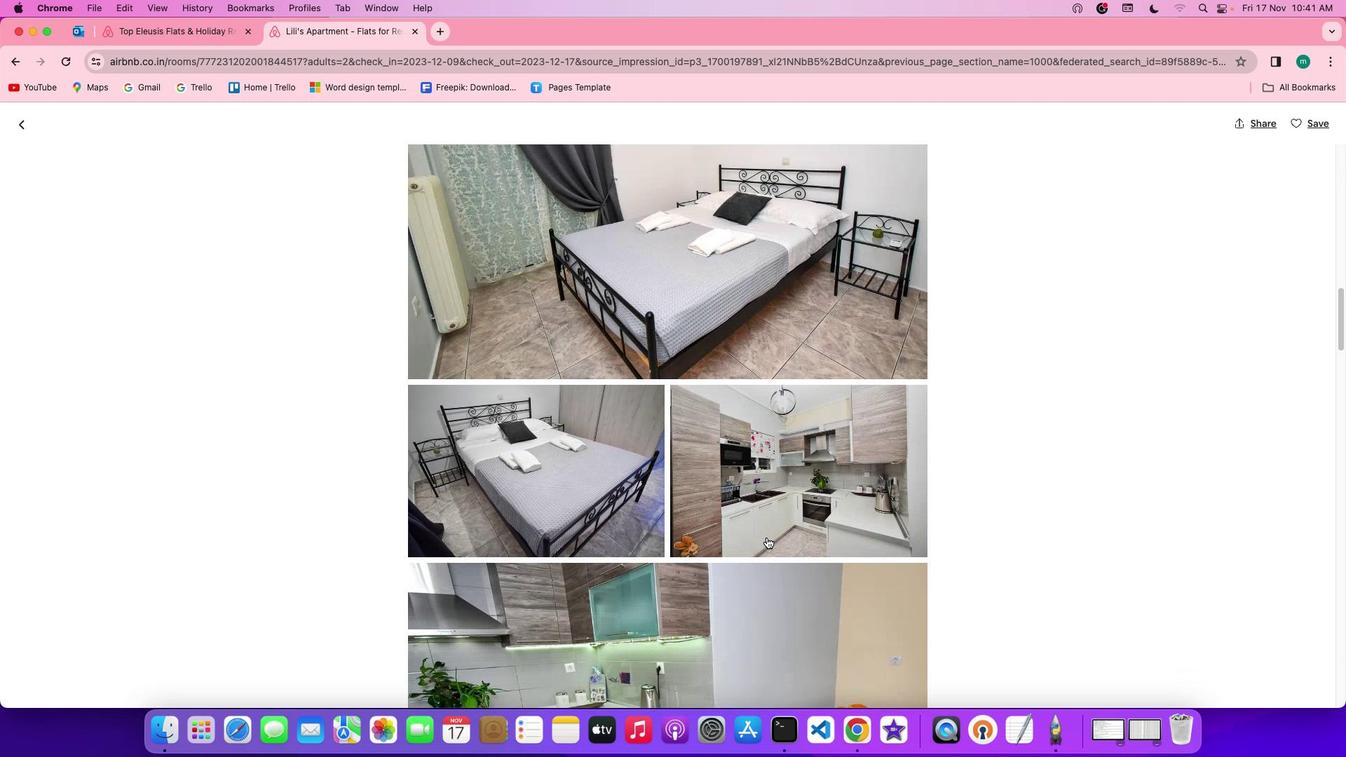 
Action: Mouse scrolled (766, 537) with delta (0, -1)
Screenshot: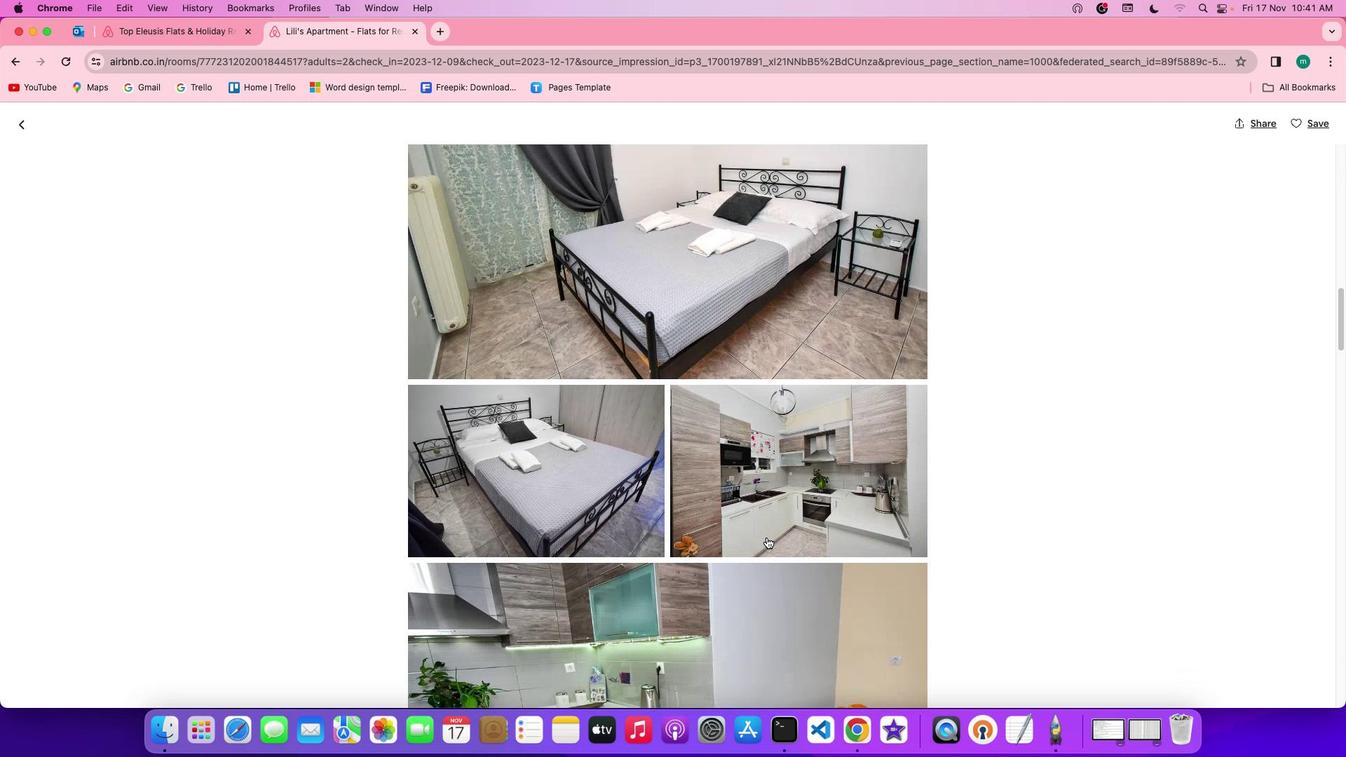 
Action: Mouse moved to (767, 537)
Screenshot: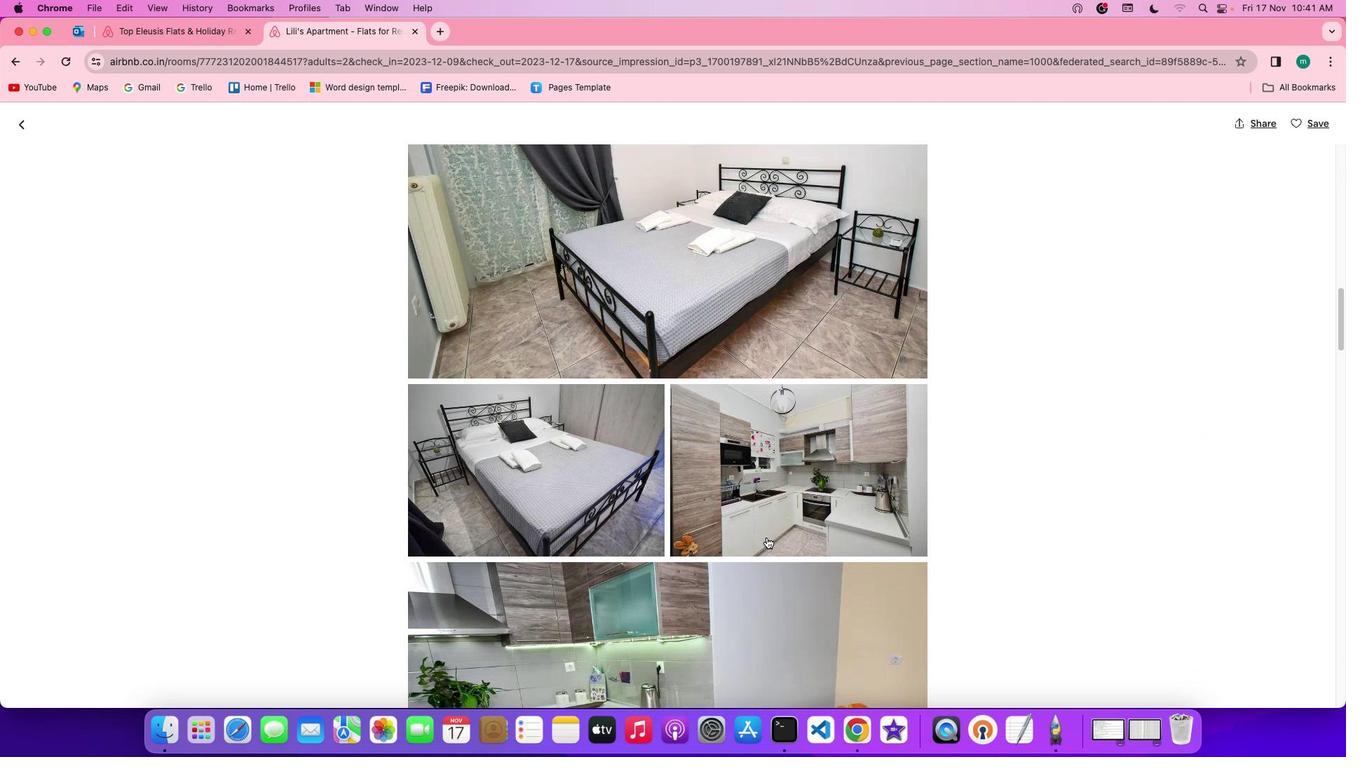 
Action: Mouse scrolled (767, 537) with delta (0, -2)
Screenshot: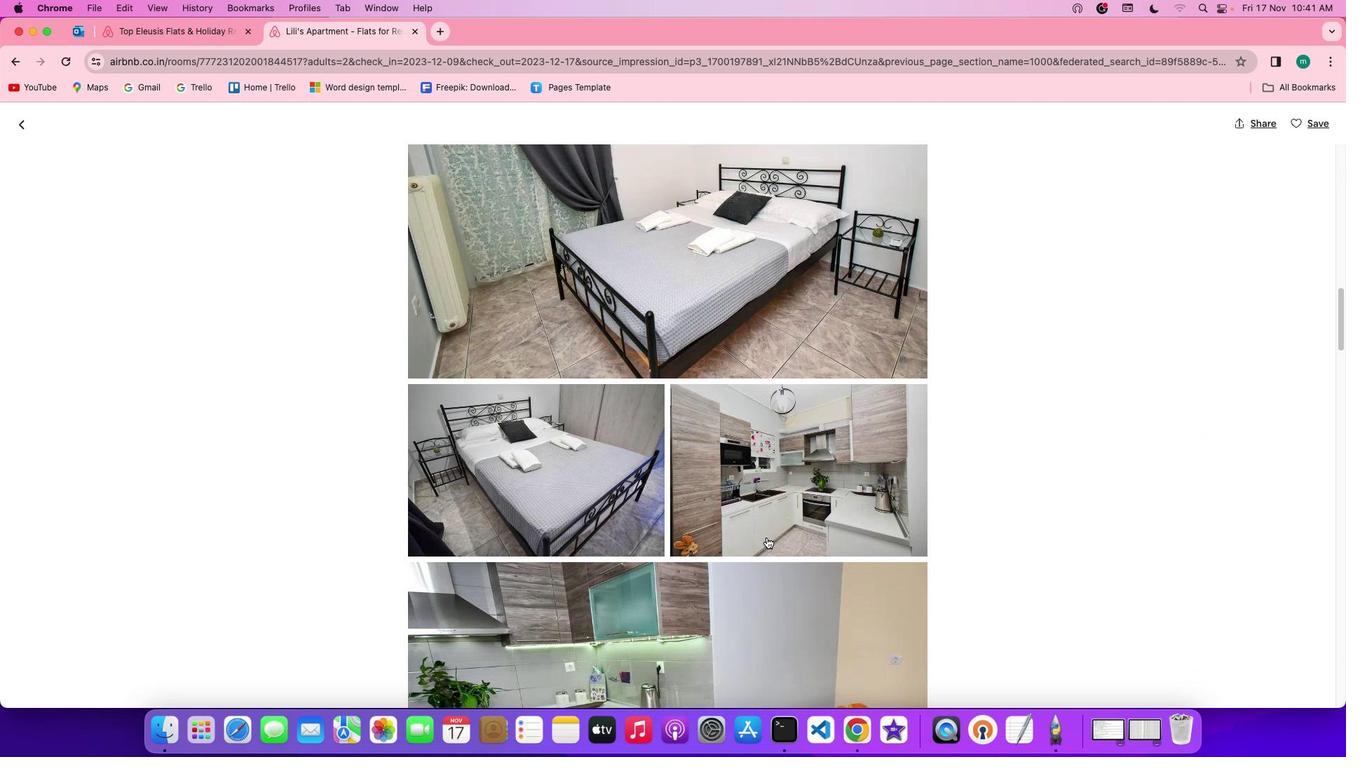 
Action: Mouse moved to (775, 535)
Screenshot: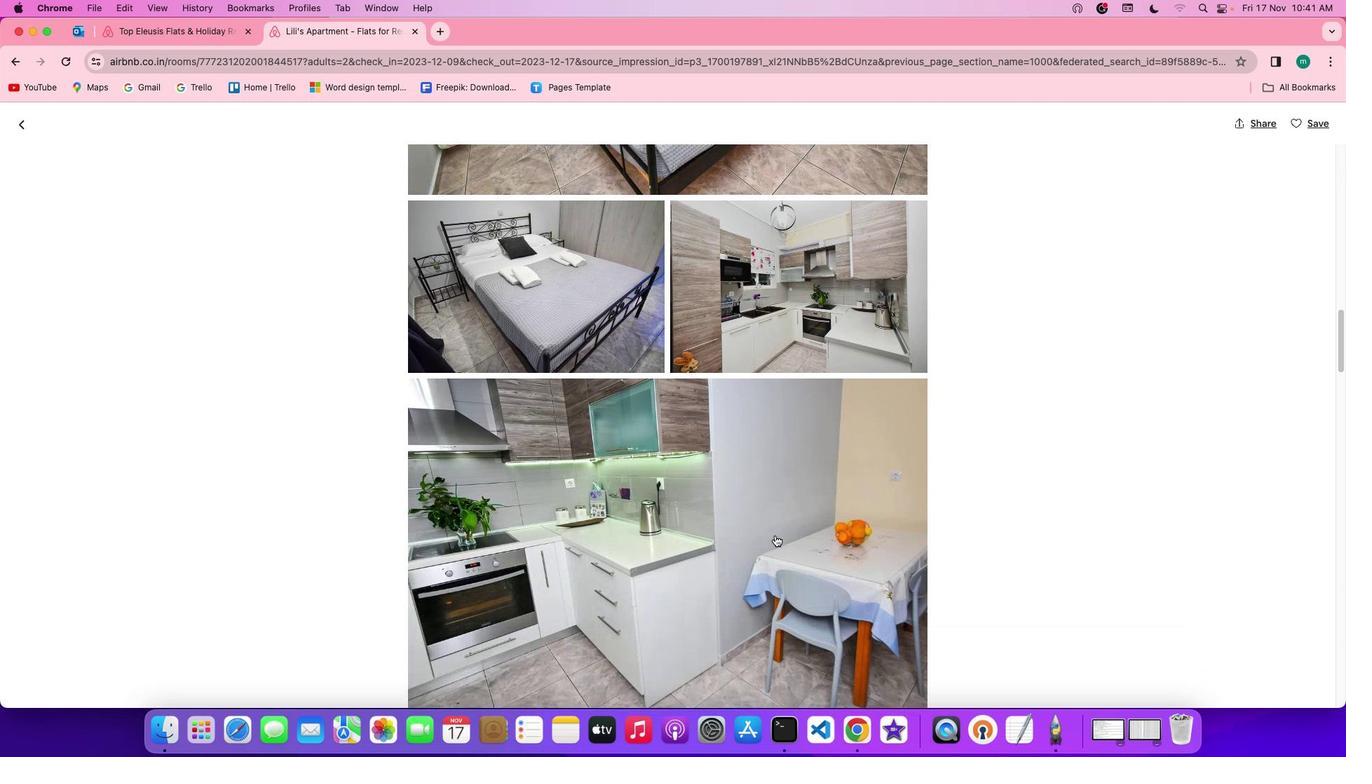 
Action: Mouse scrolled (775, 535) with delta (0, 0)
Screenshot: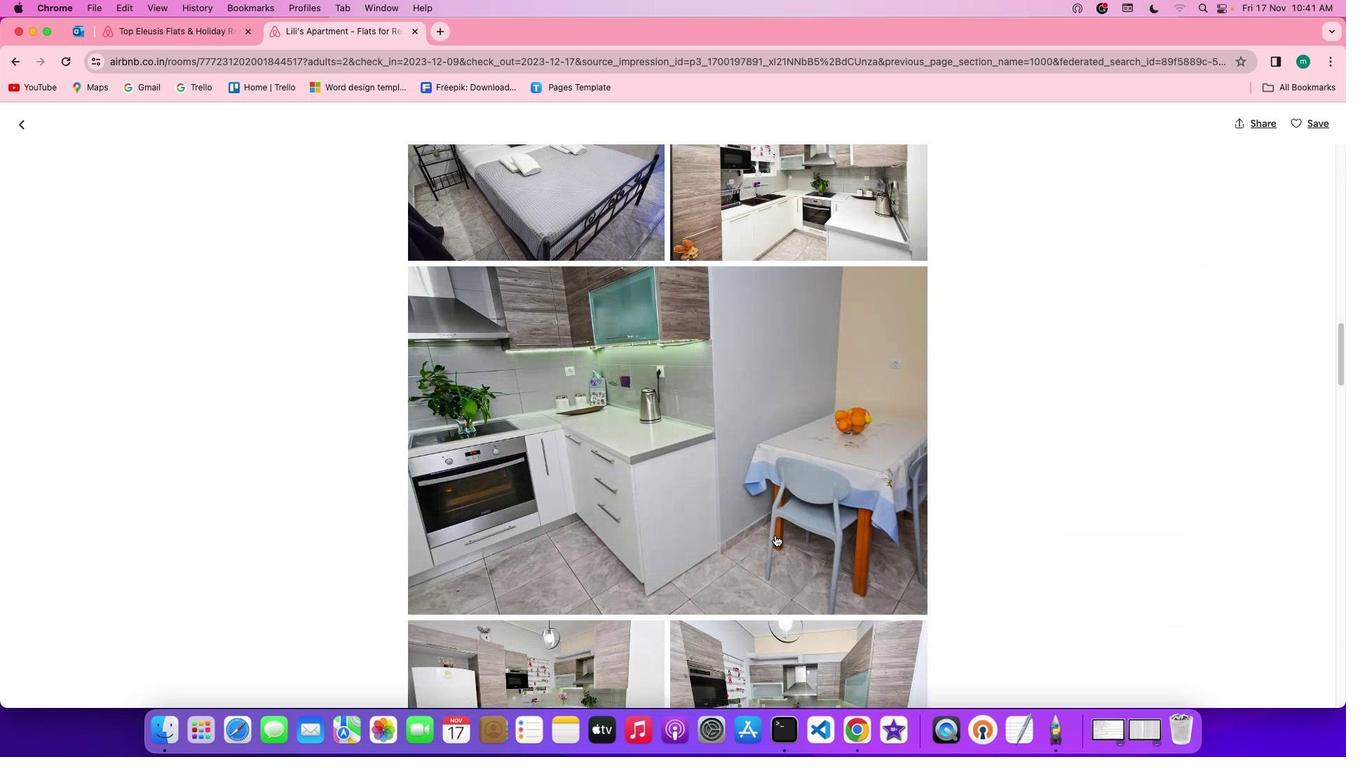 
Action: Mouse scrolled (775, 535) with delta (0, 0)
Screenshot: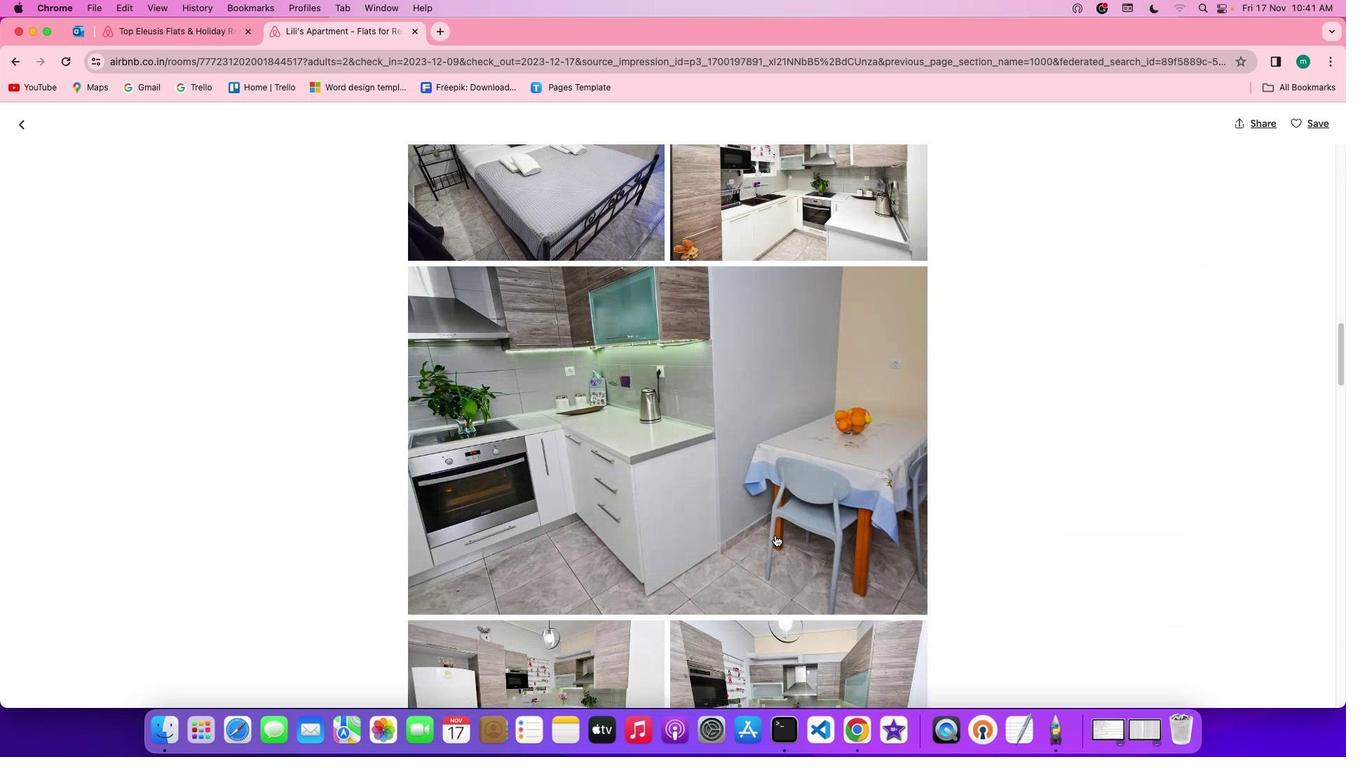 
Action: Mouse scrolled (775, 535) with delta (0, -2)
Screenshot: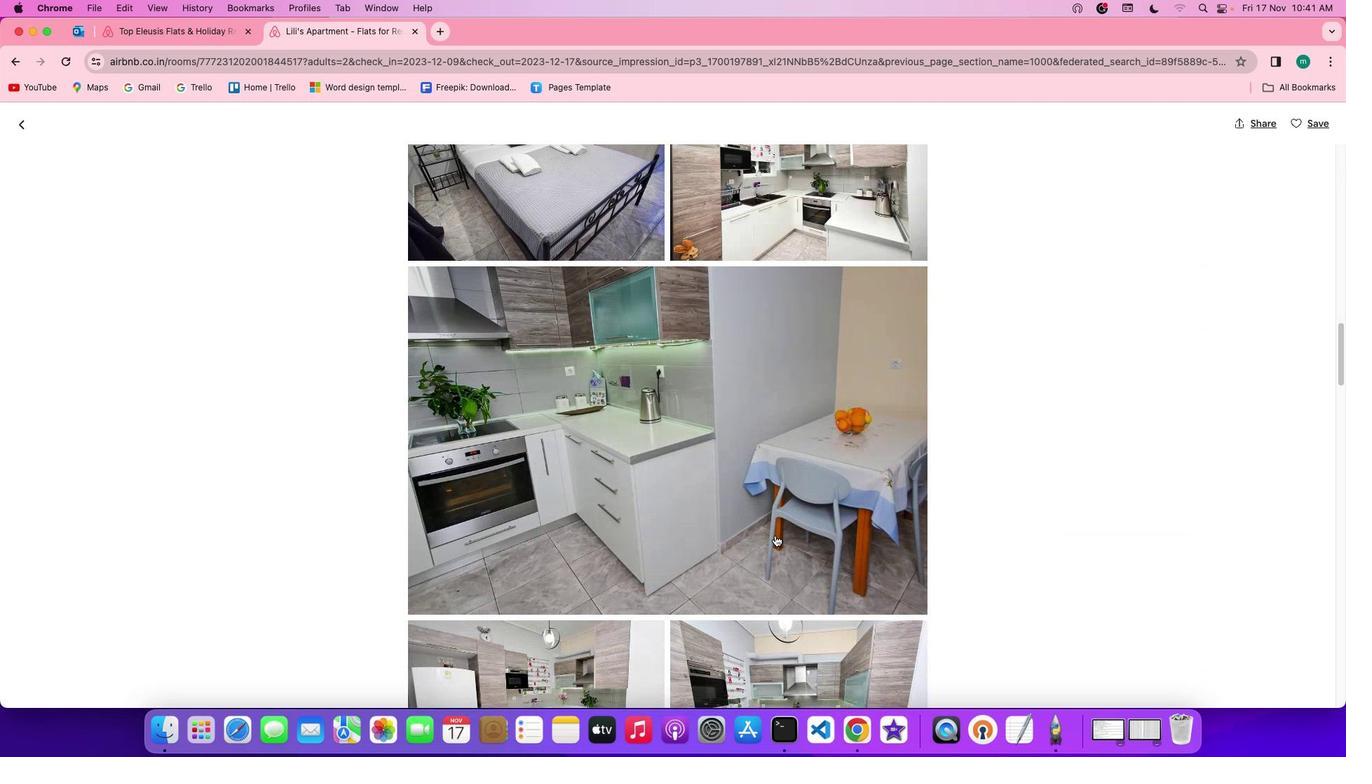 
Action: Mouse scrolled (775, 535) with delta (0, -3)
Screenshot: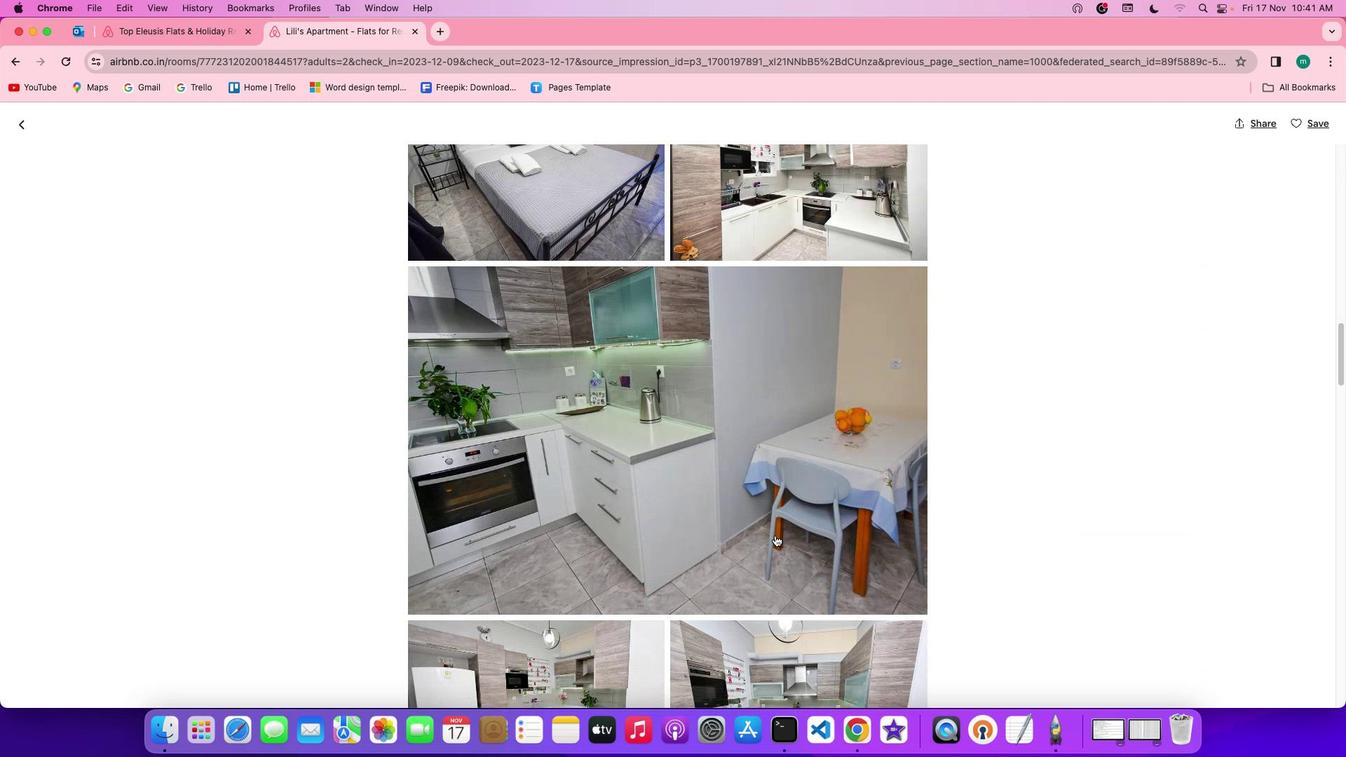 
Action: Mouse scrolled (775, 535) with delta (0, 0)
Screenshot: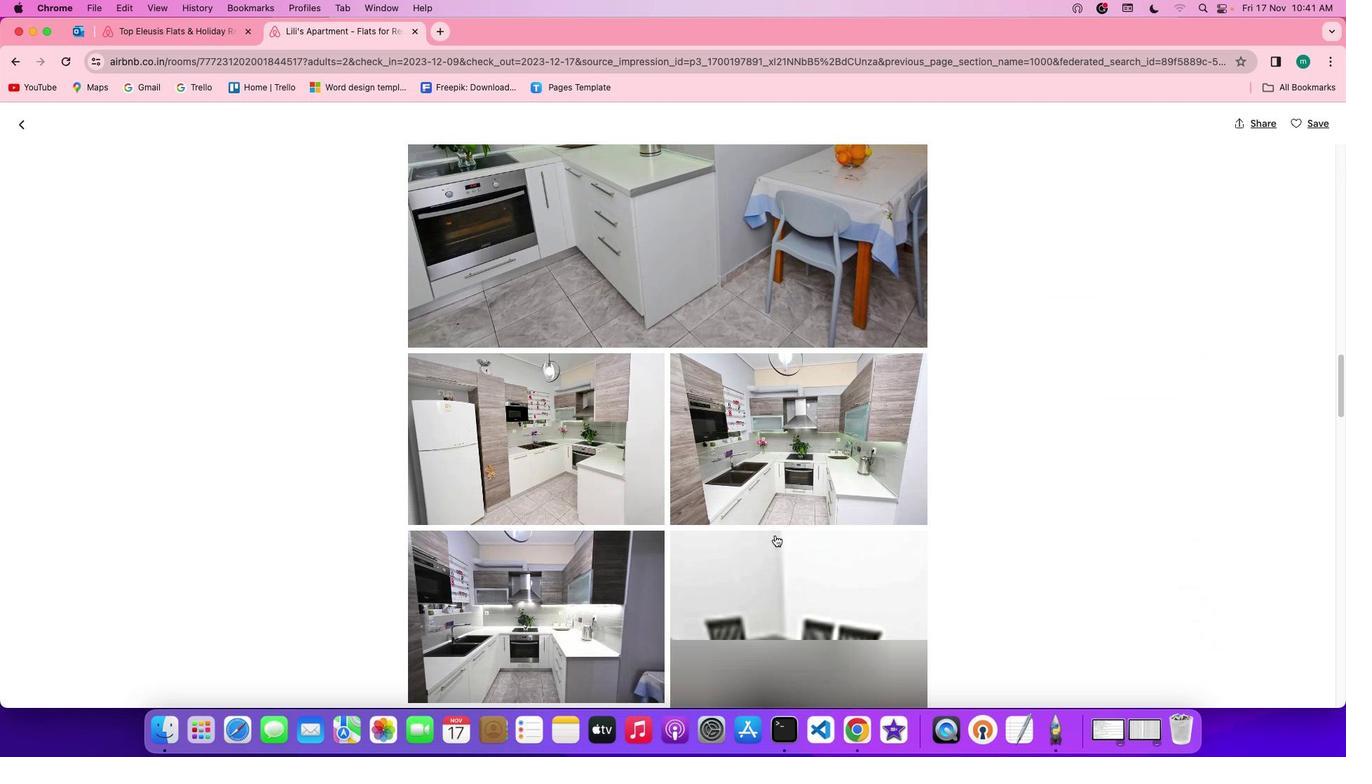 
Action: Mouse scrolled (775, 535) with delta (0, 0)
Screenshot: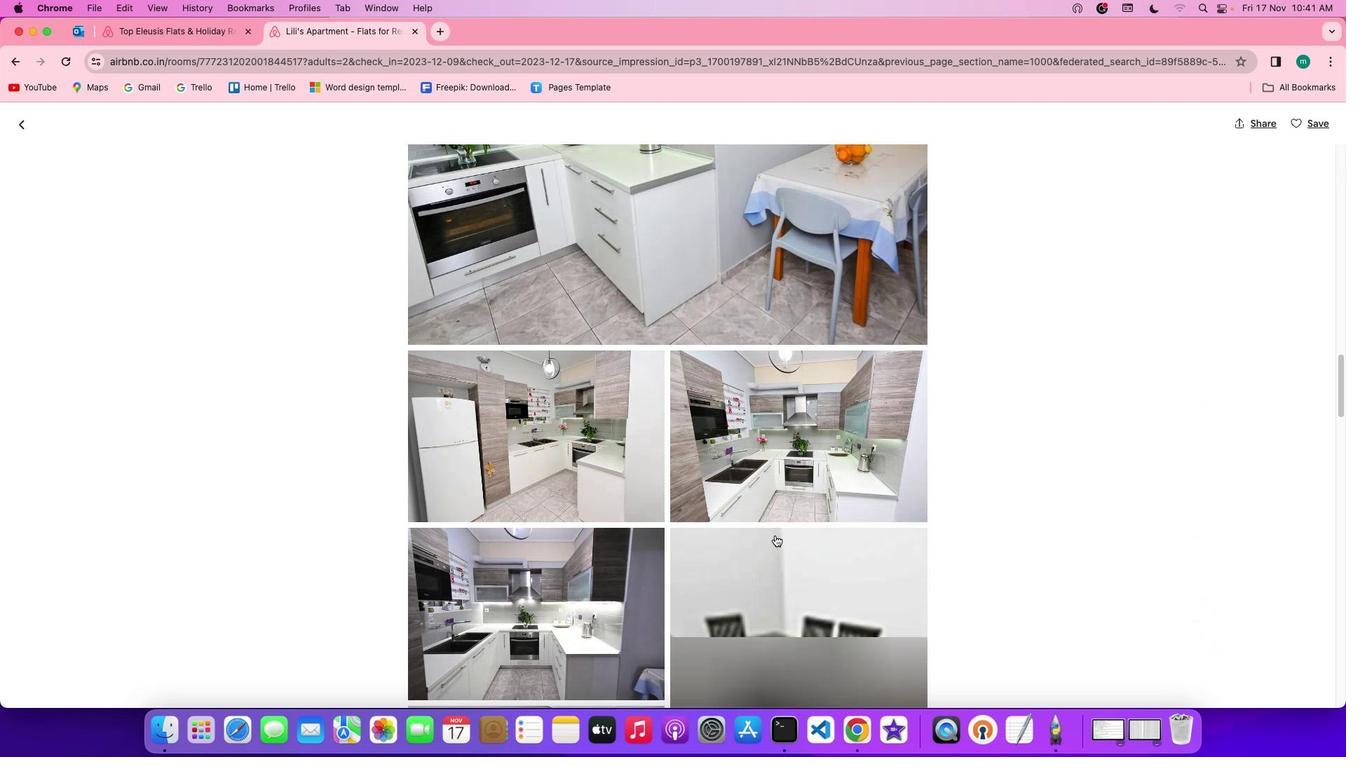 
Action: Mouse scrolled (775, 535) with delta (0, -2)
Screenshot: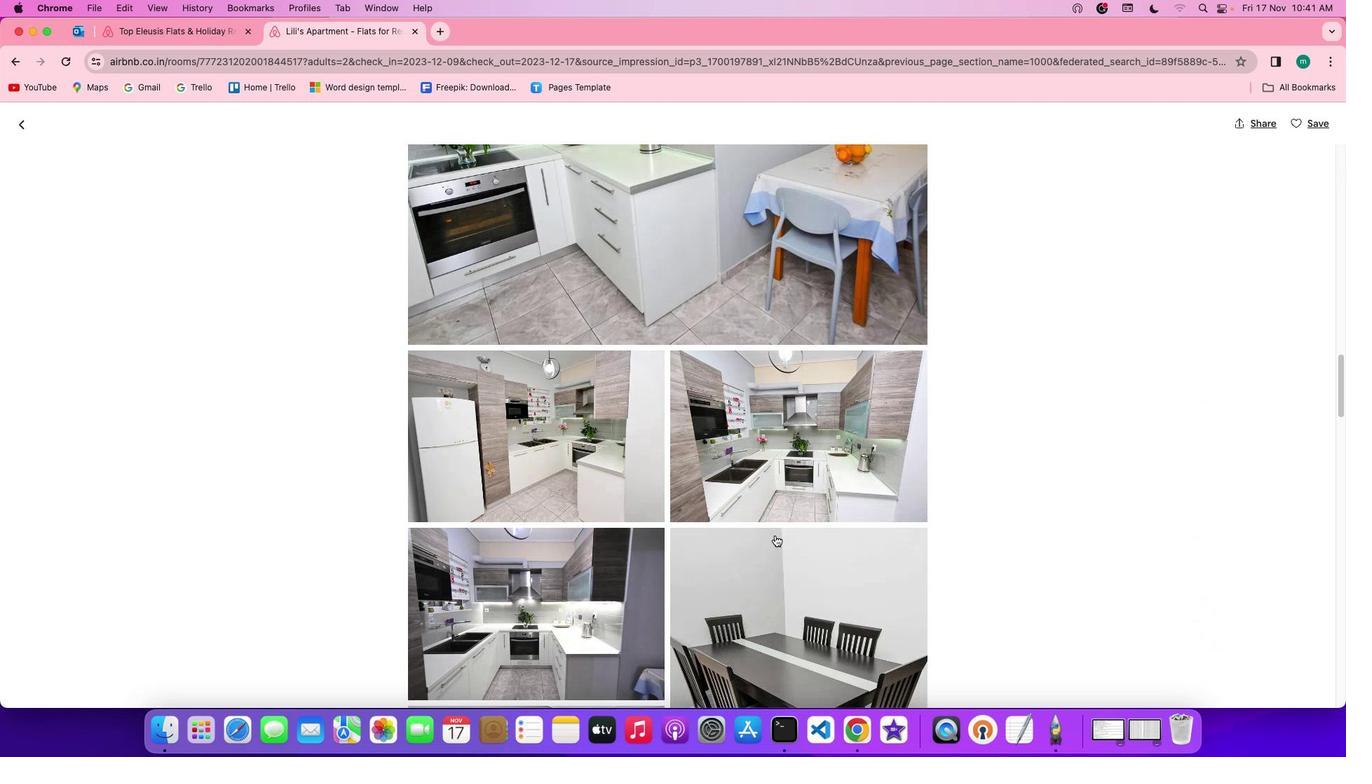 
Action: Mouse scrolled (775, 535) with delta (0, -3)
Screenshot: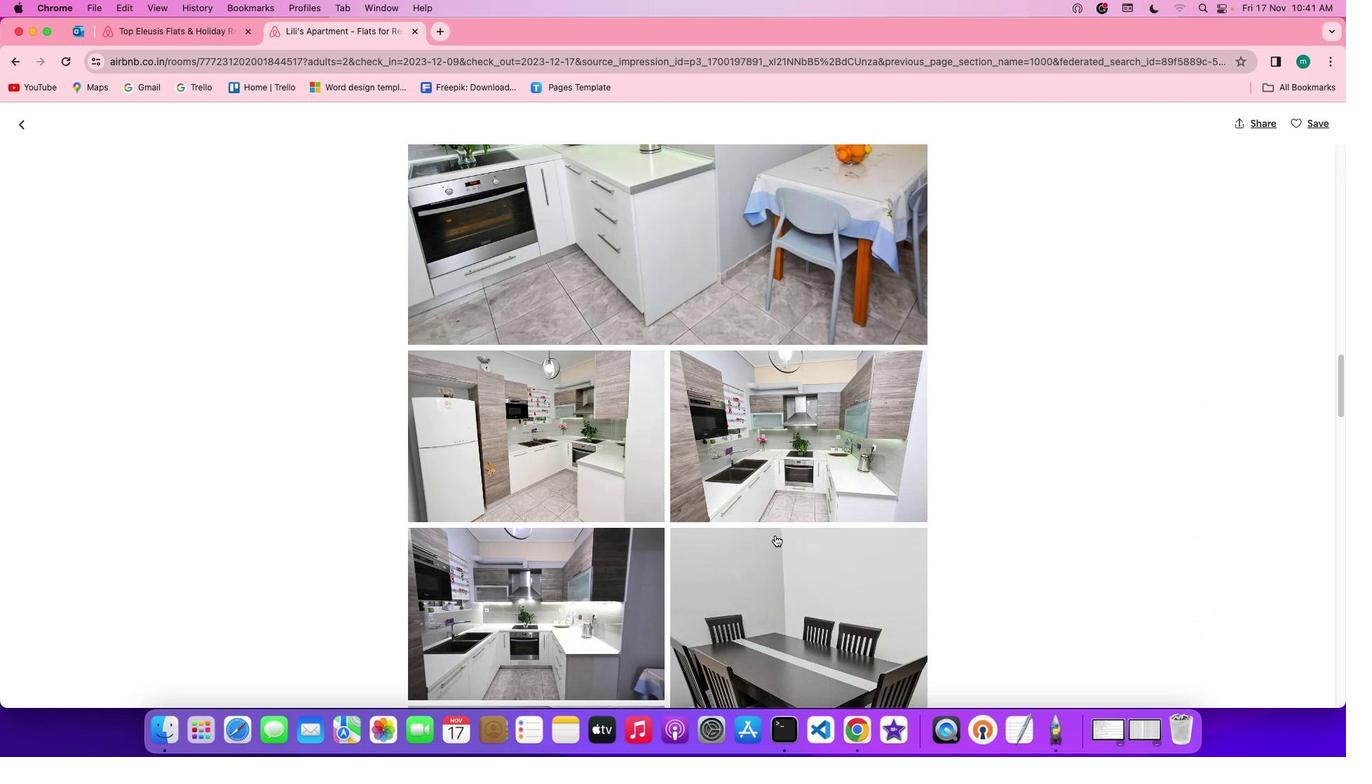 
Action: Mouse moved to (776, 535)
Screenshot: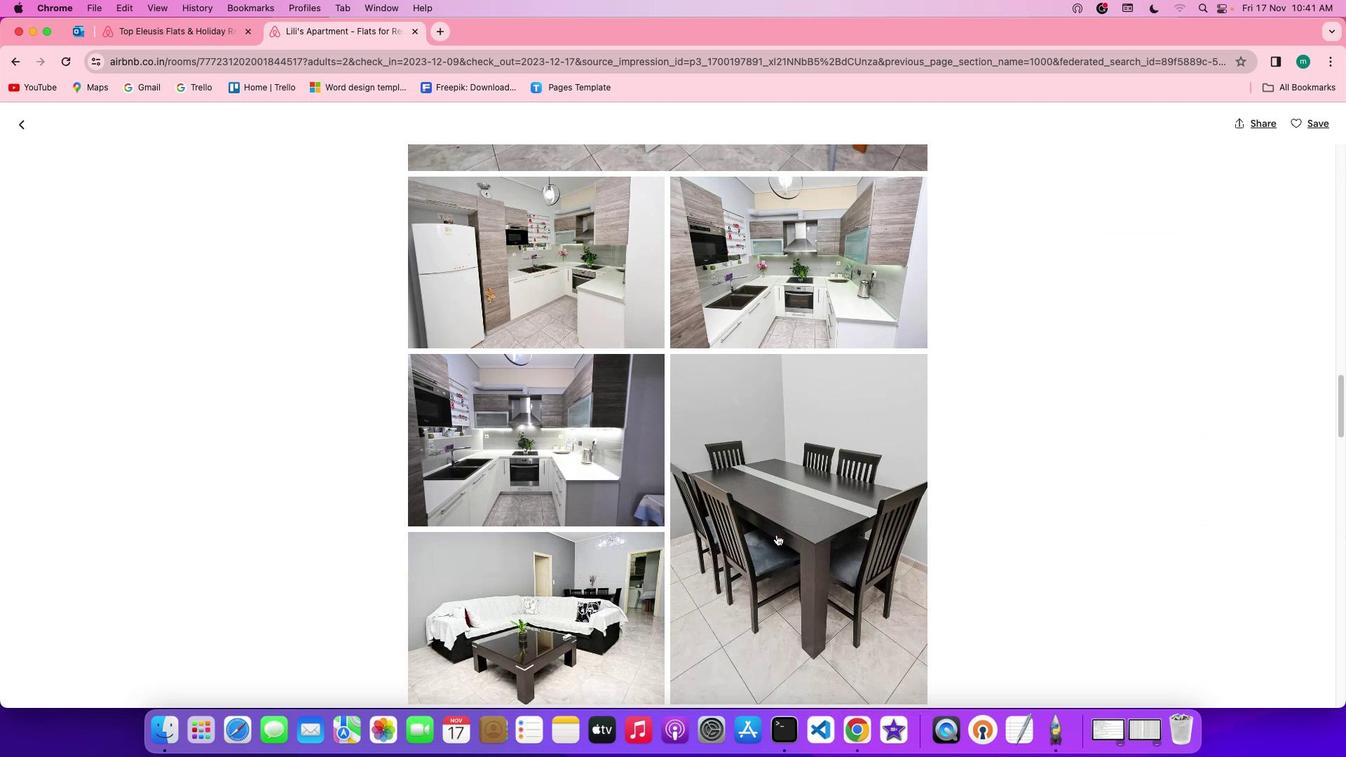 
Action: Mouse scrolled (776, 535) with delta (0, 0)
Screenshot: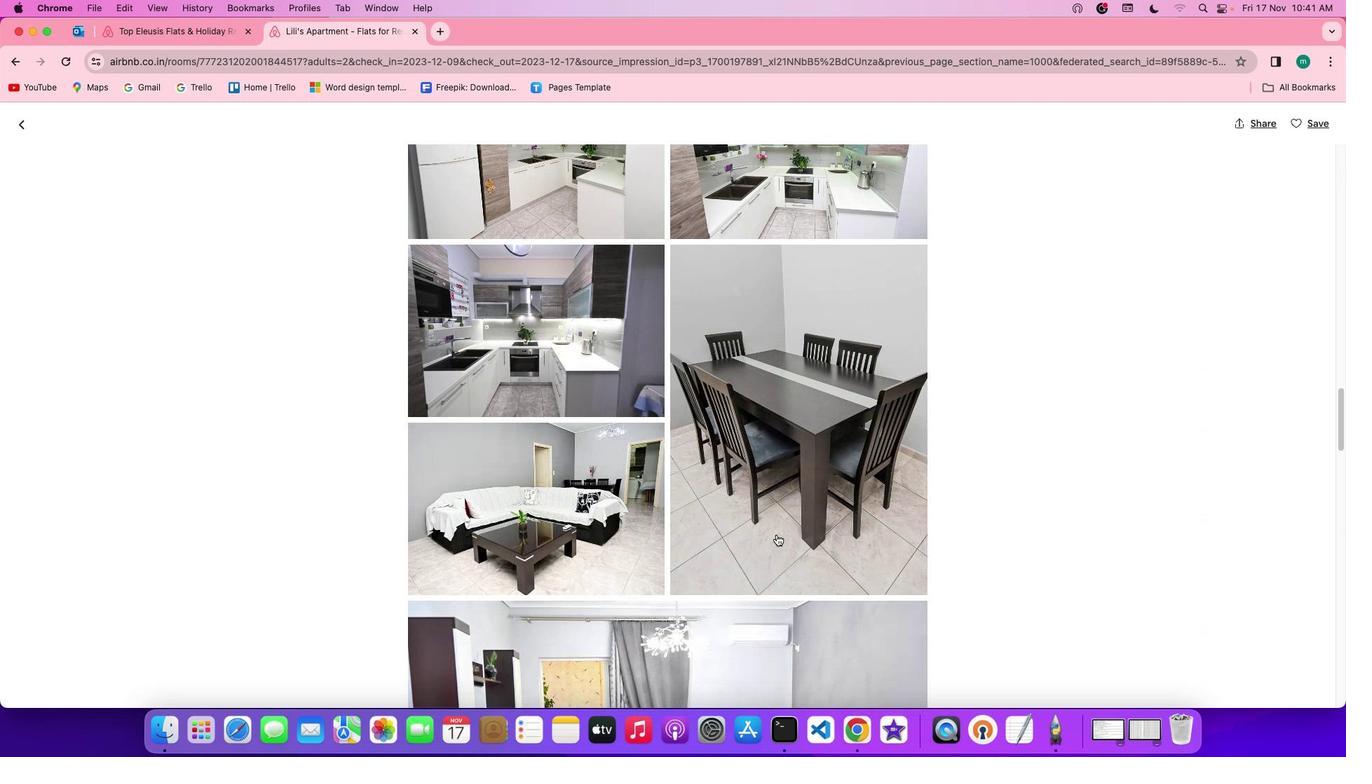 
Action: Mouse scrolled (776, 535) with delta (0, 0)
Screenshot: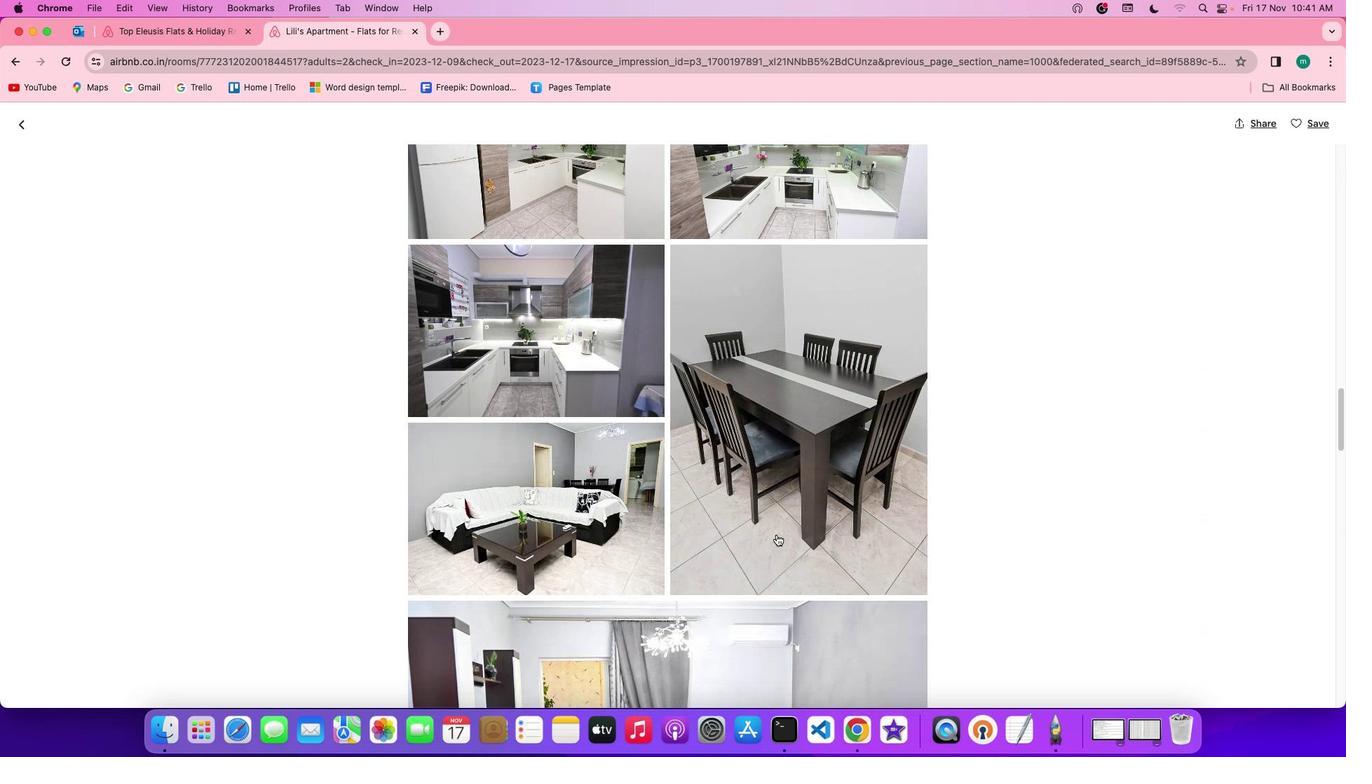 
Action: Mouse scrolled (776, 535) with delta (0, -2)
Screenshot: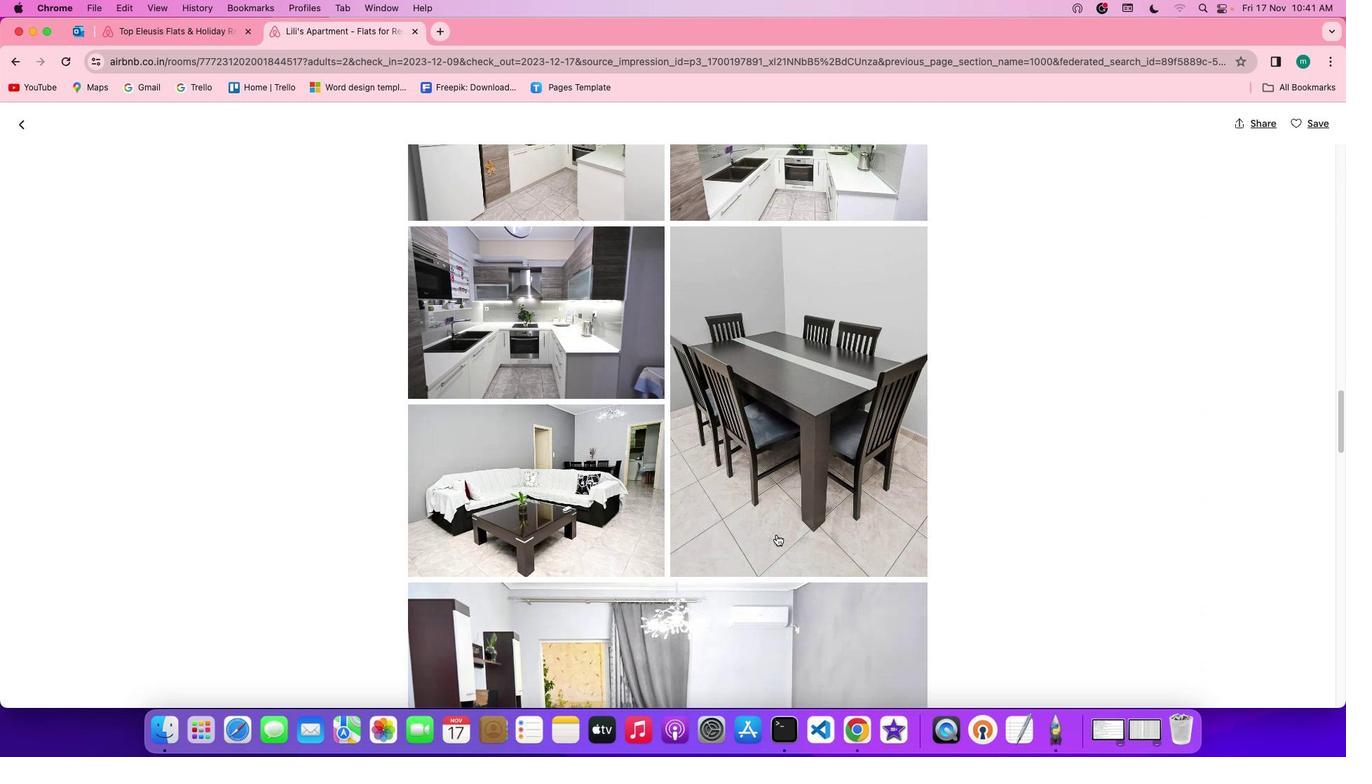 
Action: Mouse scrolled (776, 535) with delta (0, -3)
Screenshot: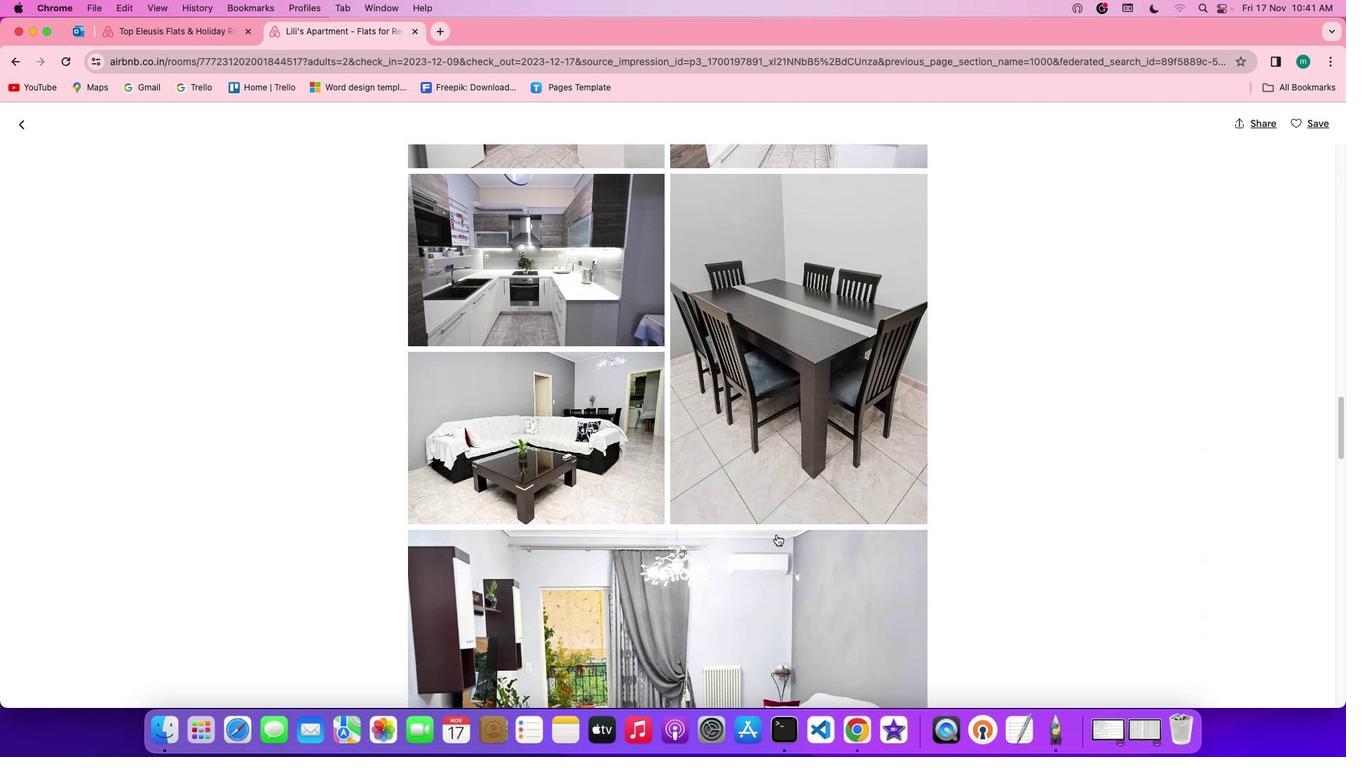 
Action: Mouse scrolled (776, 535) with delta (0, -2)
Screenshot: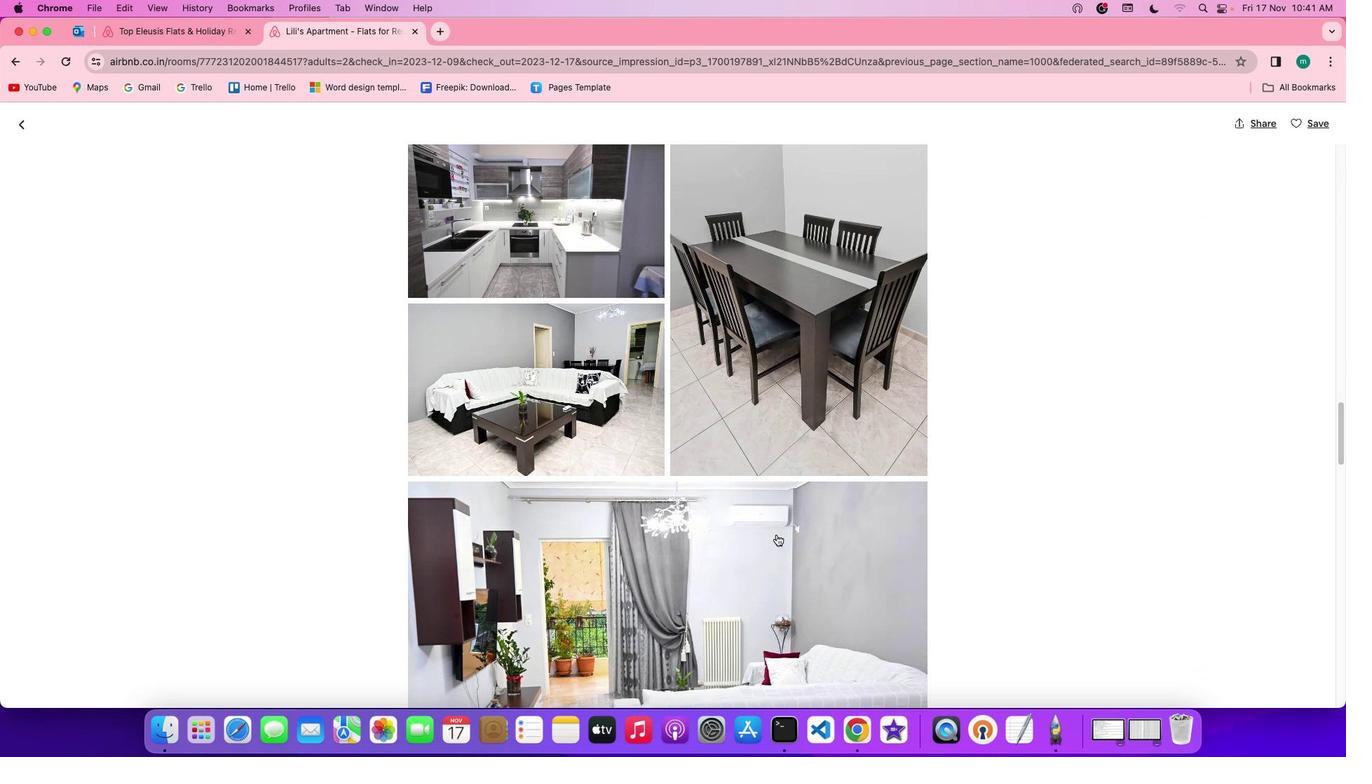 
Action: Mouse scrolled (776, 535) with delta (0, 0)
Screenshot: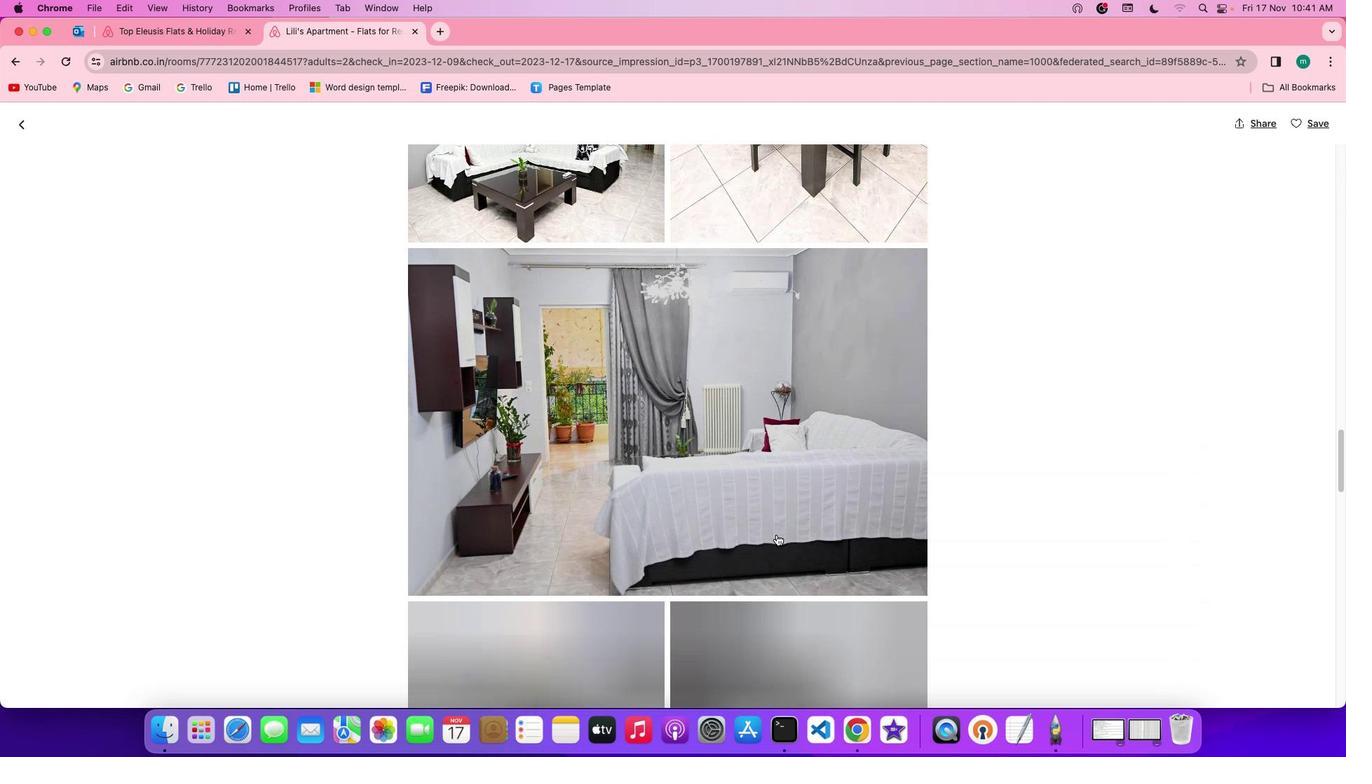 
Action: Mouse scrolled (776, 535) with delta (0, 0)
Screenshot: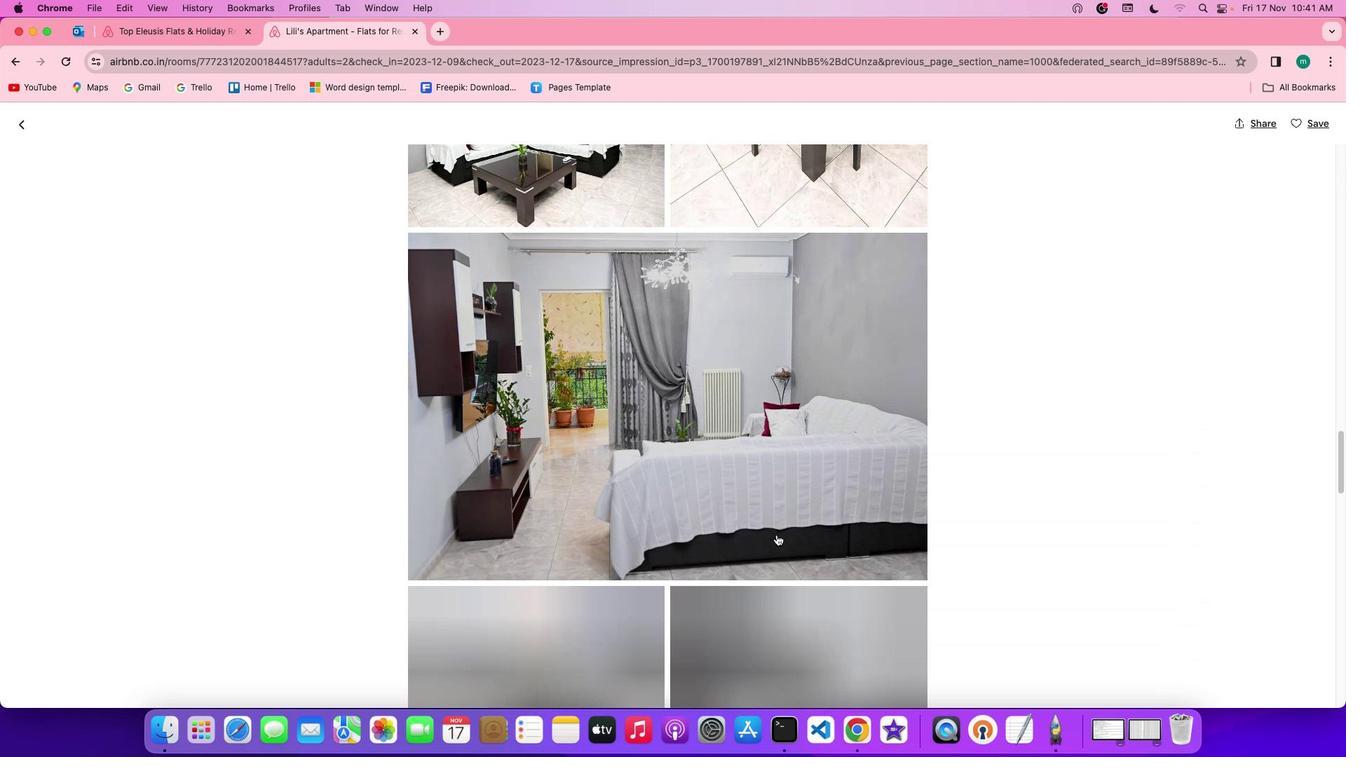 
Action: Mouse scrolled (776, 535) with delta (0, -2)
Screenshot: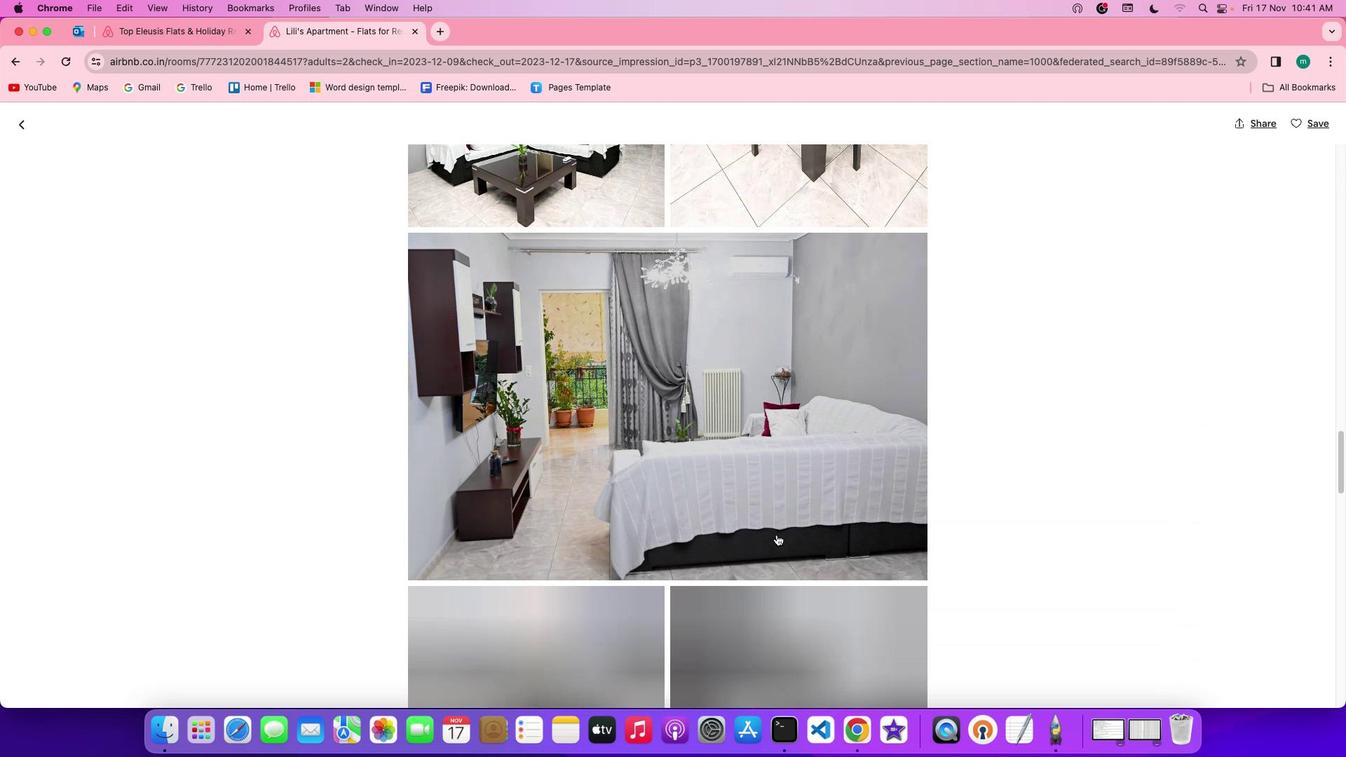 
Action: Mouse scrolled (776, 535) with delta (0, -2)
Screenshot: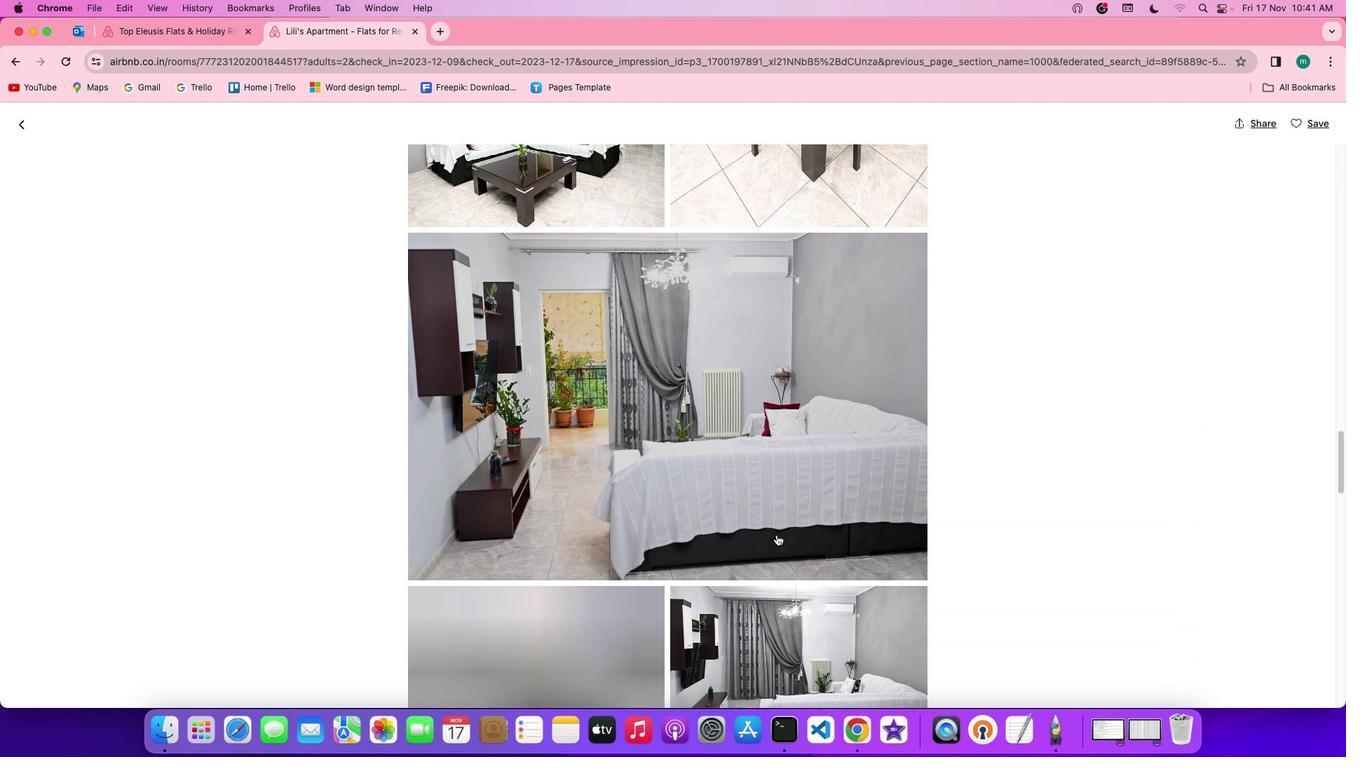 
Action: Mouse scrolled (776, 535) with delta (0, 0)
Screenshot: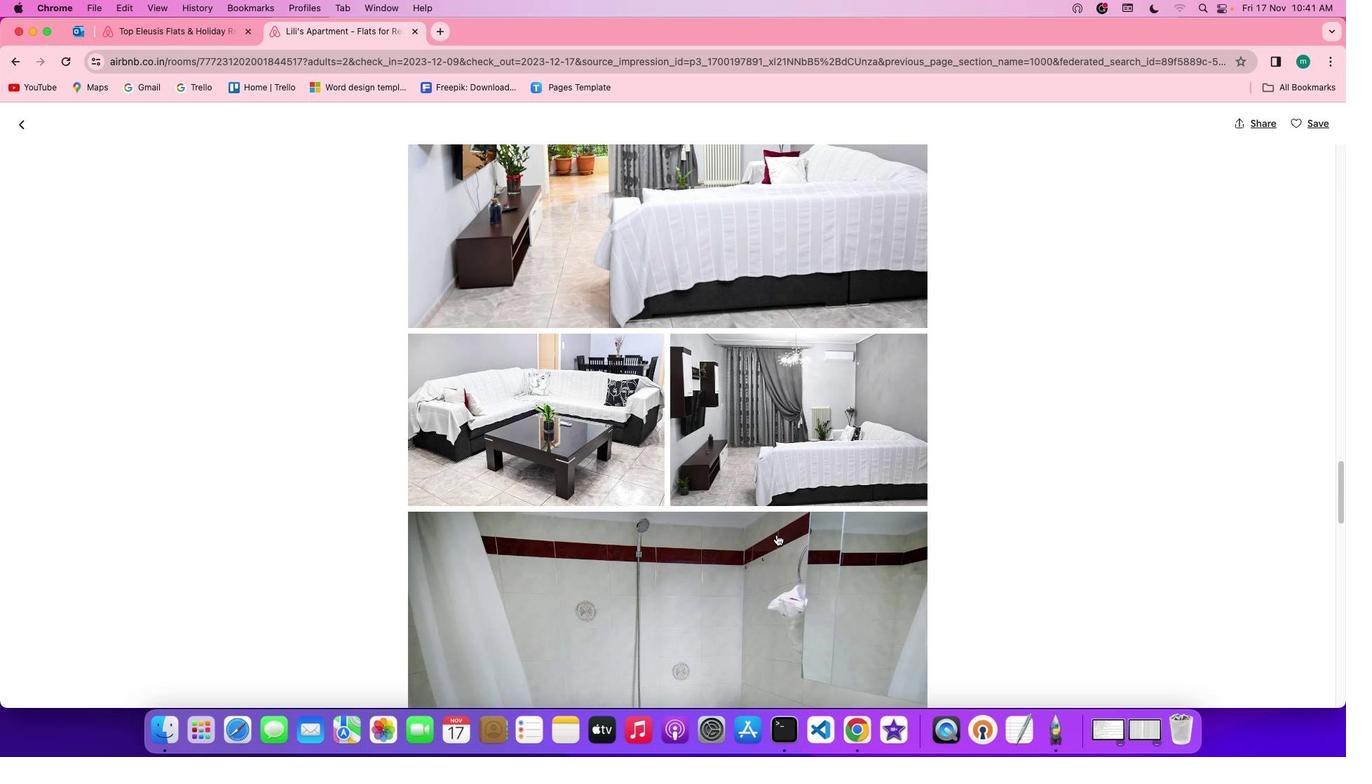 
Action: Mouse scrolled (776, 535) with delta (0, 0)
Screenshot: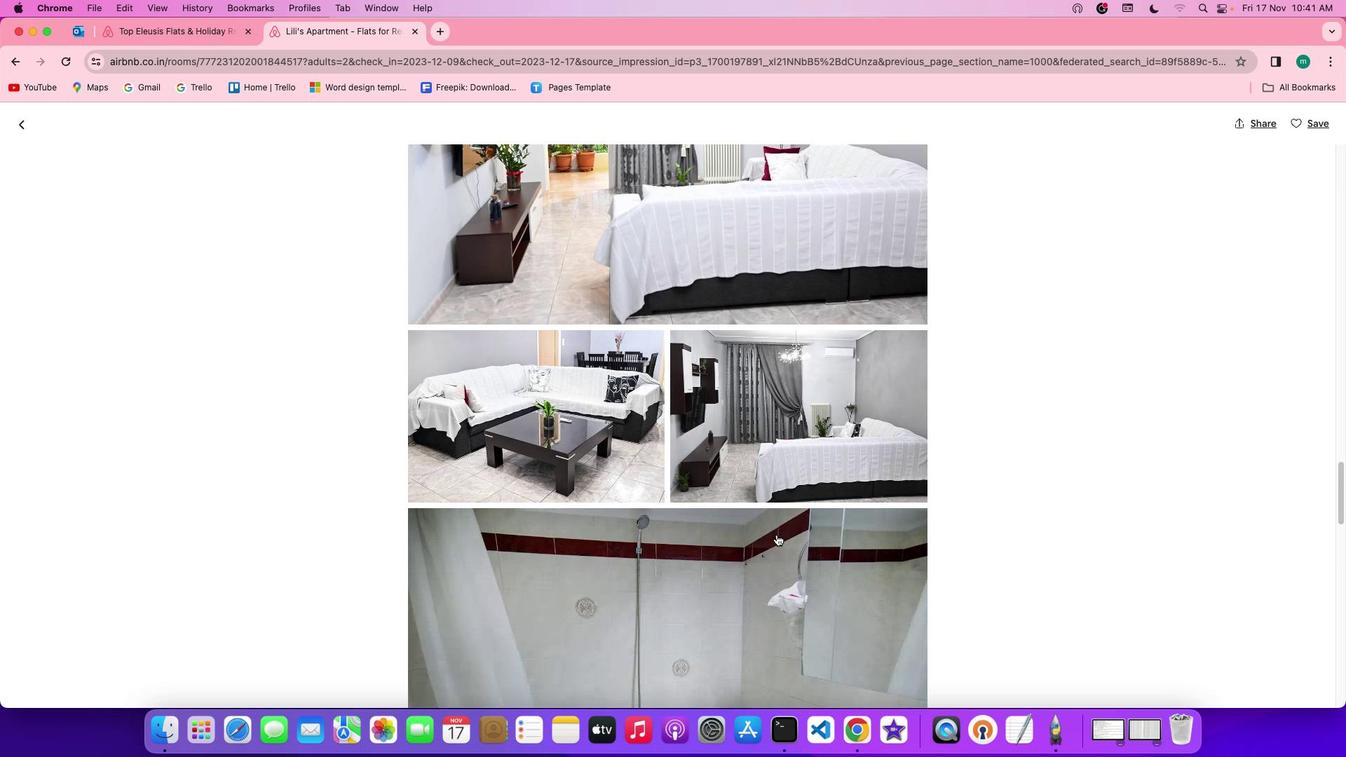 
Action: Mouse scrolled (776, 535) with delta (0, -2)
Screenshot: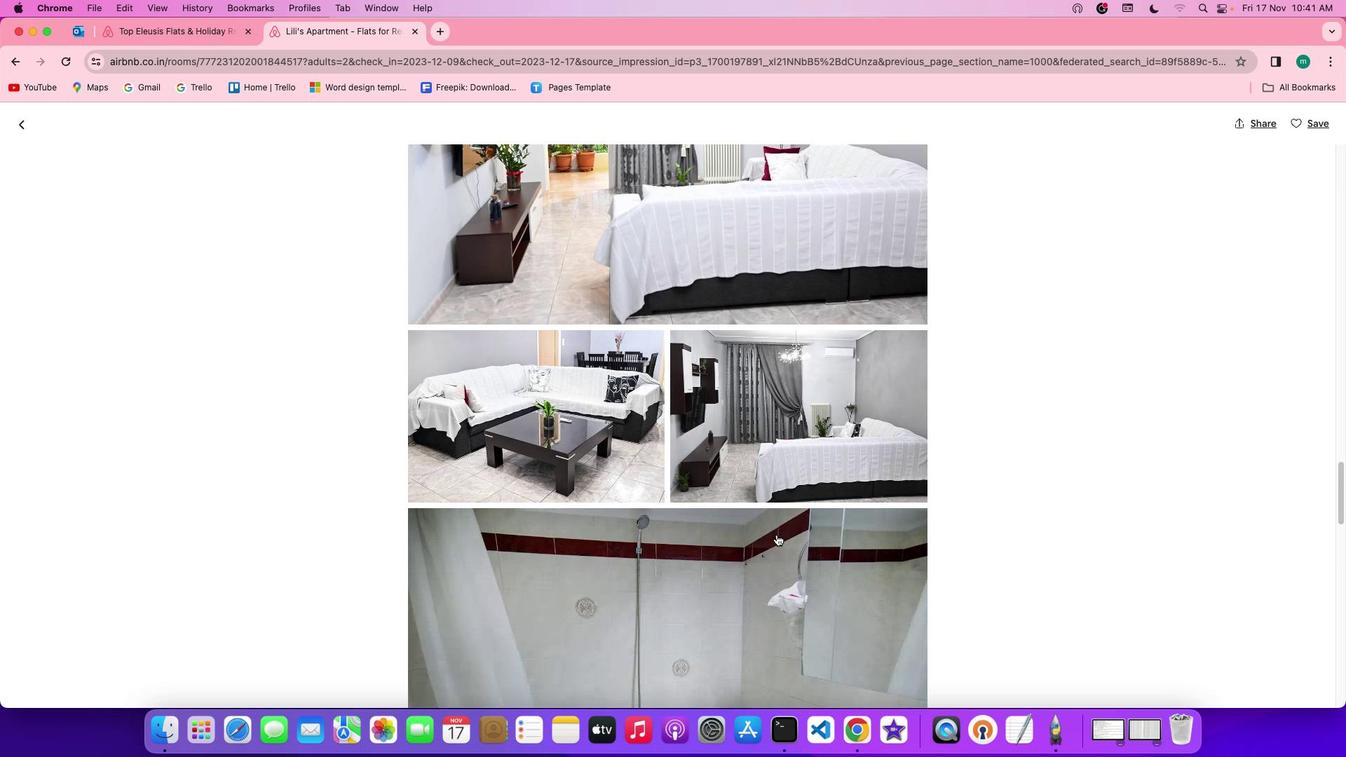 
Action: Mouse scrolled (776, 535) with delta (0, -2)
Screenshot: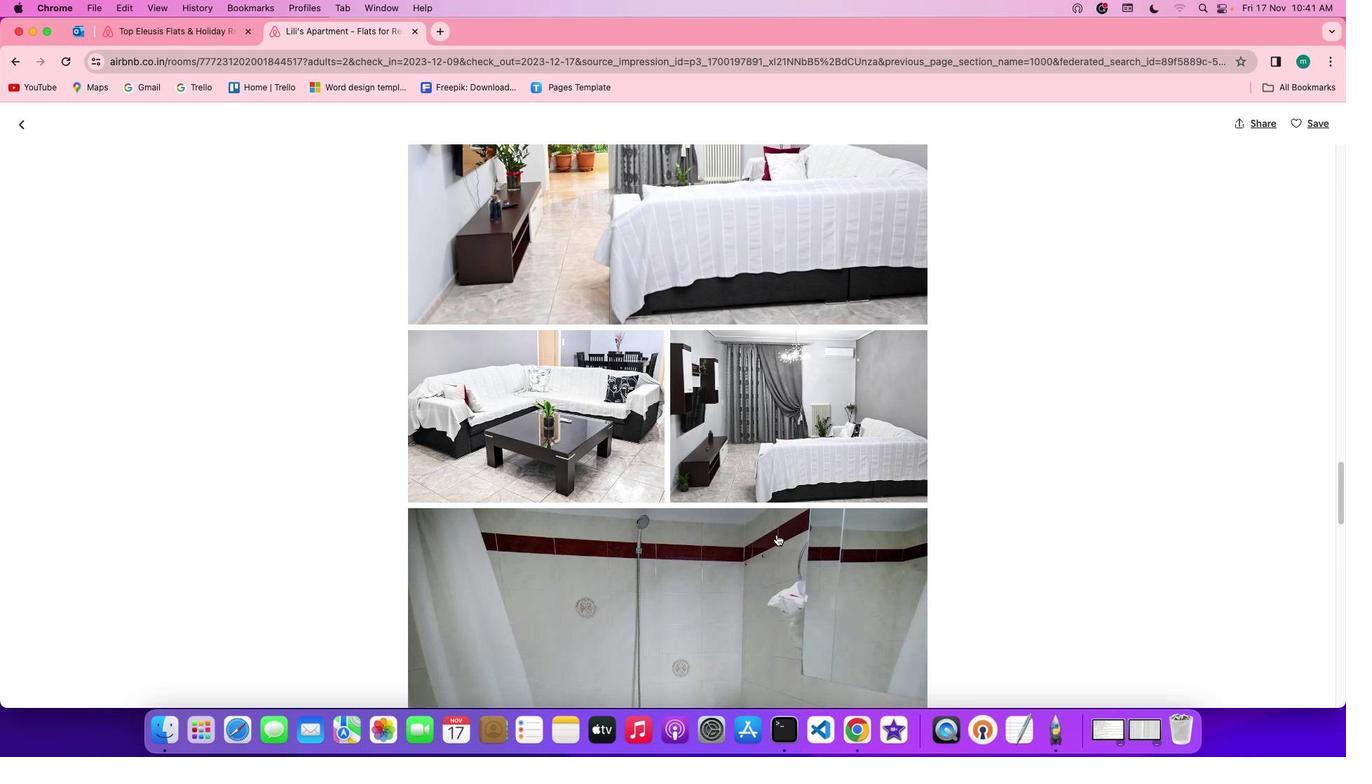 
Action: Mouse scrolled (776, 535) with delta (0, 0)
Screenshot: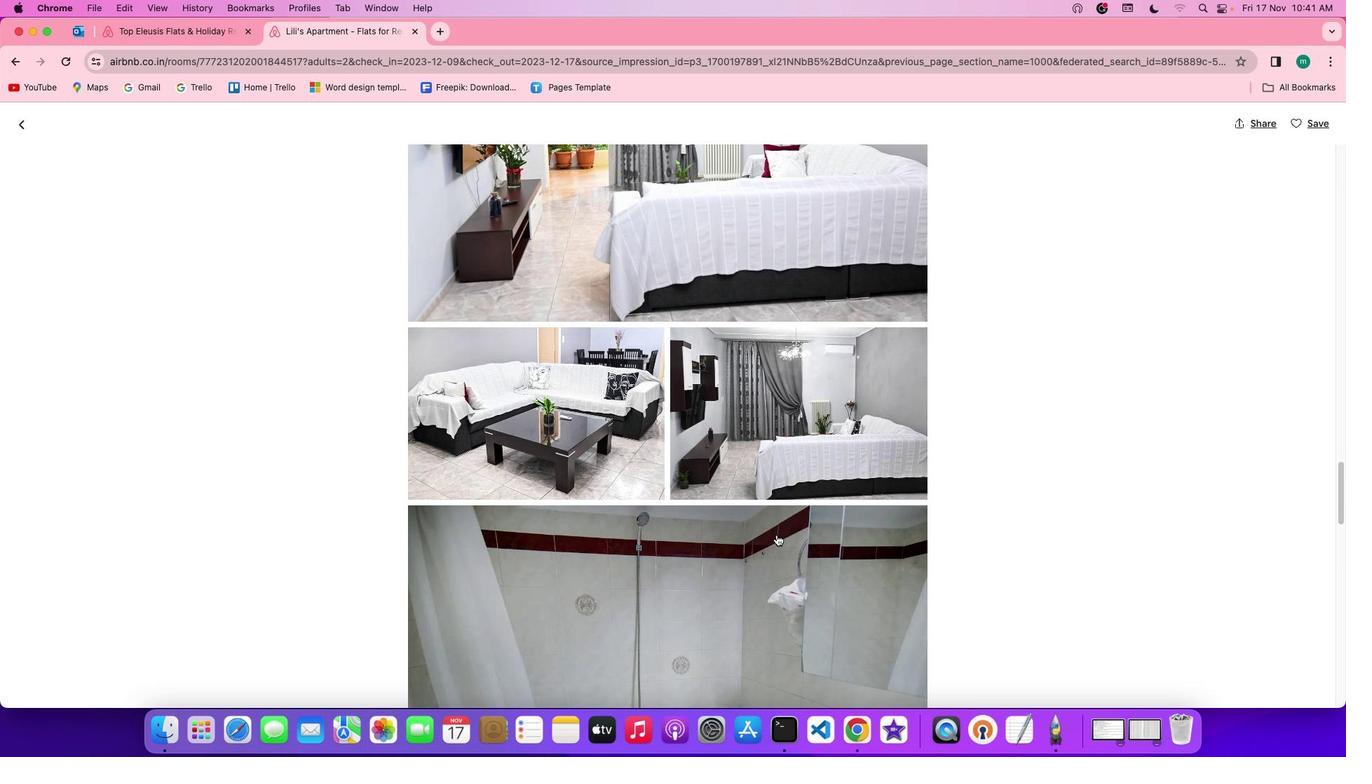 
Action: Mouse scrolled (776, 535) with delta (0, 0)
Screenshot: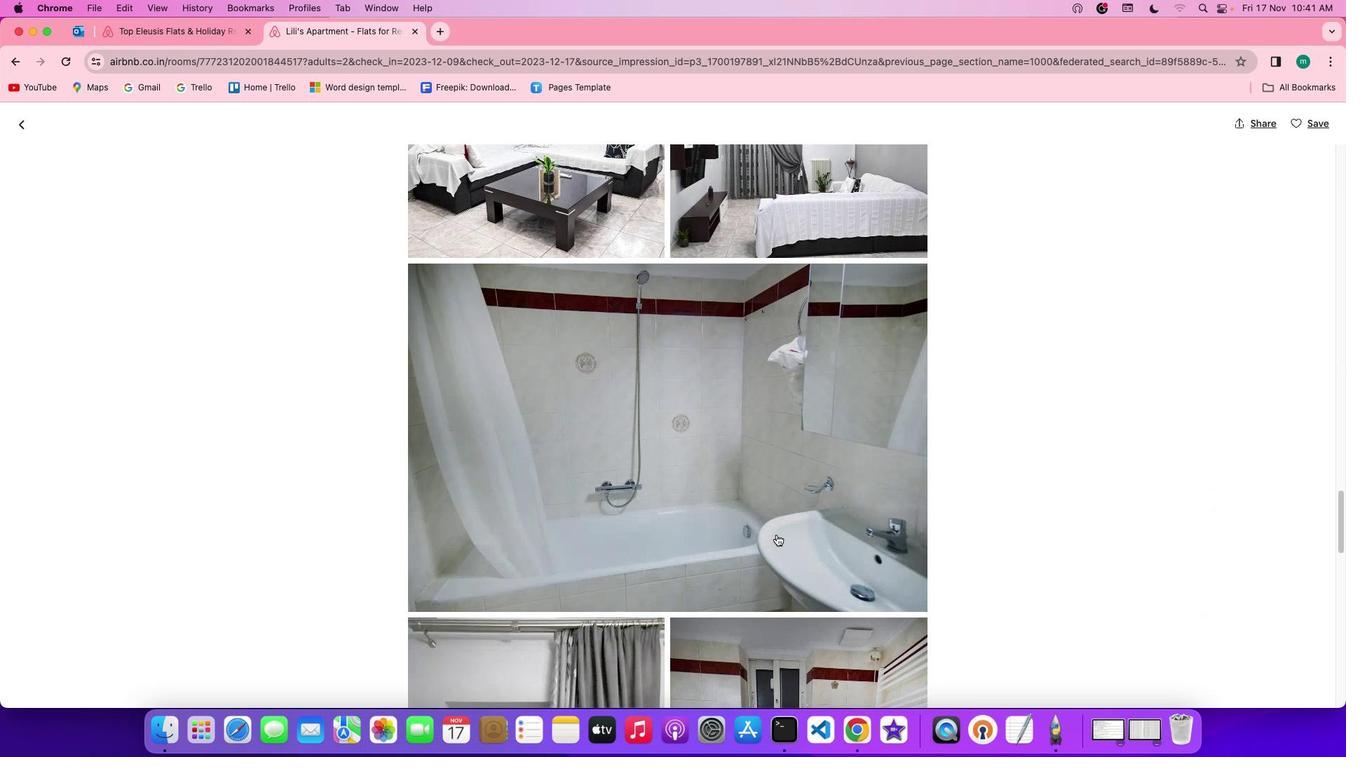 
Action: Mouse scrolled (776, 535) with delta (0, 0)
Screenshot: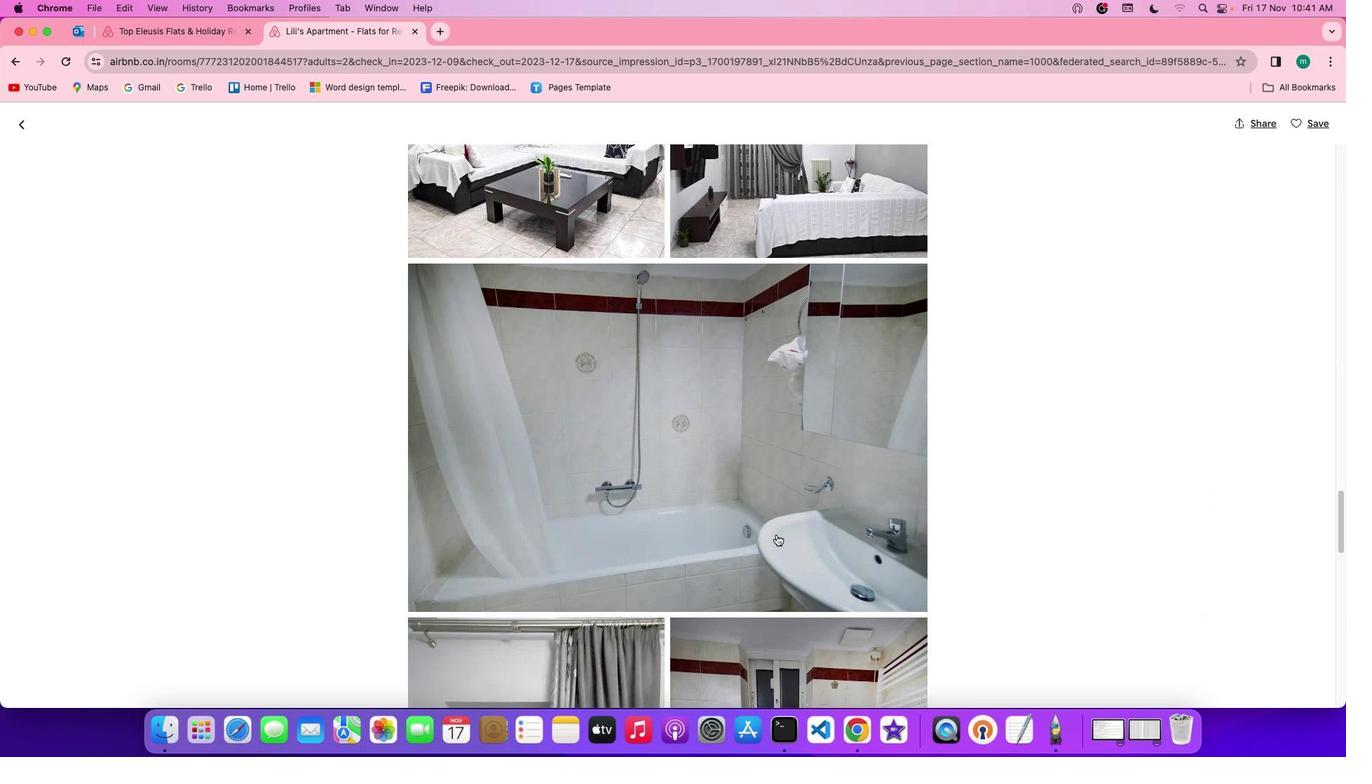 
Action: Mouse scrolled (776, 535) with delta (0, -2)
Screenshot: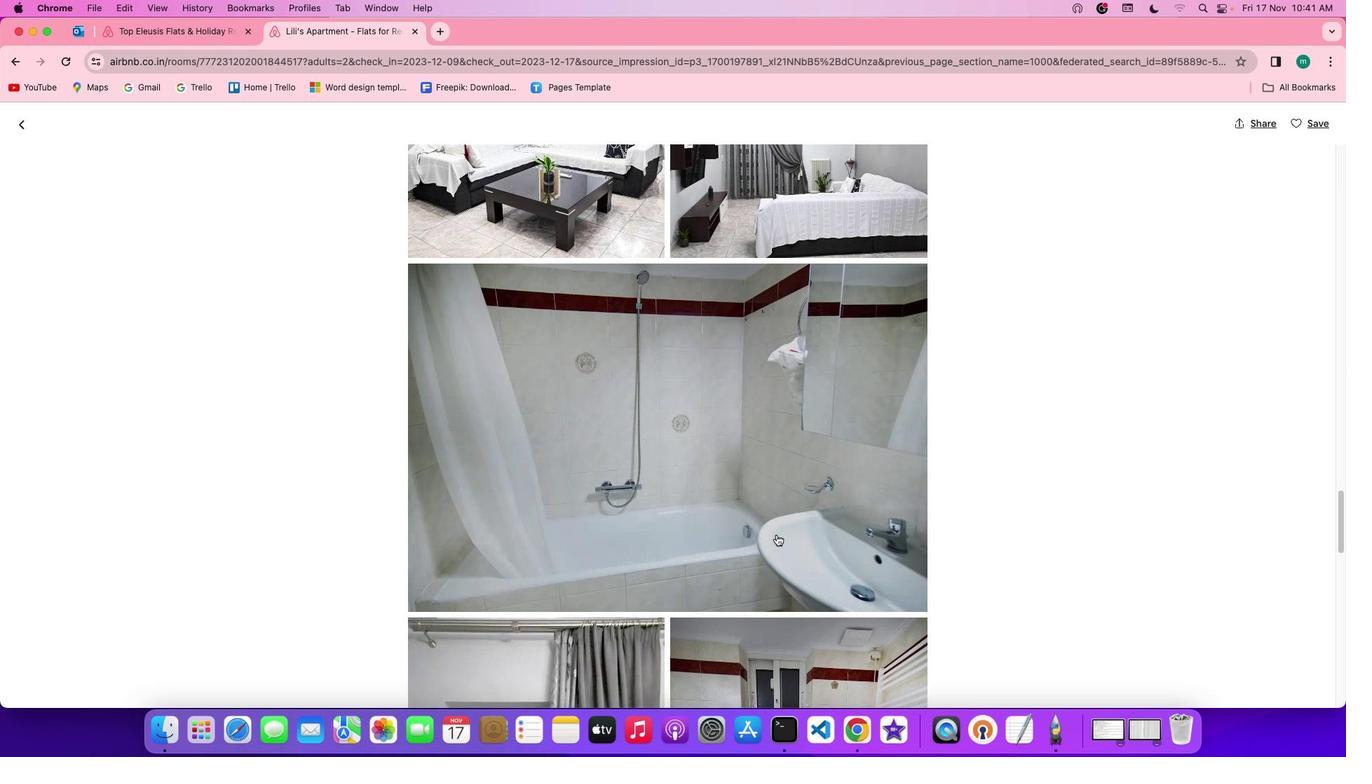 
Action: Mouse scrolled (776, 535) with delta (0, -2)
Screenshot: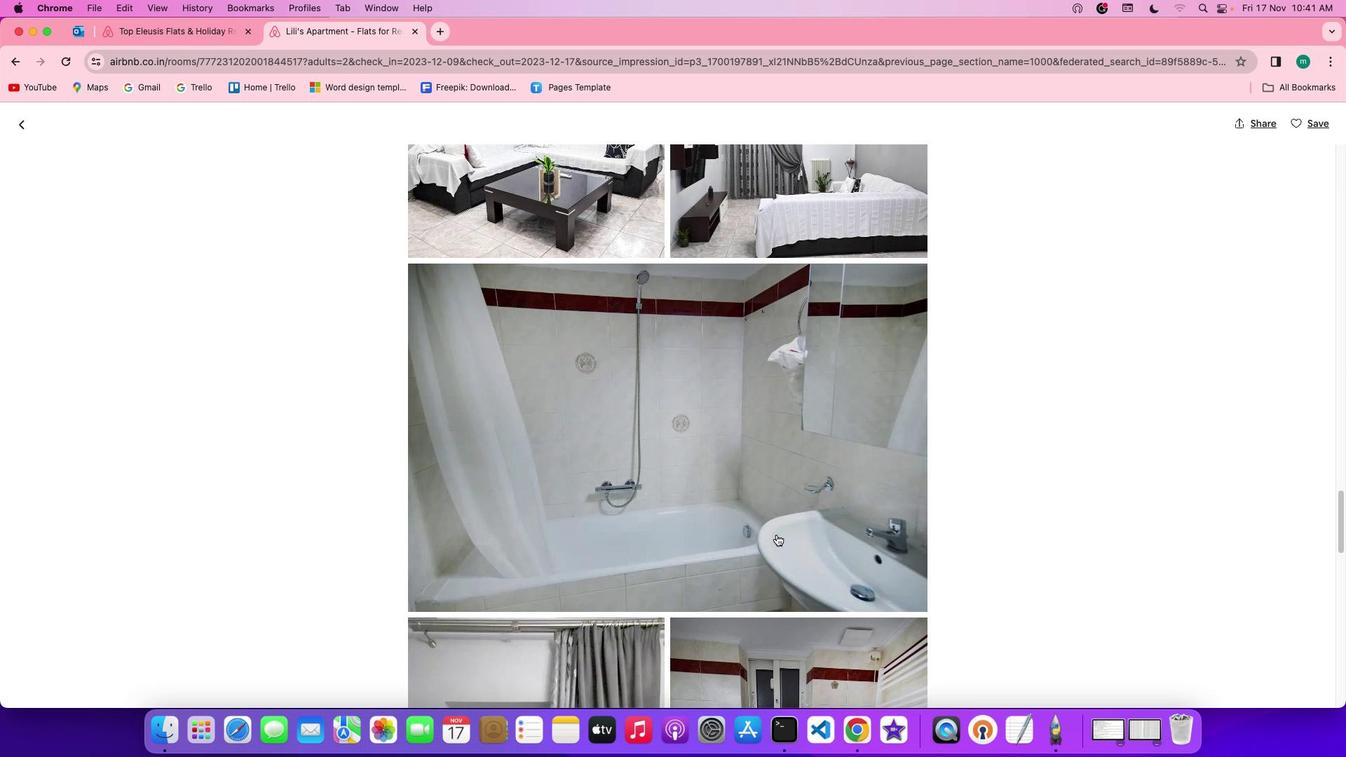 
Action: Mouse scrolled (776, 535) with delta (0, 0)
Screenshot: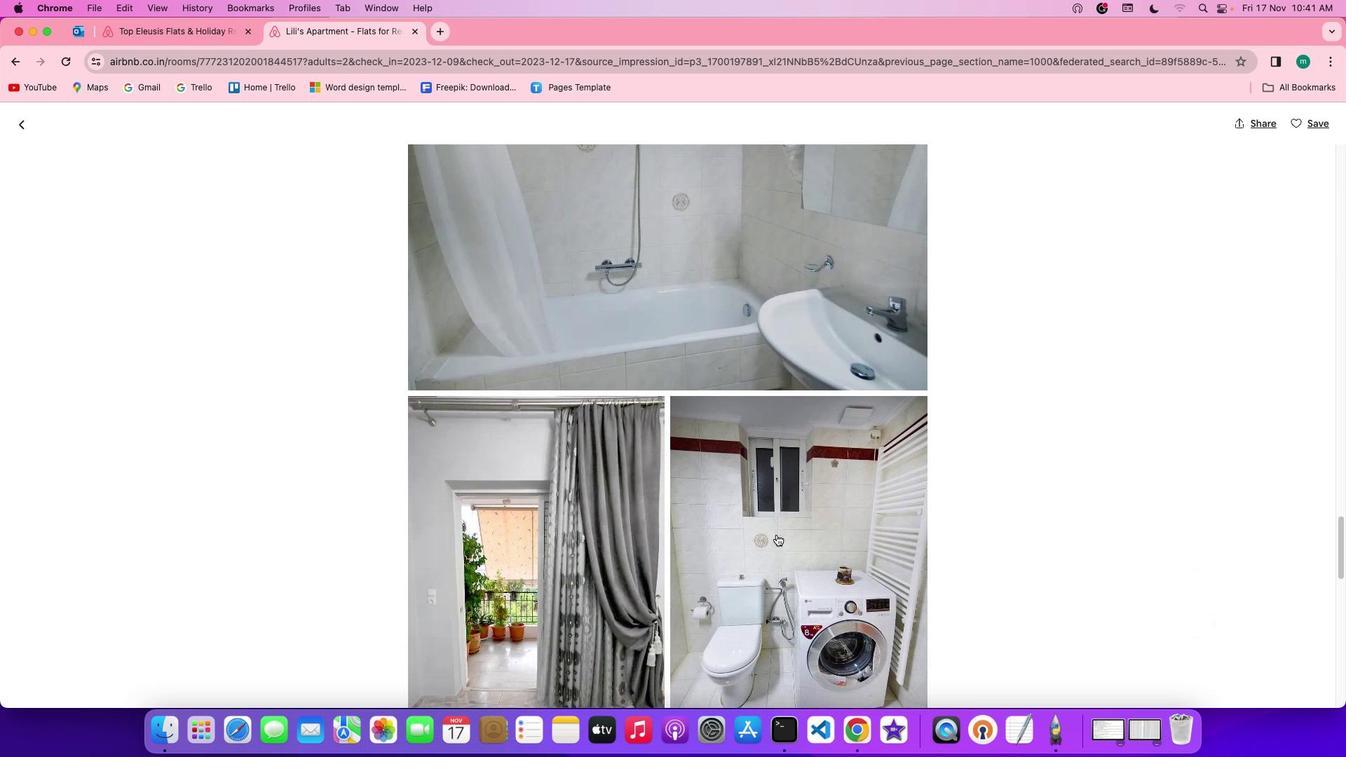 
Action: Mouse scrolled (776, 535) with delta (0, 0)
Screenshot: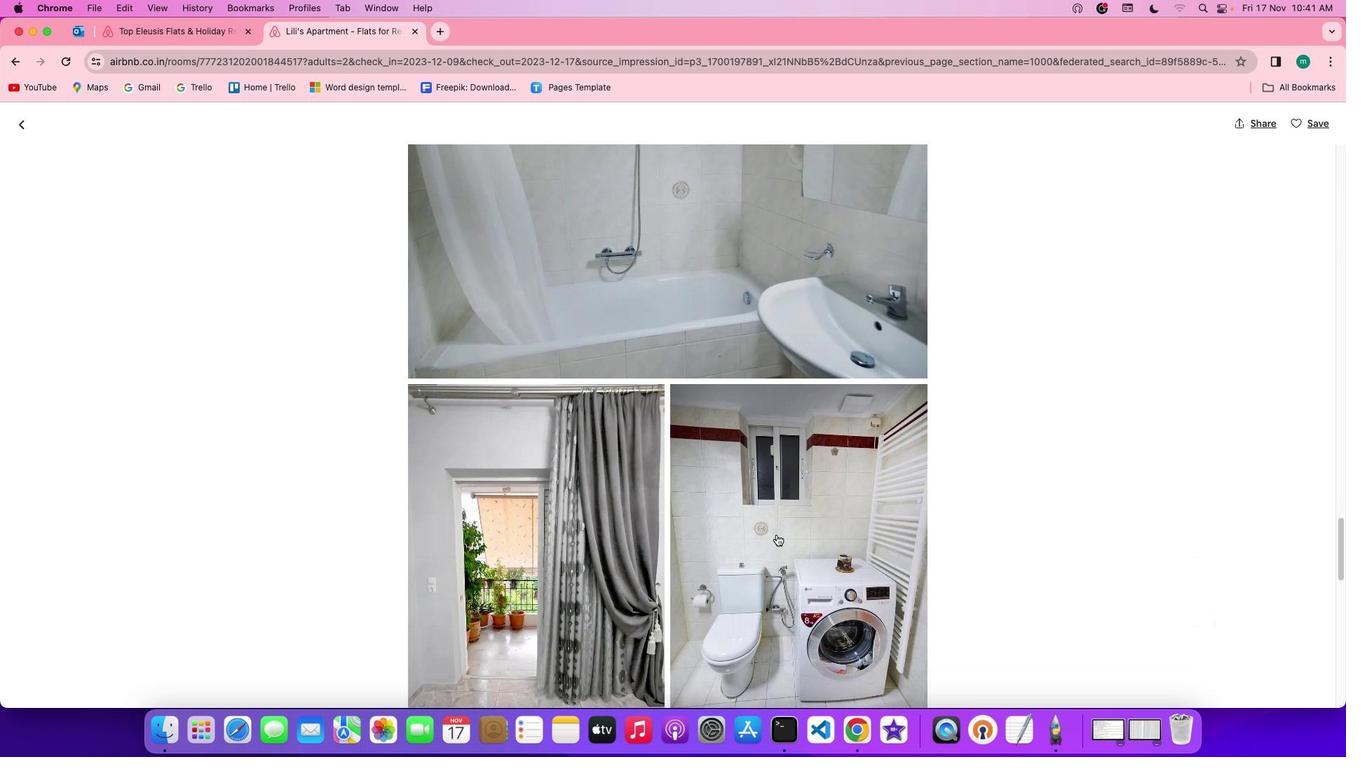 
Action: Mouse scrolled (776, 535) with delta (0, -2)
Screenshot: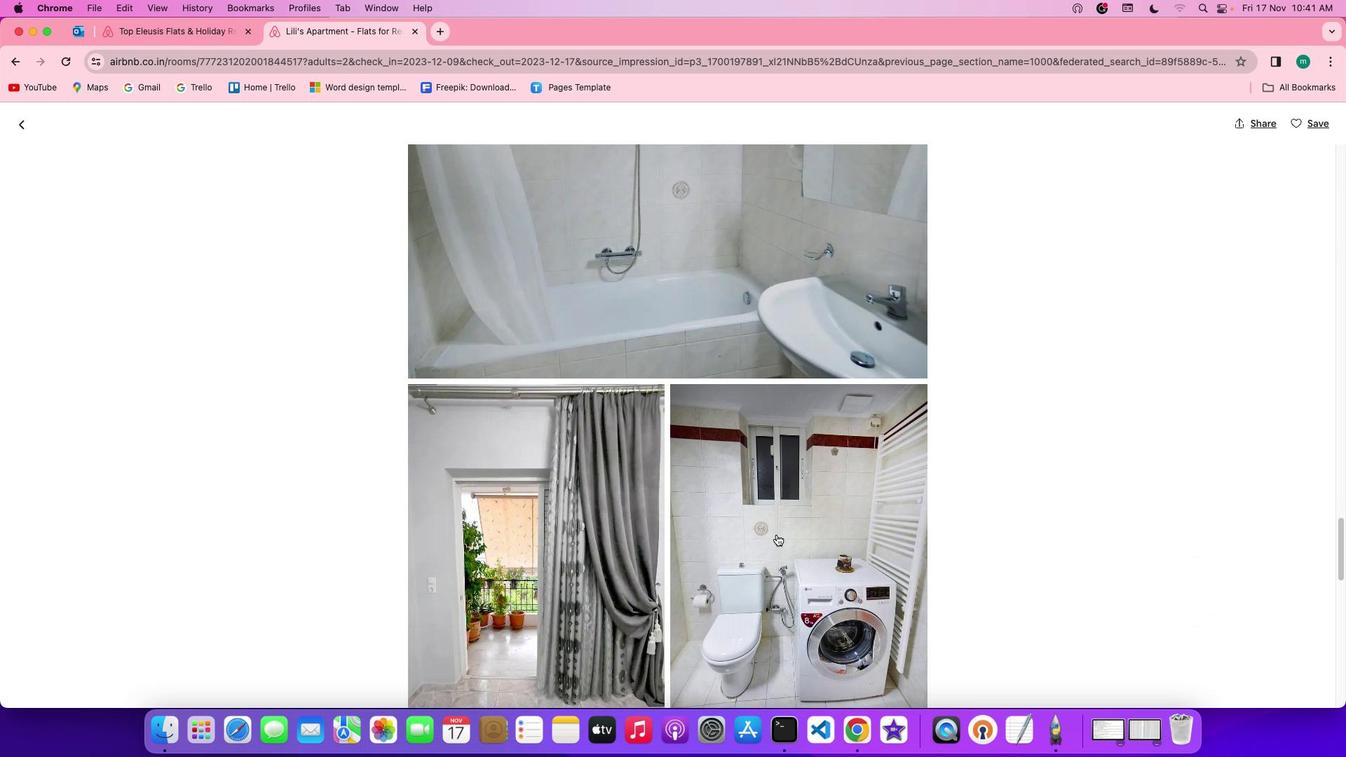 
Action: Mouse scrolled (776, 535) with delta (0, -2)
Screenshot: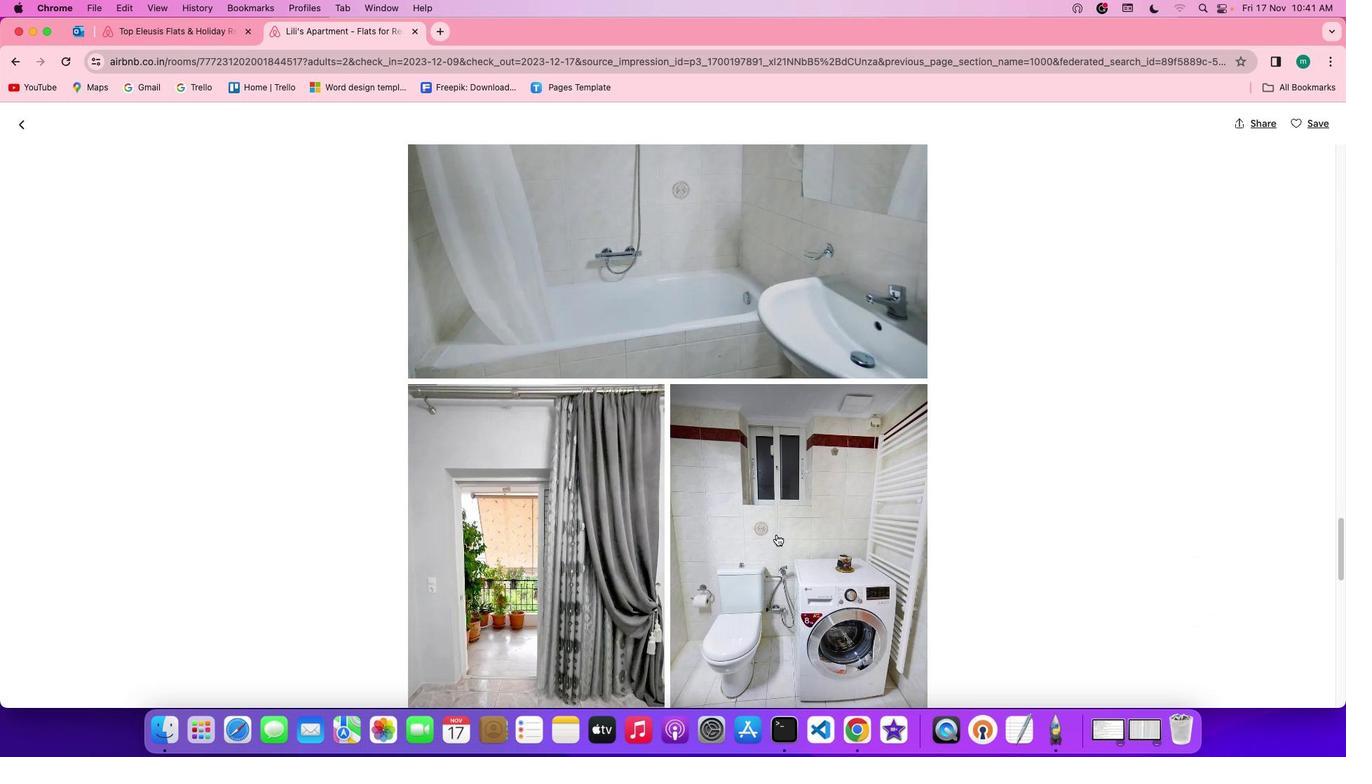
Action: Mouse scrolled (776, 535) with delta (0, 0)
Screenshot: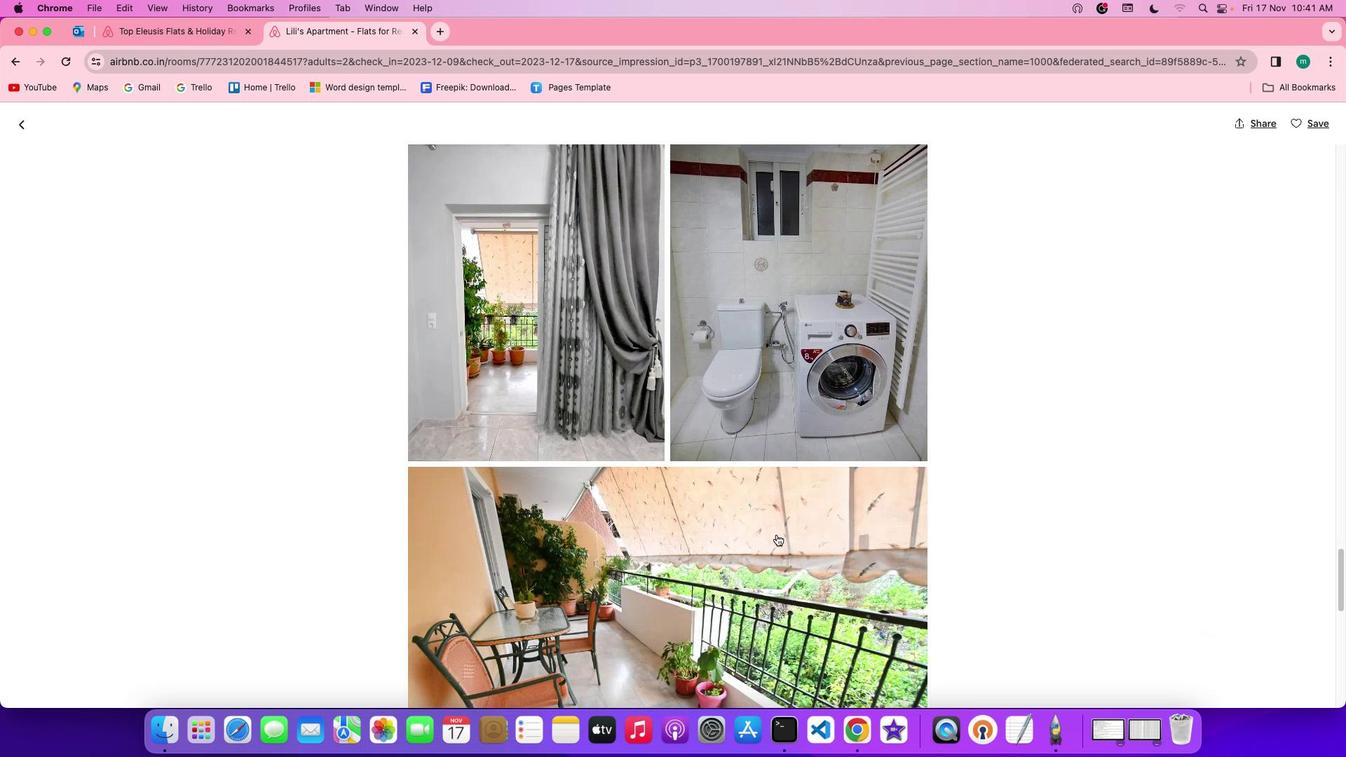 
Action: Mouse scrolled (776, 535) with delta (0, 0)
Screenshot: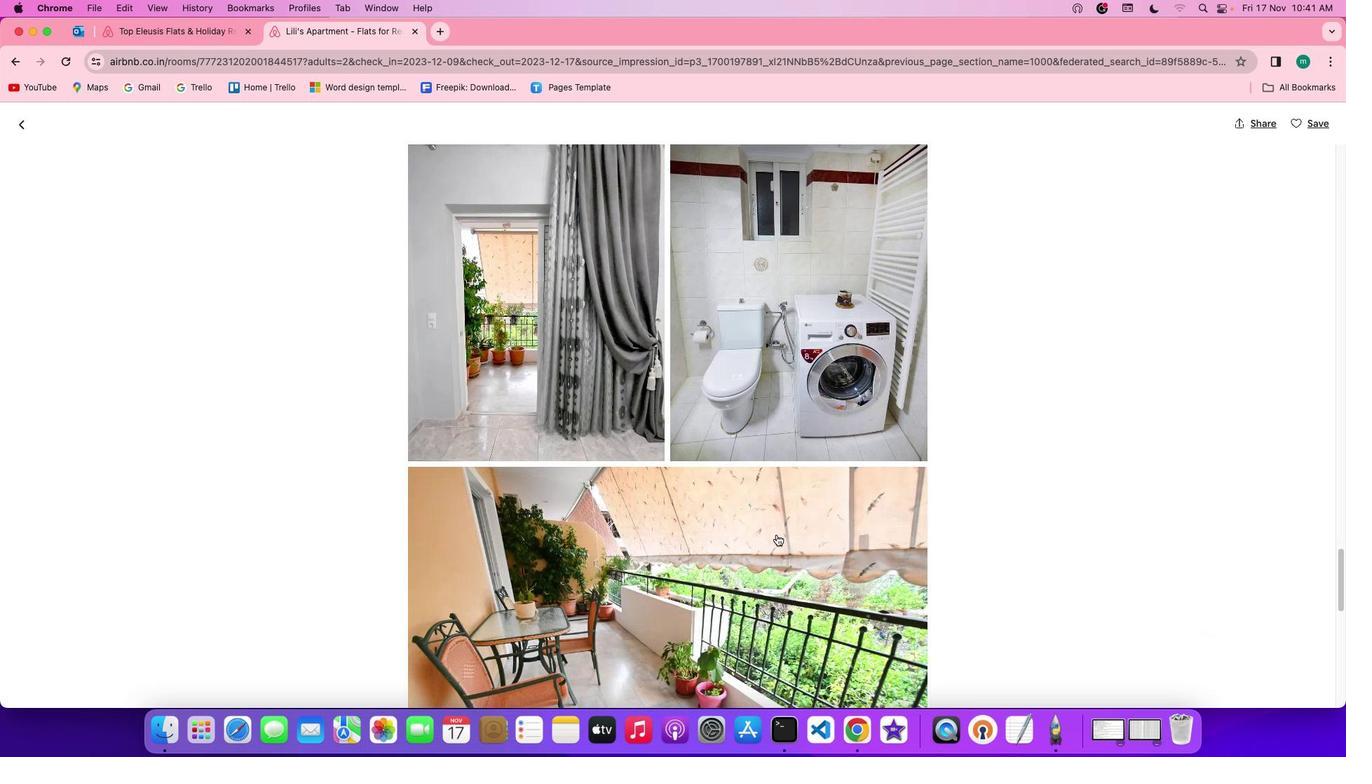 
Action: Mouse scrolled (776, 535) with delta (0, -2)
Screenshot: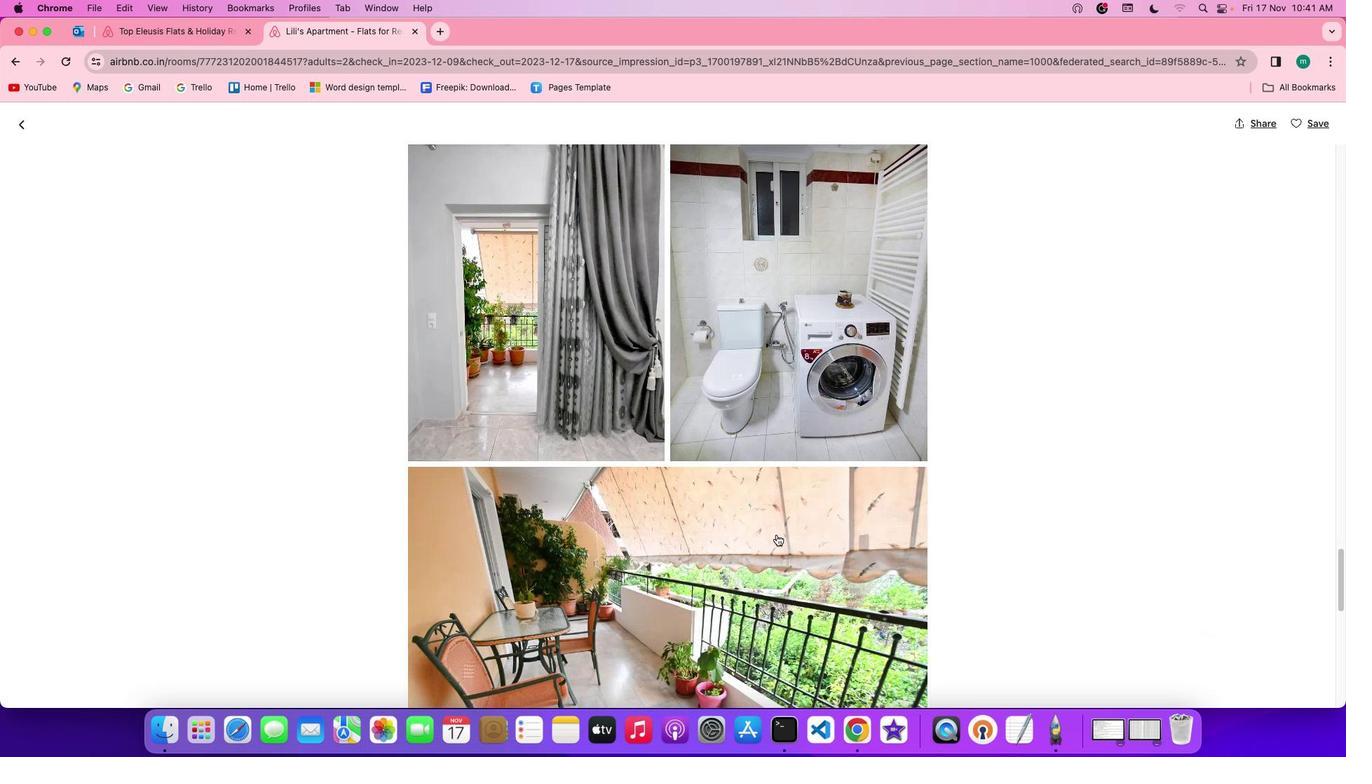 
Action: Mouse scrolled (776, 535) with delta (0, -2)
Screenshot: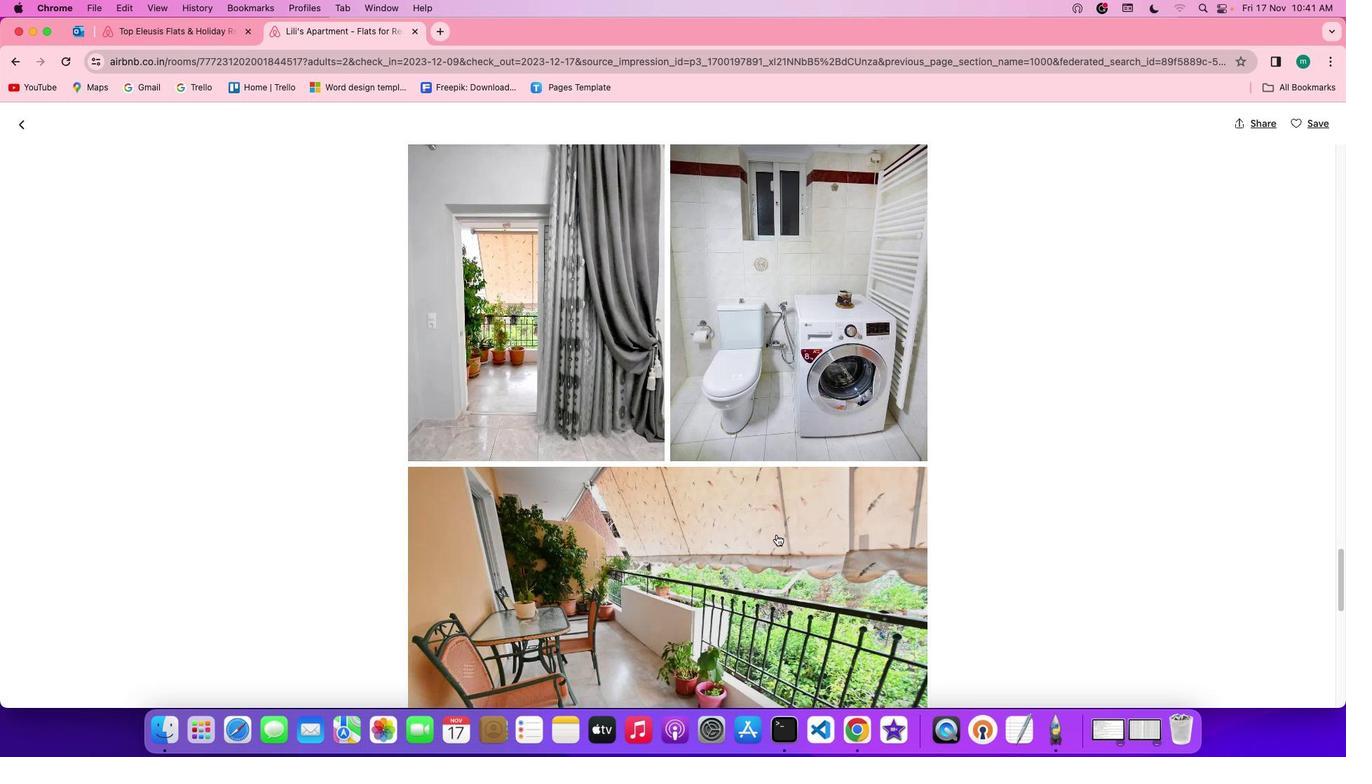 
Action: Mouse scrolled (776, 535) with delta (0, 0)
Screenshot: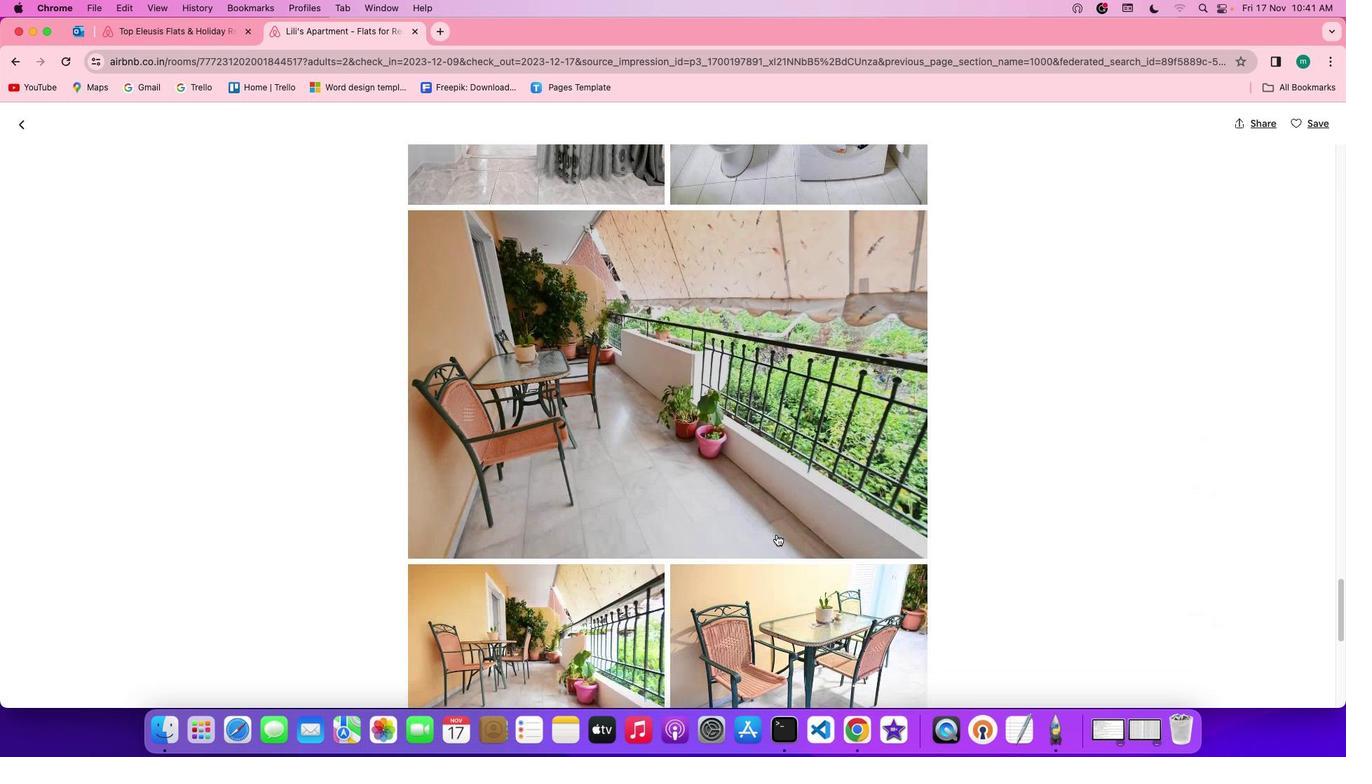 
Action: Mouse scrolled (776, 535) with delta (0, 0)
Screenshot: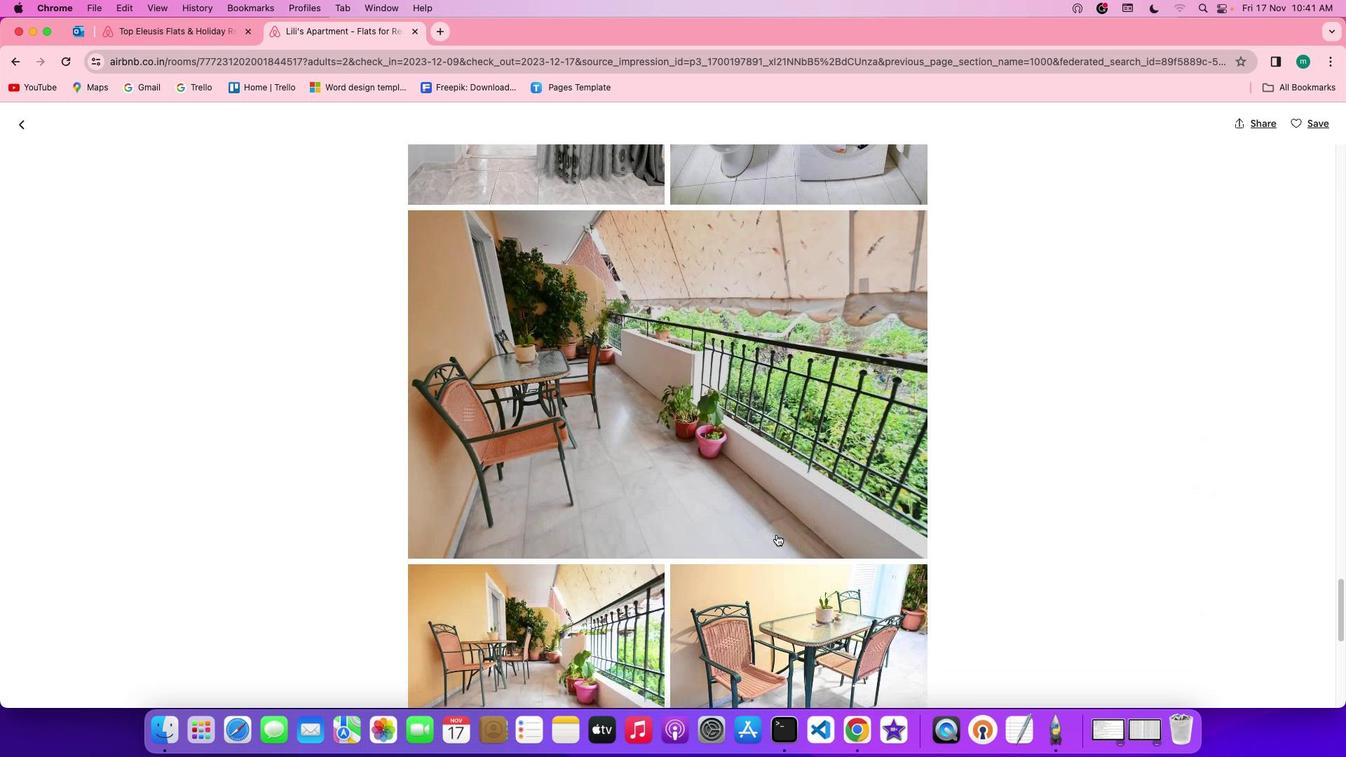 
Action: Mouse scrolled (776, 535) with delta (0, -2)
Screenshot: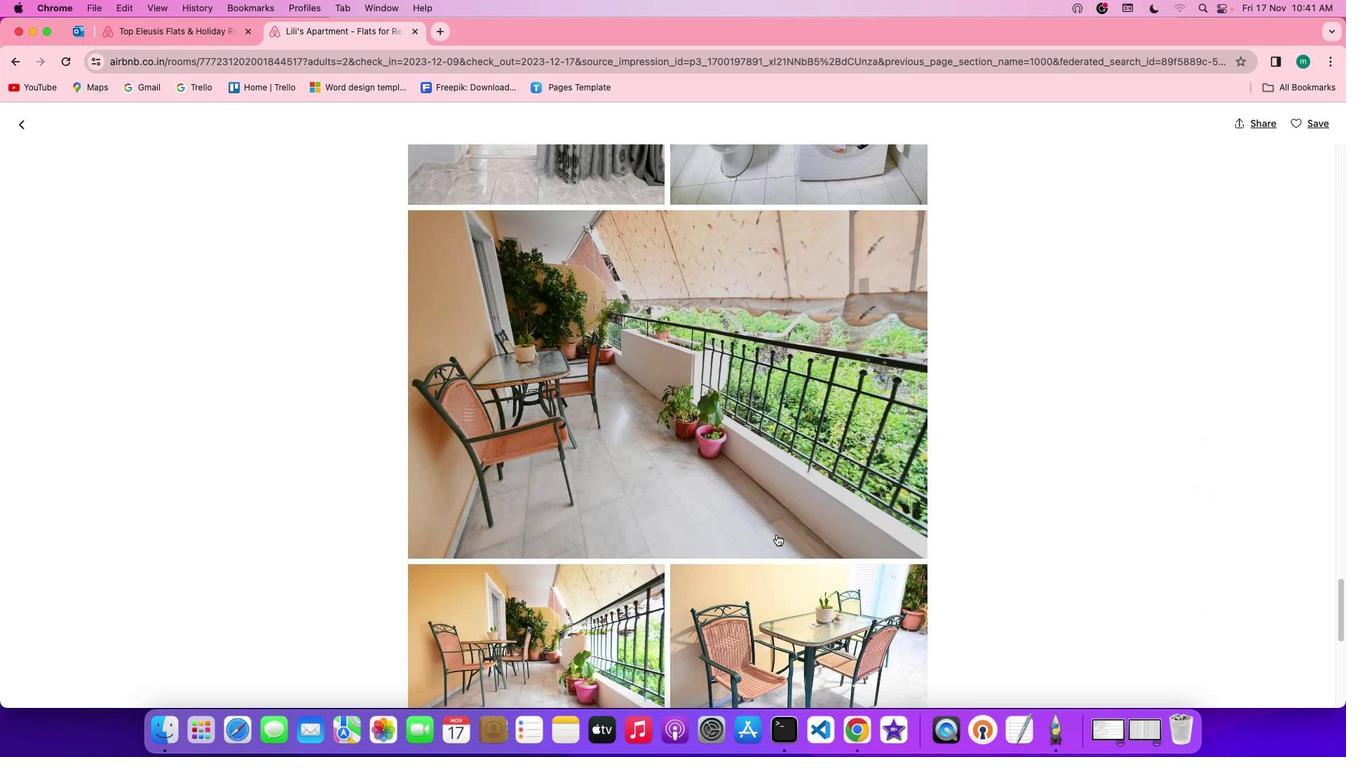 
Action: Mouse scrolled (776, 535) with delta (0, -2)
Screenshot: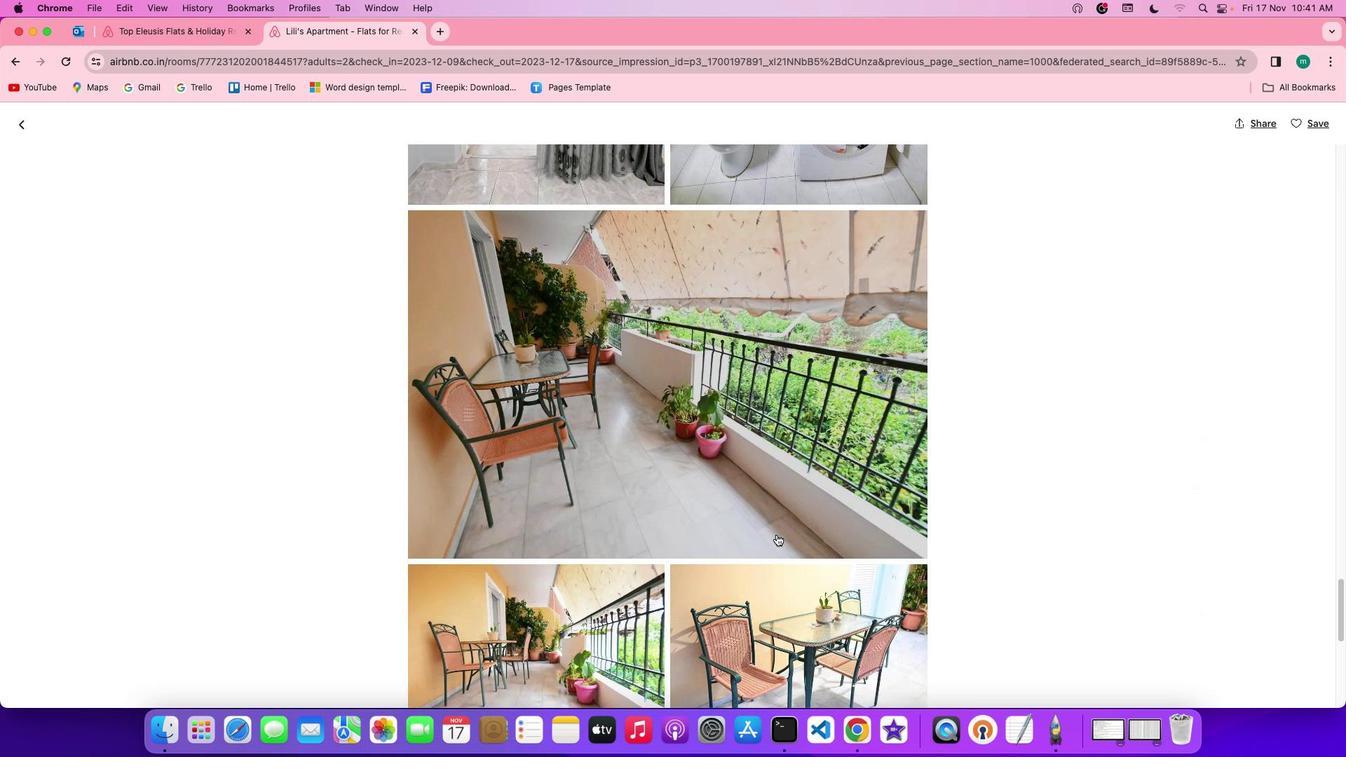 
Action: Mouse scrolled (776, 535) with delta (0, 0)
Screenshot: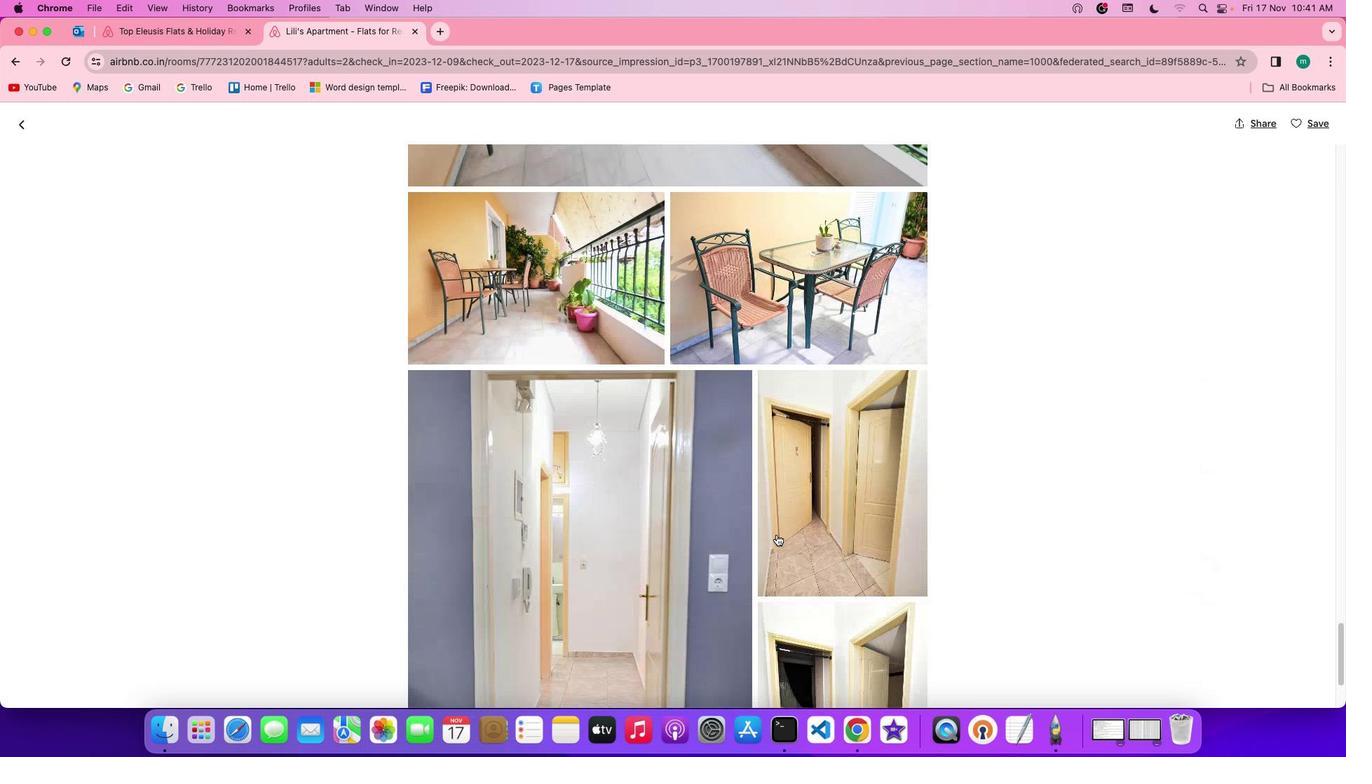 
Action: Mouse scrolled (776, 535) with delta (0, 0)
Screenshot: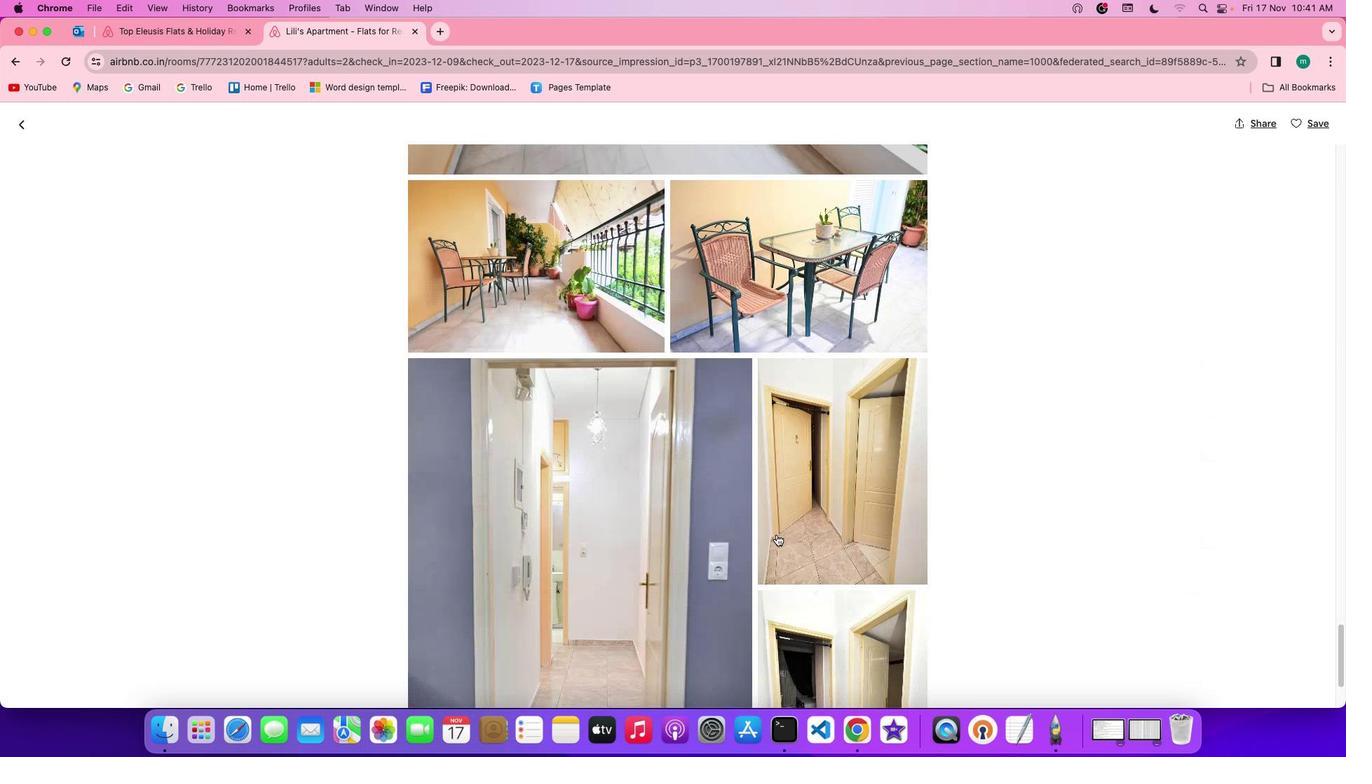 
Action: Mouse scrolled (776, 535) with delta (0, -1)
Screenshot: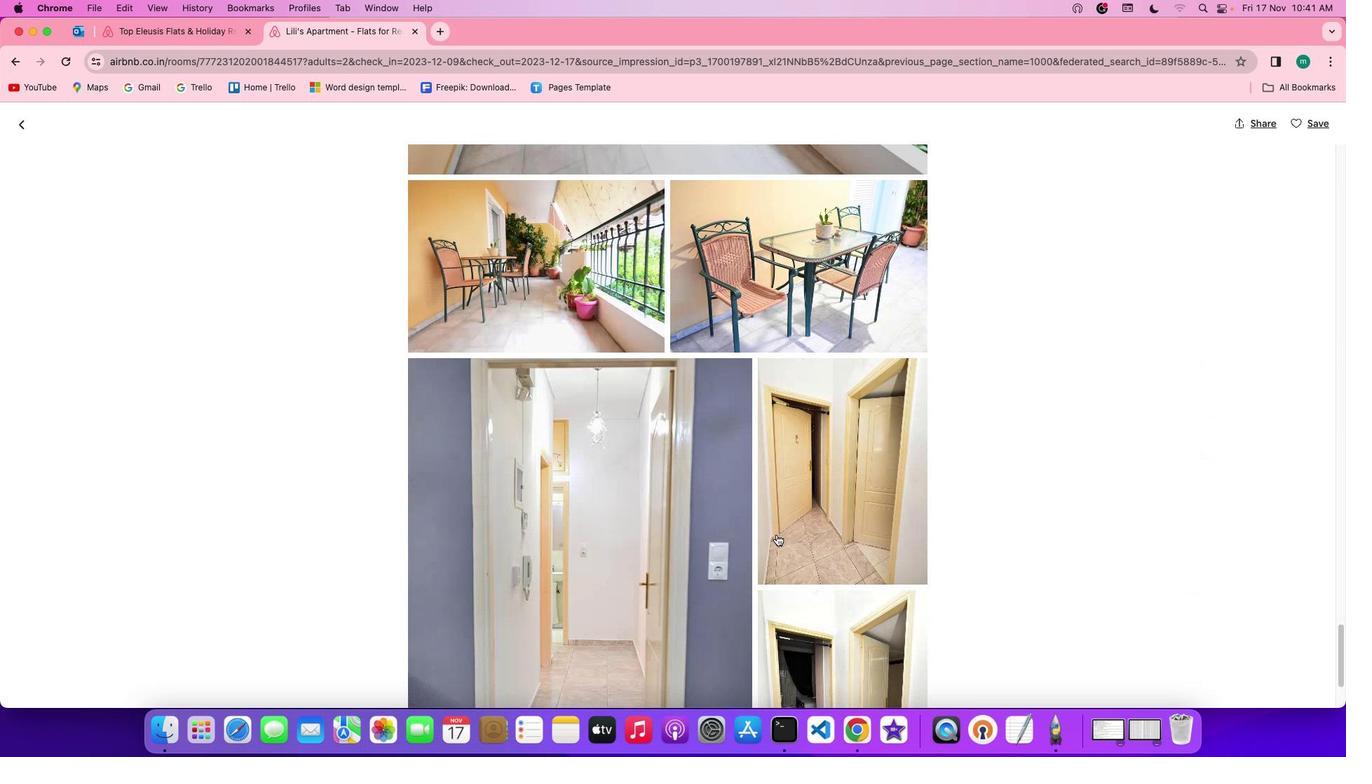 
Action: Mouse scrolled (776, 535) with delta (0, -2)
Screenshot: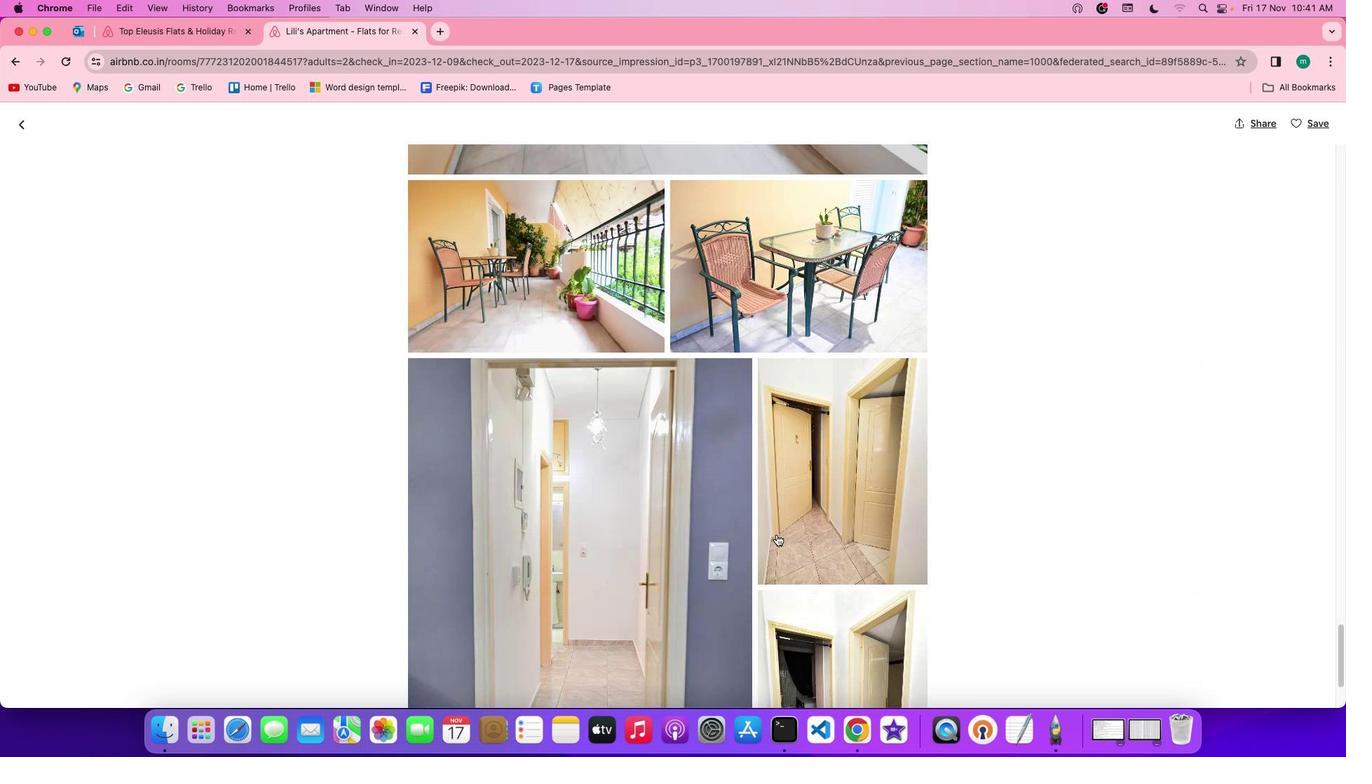 
Action: Mouse scrolled (776, 535) with delta (0, -3)
Screenshot: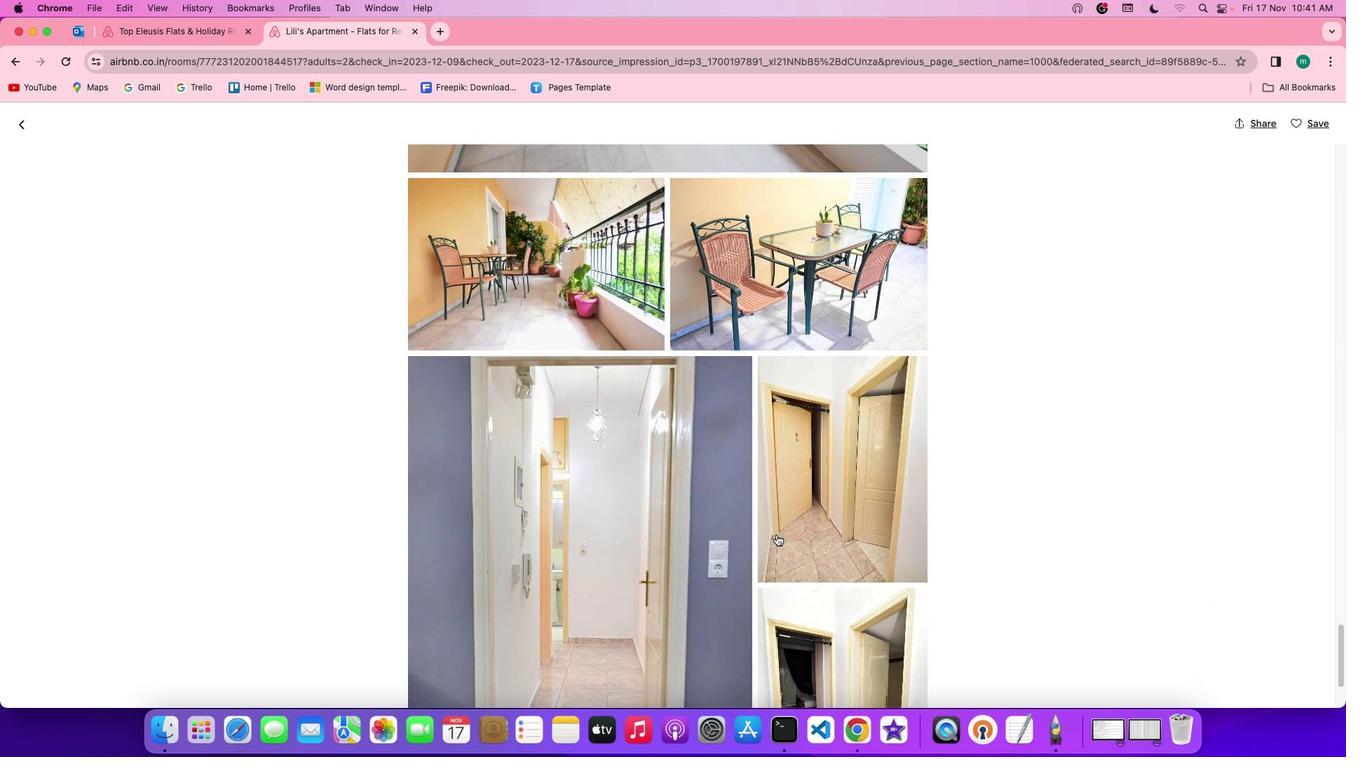 
Action: Mouse scrolled (776, 535) with delta (0, 0)
Screenshot: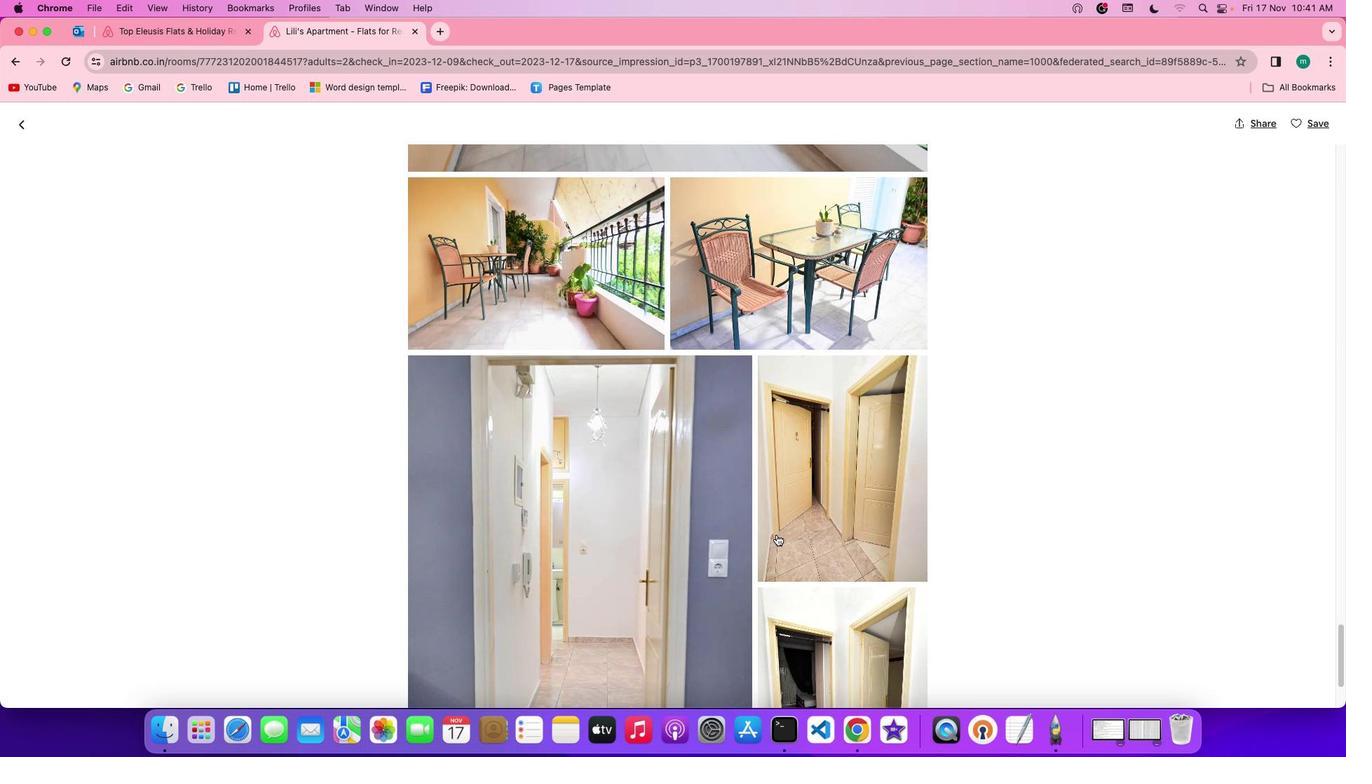
Action: Mouse scrolled (776, 535) with delta (0, 0)
Screenshot: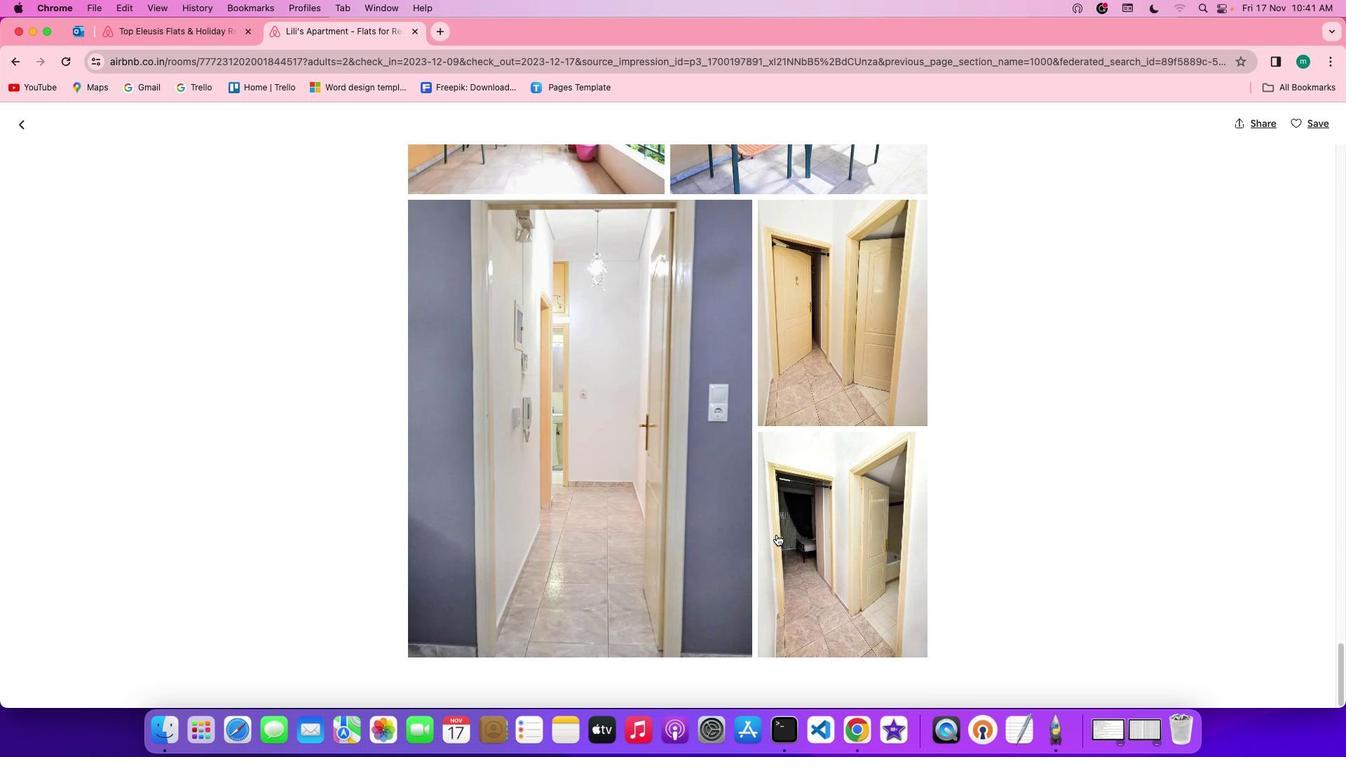 
Action: Mouse scrolled (776, 535) with delta (0, 0)
Screenshot: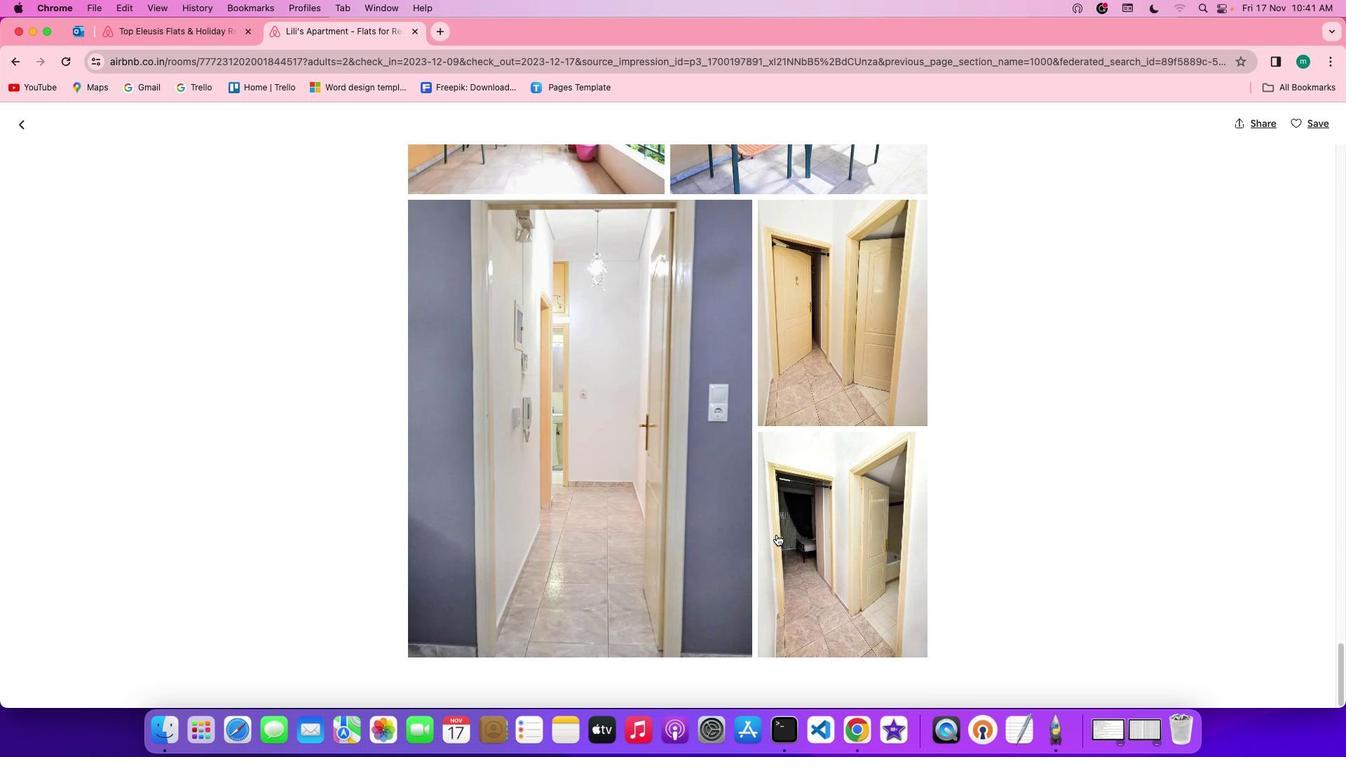 
Action: Mouse scrolled (776, 535) with delta (0, -2)
Screenshot: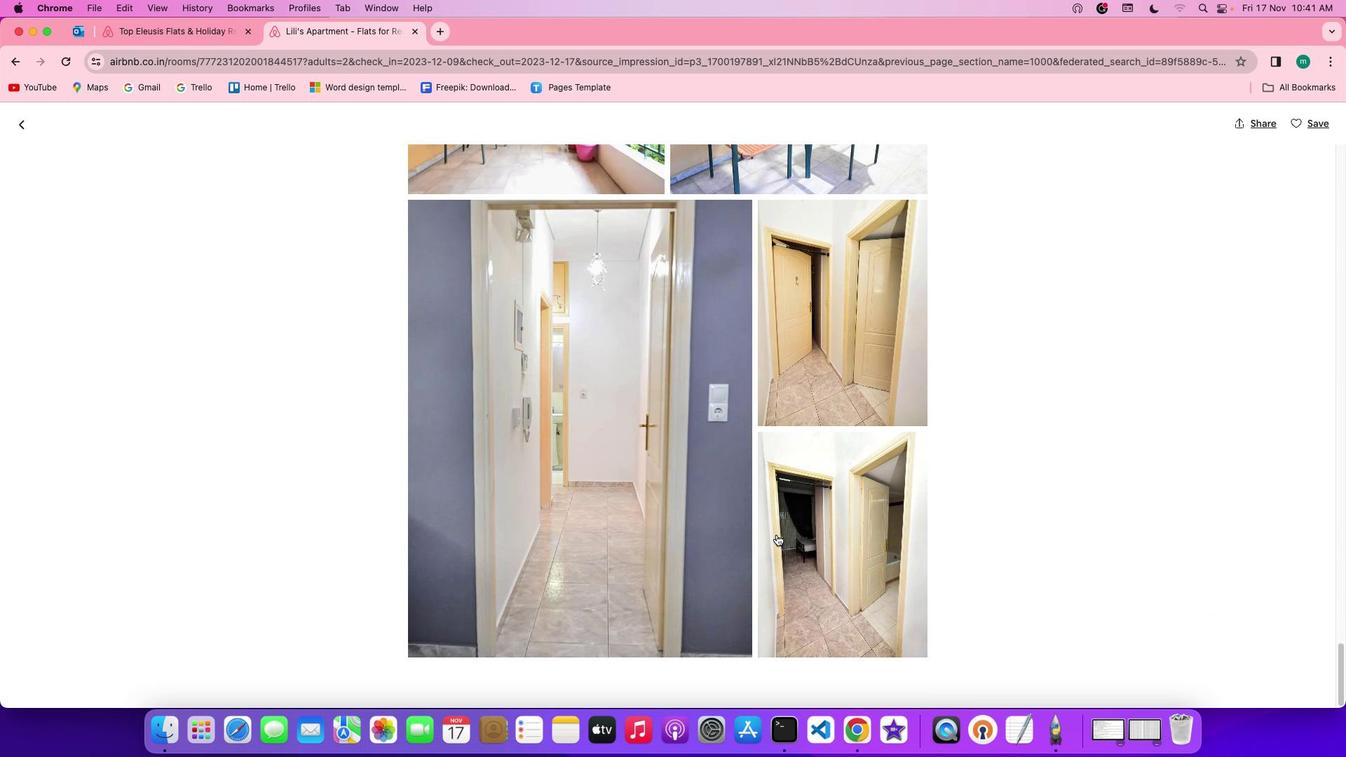 
Action: Mouse scrolled (776, 535) with delta (0, -3)
Screenshot: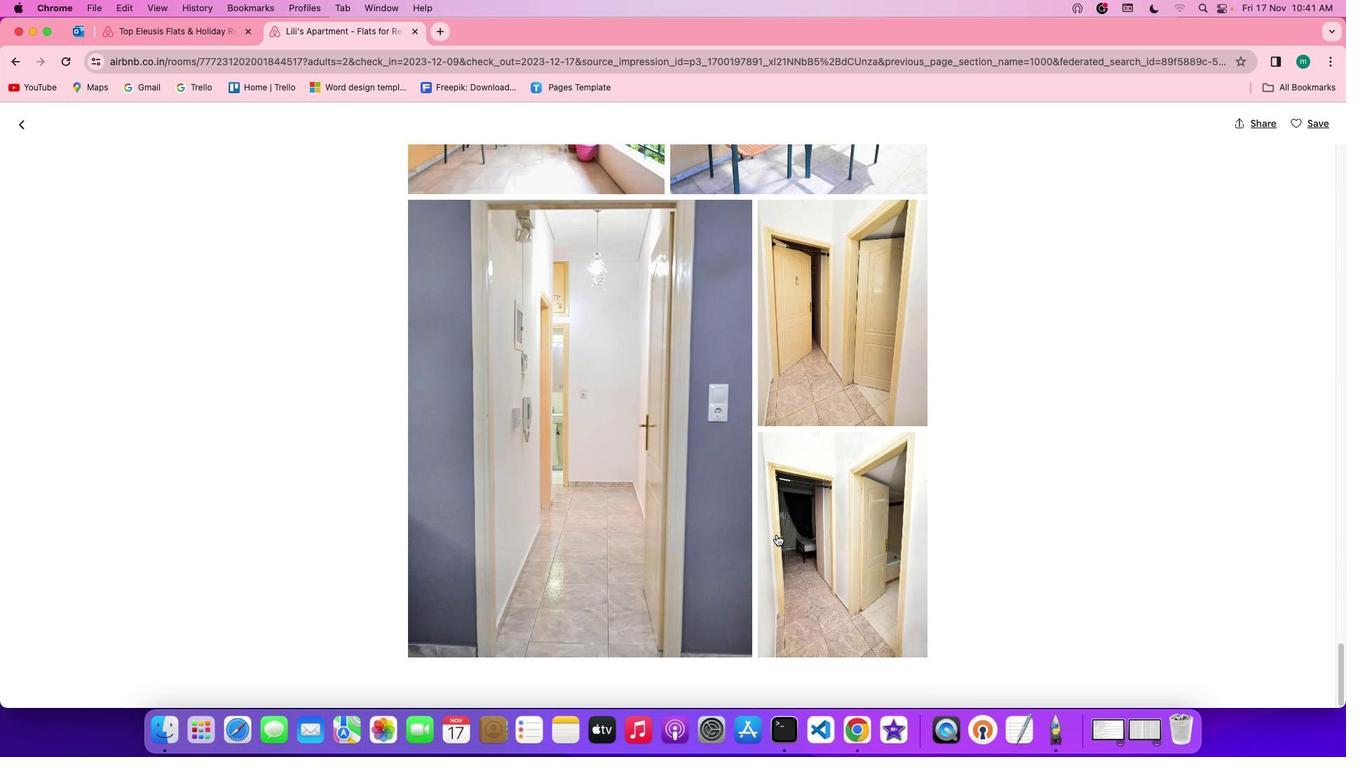 
Action: Mouse scrolled (776, 535) with delta (0, -3)
Screenshot: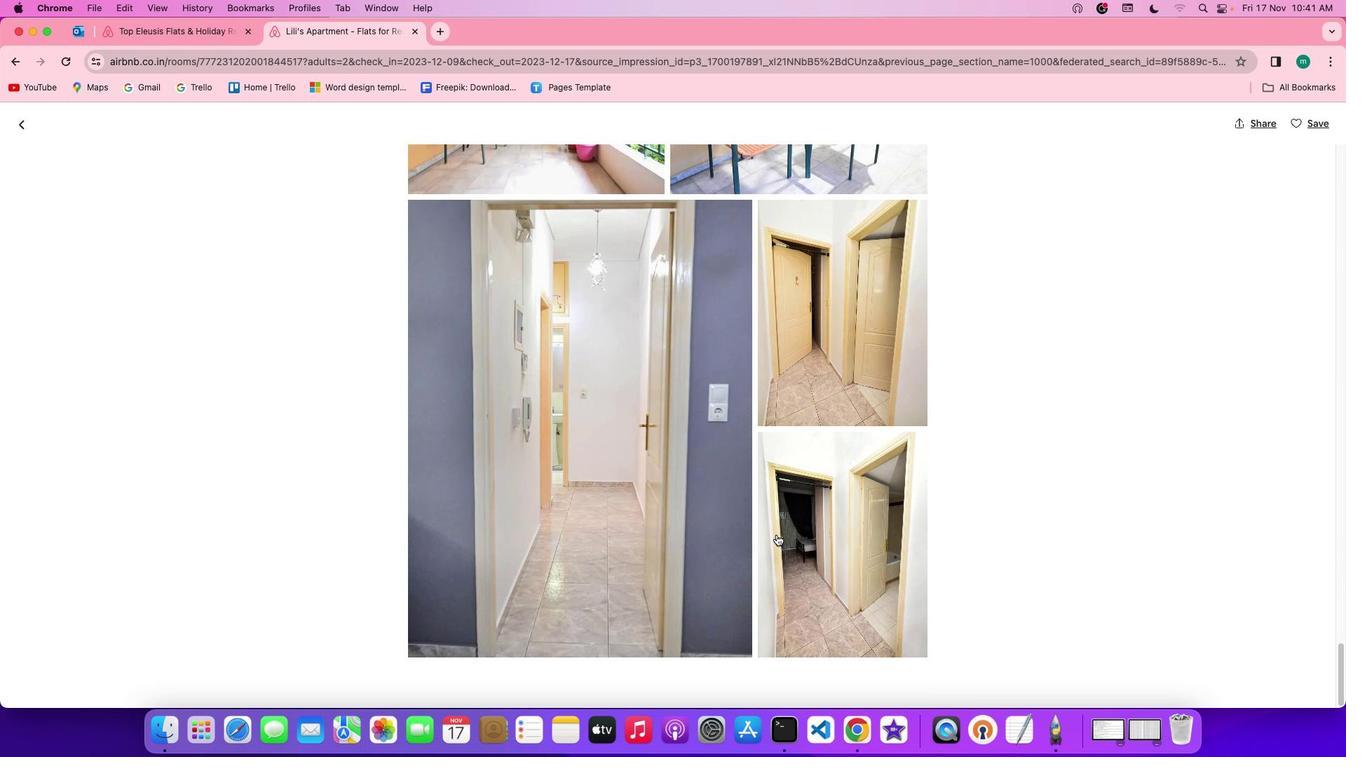 
Action: Mouse scrolled (776, 535) with delta (0, 0)
Screenshot: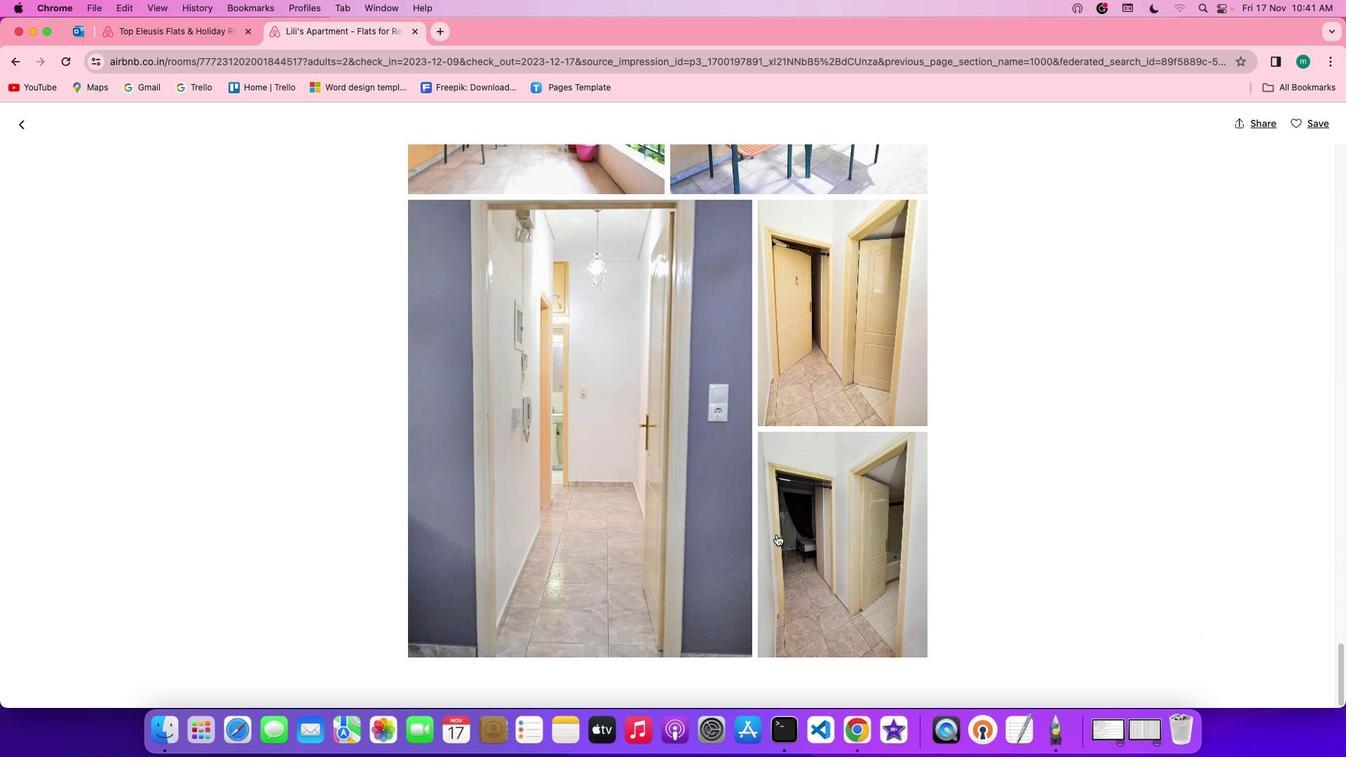 
Action: Mouse scrolled (776, 535) with delta (0, 0)
Screenshot: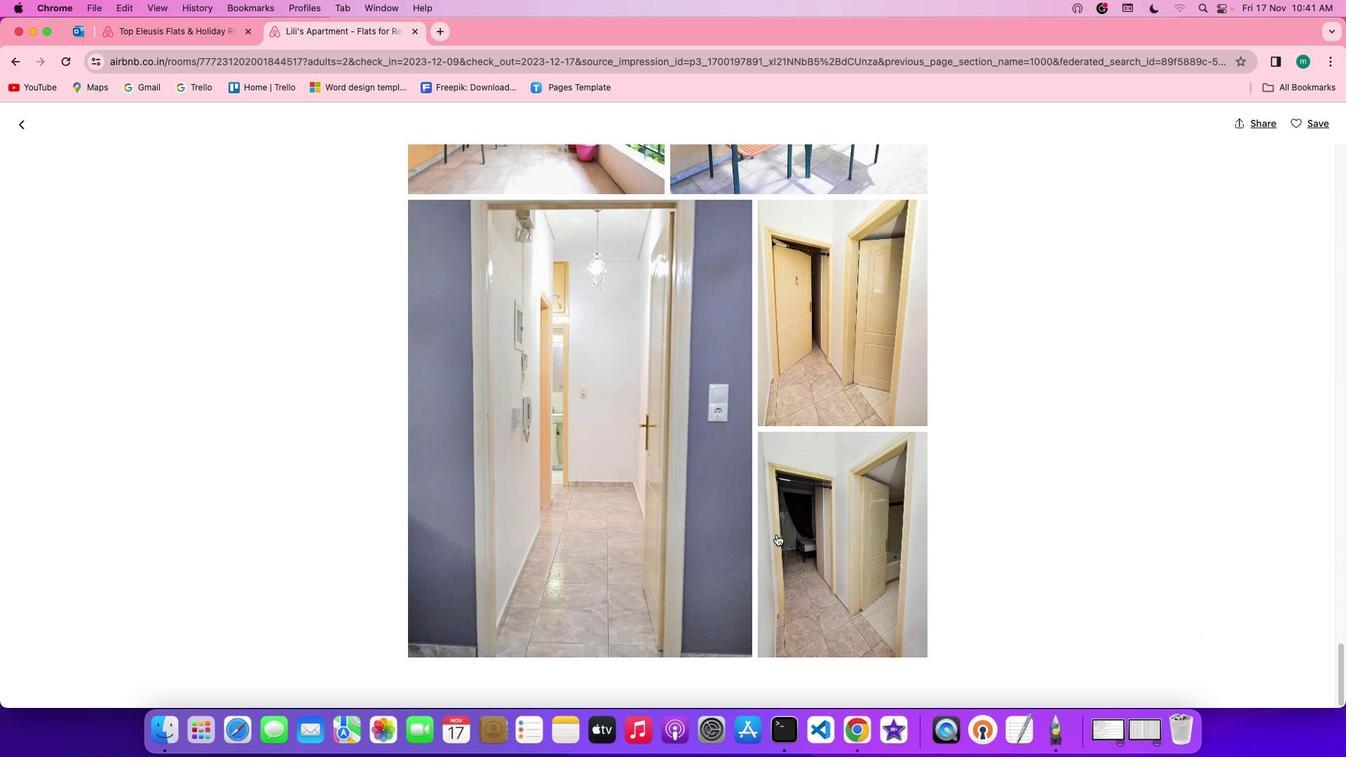 
Action: Mouse scrolled (776, 535) with delta (0, -2)
Screenshot: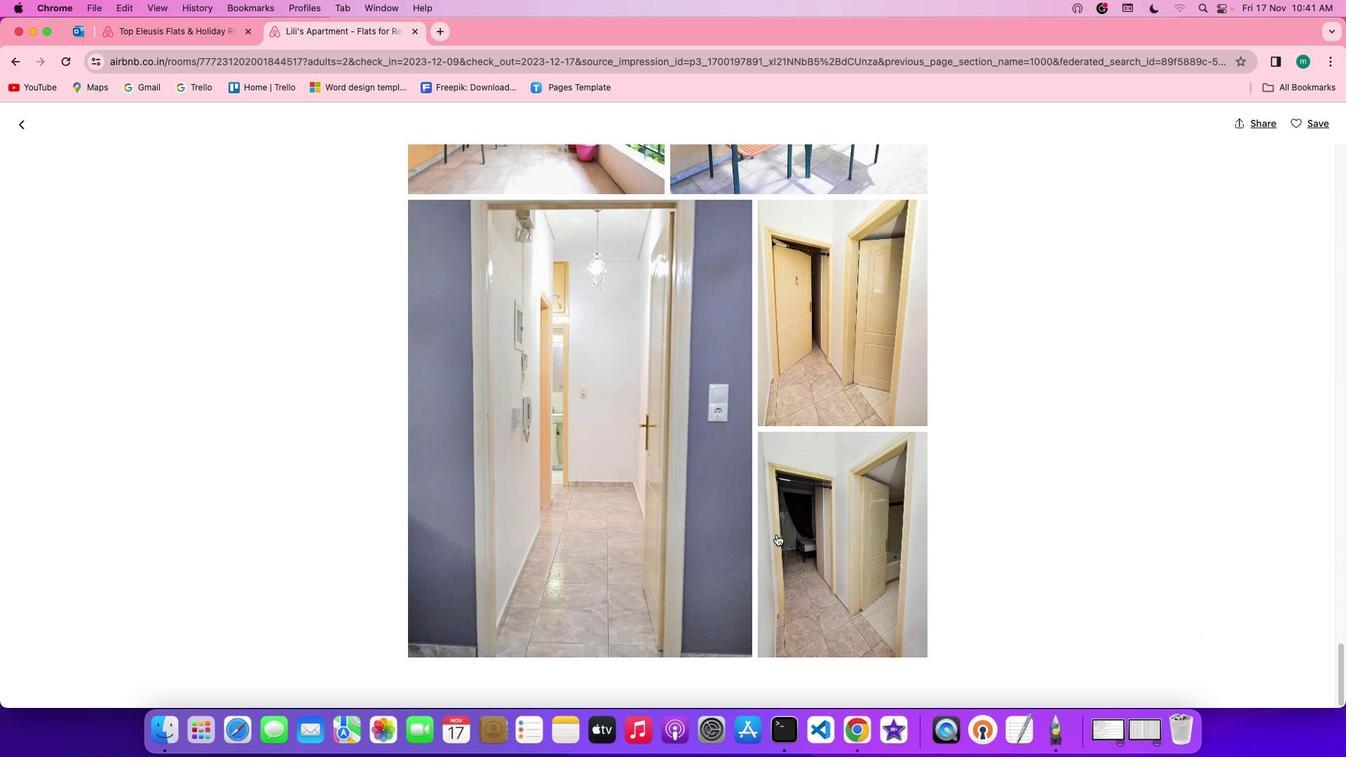 
Action: Mouse scrolled (776, 535) with delta (0, -2)
Screenshot: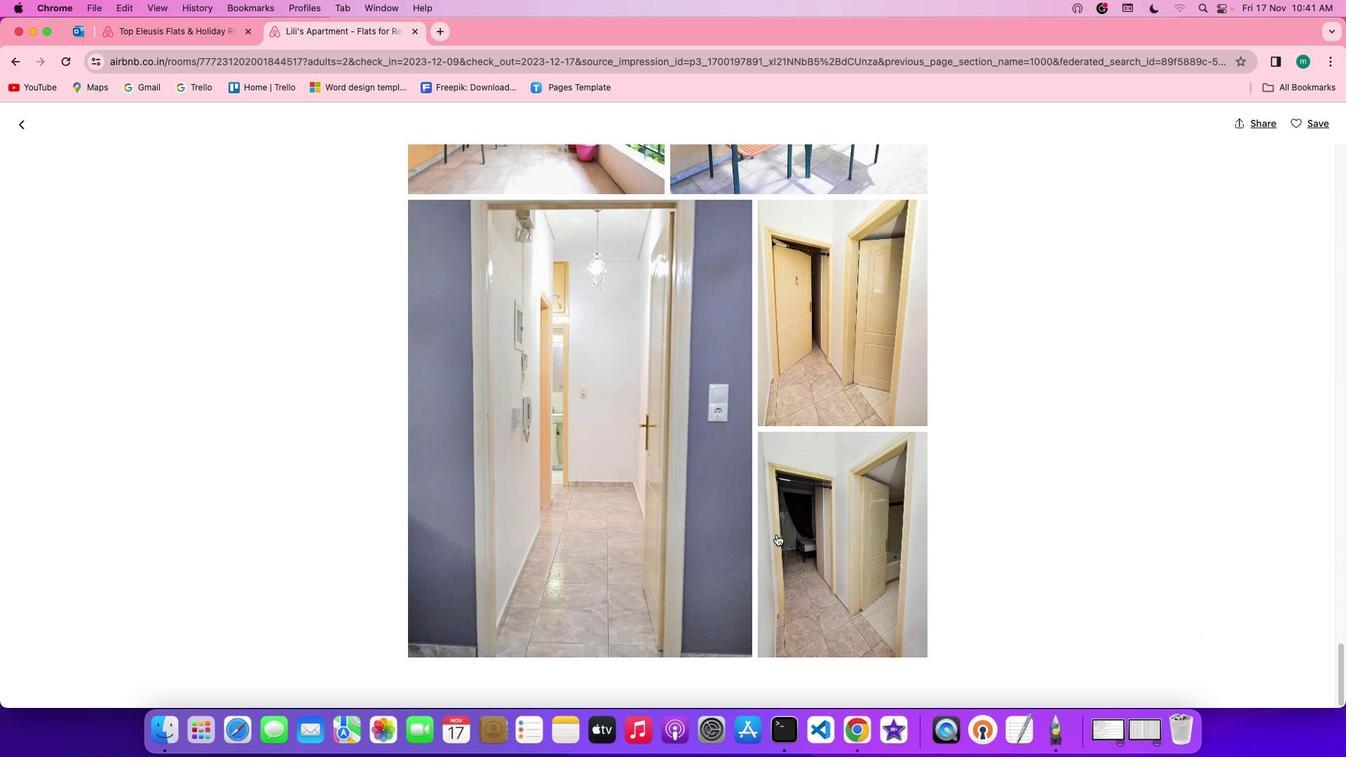 
Action: Mouse scrolled (776, 535) with delta (0, 0)
Screenshot: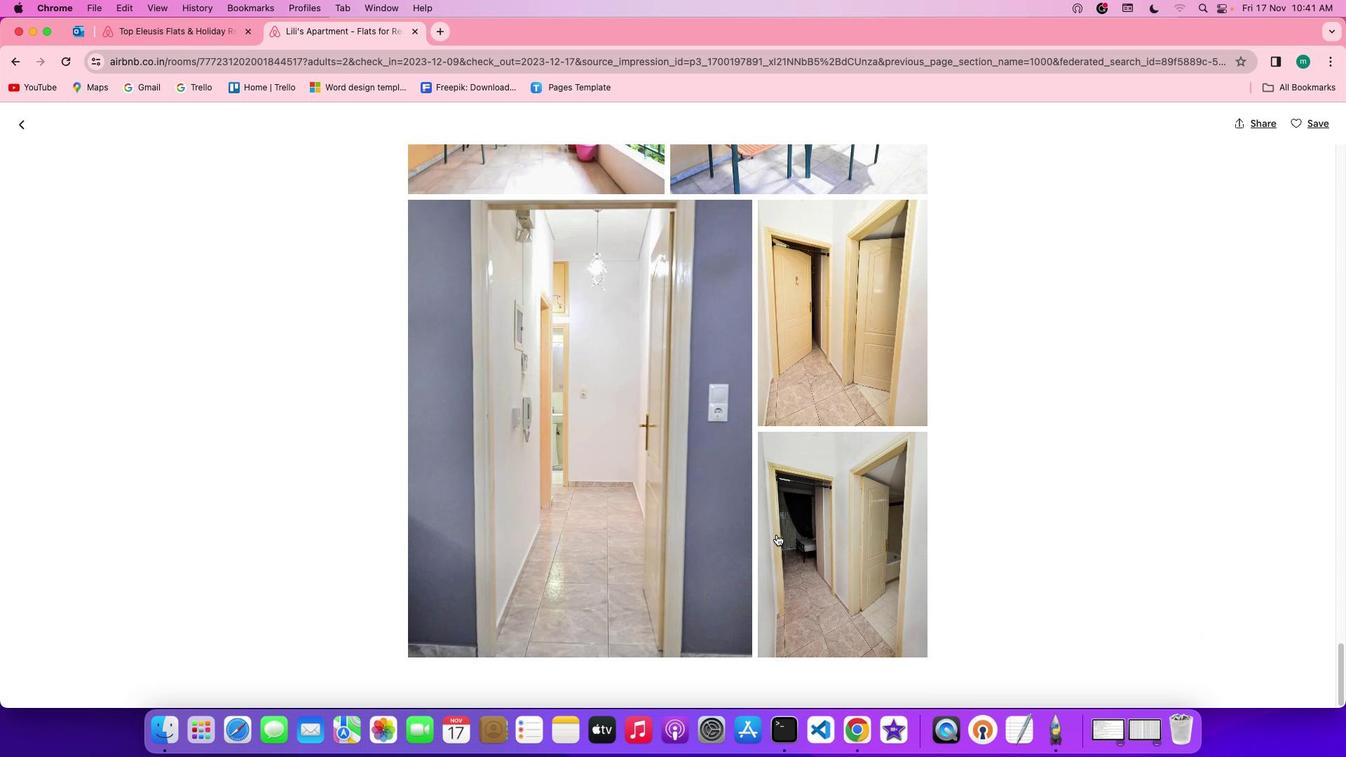 
Action: Mouse scrolled (776, 535) with delta (0, 0)
Screenshot: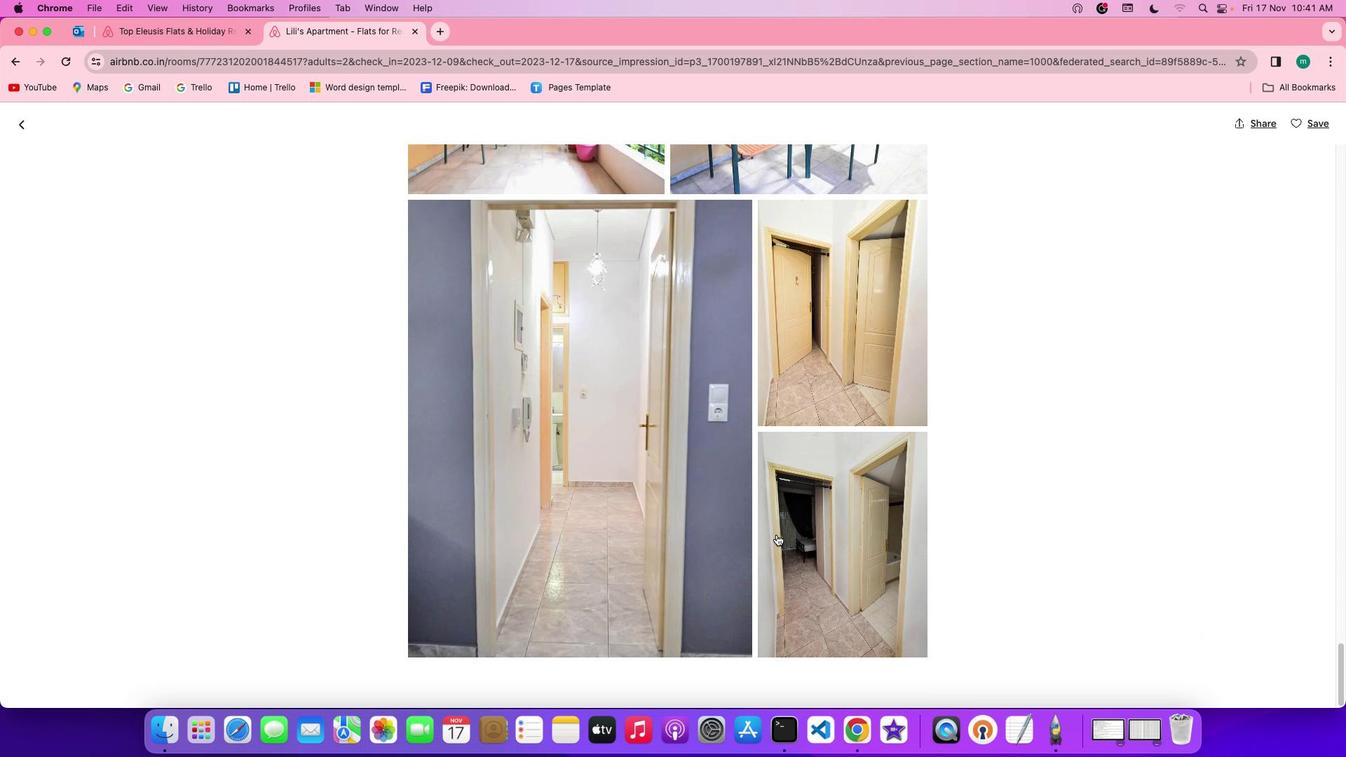 
Action: Mouse scrolled (776, 535) with delta (0, -2)
Screenshot: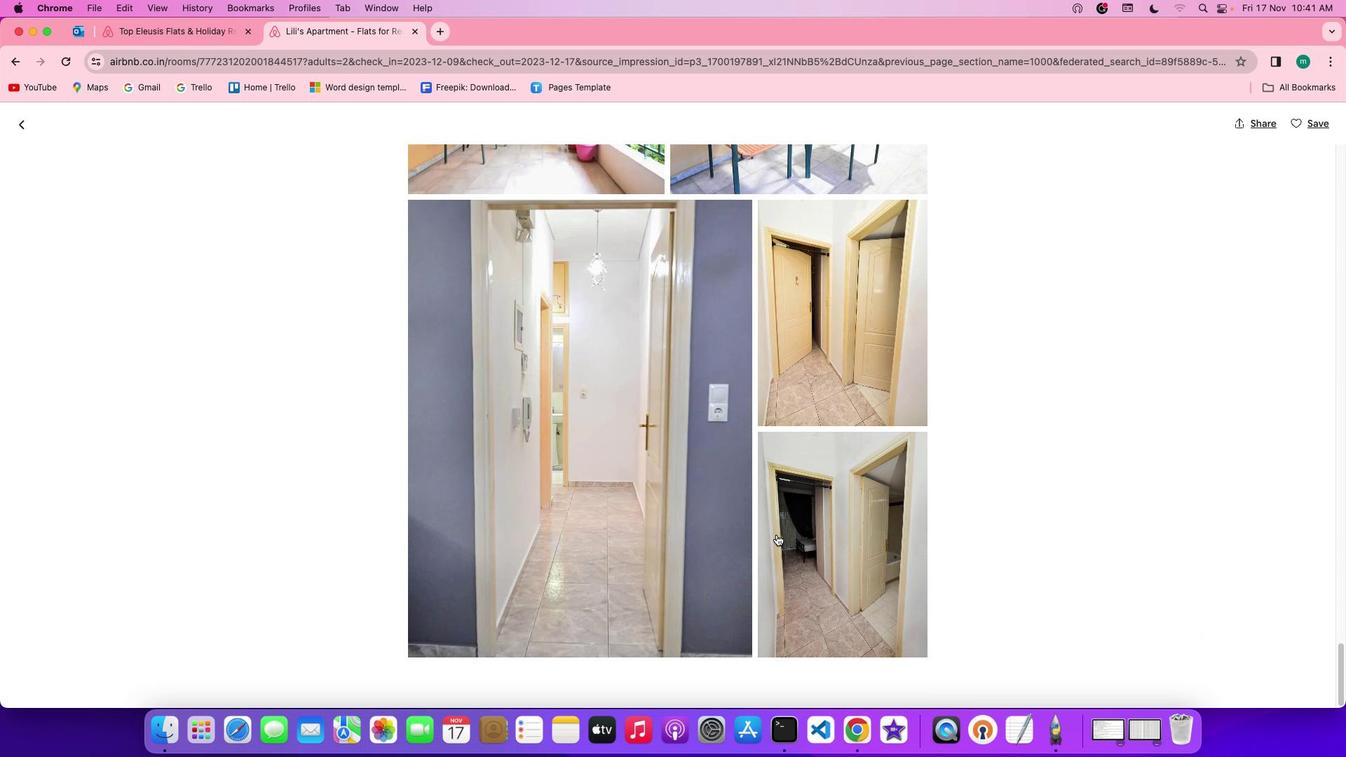 
Action: Mouse scrolled (776, 535) with delta (0, -2)
Screenshot: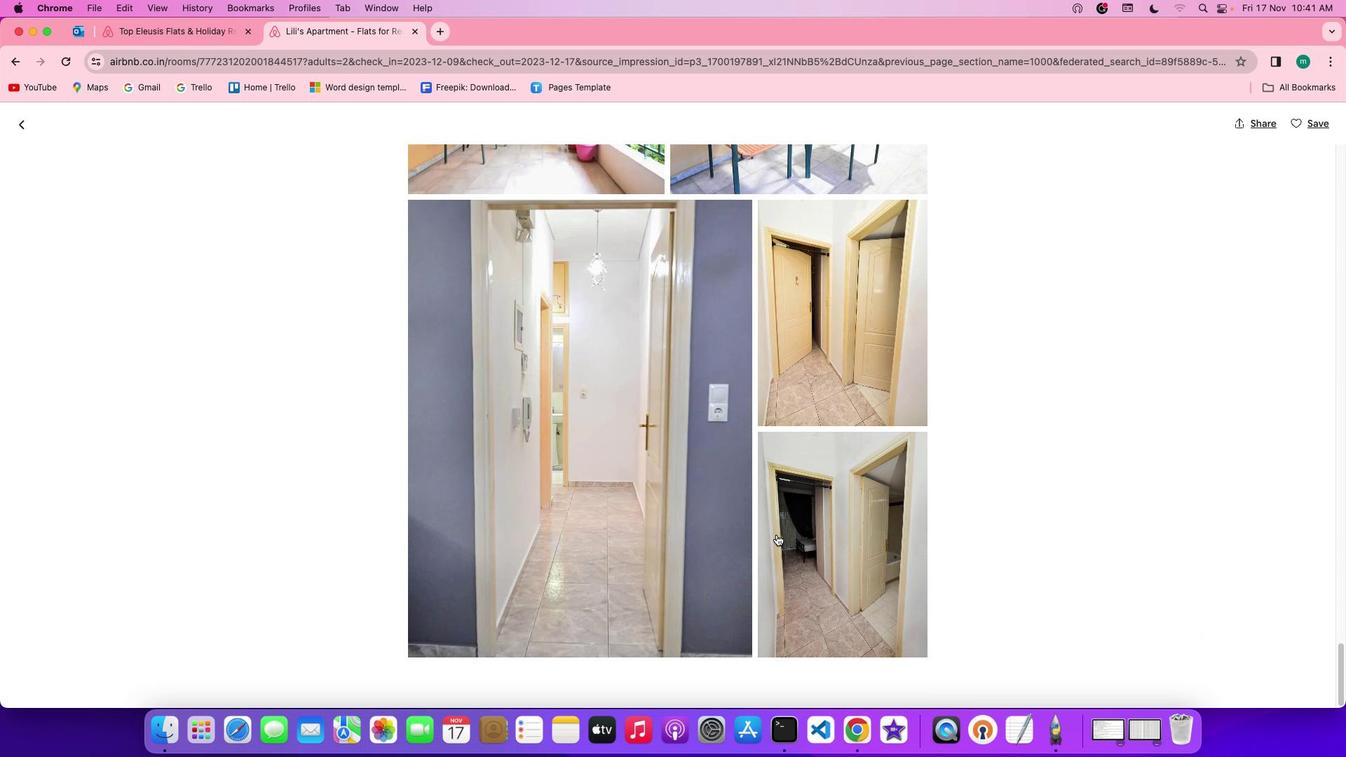 
Action: Mouse scrolled (776, 535) with delta (0, 0)
Screenshot: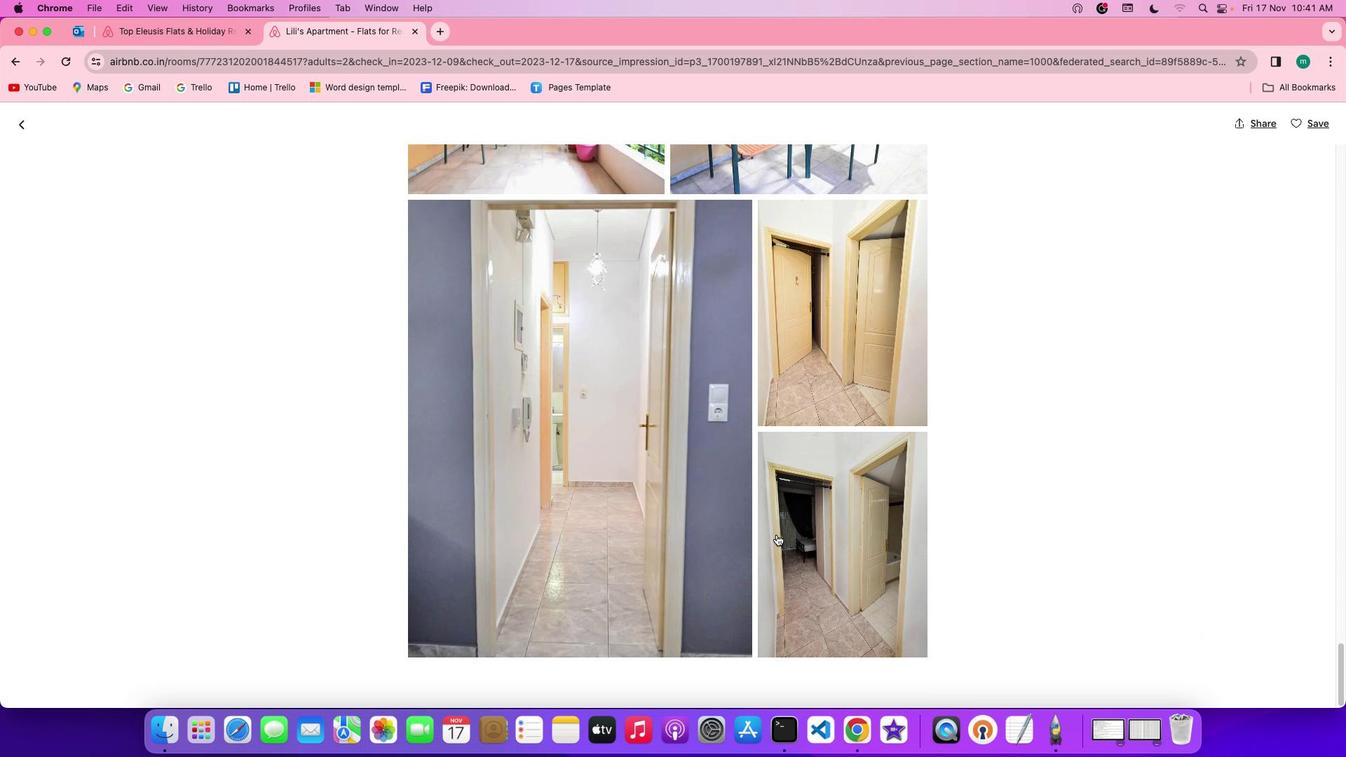 
Action: Mouse scrolled (776, 535) with delta (0, 0)
Screenshot: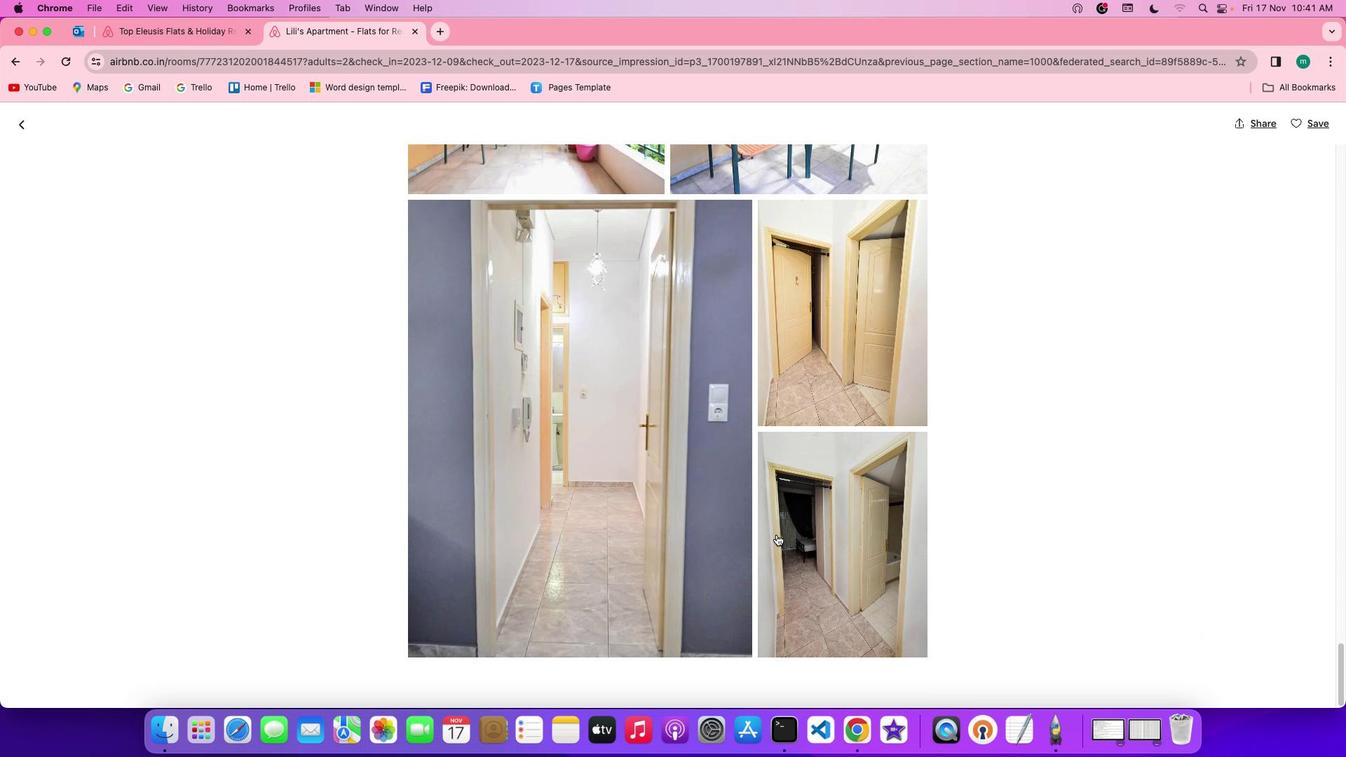 
Action: Mouse scrolled (776, 535) with delta (0, -2)
Screenshot: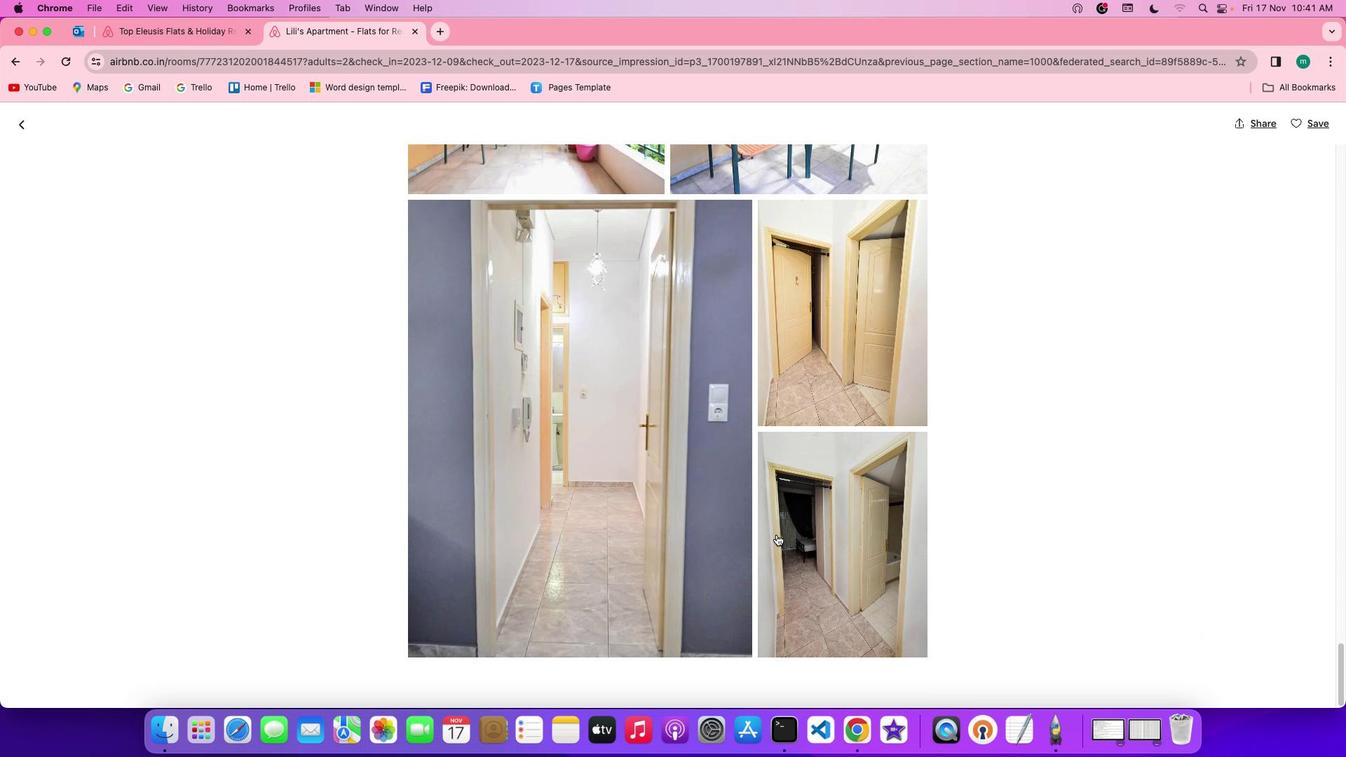 
Action: Mouse scrolled (776, 535) with delta (0, -3)
Screenshot: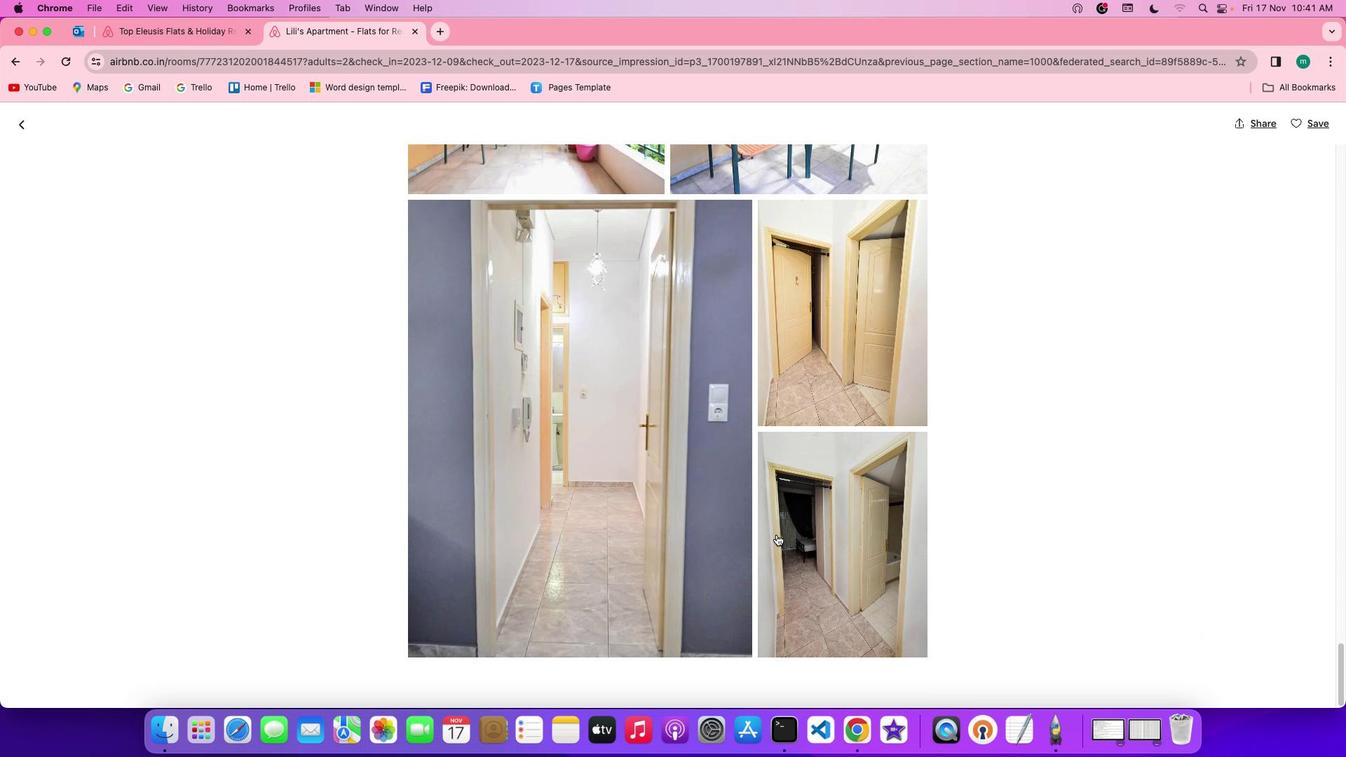 
Action: Mouse scrolled (776, 535) with delta (0, -3)
Screenshot: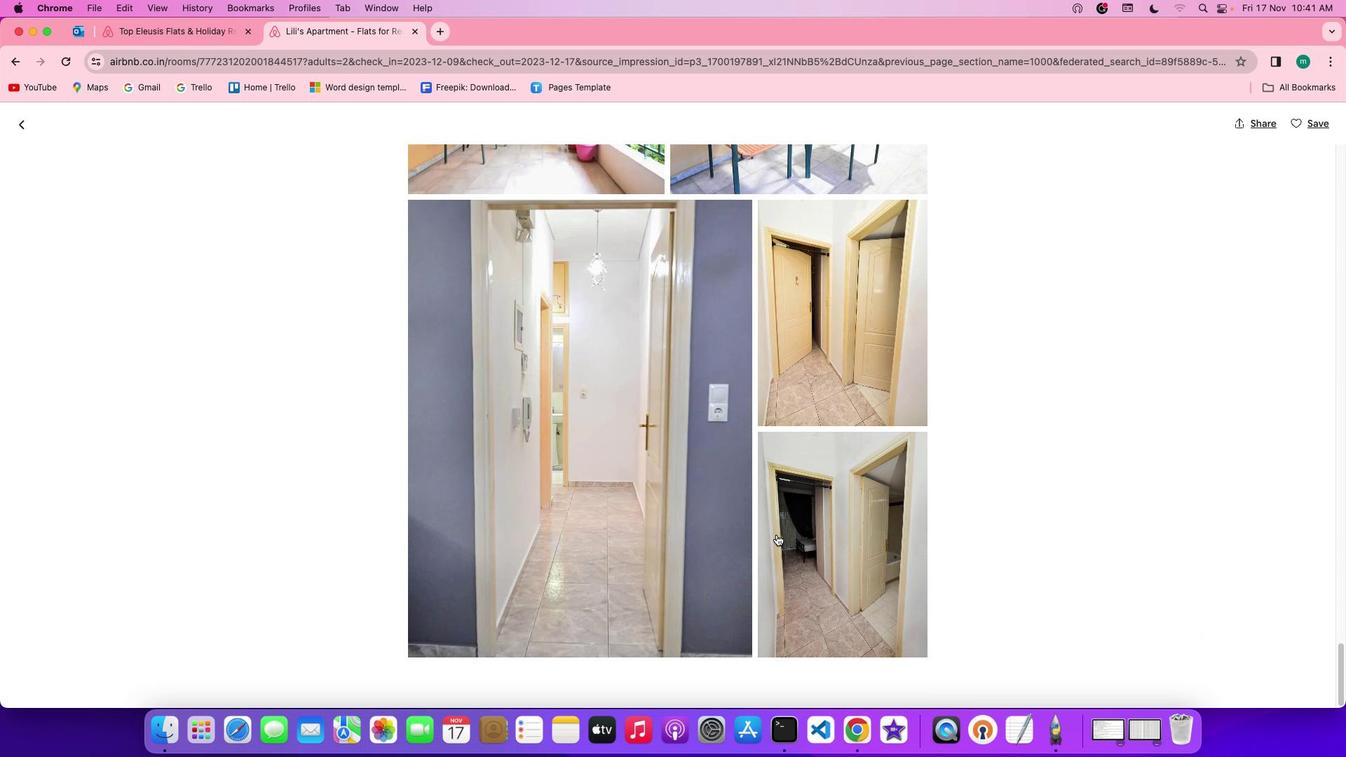 
Action: Mouse scrolled (776, 535) with delta (0, 0)
Screenshot: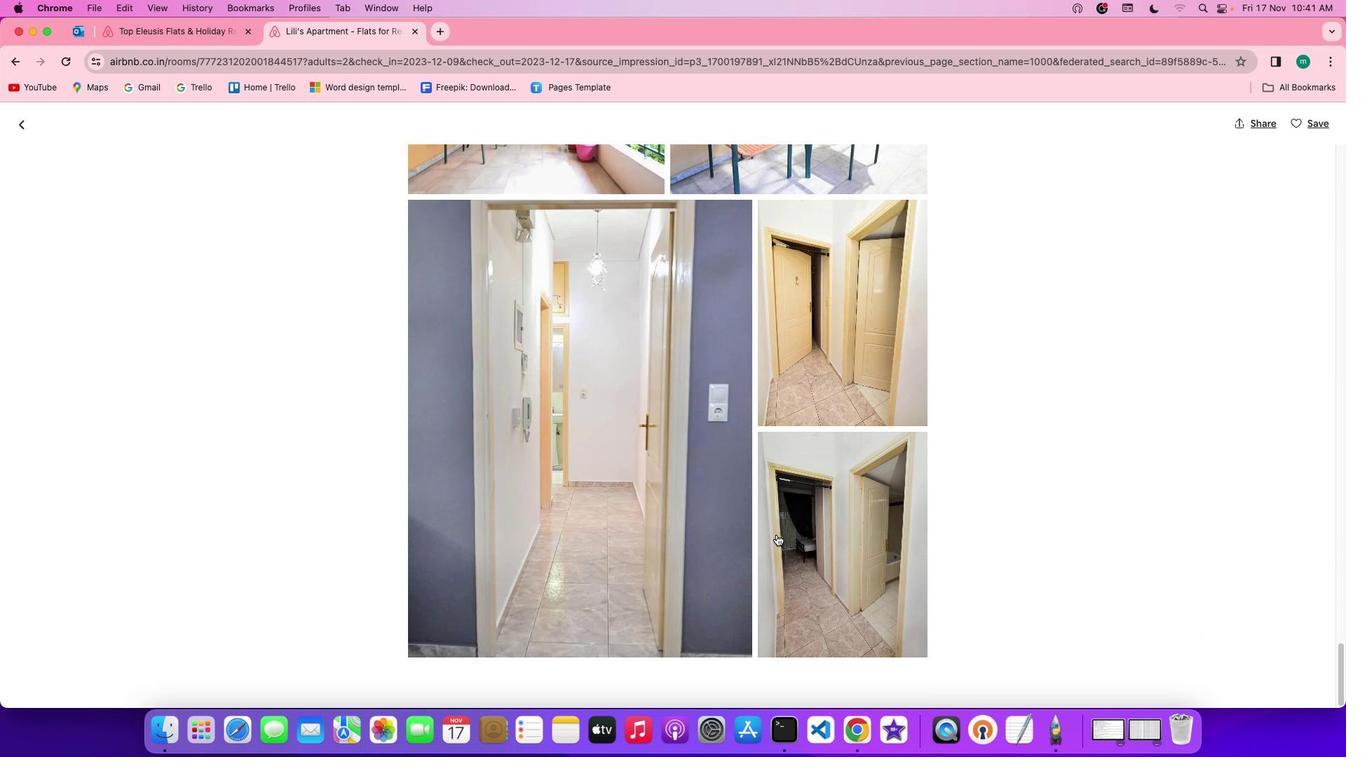 
Action: Mouse scrolled (776, 535) with delta (0, 0)
Screenshot: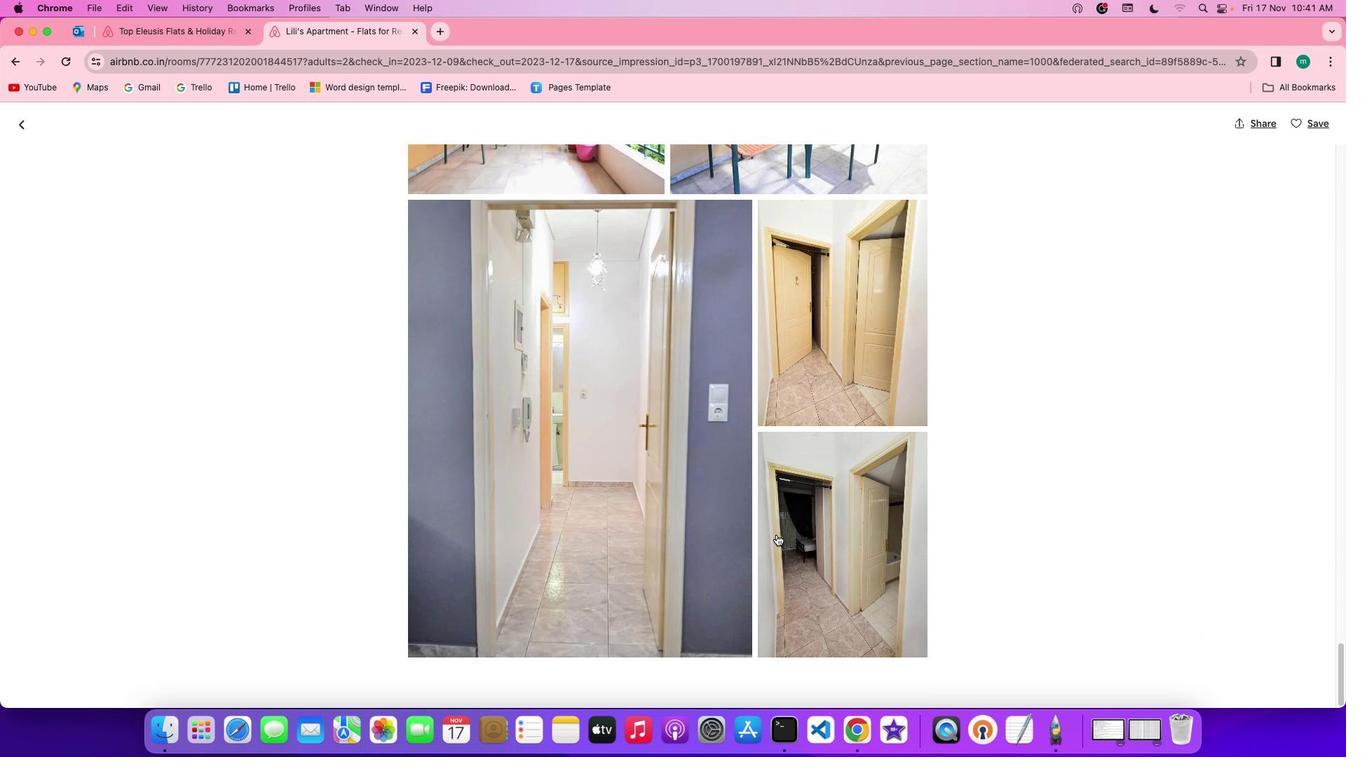 
Action: Mouse scrolled (776, 535) with delta (0, -2)
Screenshot: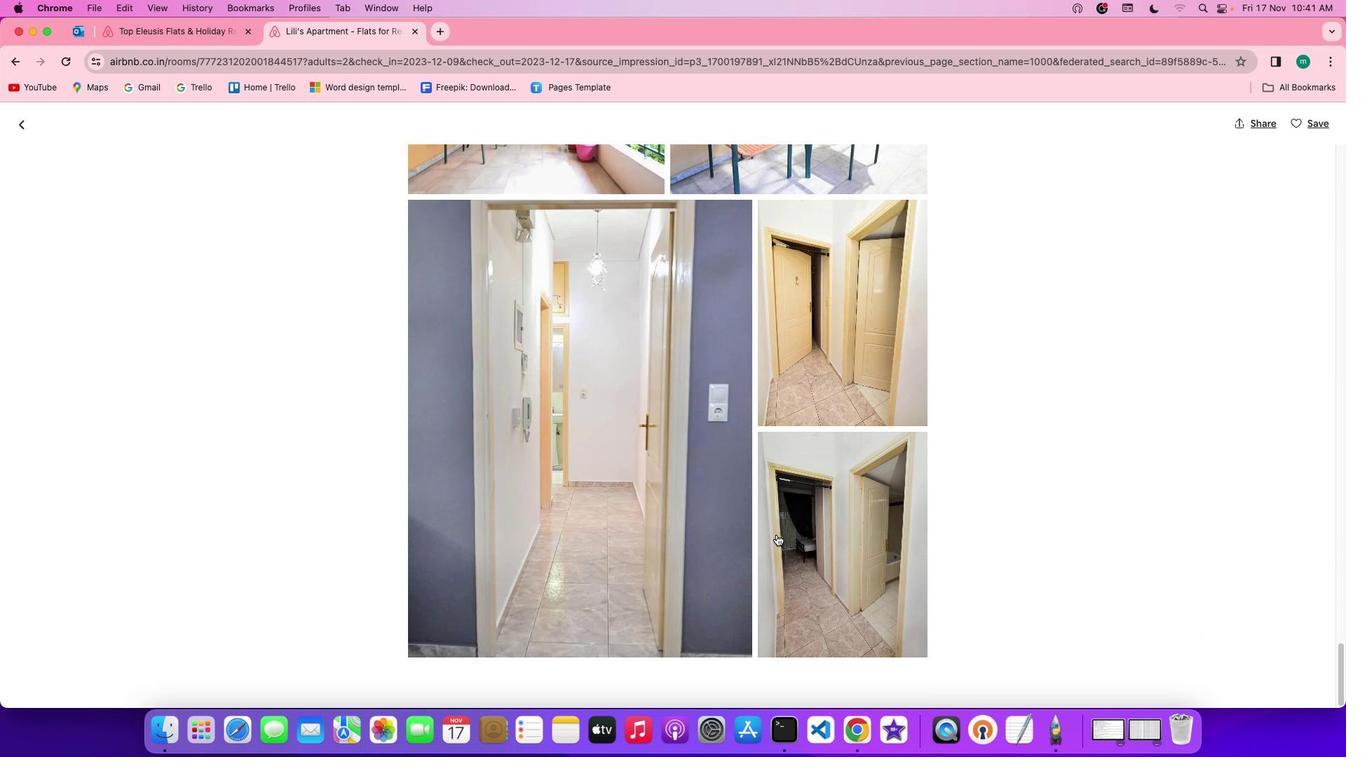 
Action: Mouse scrolled (776, 535) with delta (0, -2)
Screenshot: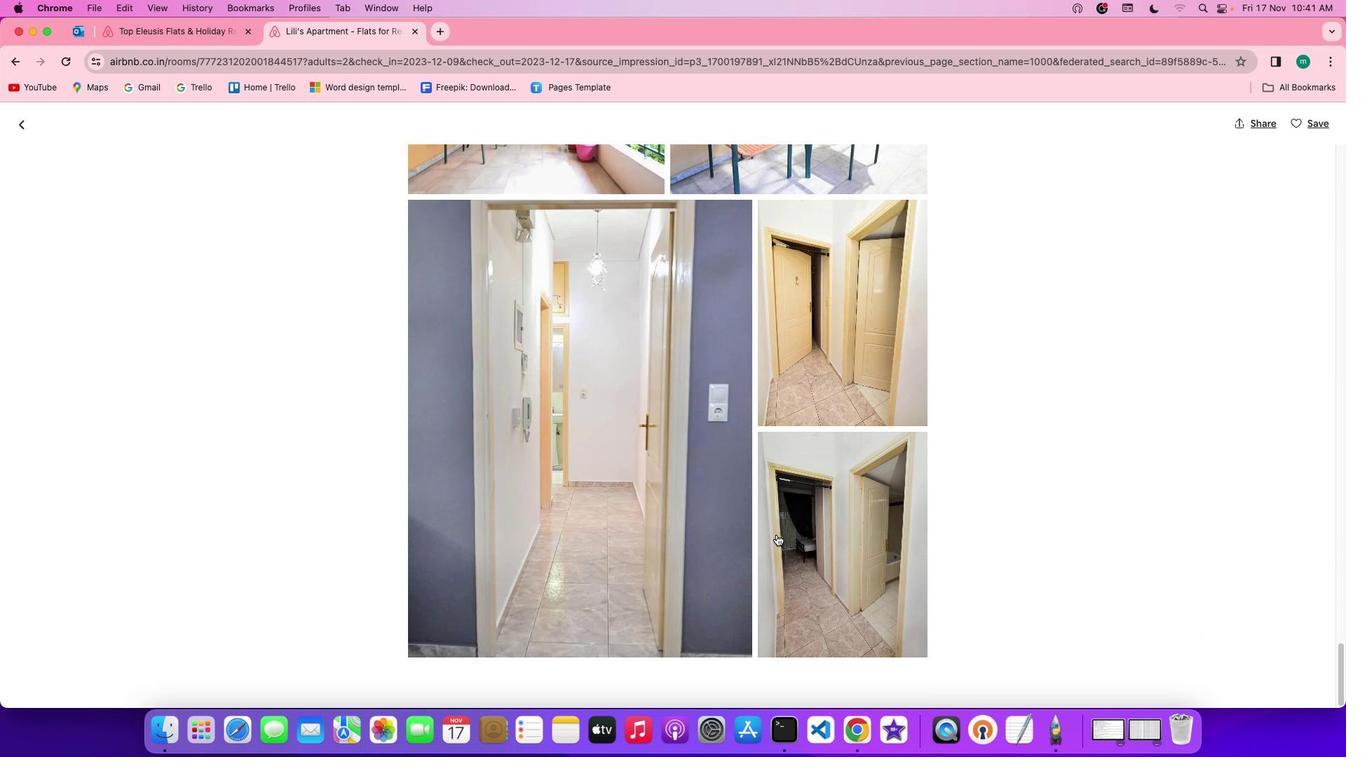 
Action: Mouse scrolled (776, 535) with delta (0, -3)
Screenshot: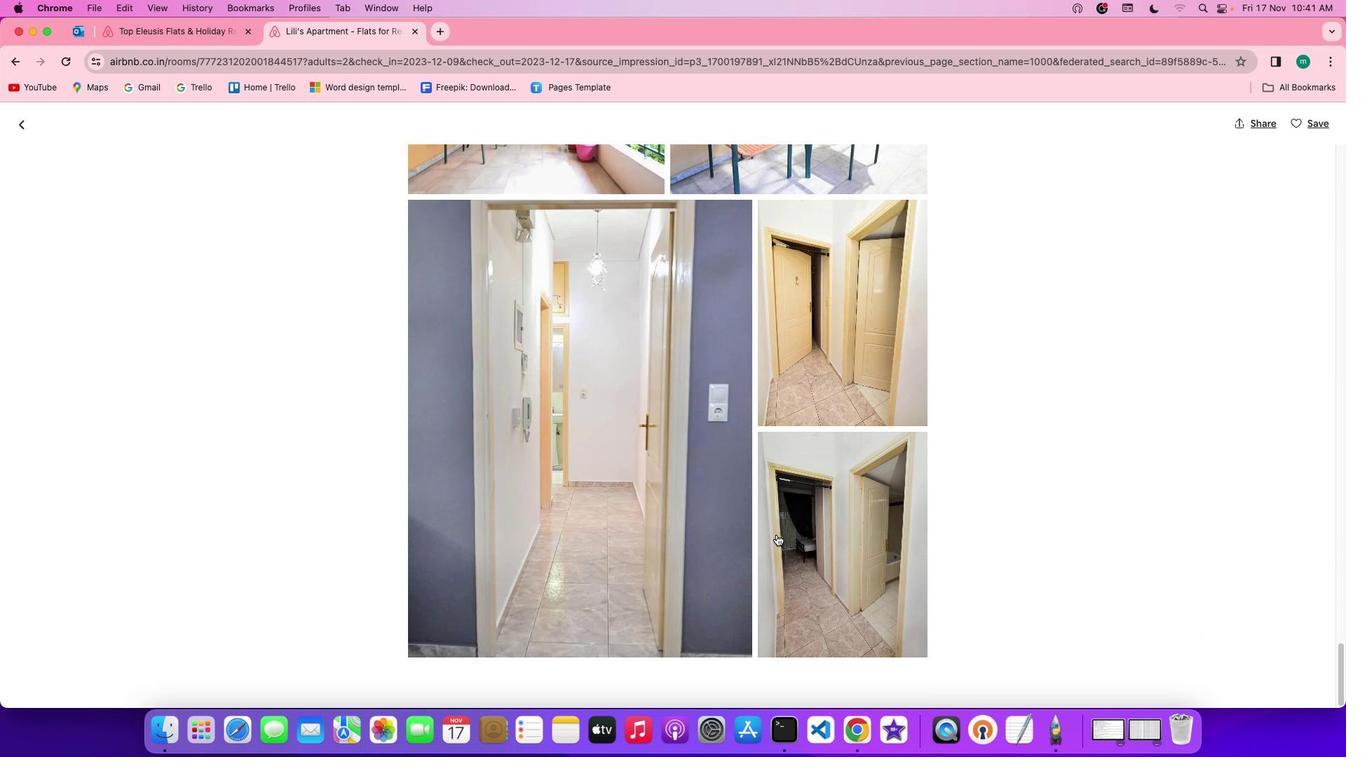 
Action: Mouse scrolled (776, 535) with delta (0, 0)
Screenshot: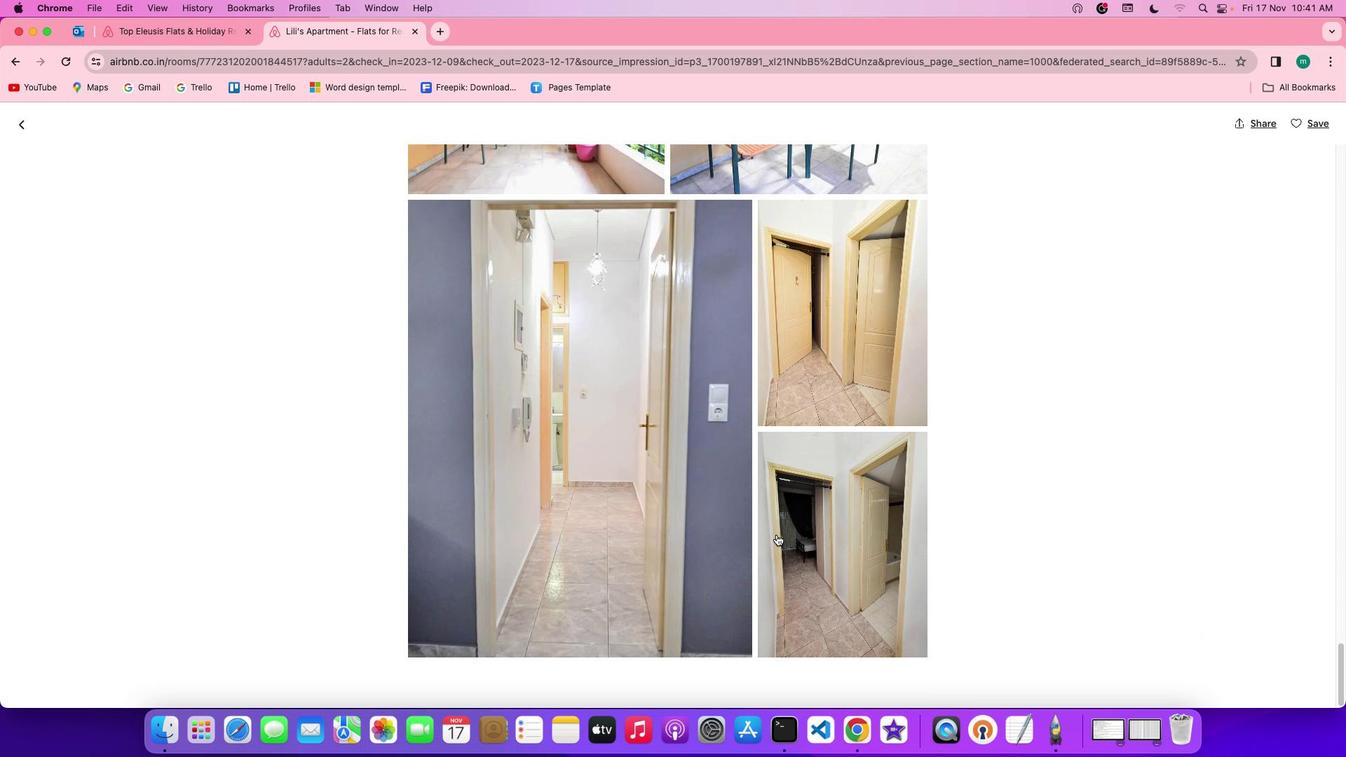 
Action: Mouse scrolled (776, 535) with delta (0, 0)
Screenshot: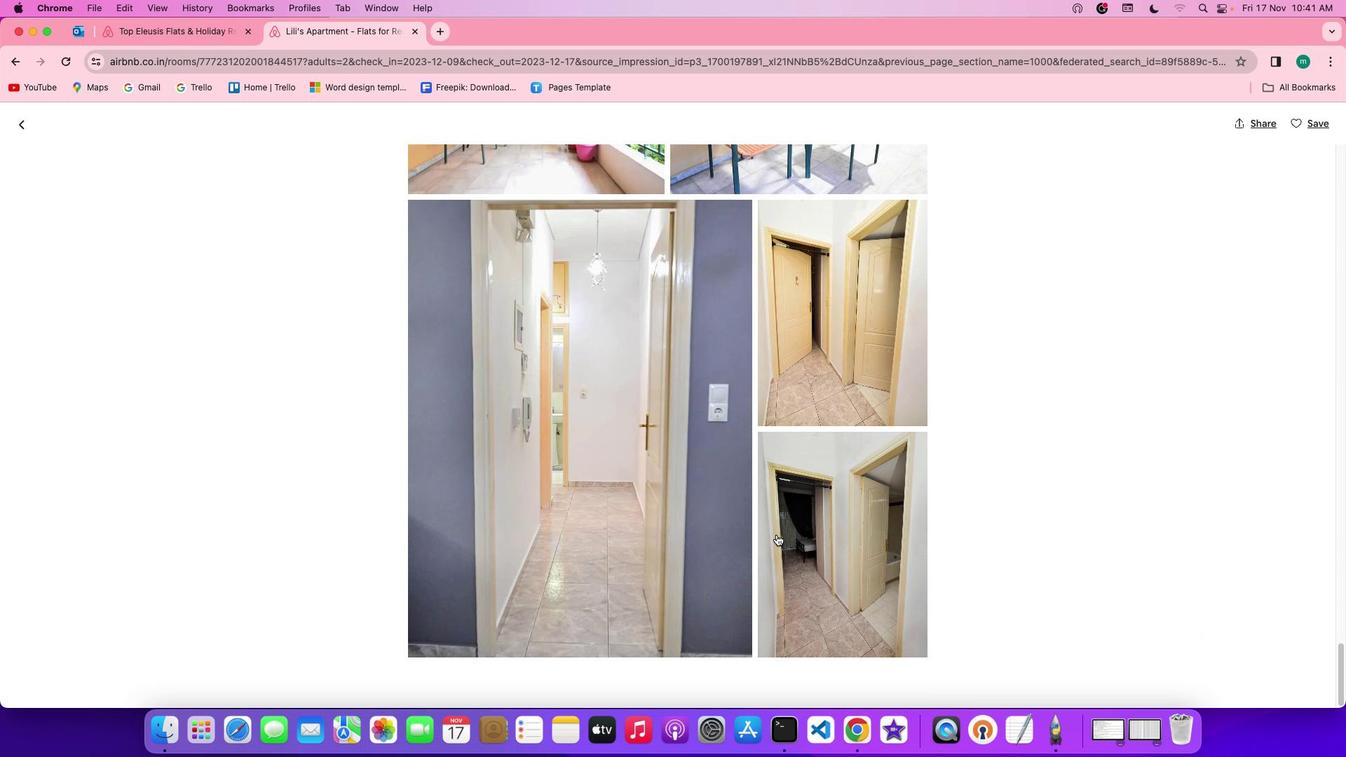 
Action: Mouse scrolled (776, 535) with delta (0, -1)
Screenshot: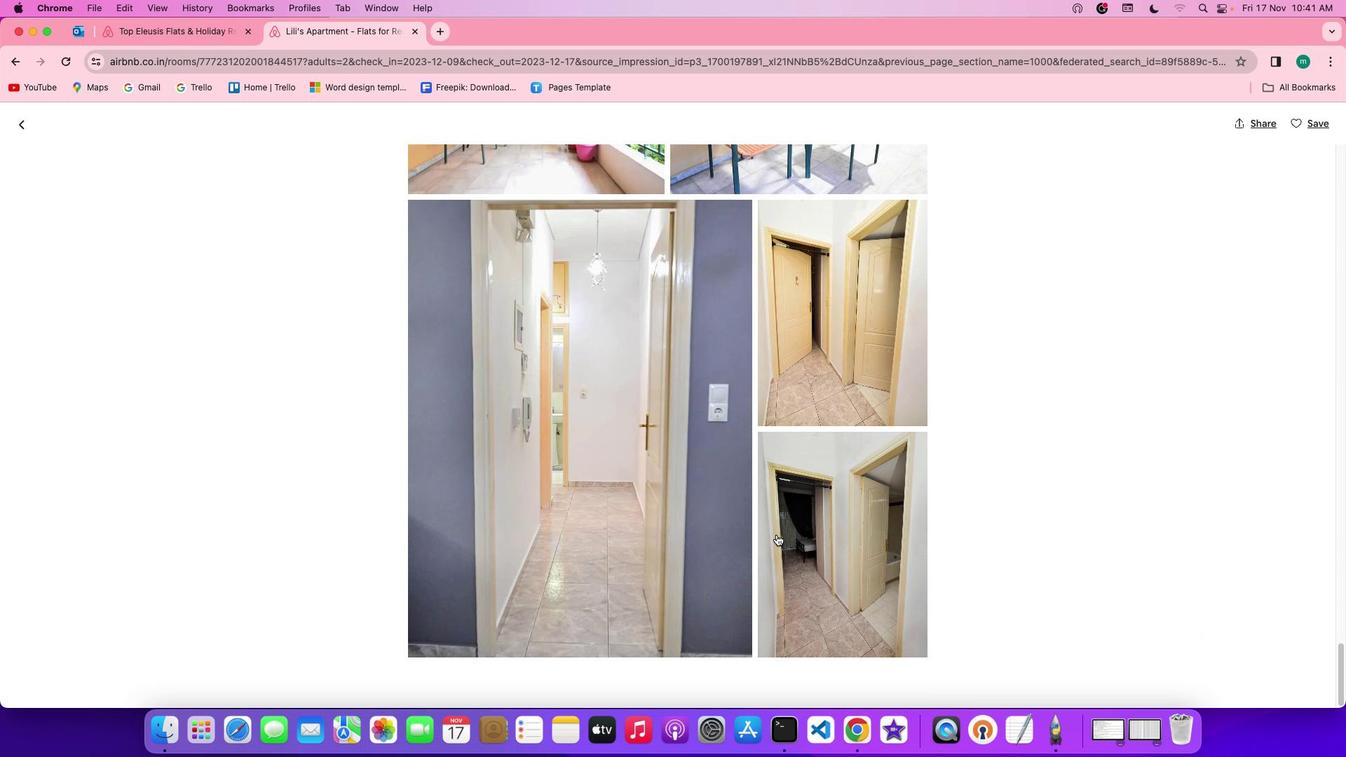 
Action: Mouse scrolled (776, 535) with delta (0, -2)
Screenshot: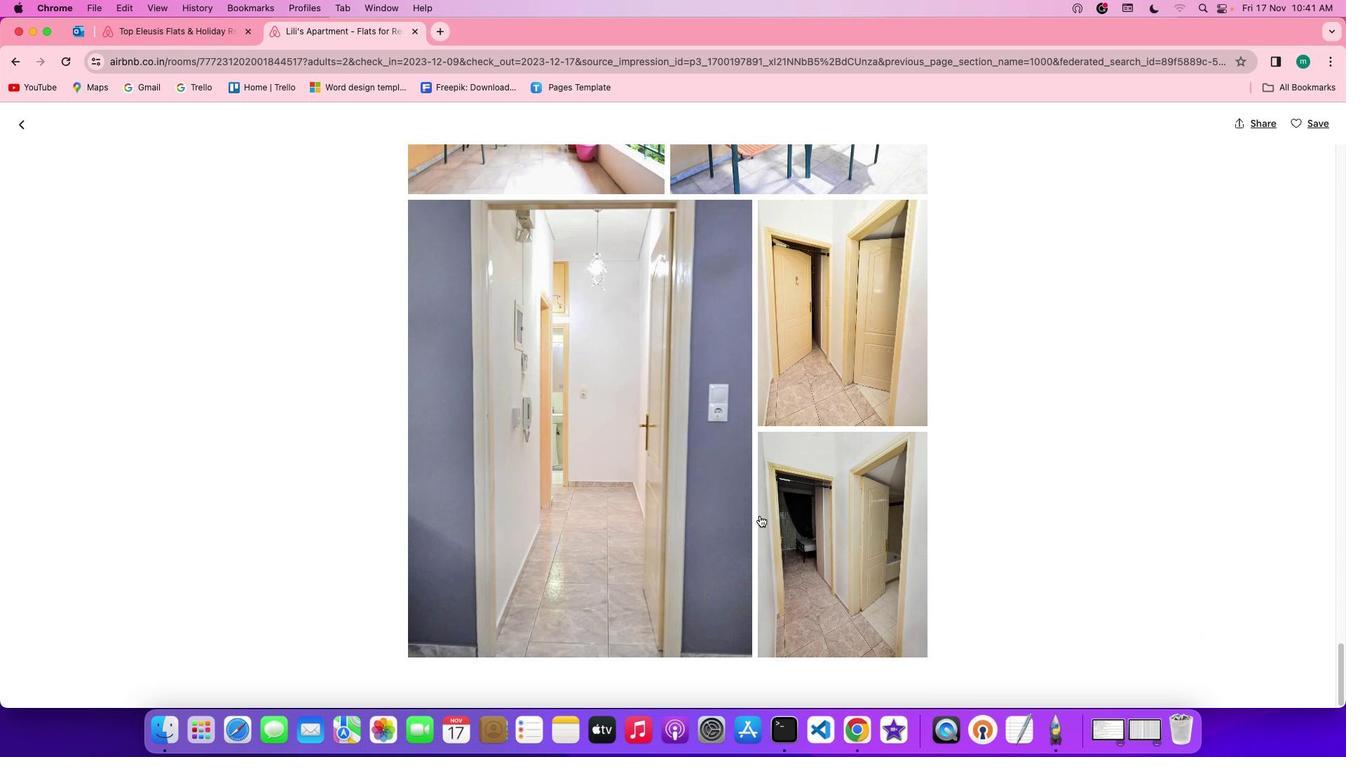 
Action: Mouse moved to (18, 125)
Screenshot: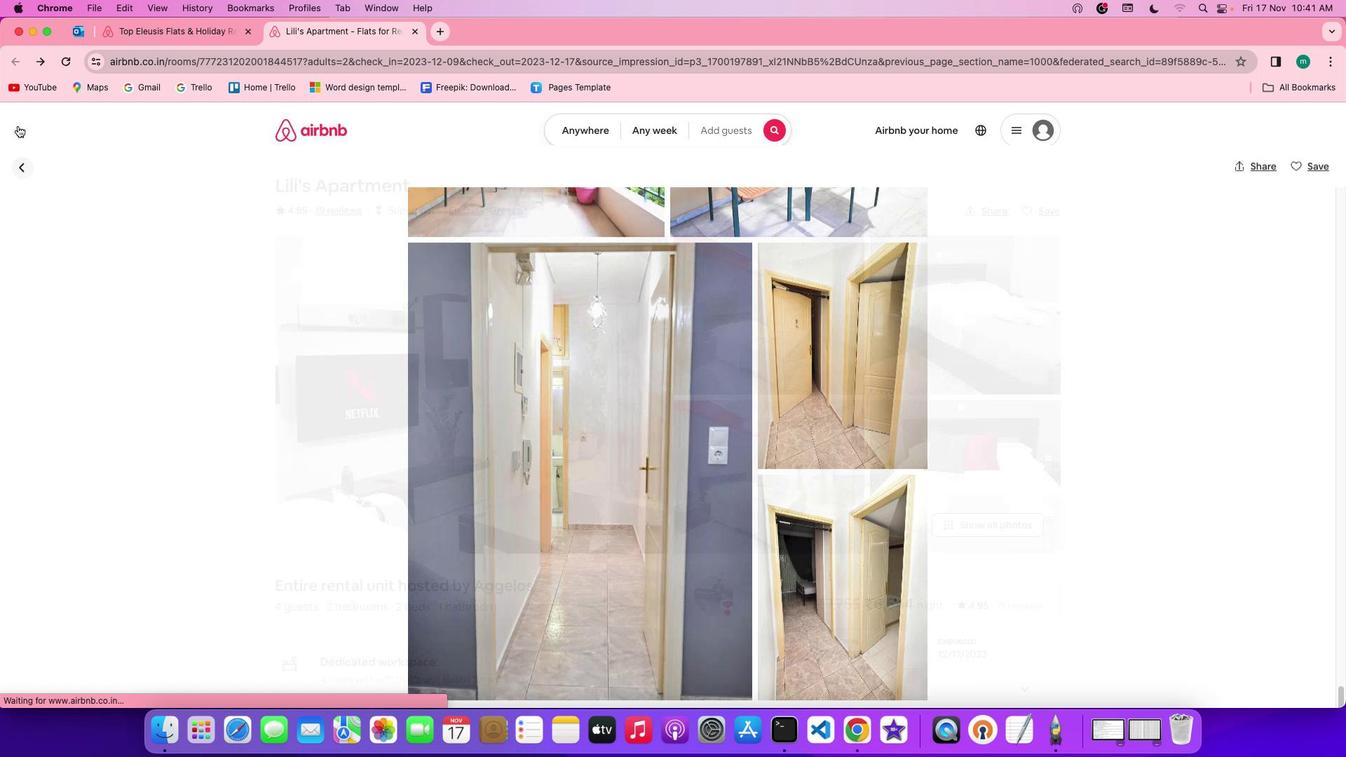 
Action: Mouse pressed left at (18, 125)
Screenshot: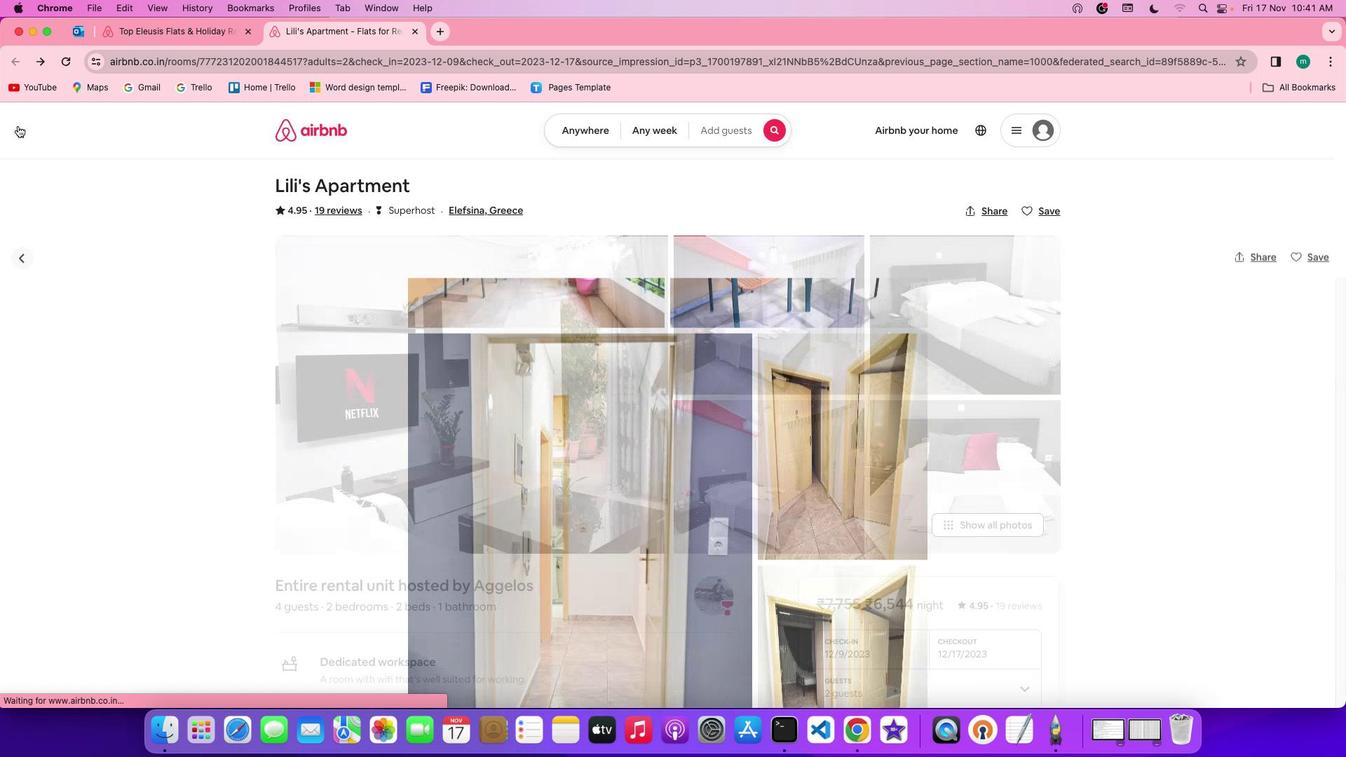 
Action: Mouse moved to (704, 509)
Screenshot: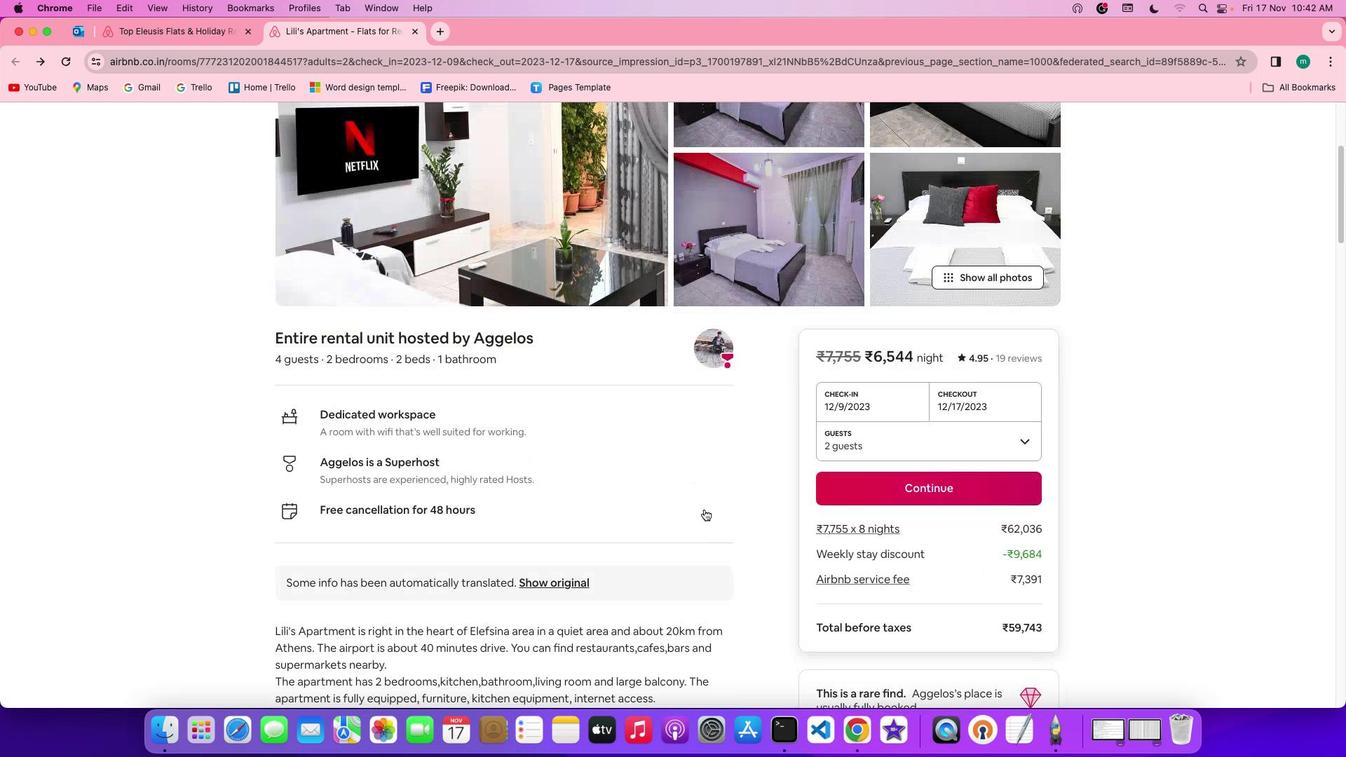 
Action: Mouse scrolled (704, 509) with delta (0, 0)
Screenshot: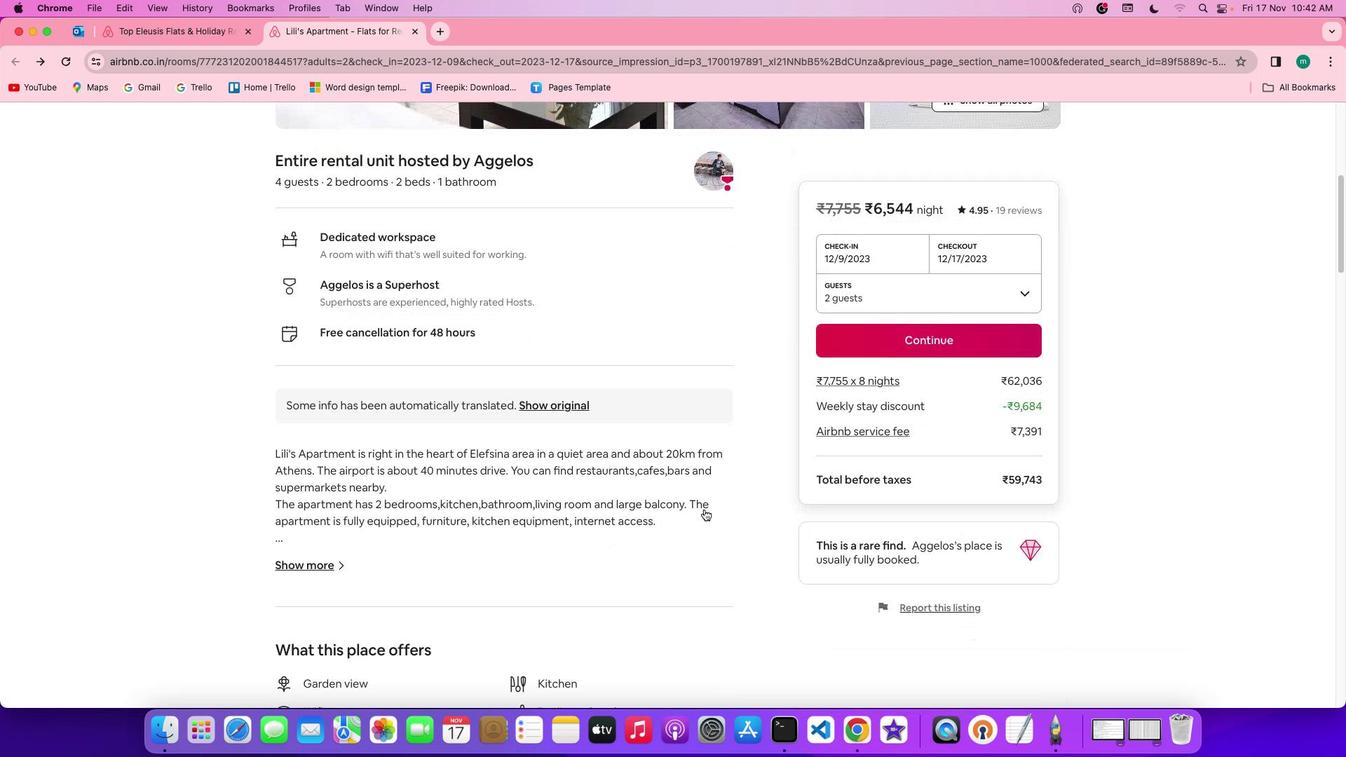 
Action: Mouse scrolled (704, 509) with delta (0, 0)
Screenshot: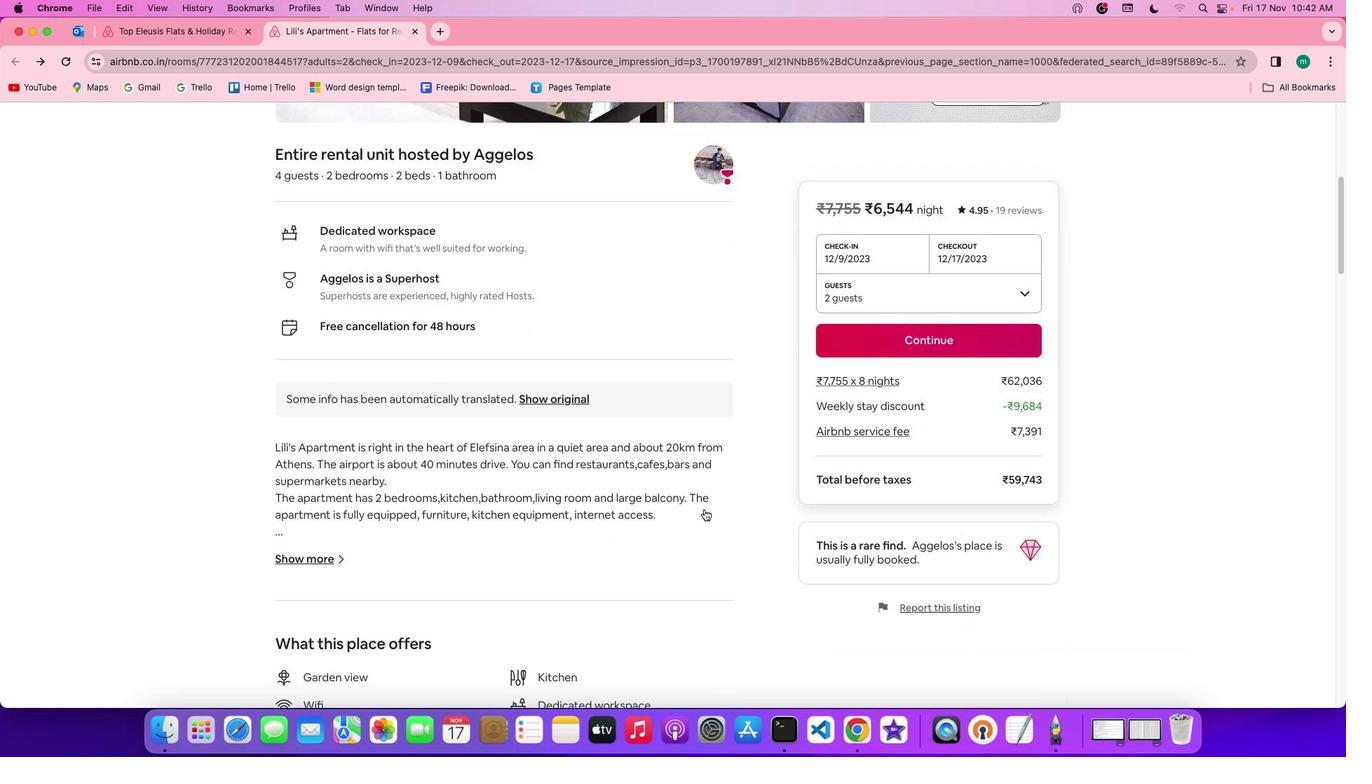 
Action: Mouse scrolled (704, 509) with delta (0, -2)
Screenshot: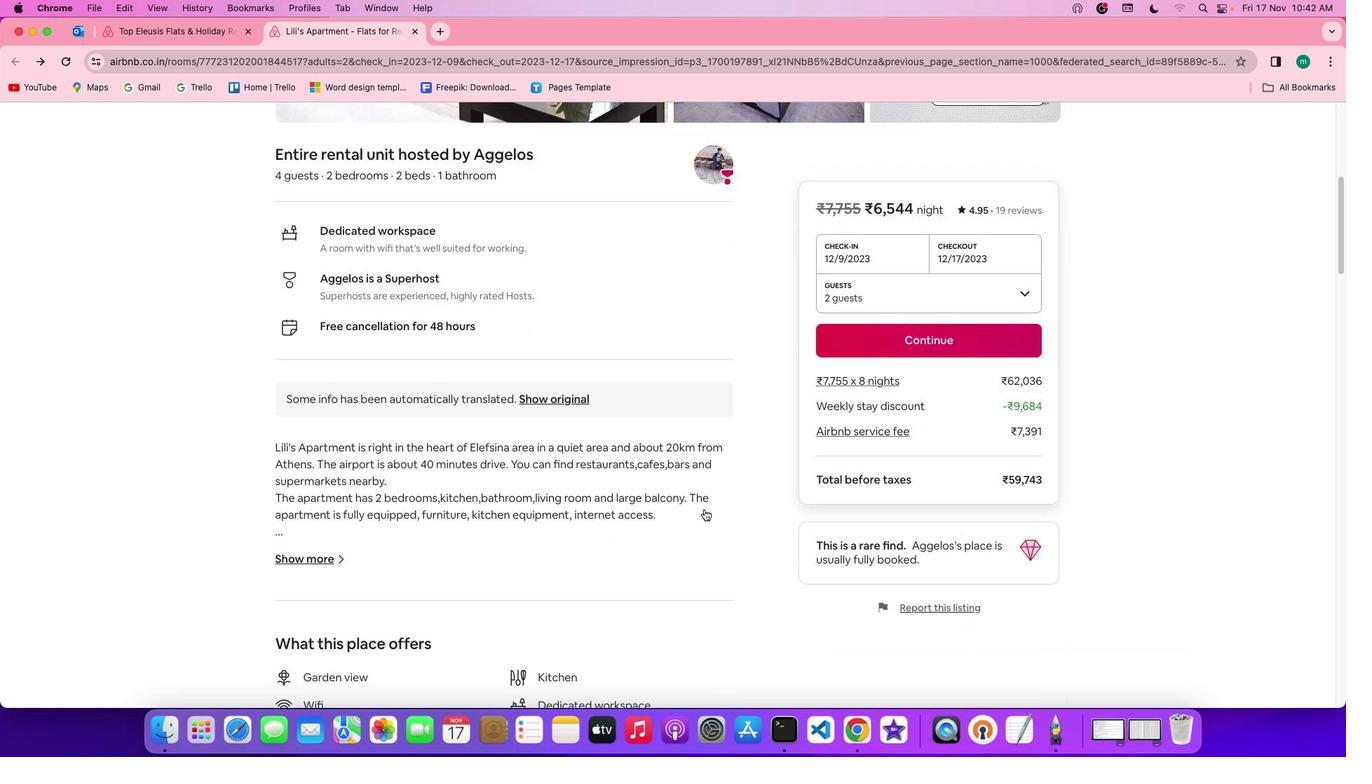 
Action: Mouse scrolled (704, 509) with delta (0, -3)
Screenshot: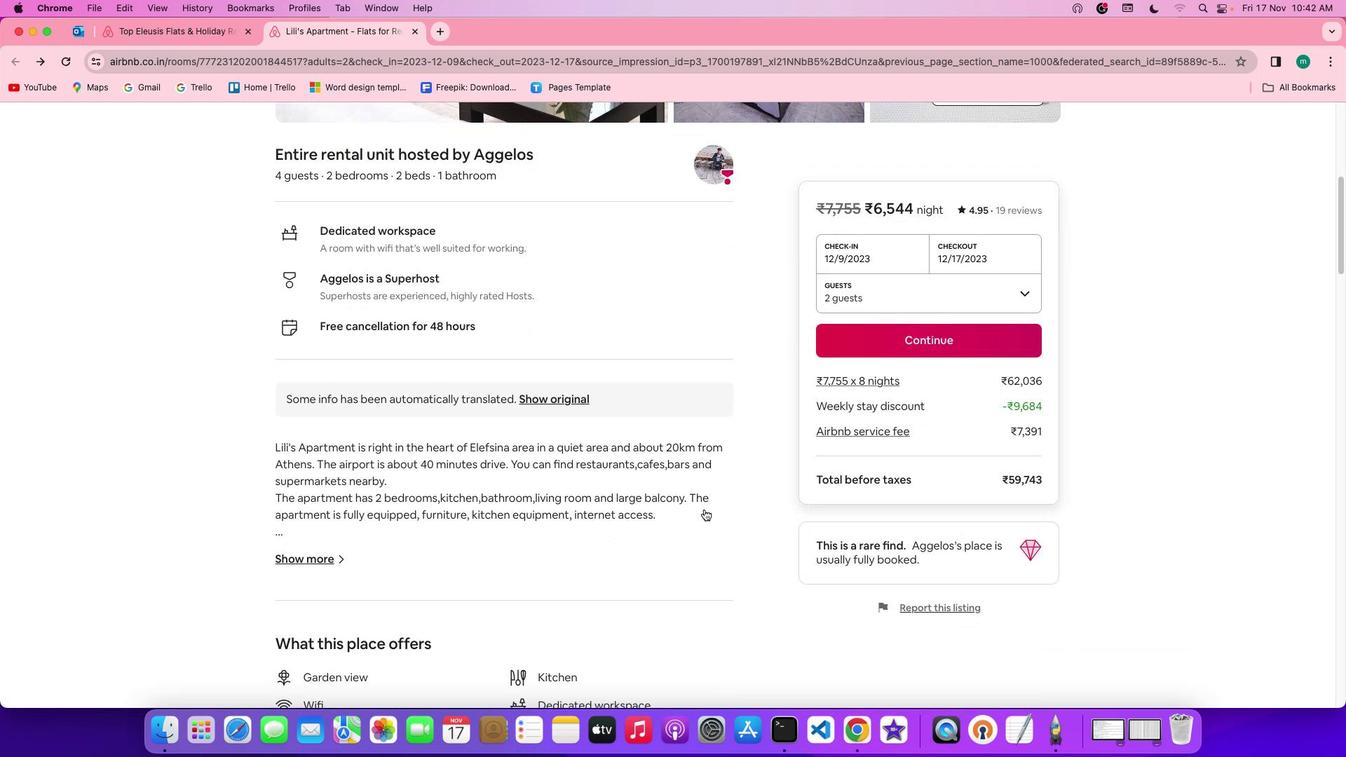 
Action: Mouse scrolled (704, 509) with delta (0, -3)
Screenshot: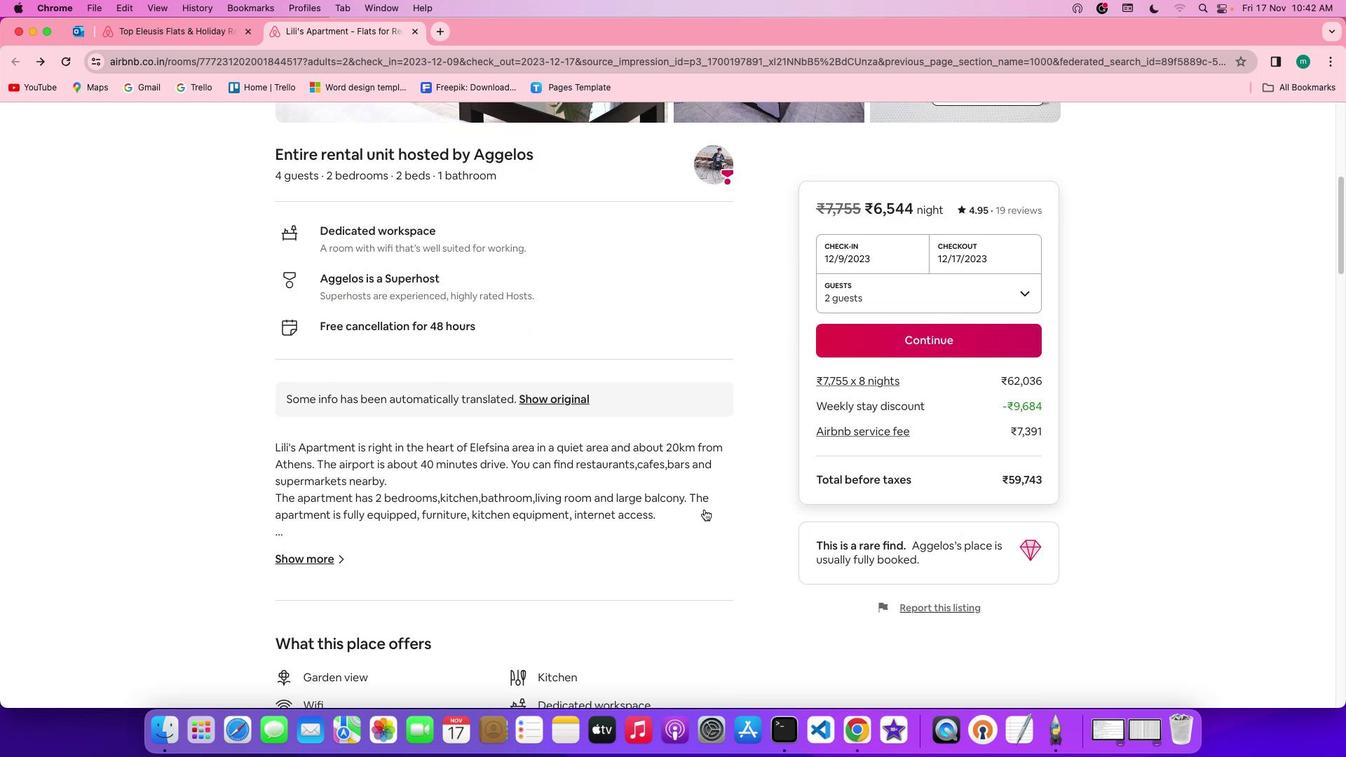 
Action: Mouse moved to (702, 507)
Screenshot: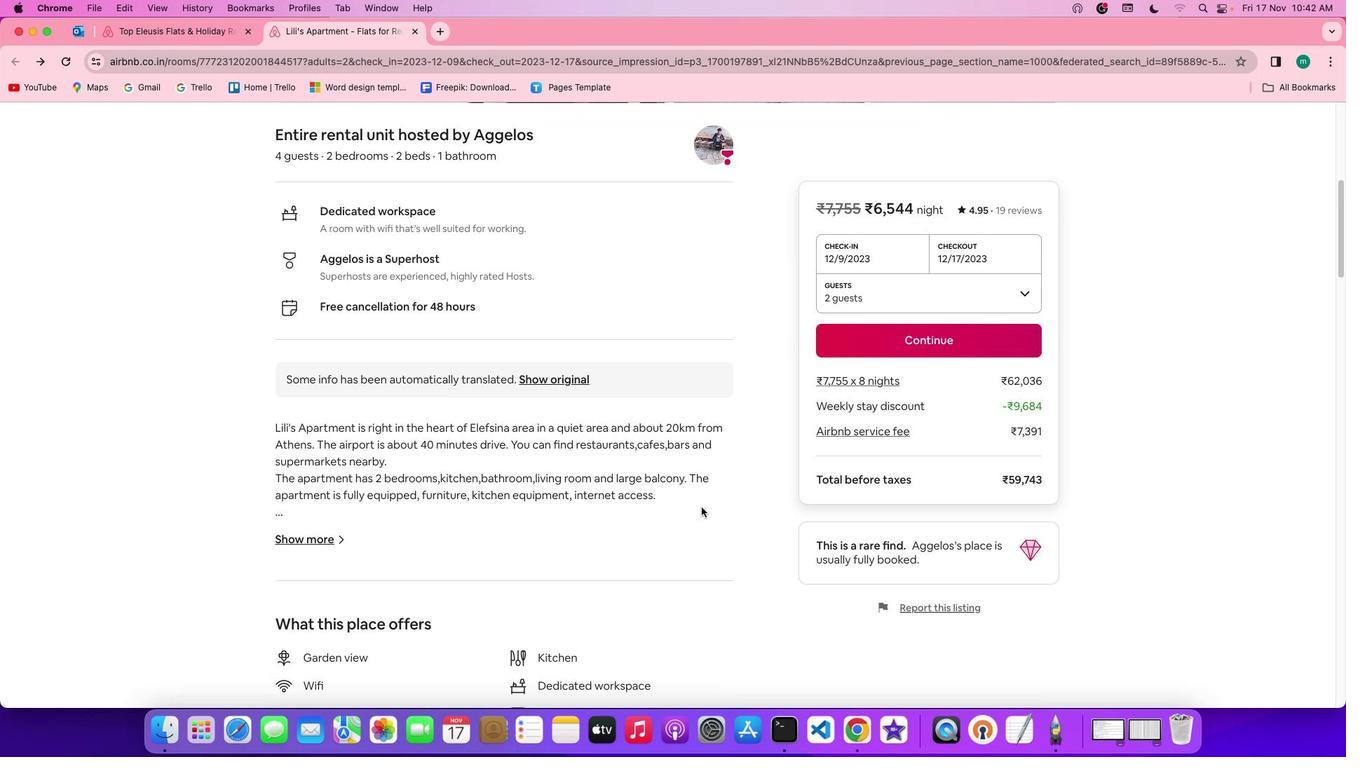 
Action: Mouse scrolled (702, 507) with delta (0, 0)
Screenshot: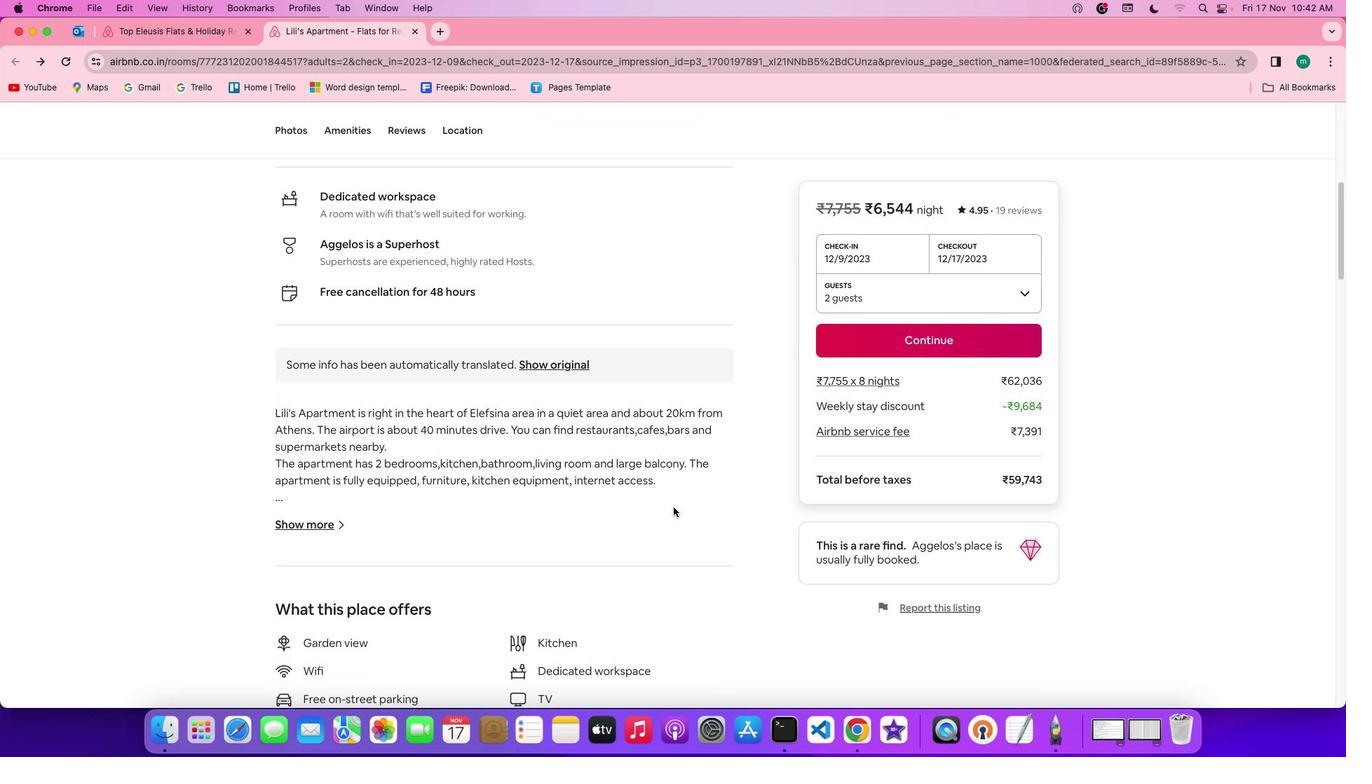 
Action: Mouse scrolled (702, 507) with delta (0, 0)
Screenshot: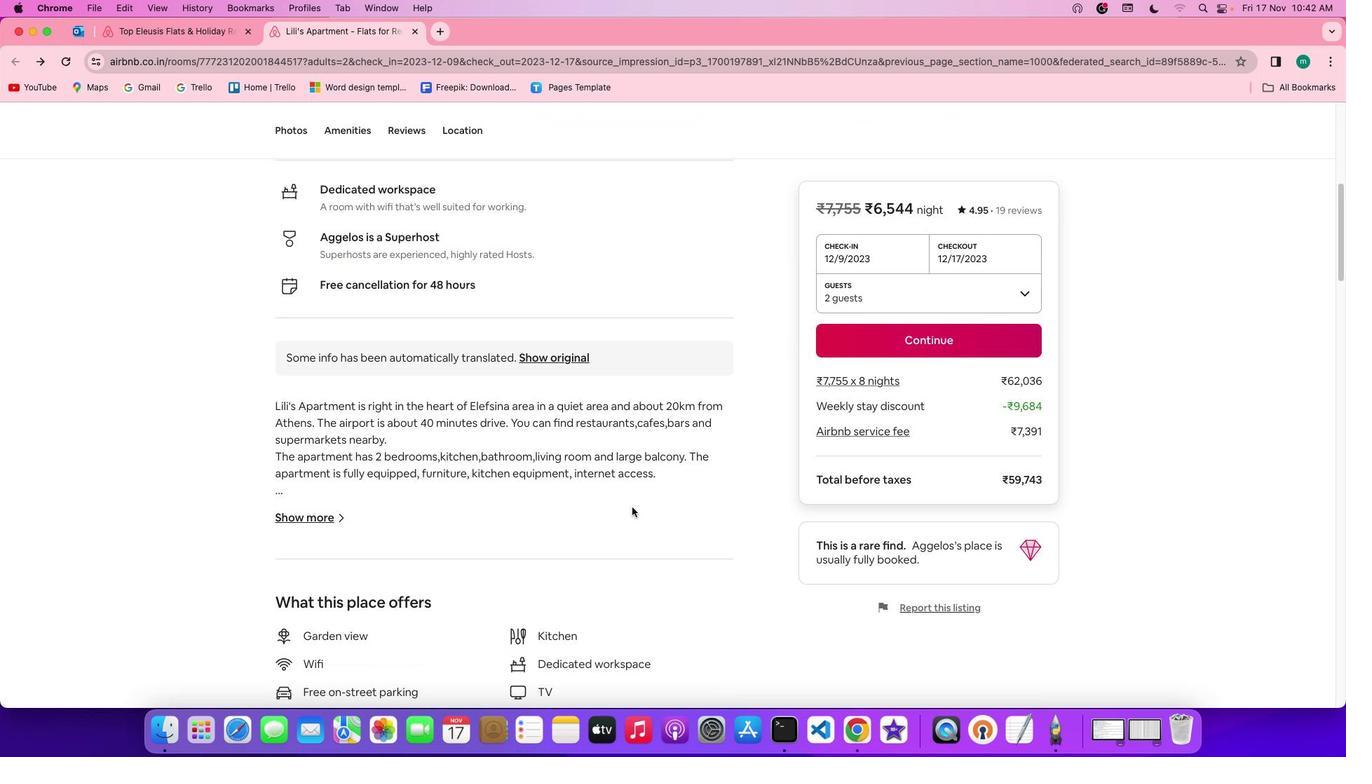 
Action: Mouse scrolled (702, 507) with delta (0, 0)
Screenshot: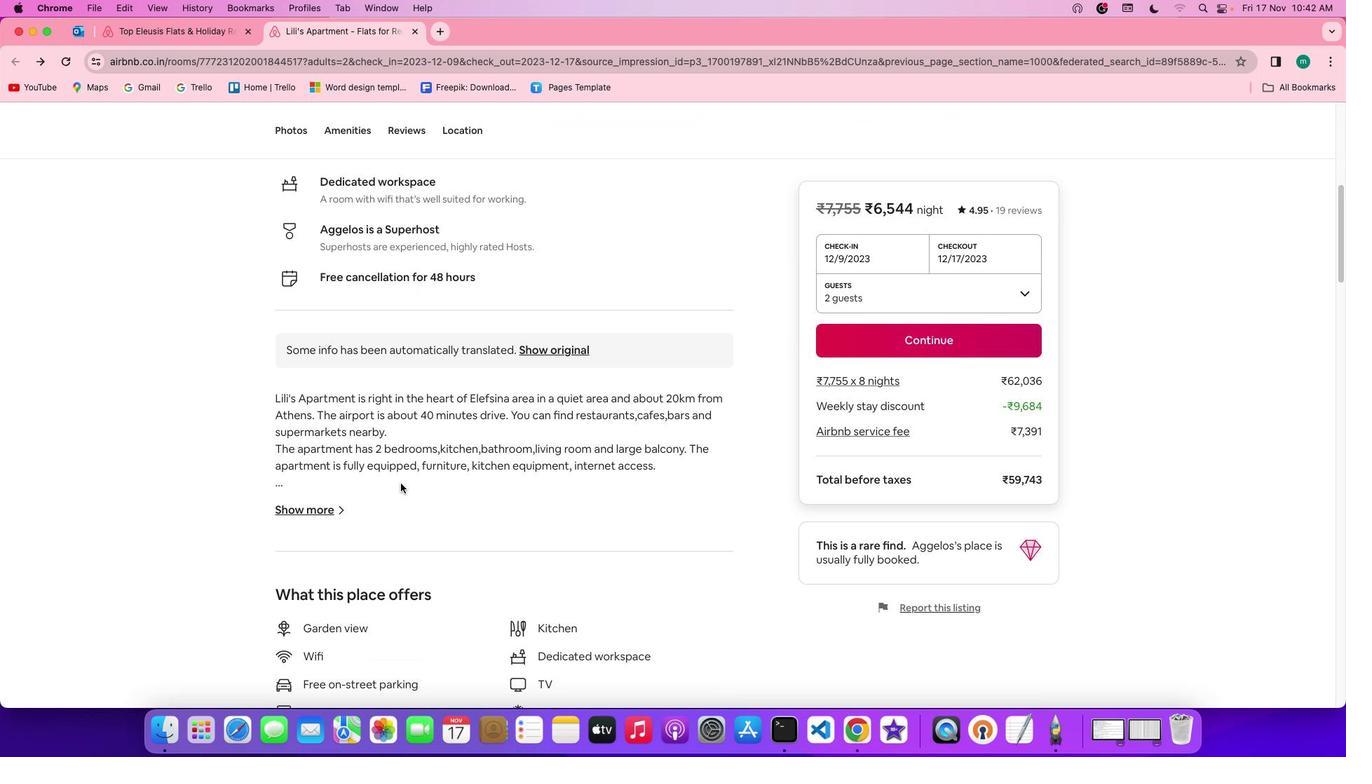 
Action: Mouse moved to (297, 505)
Screenshot: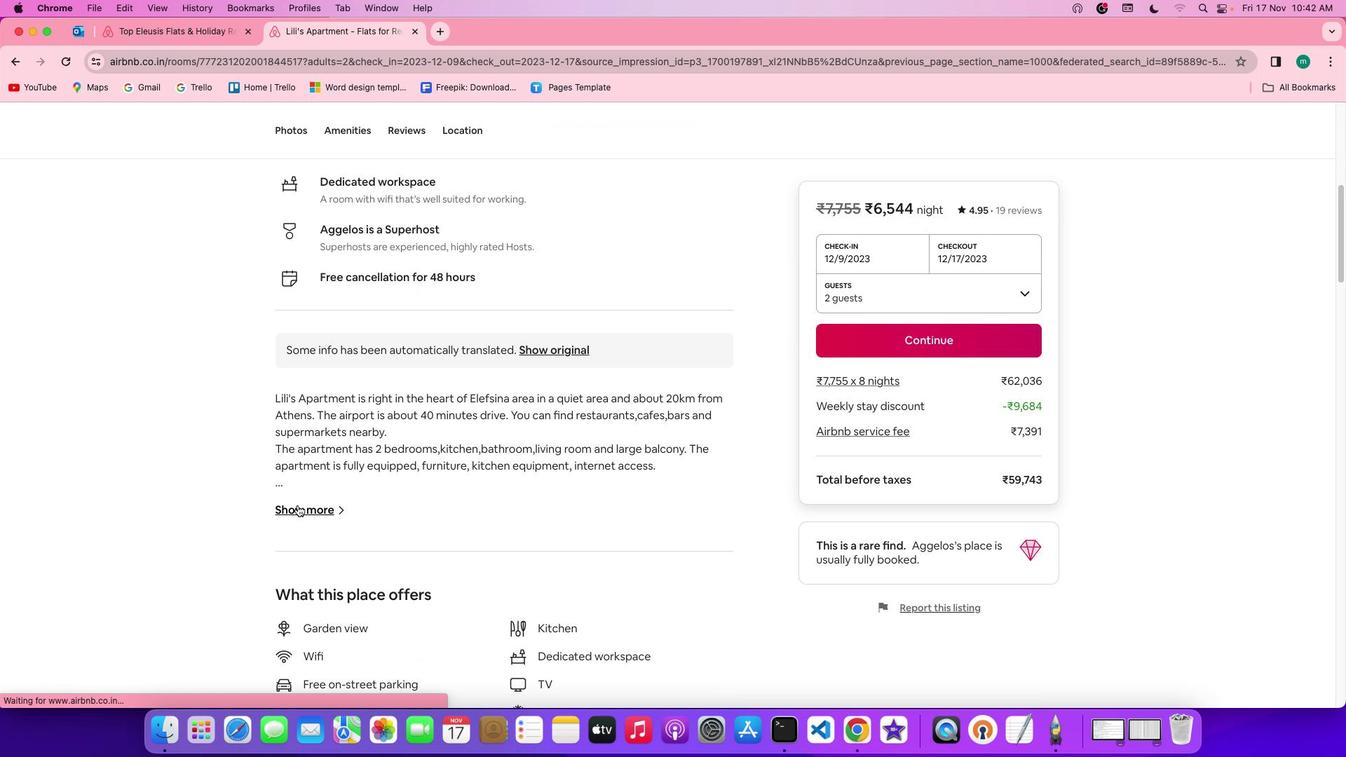 
Action: Mouse pressed left at (297, 505)
Screenshot: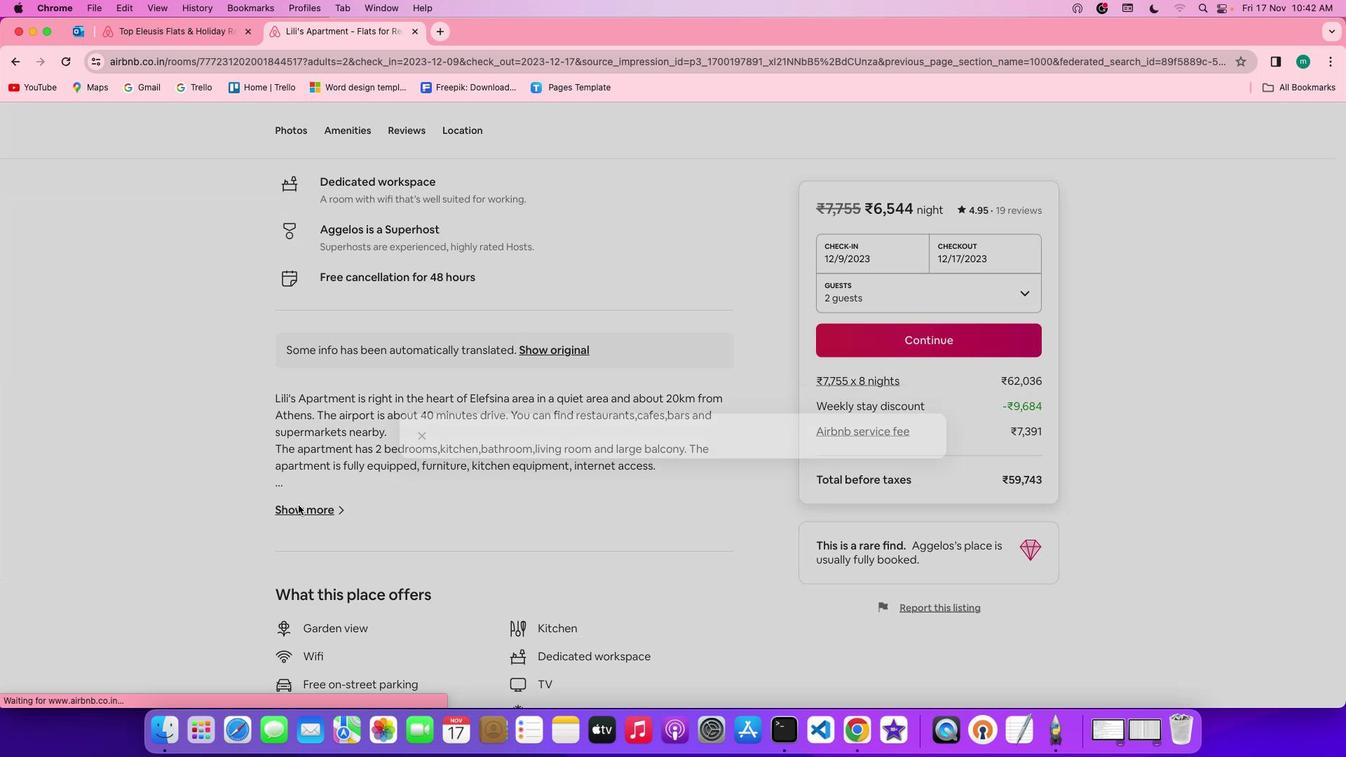 
Action: Mouse moved to (819, 539)
Screenshot: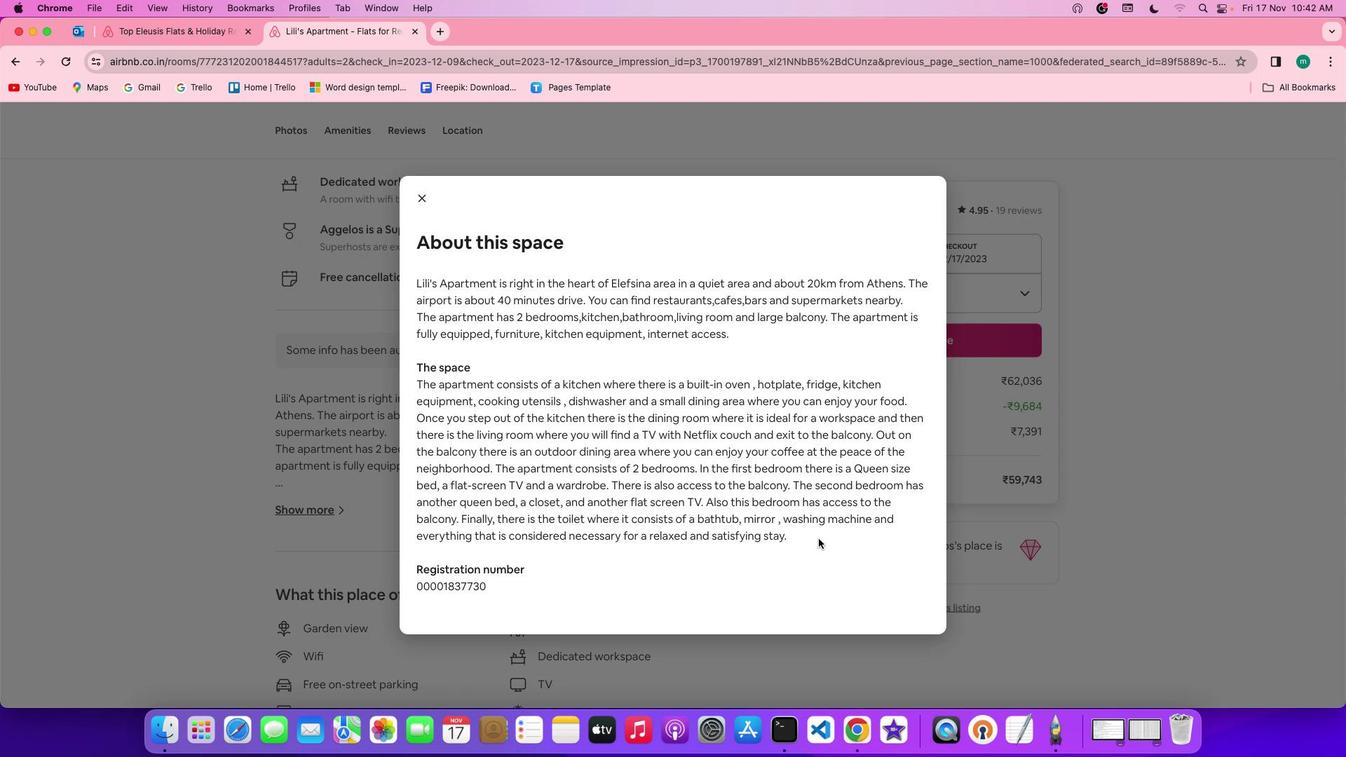 
Action: Mouse scrolled (819, 539) with delta (0, 0)
Screenshot: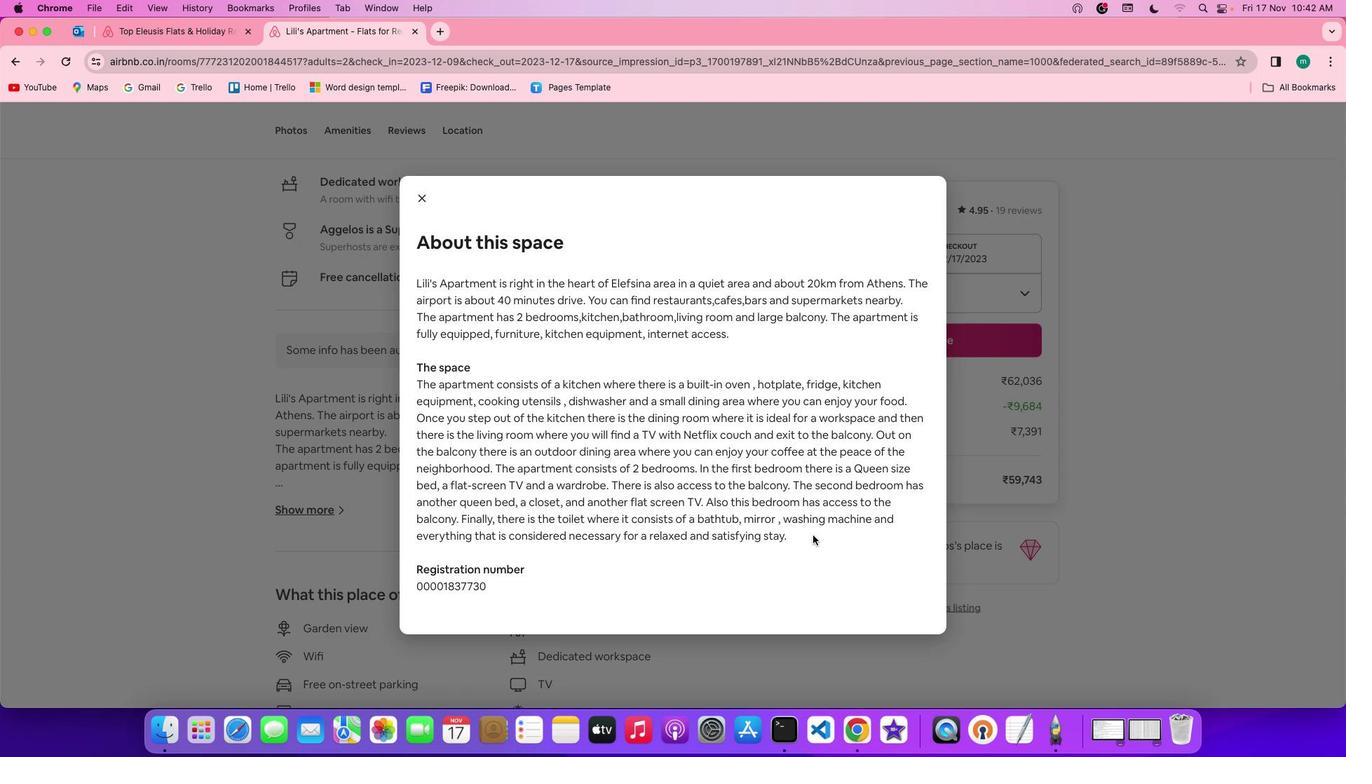 
Action: Mouse scrolled (819, 539) with delta (0, 0)
Screenshot: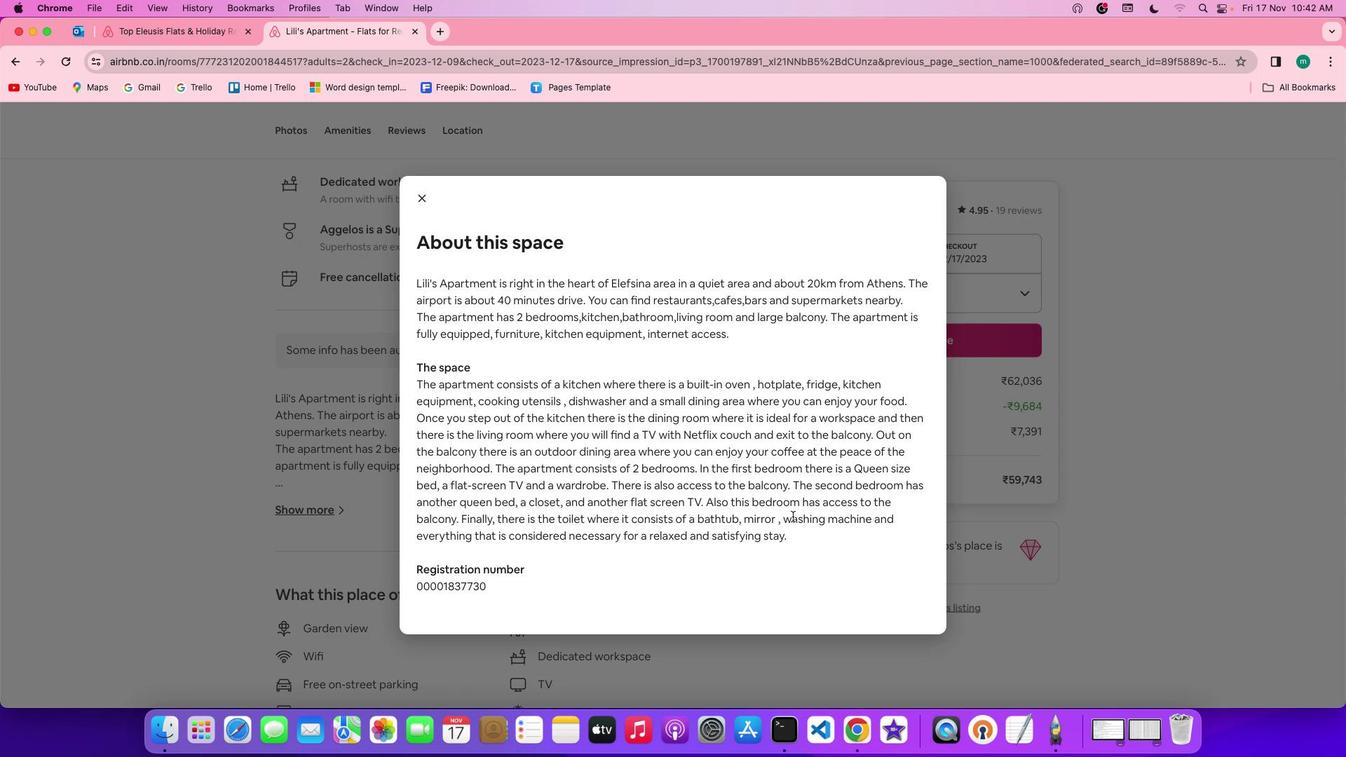 
Action: Mouse scrolled (819, 539) with delta (0, -2)
Screenshot: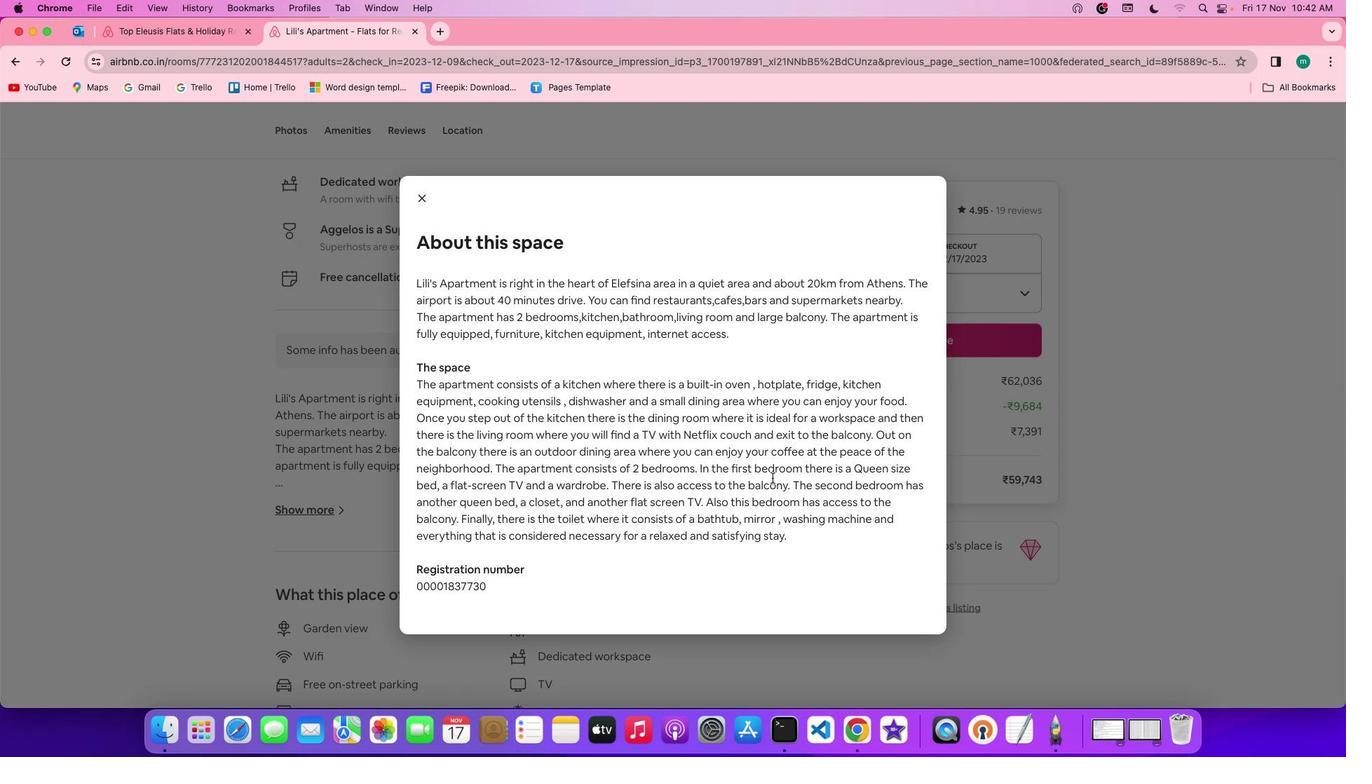 
Action: Mouse scrolled (819, 539) with delta (0, -3)
Screenshot: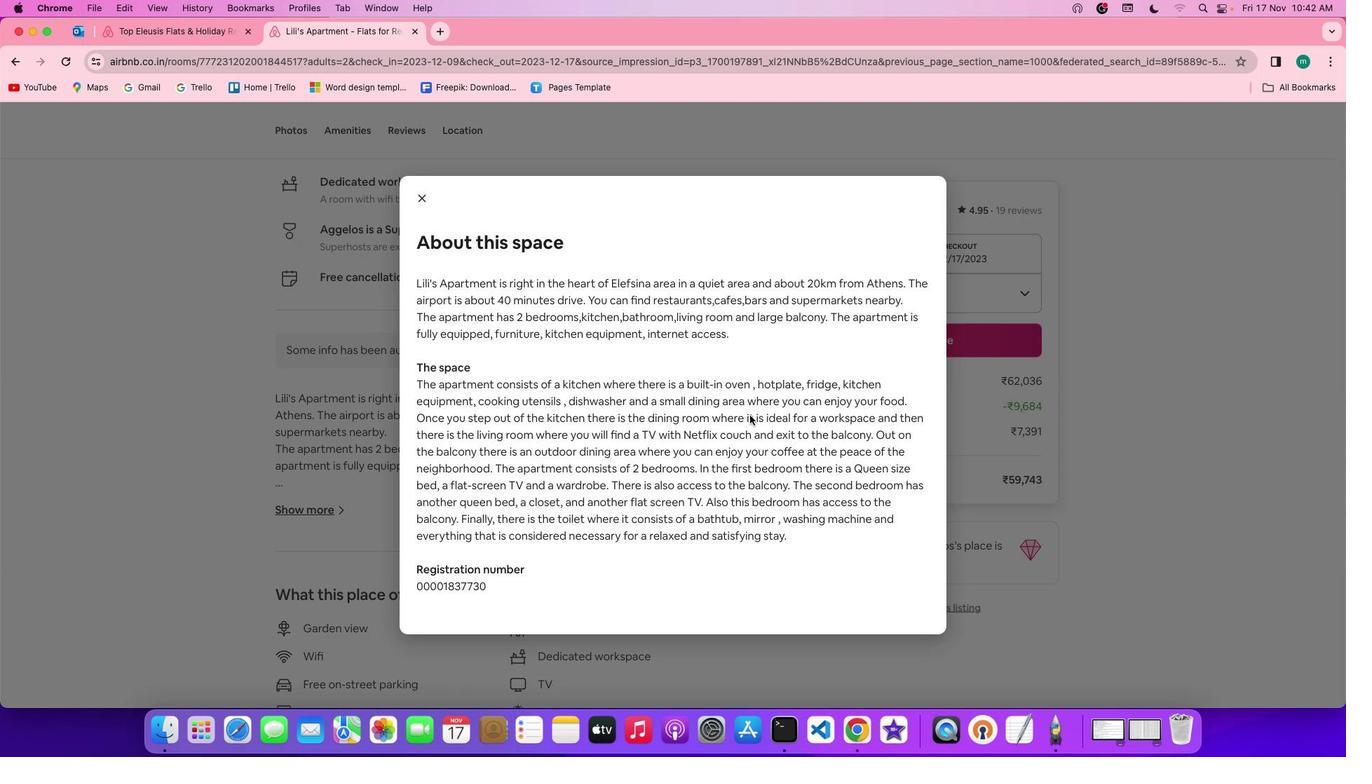 
Action: Mouse scrolled (819, 539) with delta (0, -3)
Screenshot: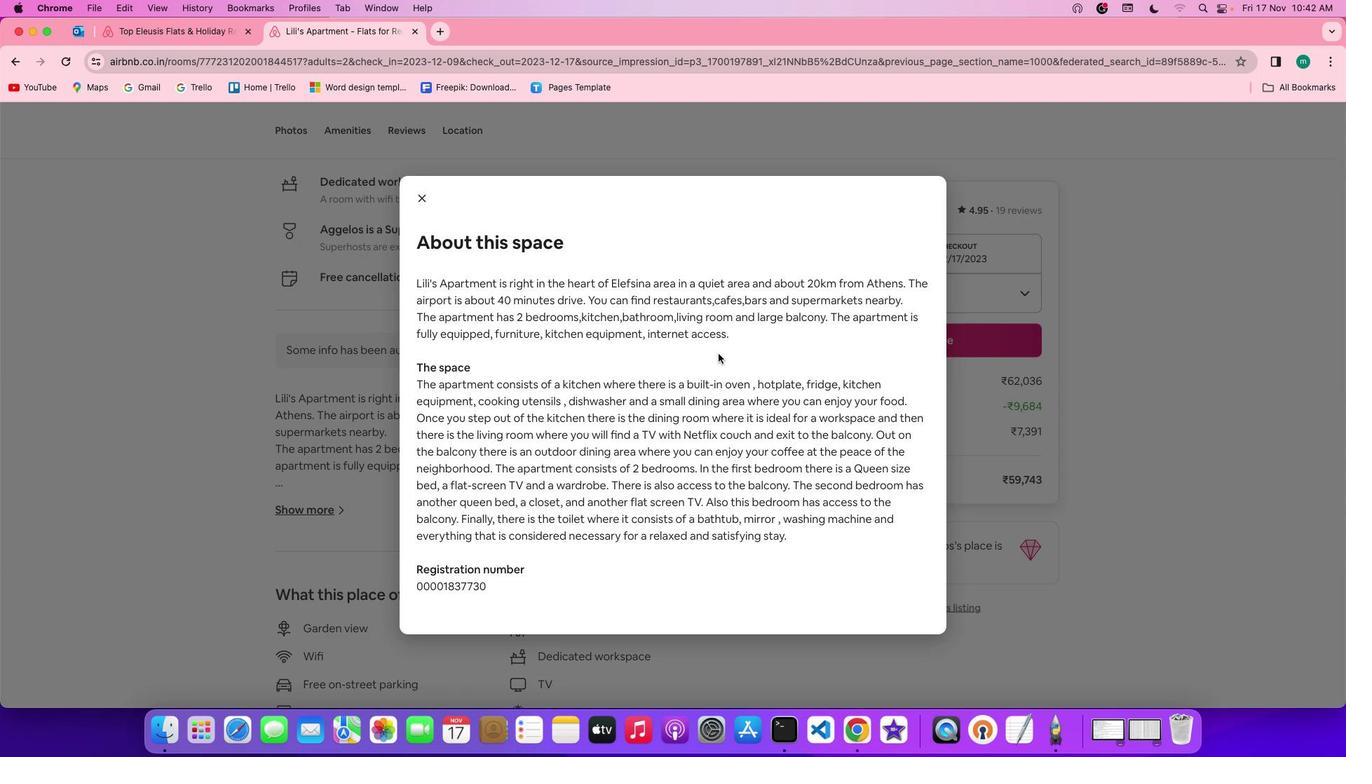 
Action: Mouse moved to (418, 191)
Screenshot: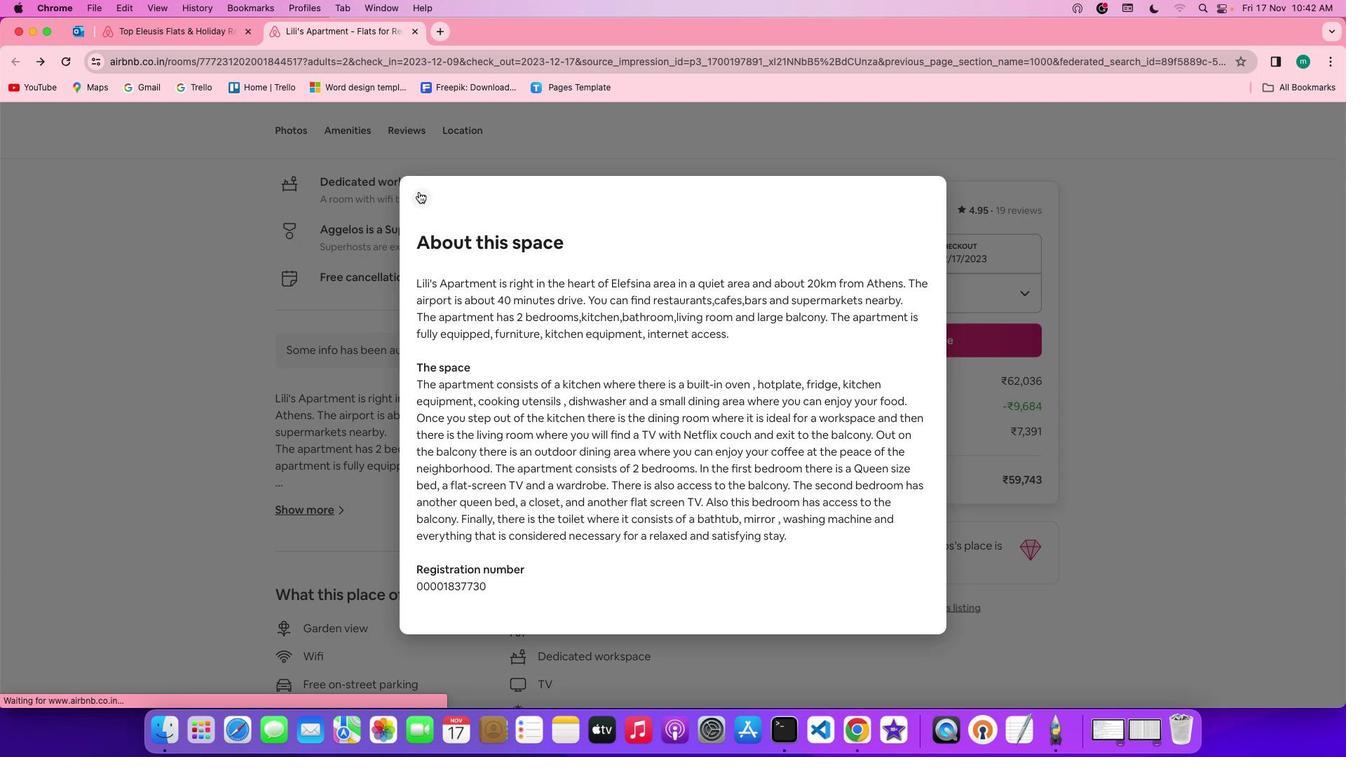 
Action: Mouse pressed left at (418, 191)
Screenshot: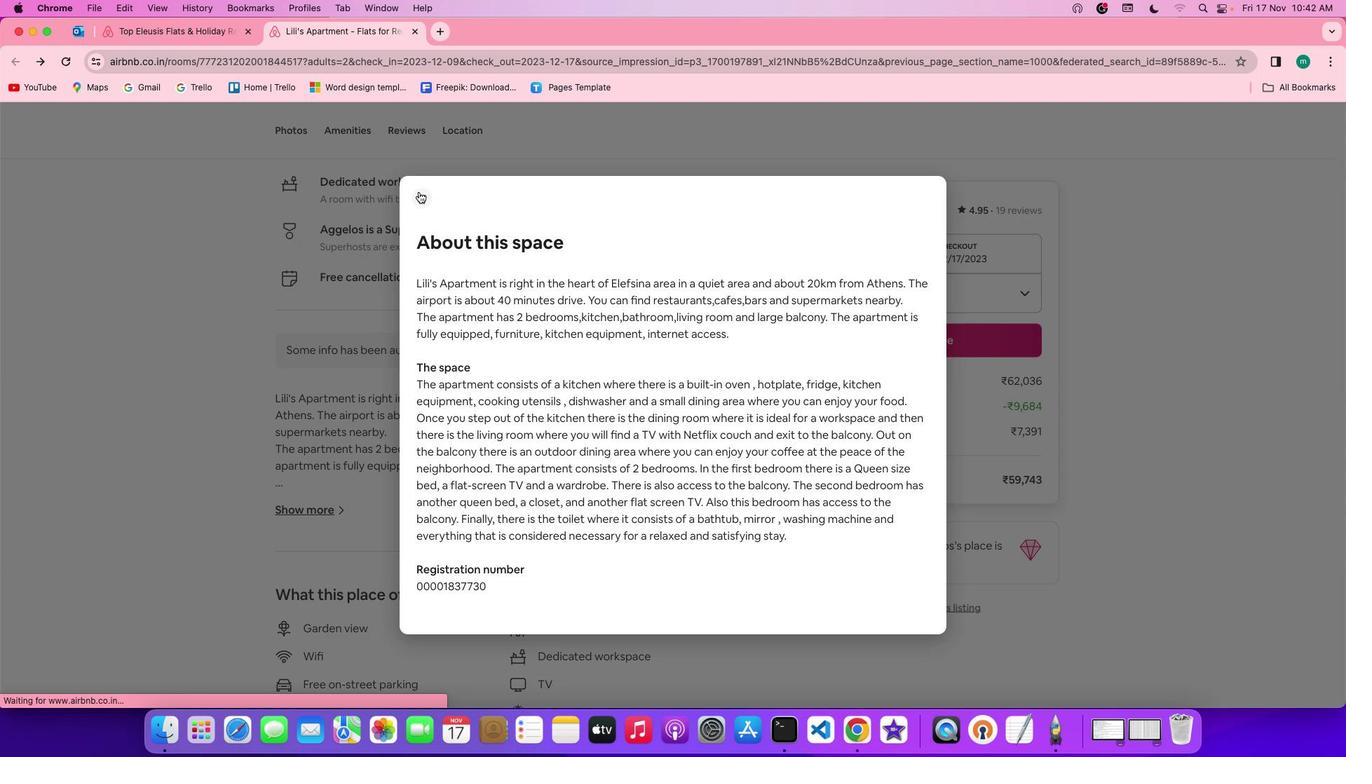 
Action: Mouse moved to (532, 523)
Screenshot: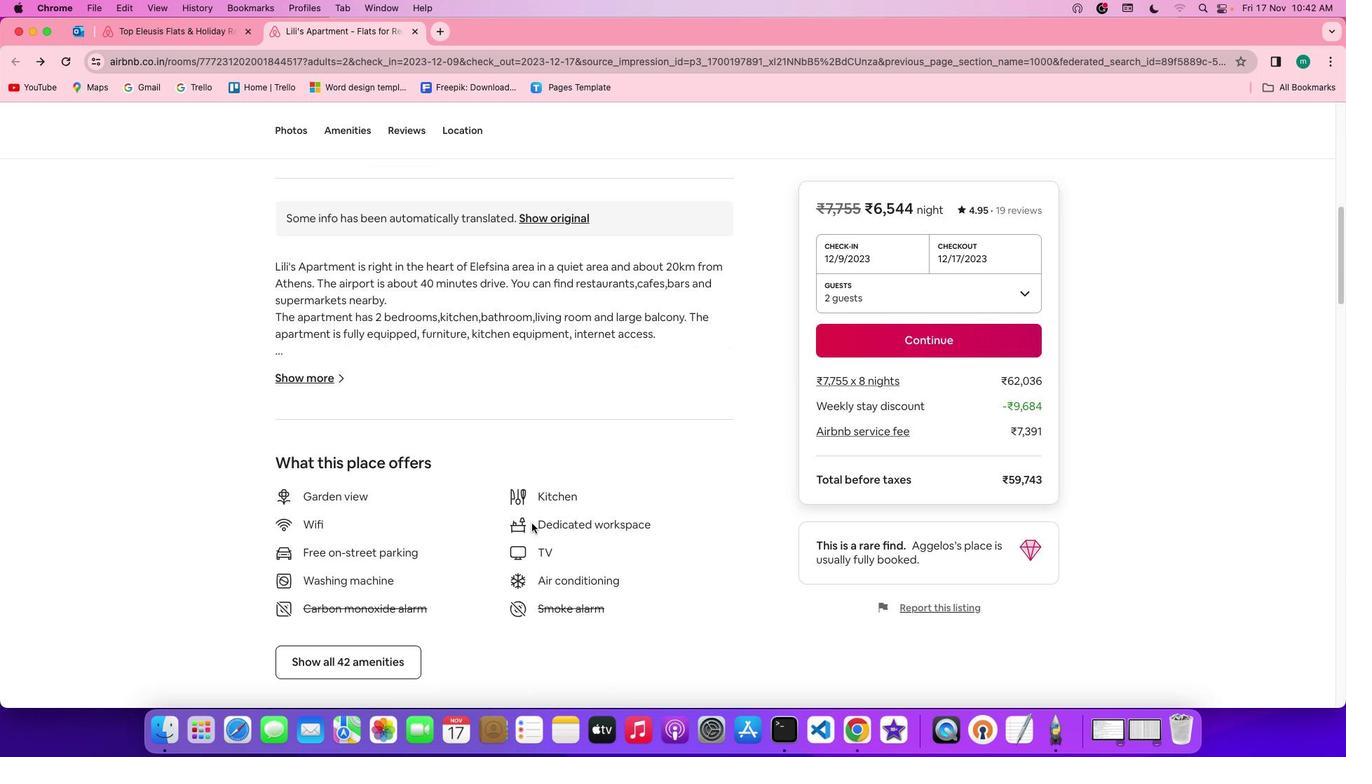
Action: Mouse scrolled (532, 523) with delta (0, 0)
Screenshot: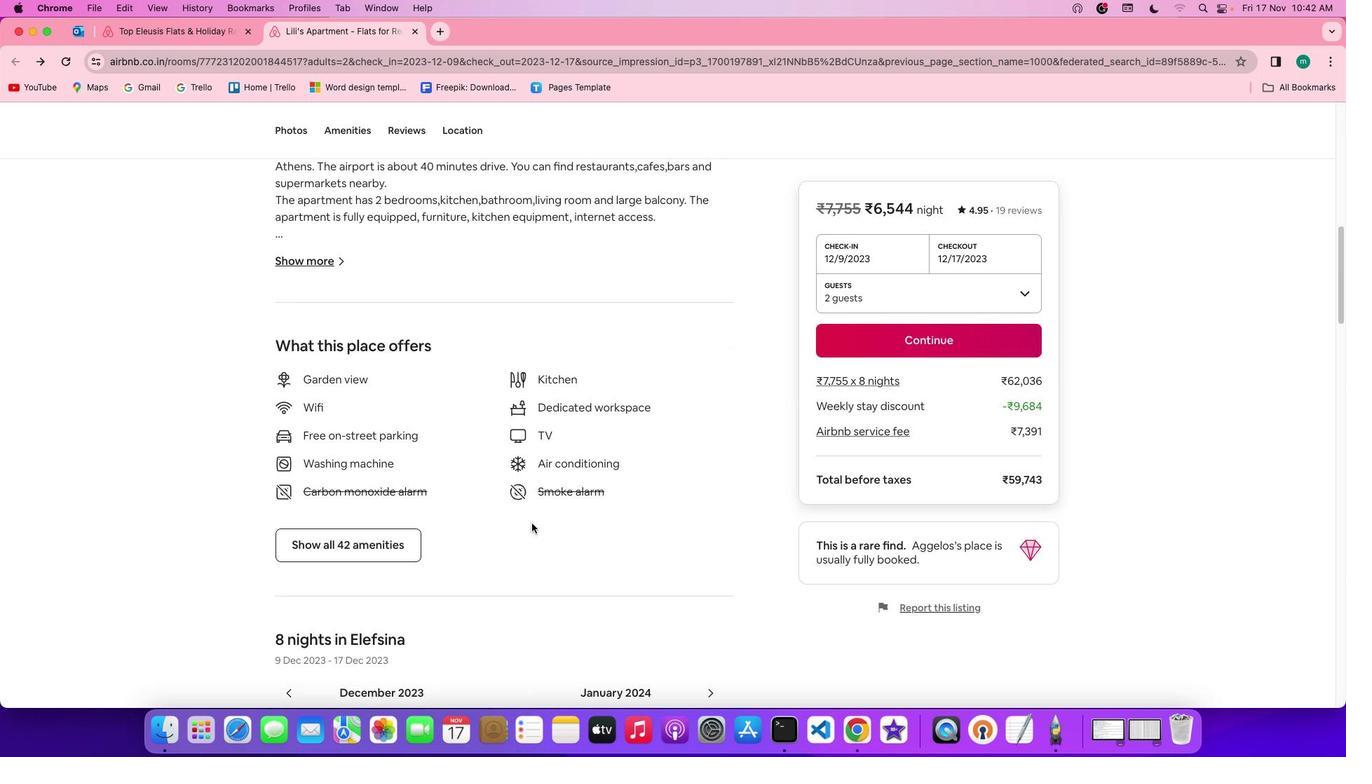
Action: Mouse scrolled (532, 523) with delta (0, 0)
Screenshot: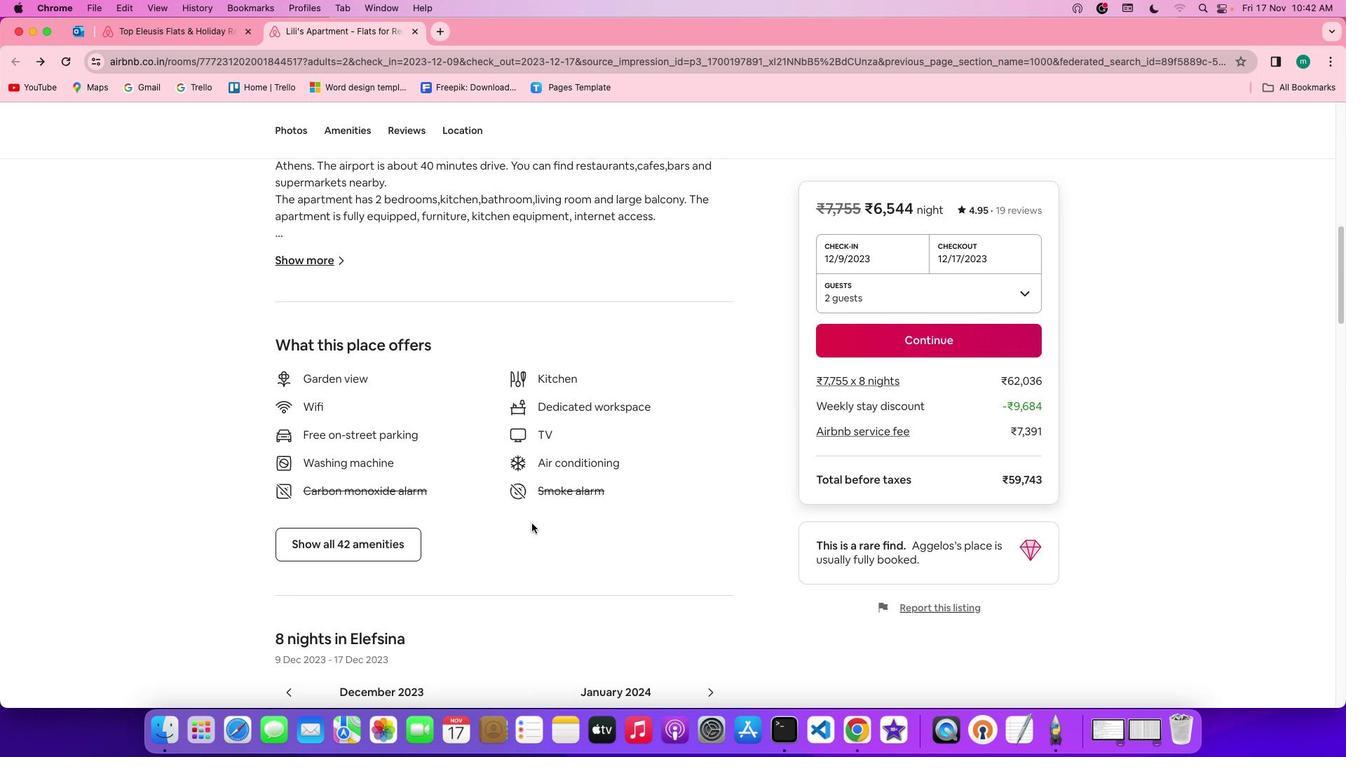 
Action: Mouse scrolled (532, 523) with delta (0, -2)
Screenshot: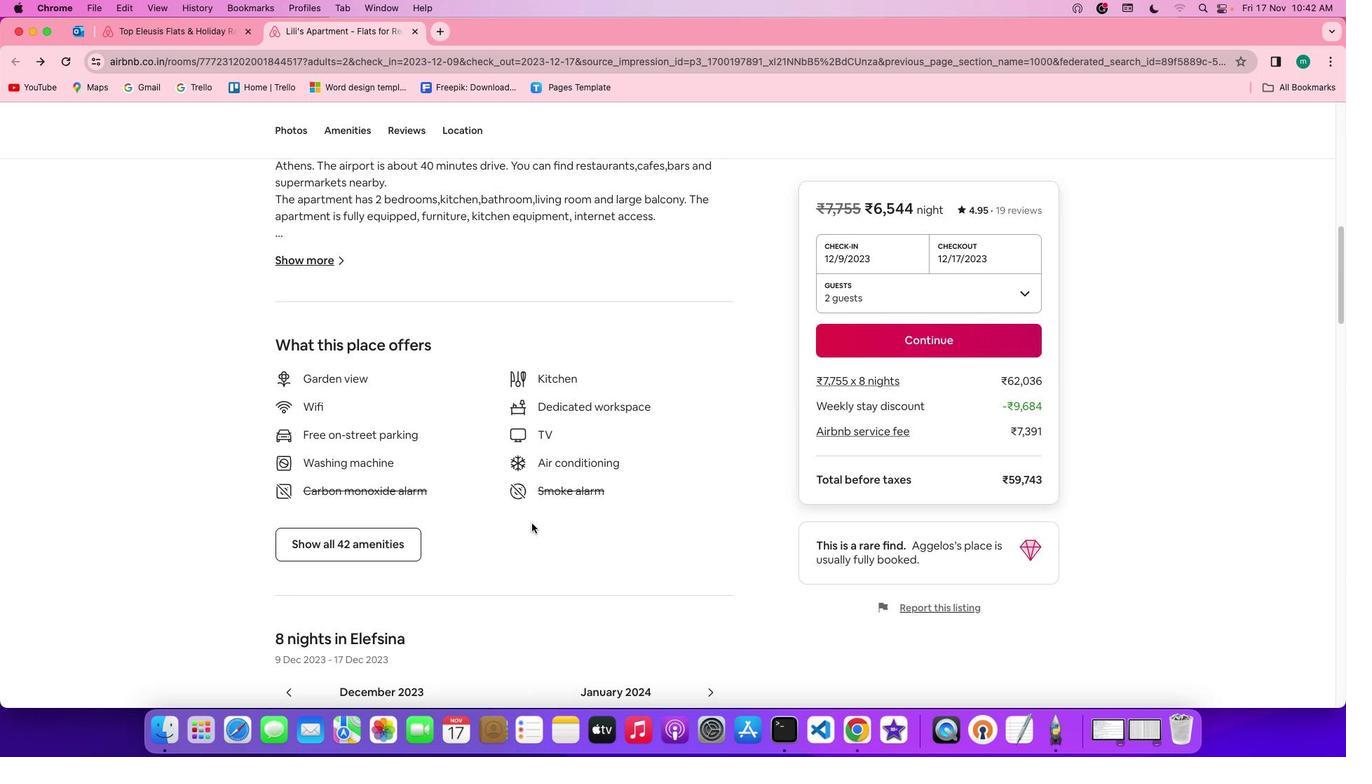 
Action: Mouse scrolled (532, 523) with delta (0, -2)
Screenshot: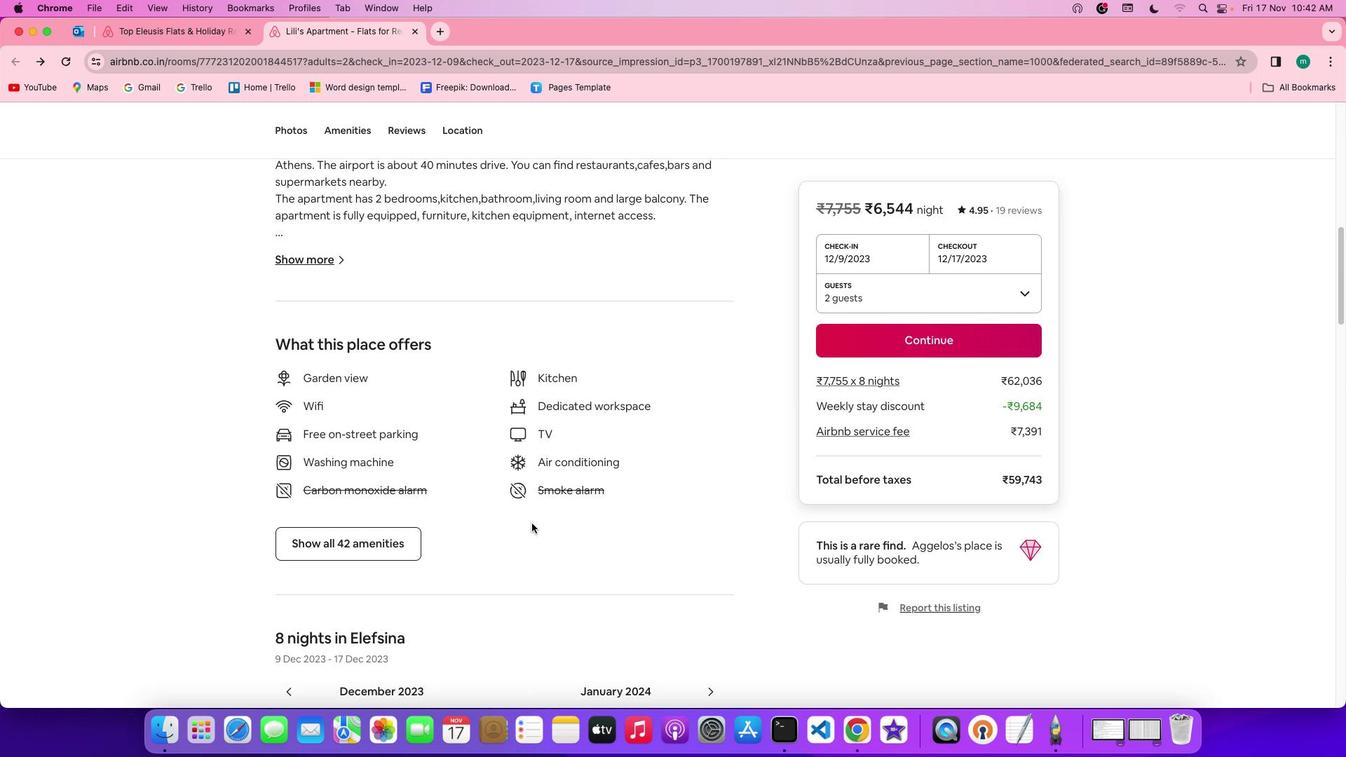 
Action: Mouse scrolled (532, 523) with delta (0, 0)
Screenshot: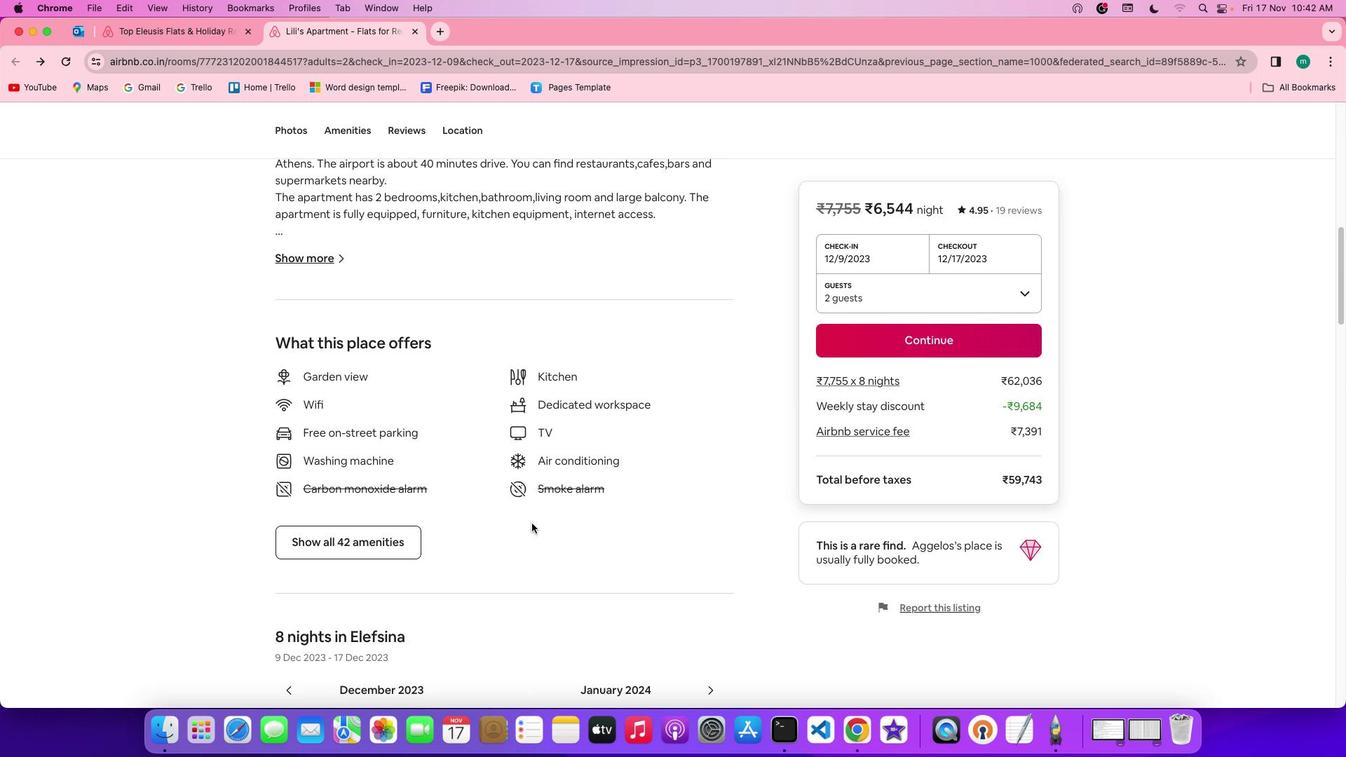 
Action: Mouse scrolled (532, 523) with delta (0, 0)
Screenshot: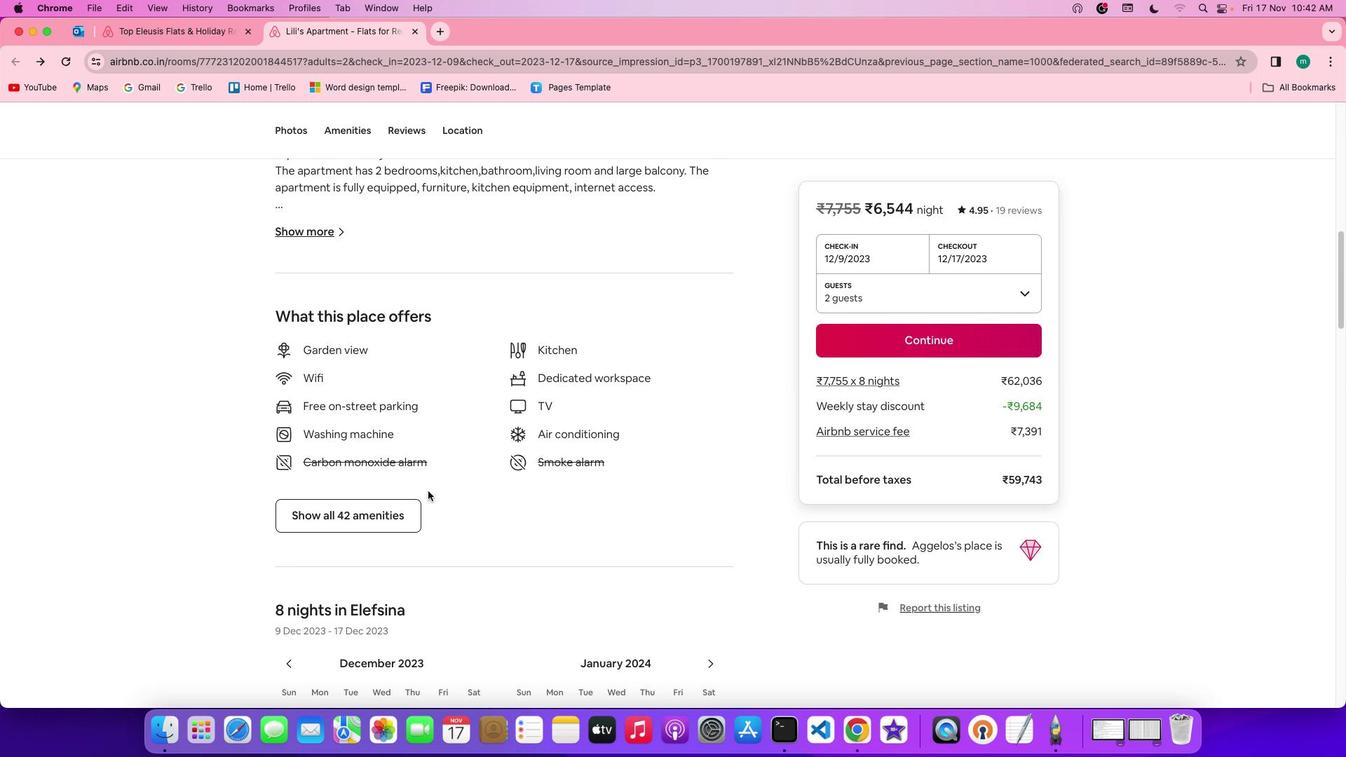 
Action: Mouse scrolled (532, 523) with delta (0, 0)
Screenshot: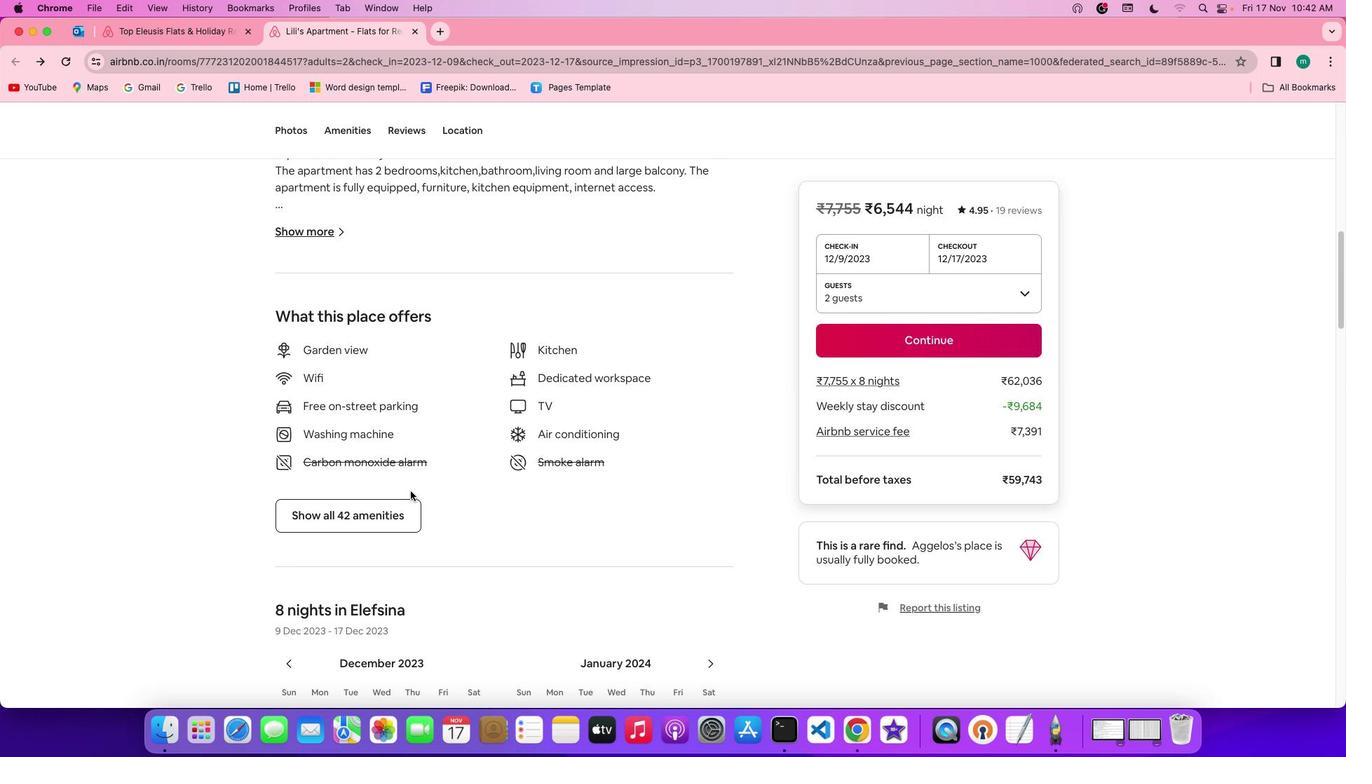 
Action: Mouse moved to (358, 507)
Screenshot: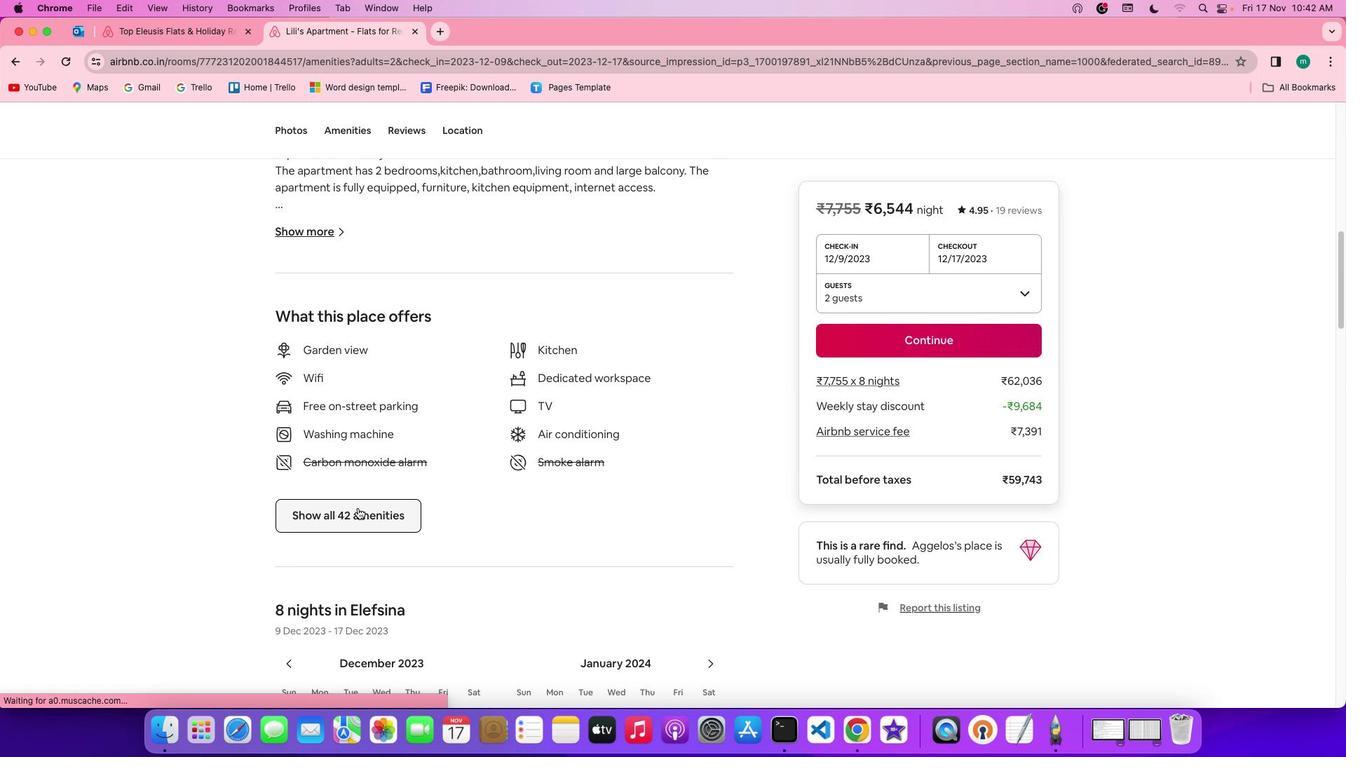 
Action: Mouse pressed left at (358, 507)
Screenshot: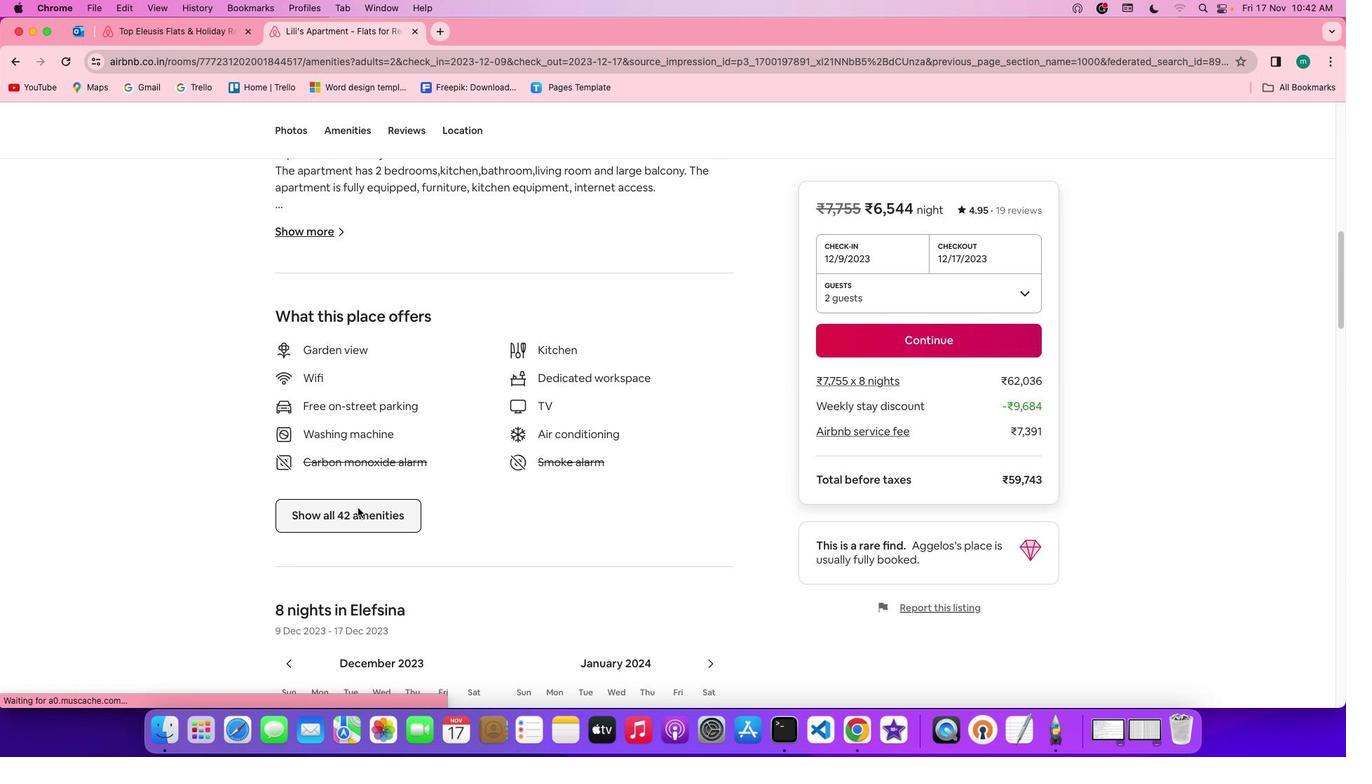 
Action: Mouse moved to (815, 526)
